 Task: Play online Dominion games in medium mode.
Action: Mouse moved to (225, 685)
Screenshot: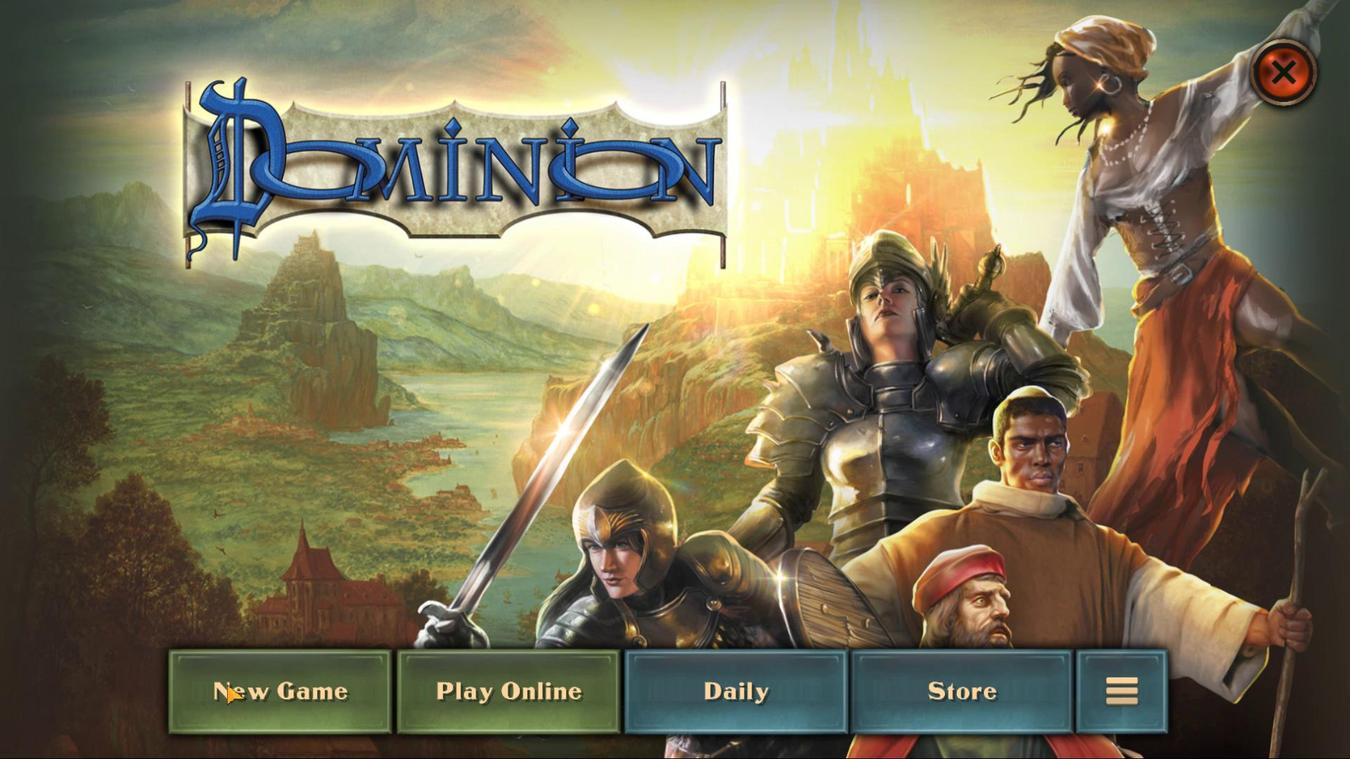 
Action: Mouse pressed left at (225, 685)
Screenshot: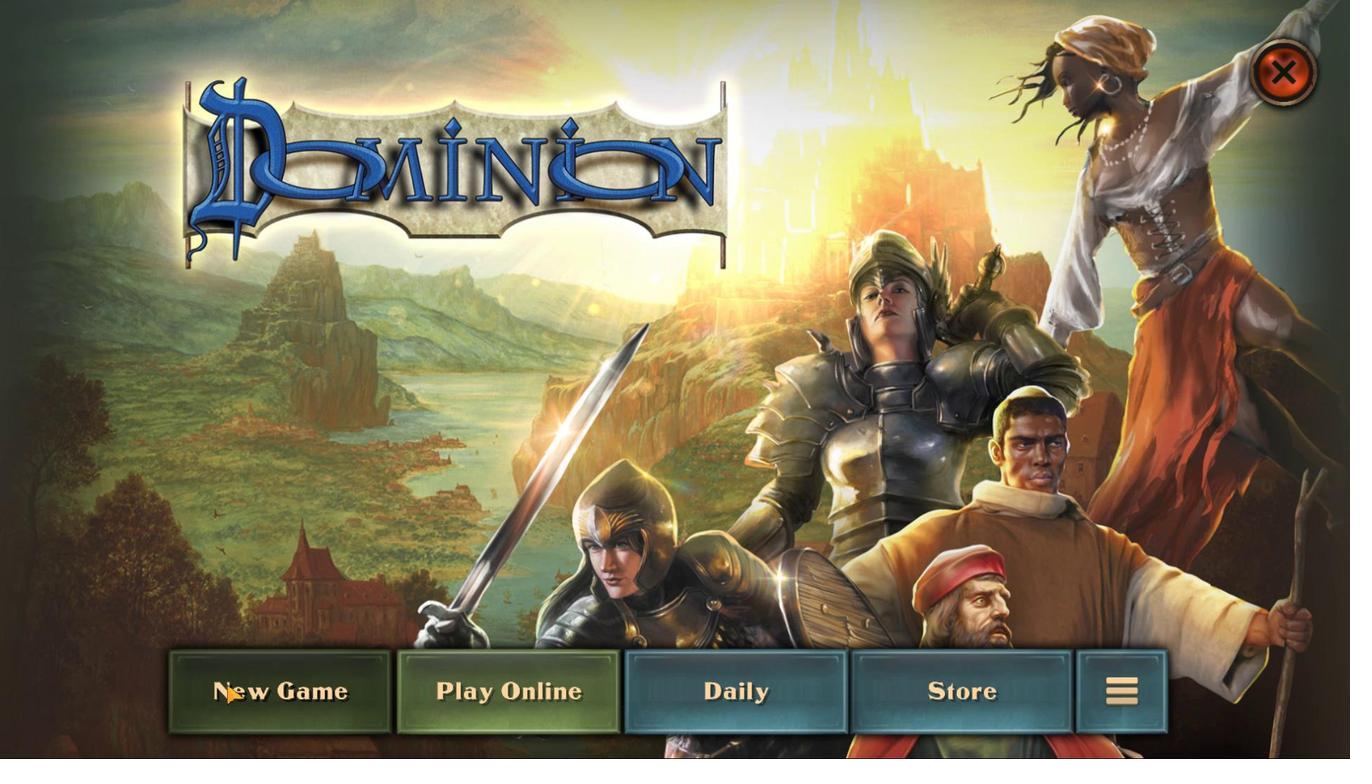 
Action: Mouse moved to (680, 256)
Screenshot: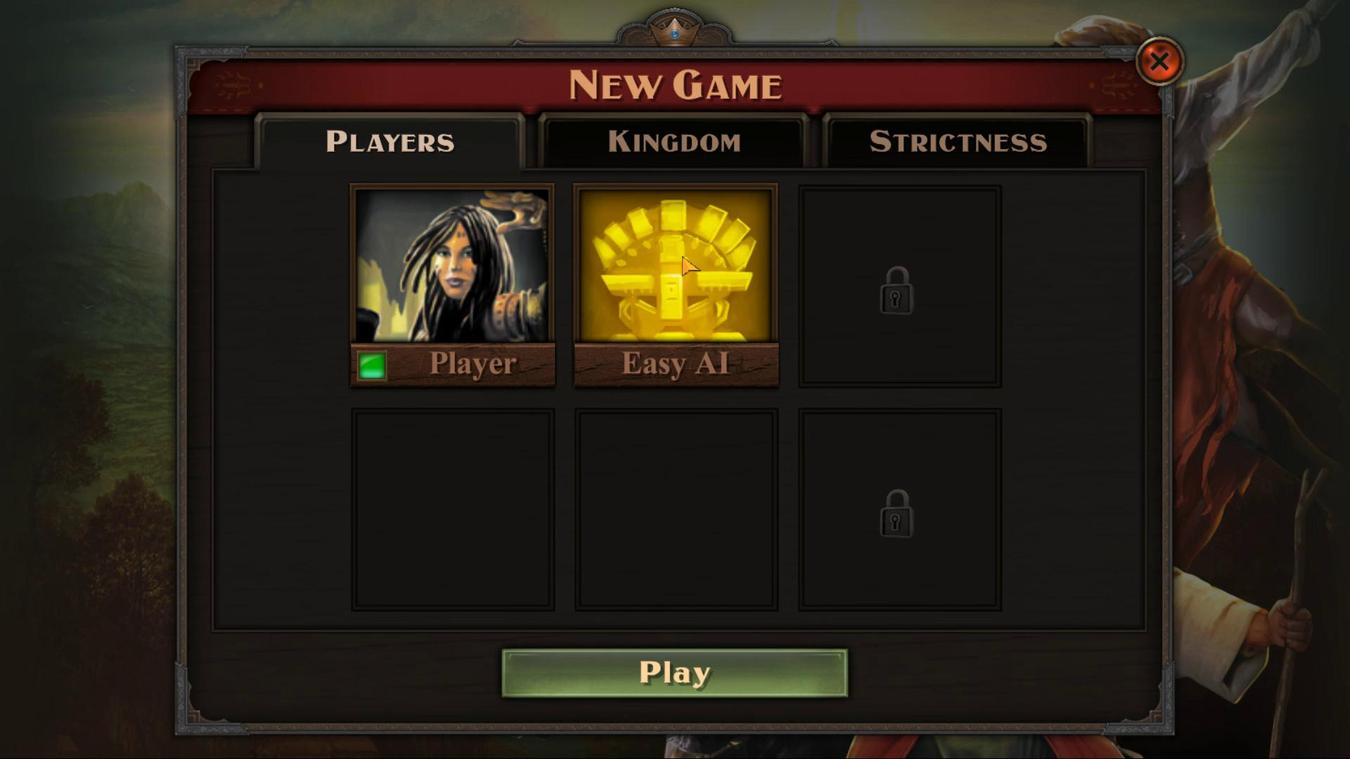 
Action: Mouse pressed left at (680, 256)
Screenshot: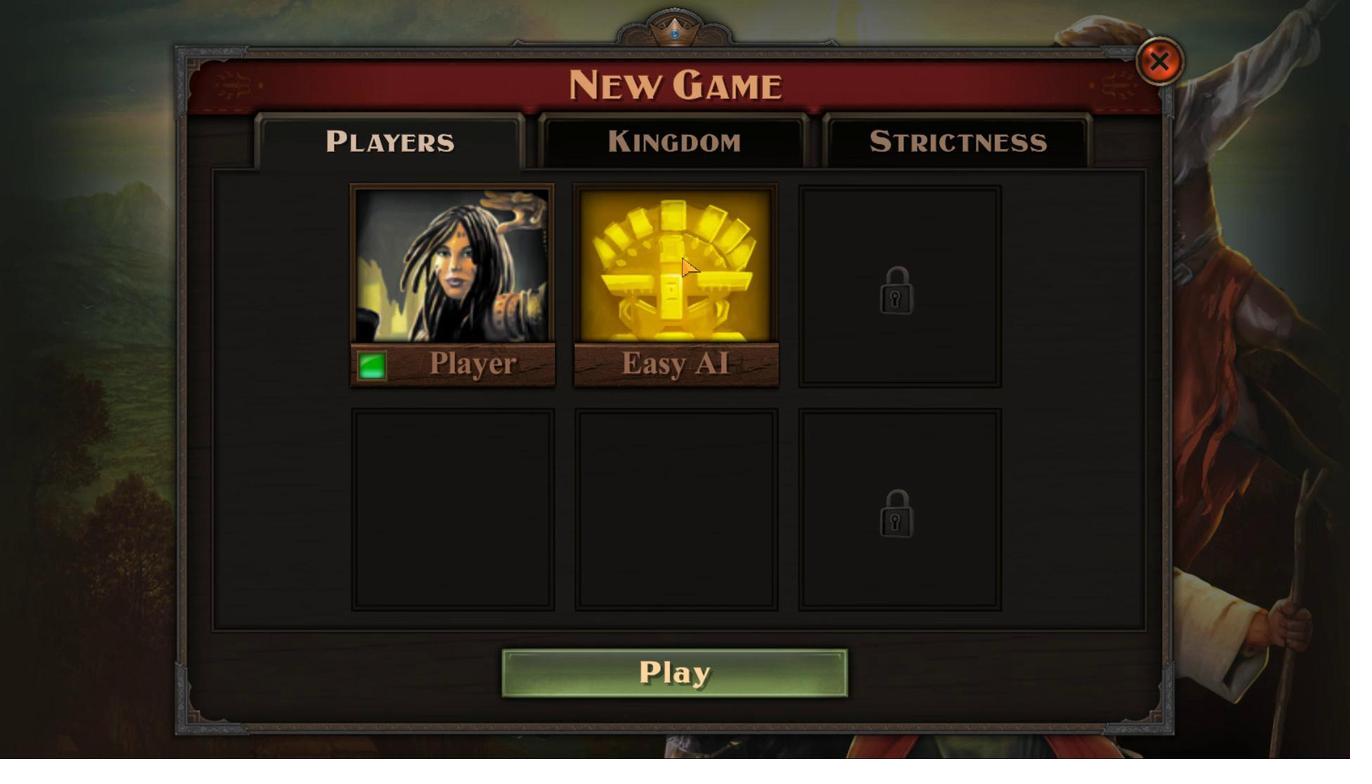 
Action: Mouse moved to (407, 502)
Screenshot: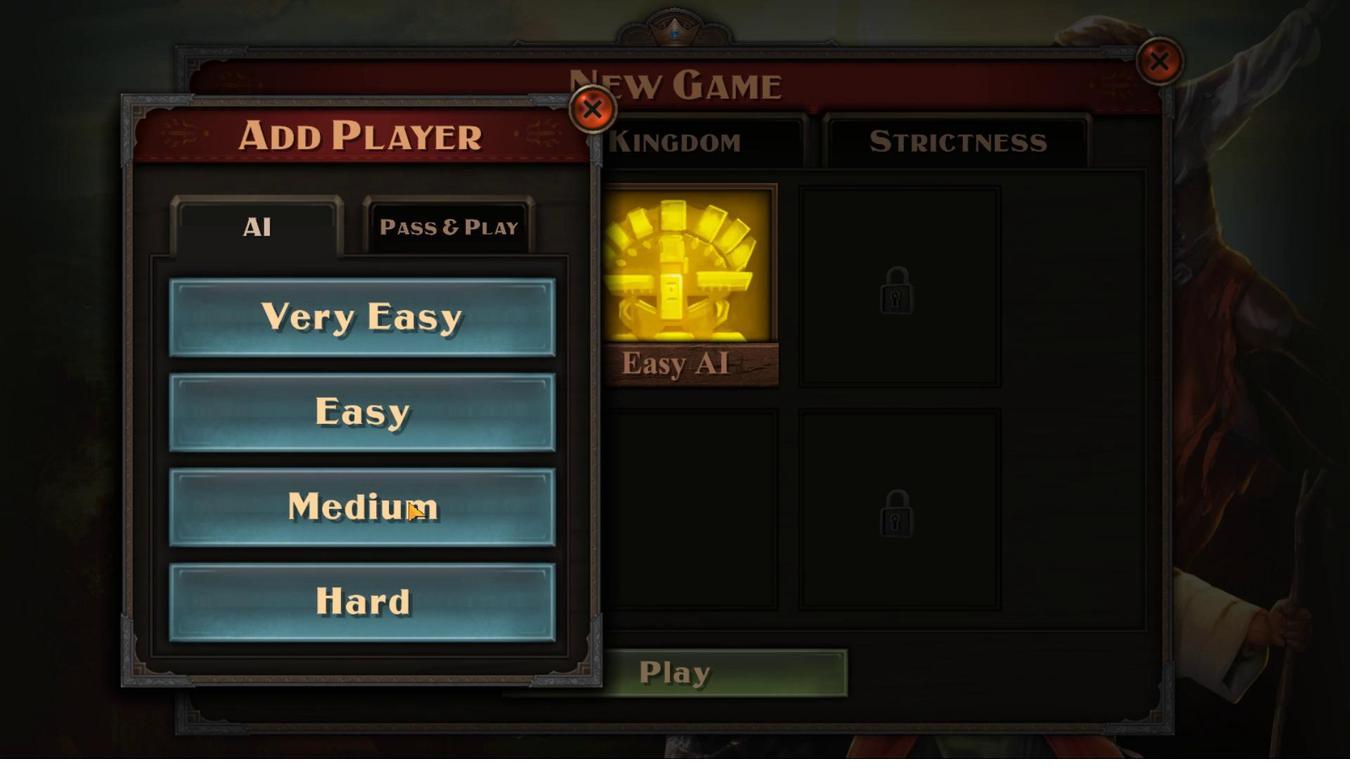 
Action: Mouse pressed left at (407, 502)
Screenshot: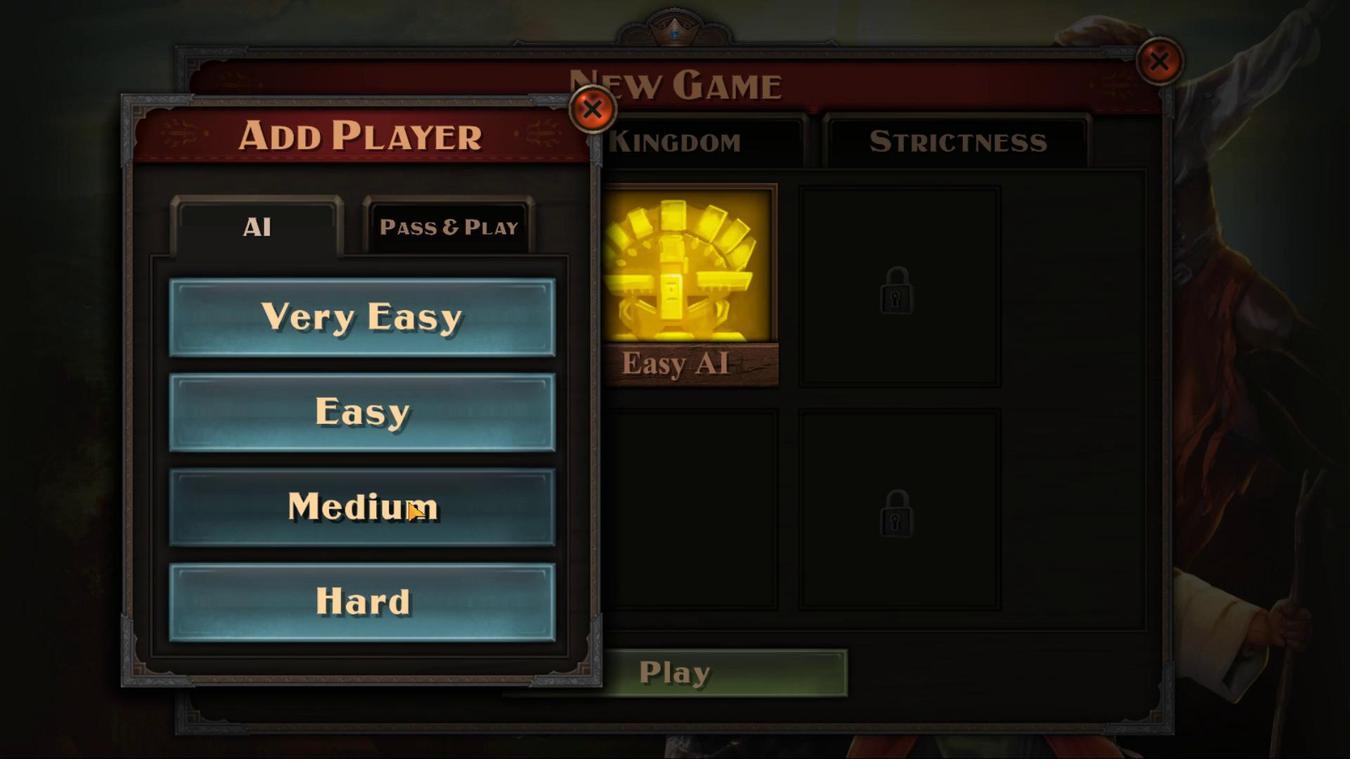 
Action: Mouse moved to (657, 687)
Screenshot: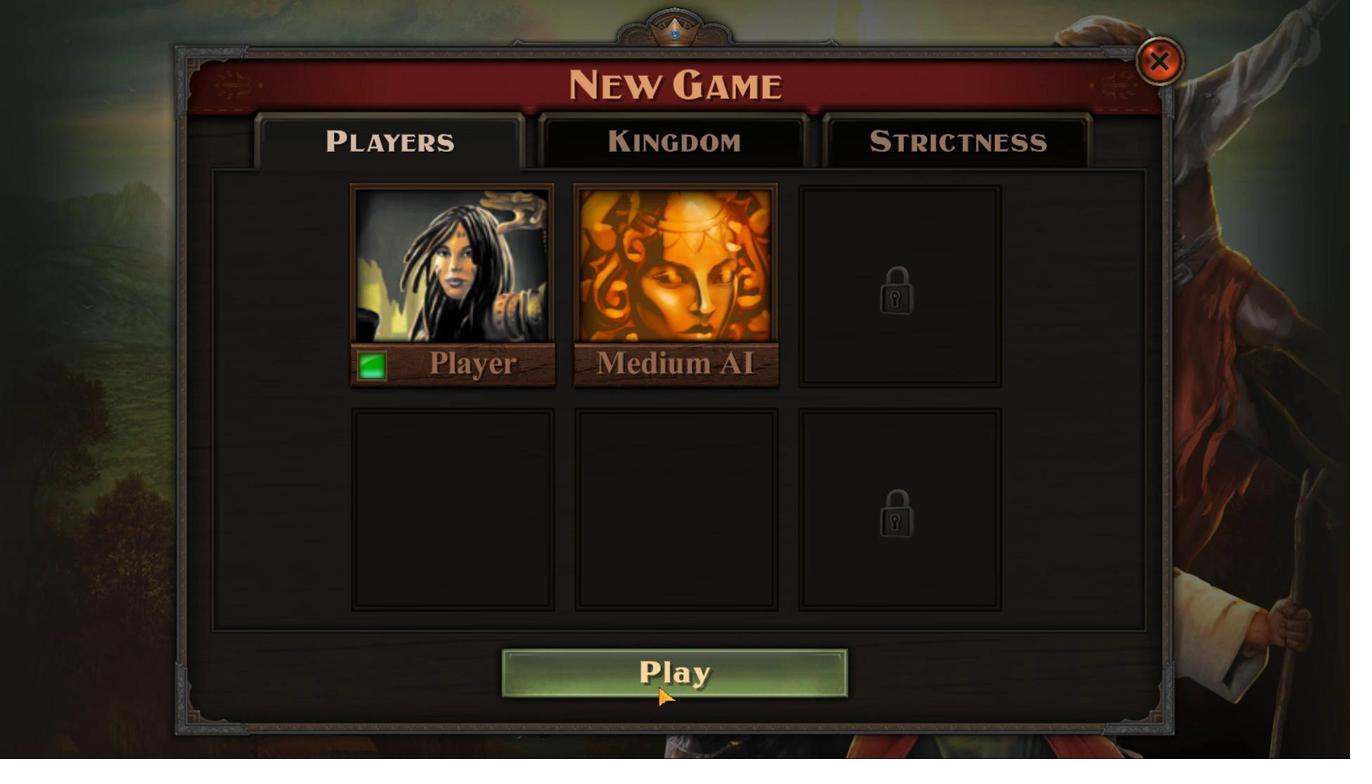 
Action: Mouse pressed left at (657, 687)
Screenshot: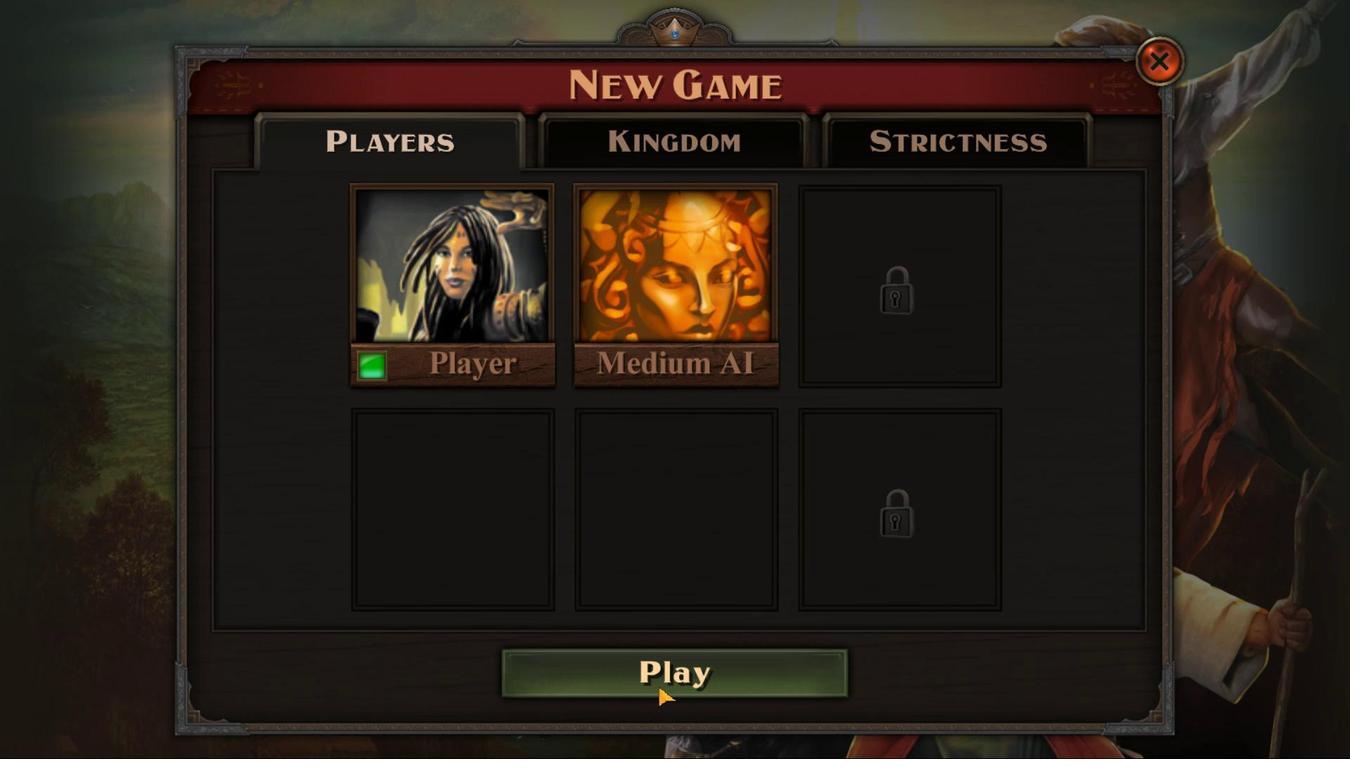 
Action: Mouse moved to (846, 679)
Screenshot: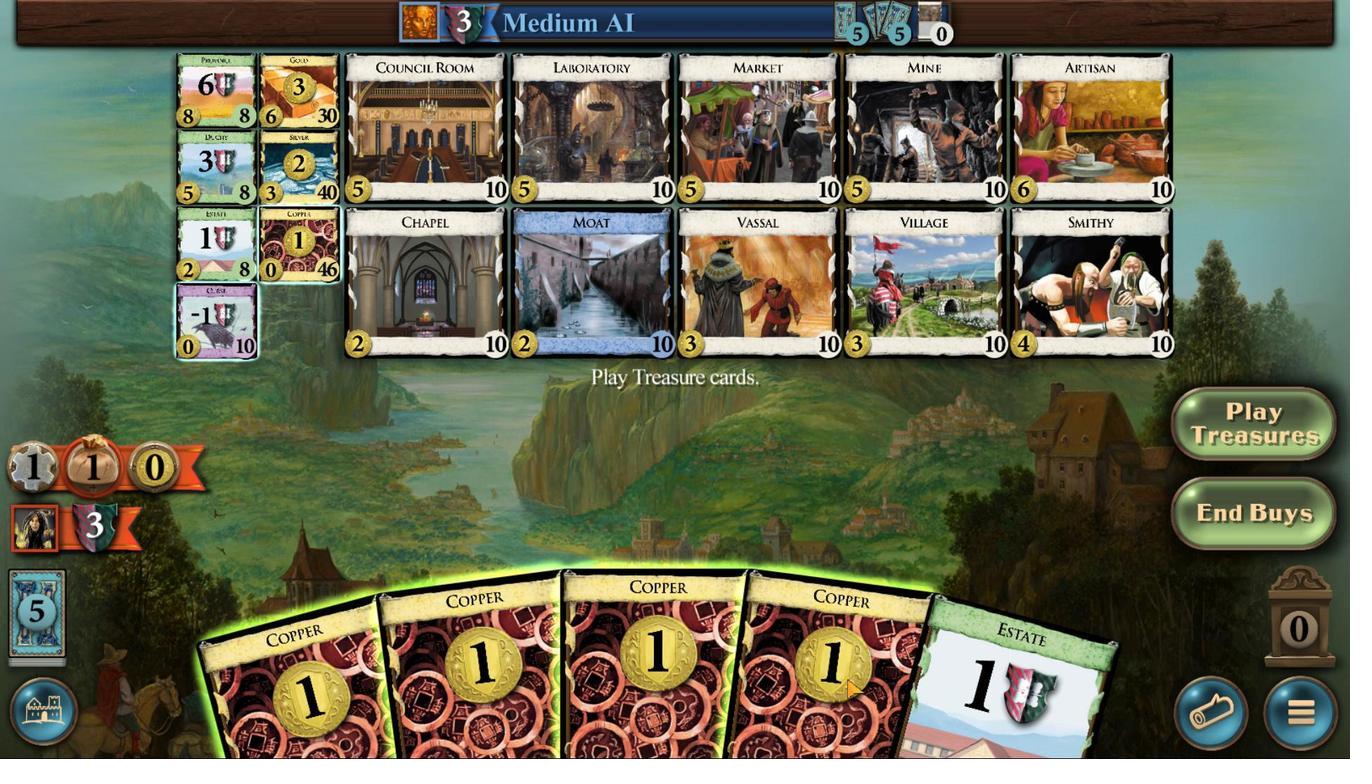 
Action: Mouse scrolled (846, 678) with delta (0, 0)
Screenshot: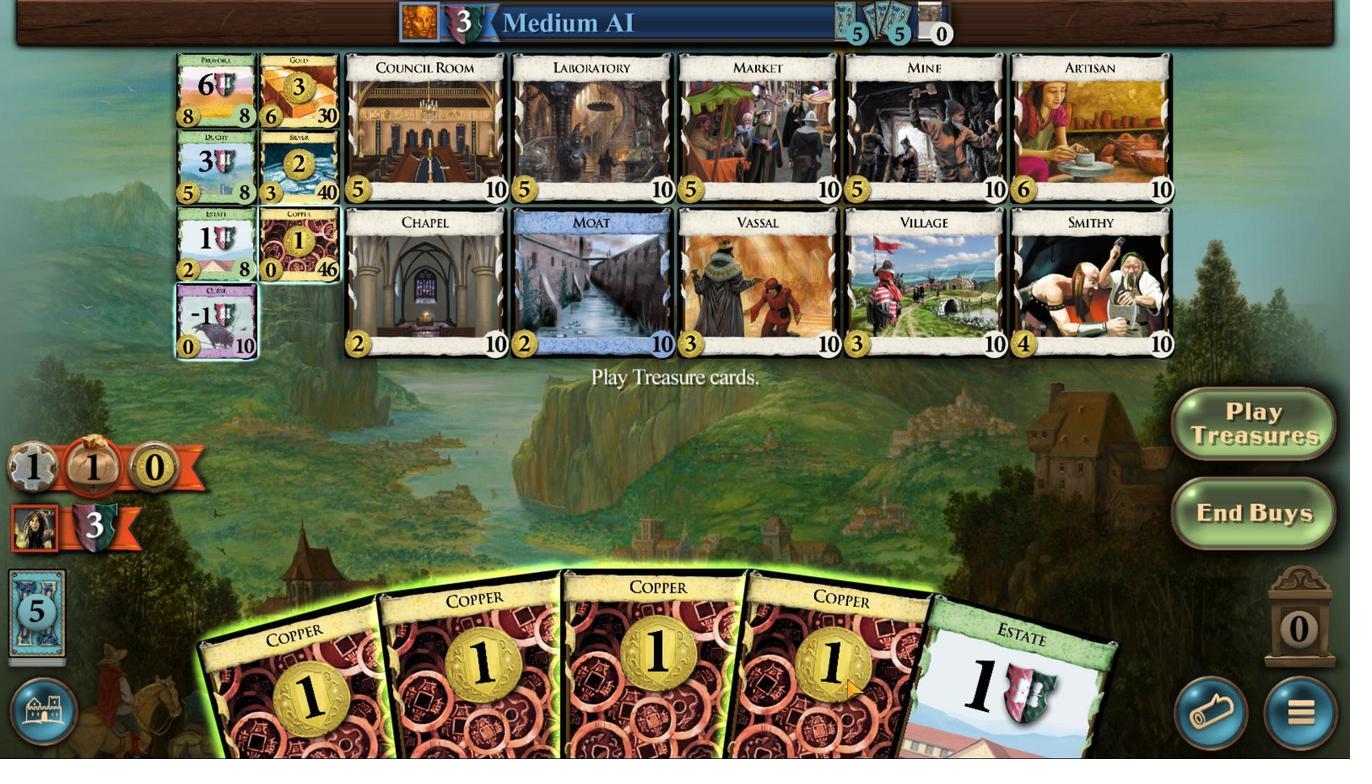 
Action: Mouse scrolled (846, 678) with delta (0, 0)
Screenshot: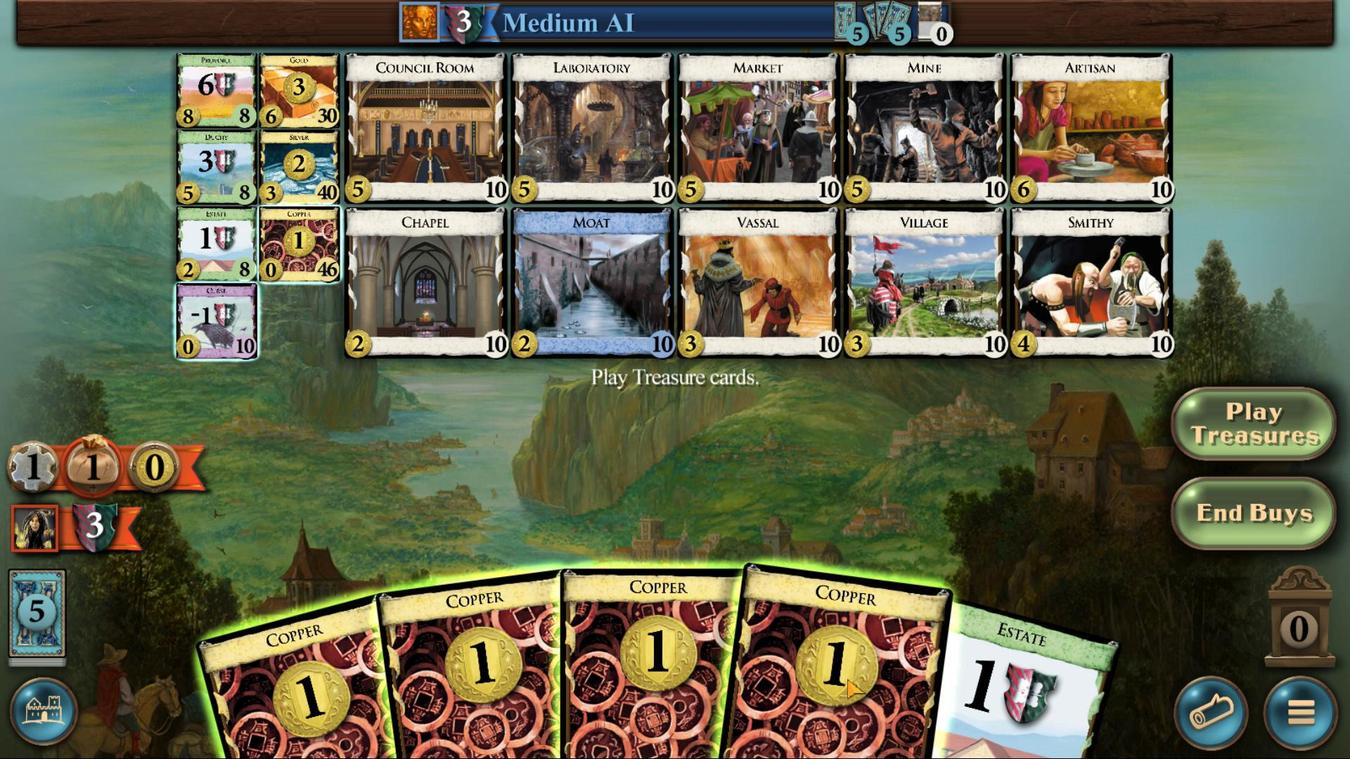 
Action: Mouse scrolled (846, 678) with delta (0, 0)
Screenshot: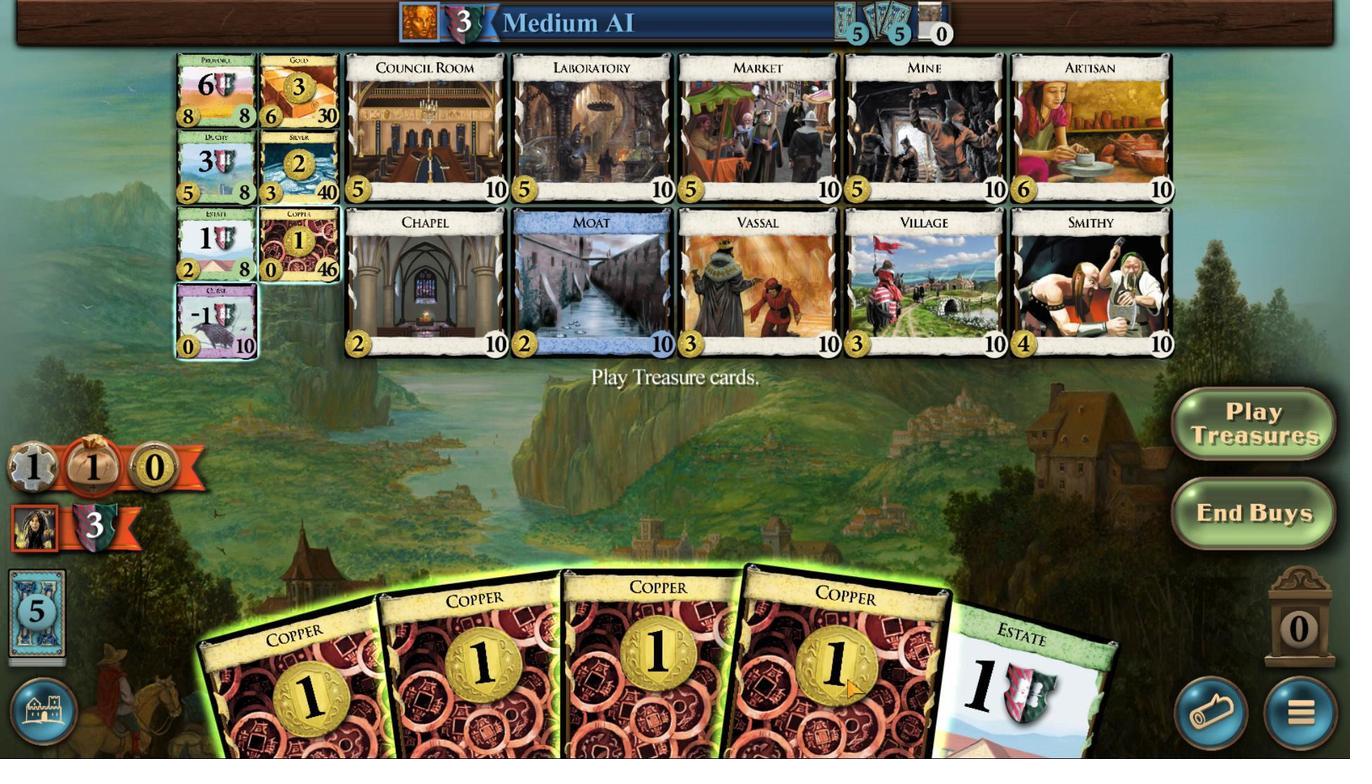 
Action: Mouse scrolled (846, 678) with delta (0, 0)
Screenshot: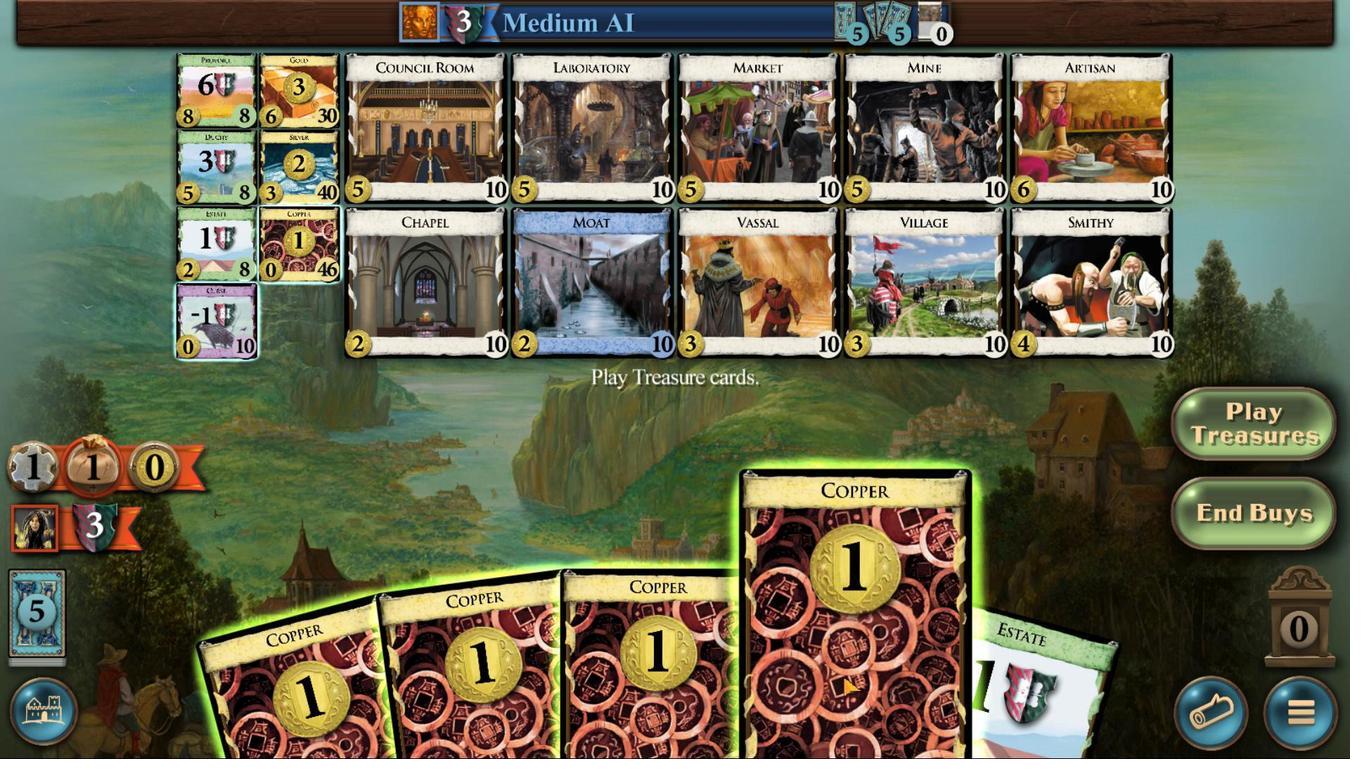 
Action: Mouse moved to (683, 659)
Screenshot: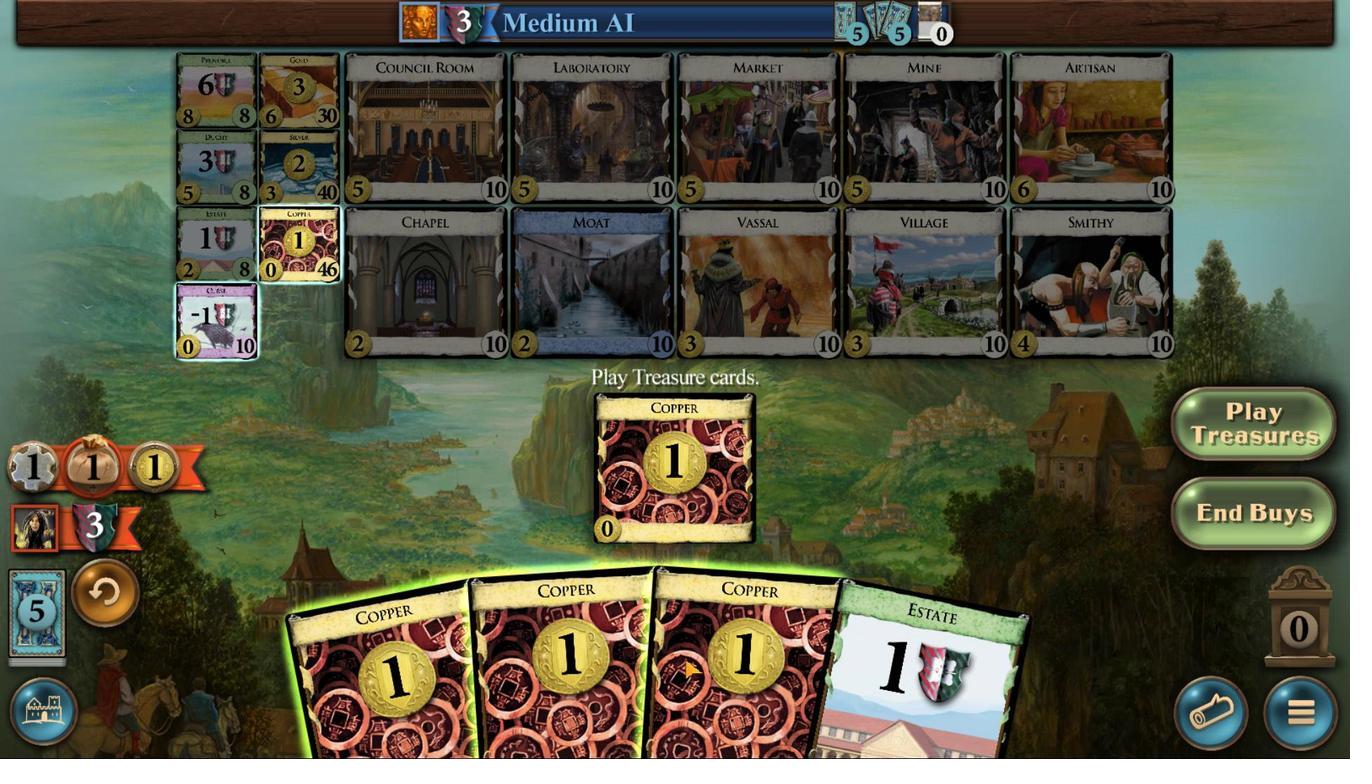 
Action: Mouse scrolled (683, 659) with delta (0, 0)
Screenshot: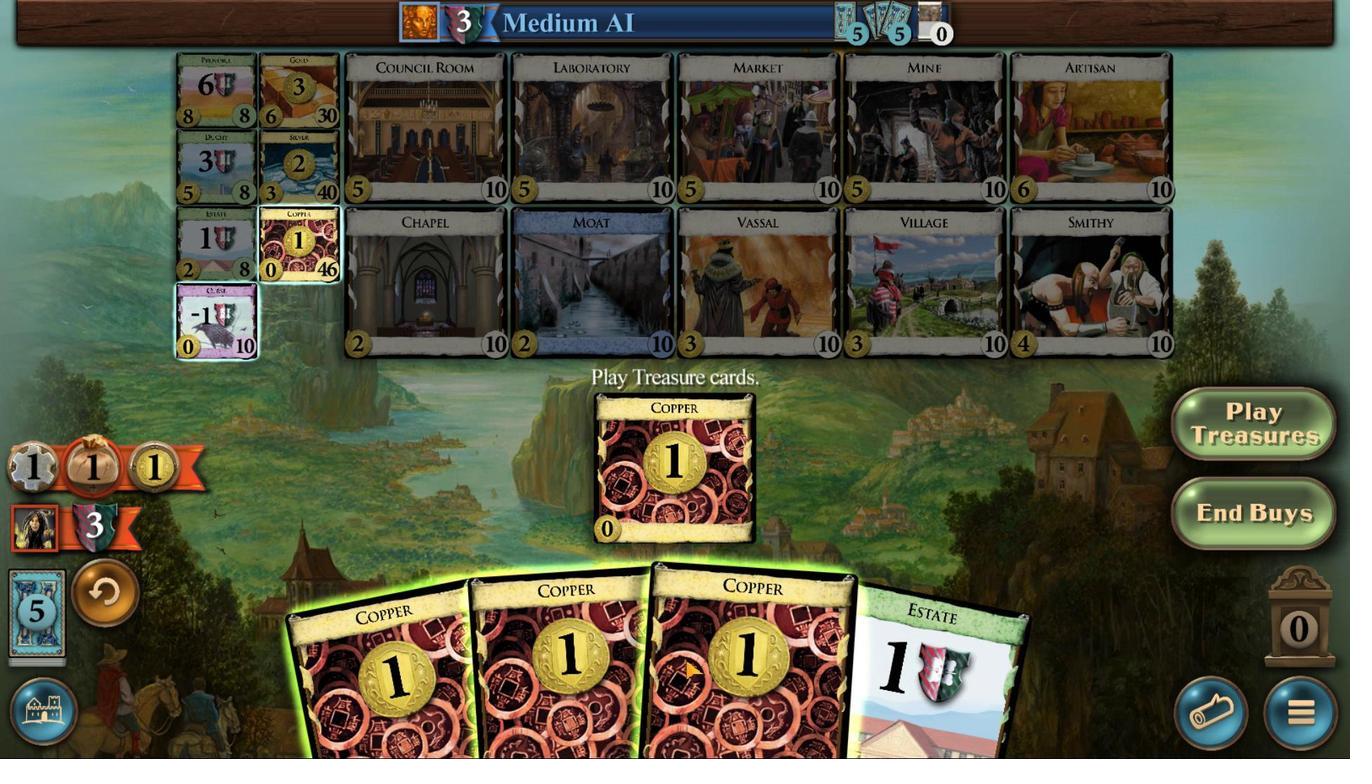 
Action: Mouse moved to (684, 659)
Screenshot: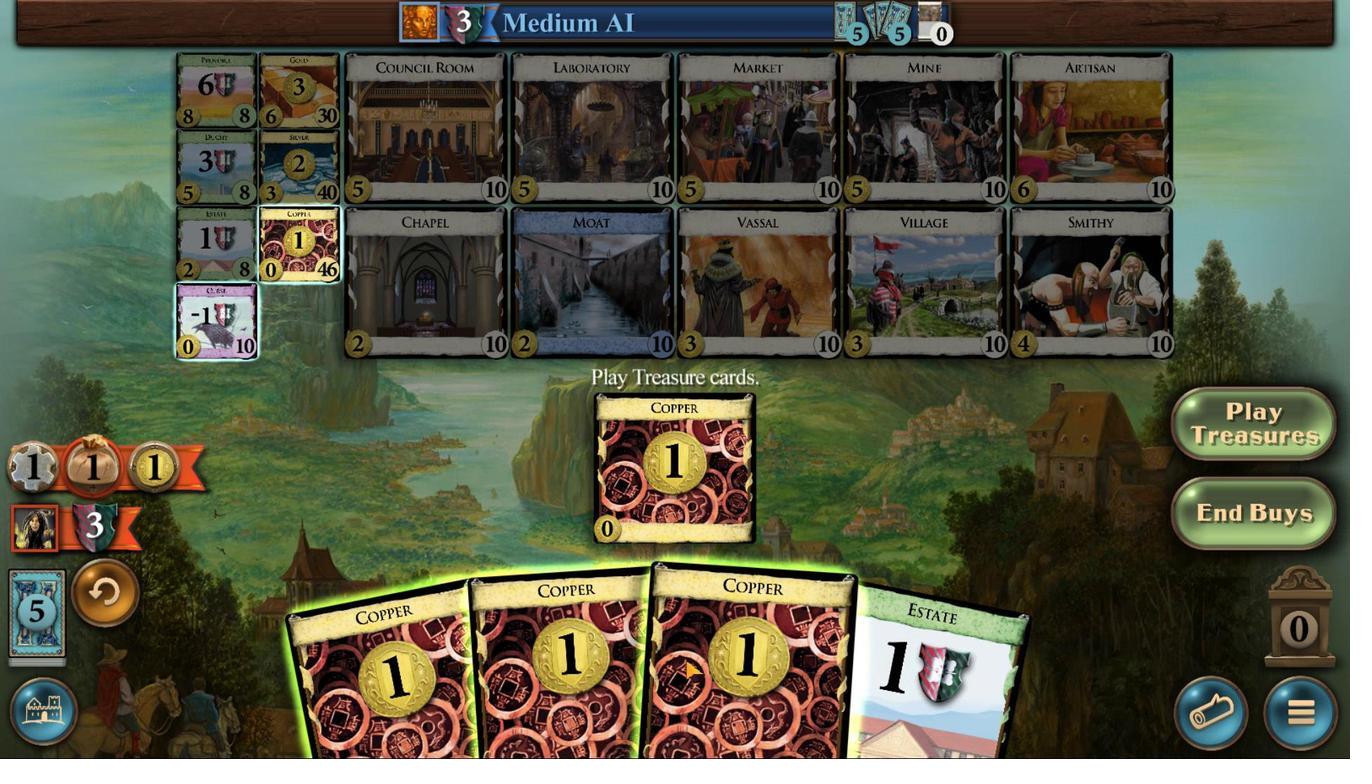 
Action: Mouse scrolled (684, 659) with delta (0, 0)
Screenshot: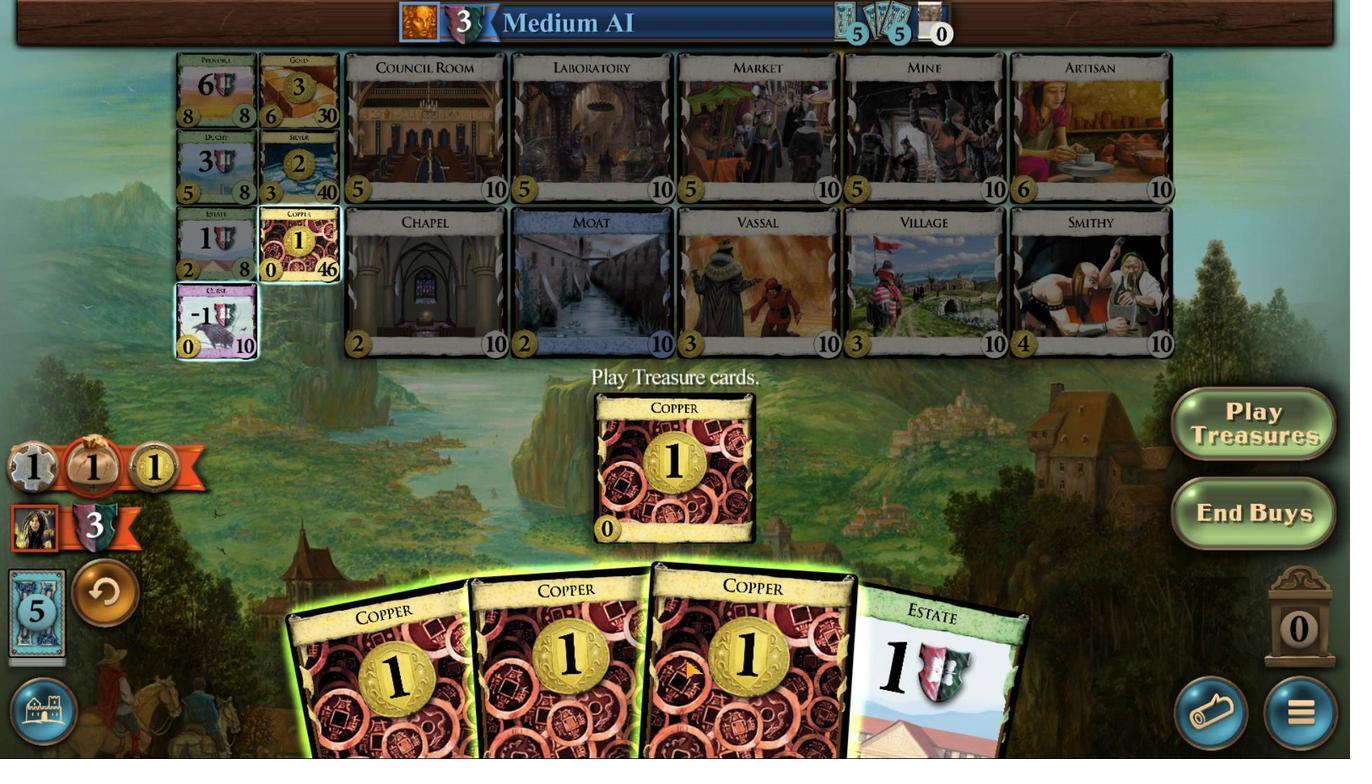 
Action: Mouse moved to (685, 660)
Screenshot: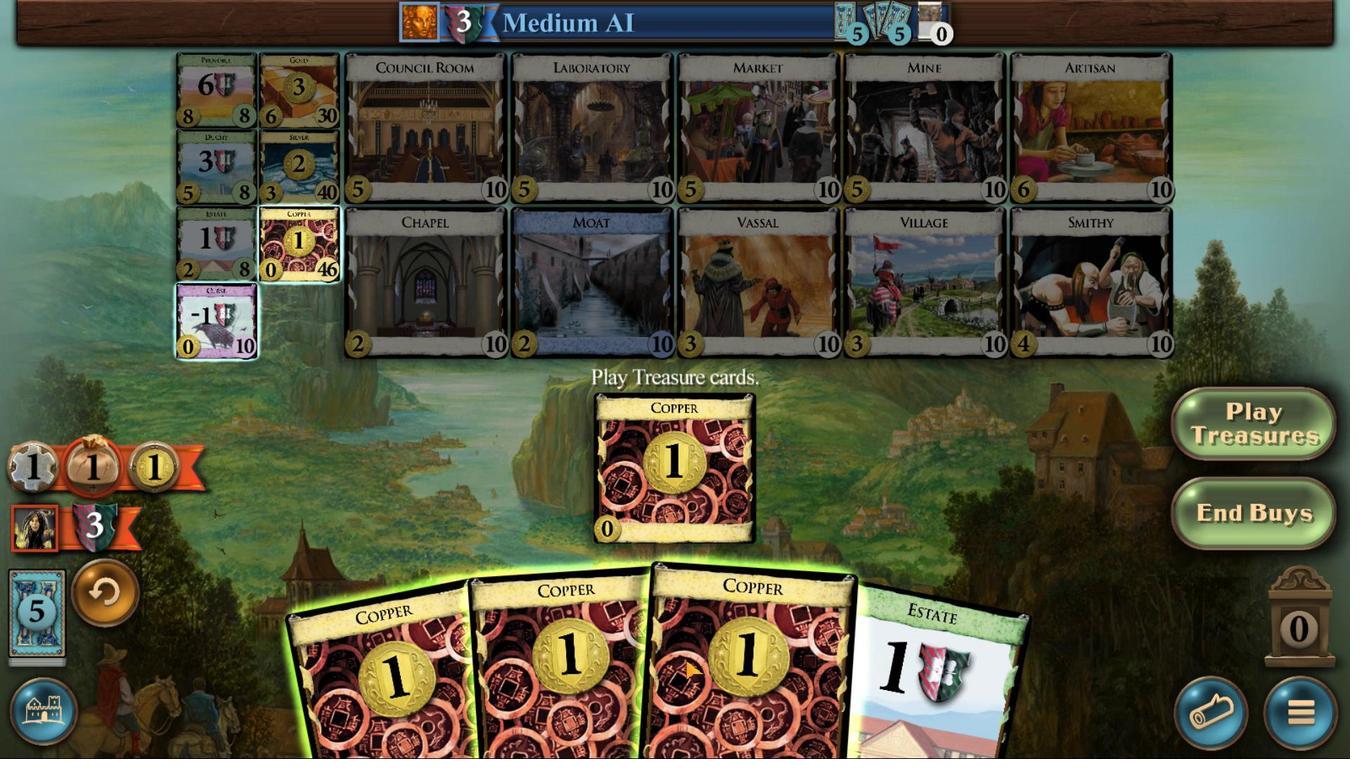 
Action: Mouse scrolled (685, 659) with delta (0, 0)
Screenshot: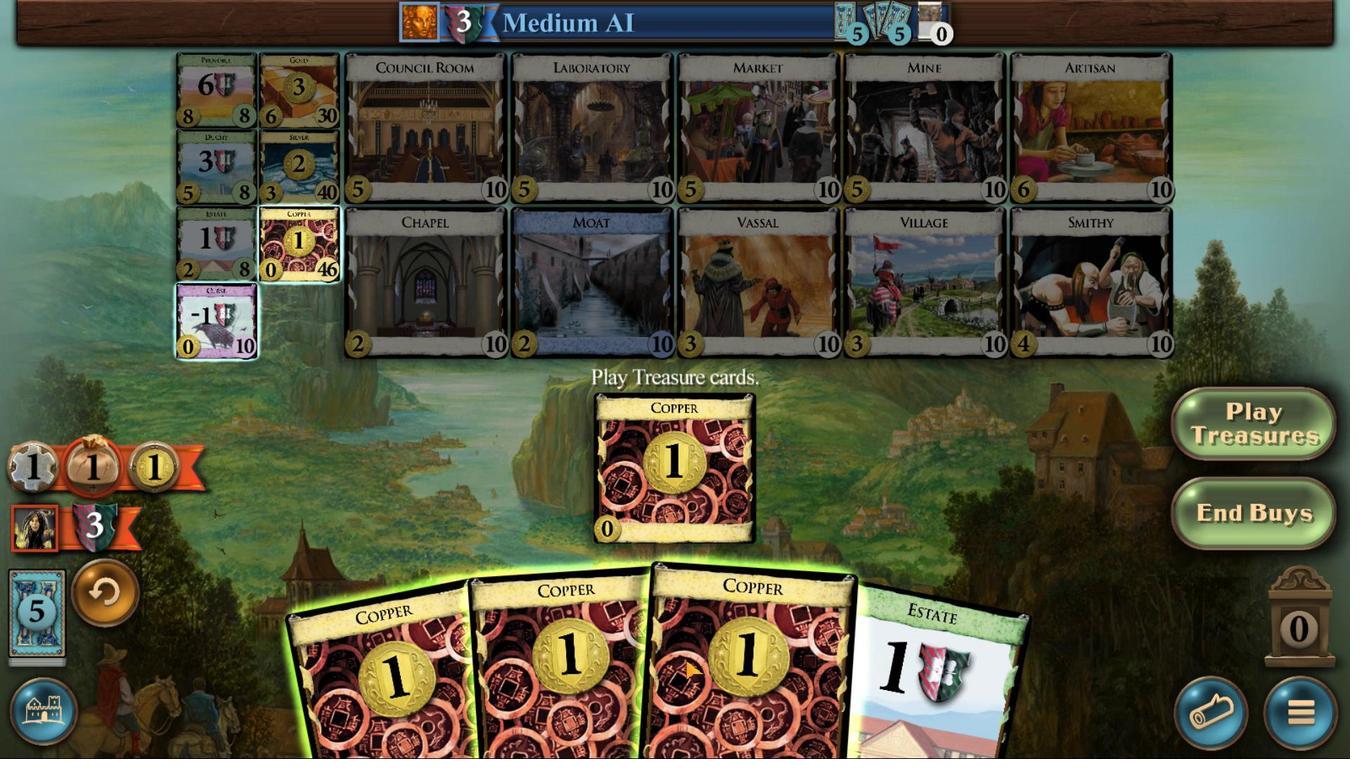 
Action: Mouse moved to (653, 654)
Screenshot: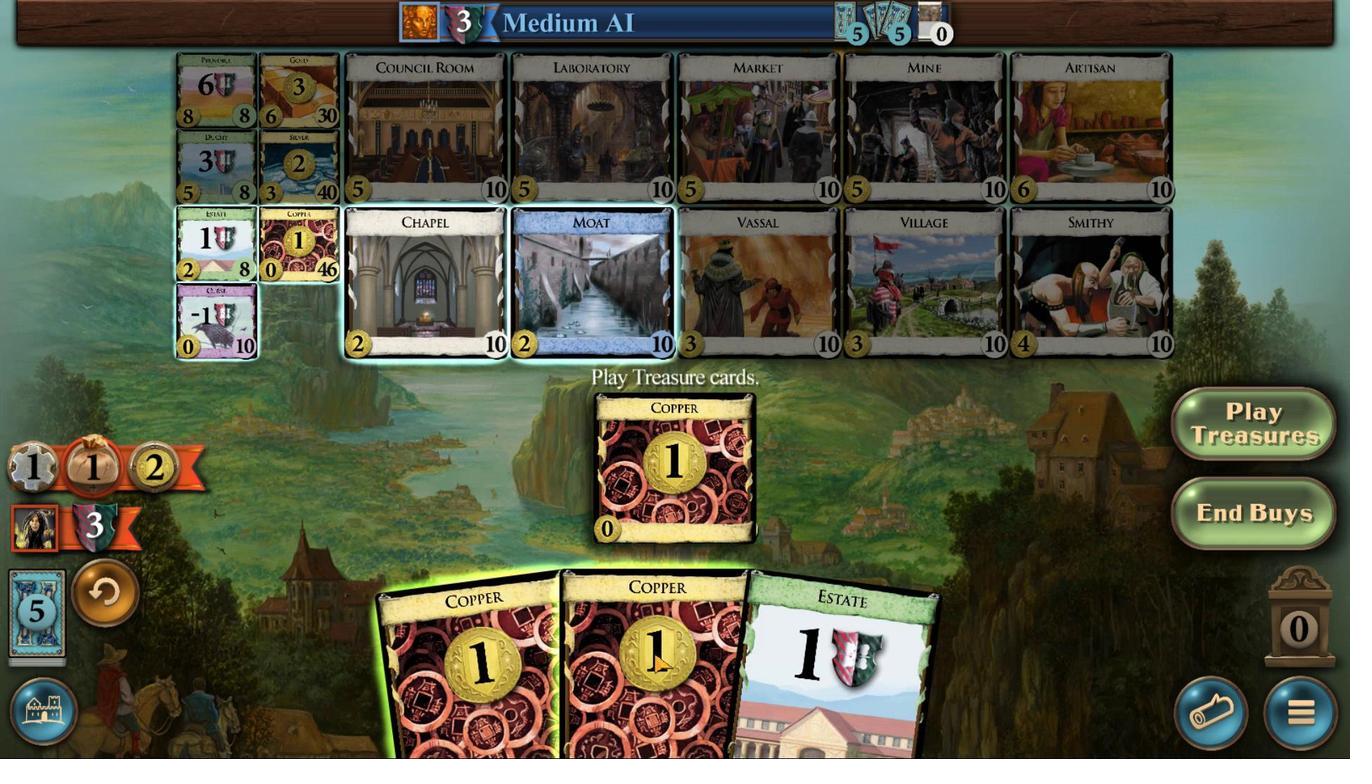 
Action: Mouse scrolled (653, 653) with delta (0, 0)
Screenshot: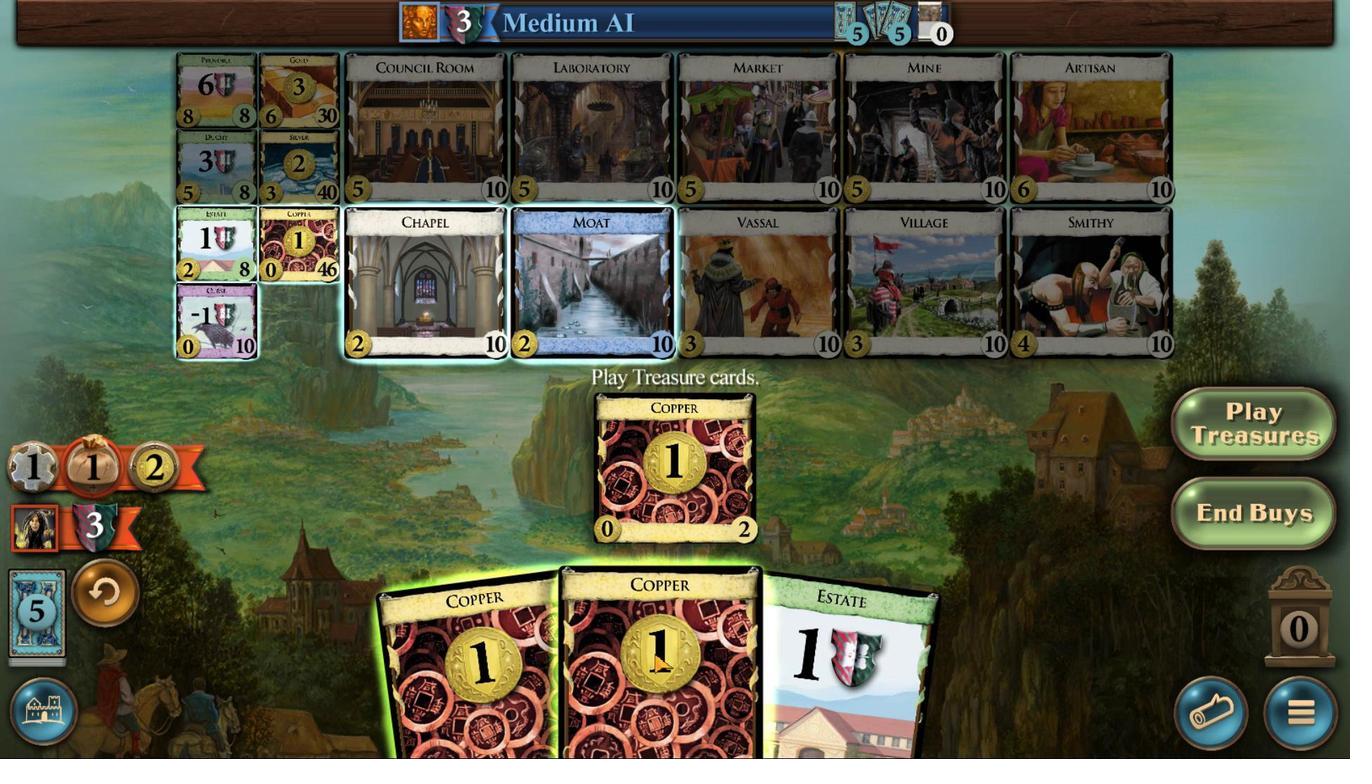 
Action: Mouse scrolled (653, 653) with delta (0, 0)
Screenshot: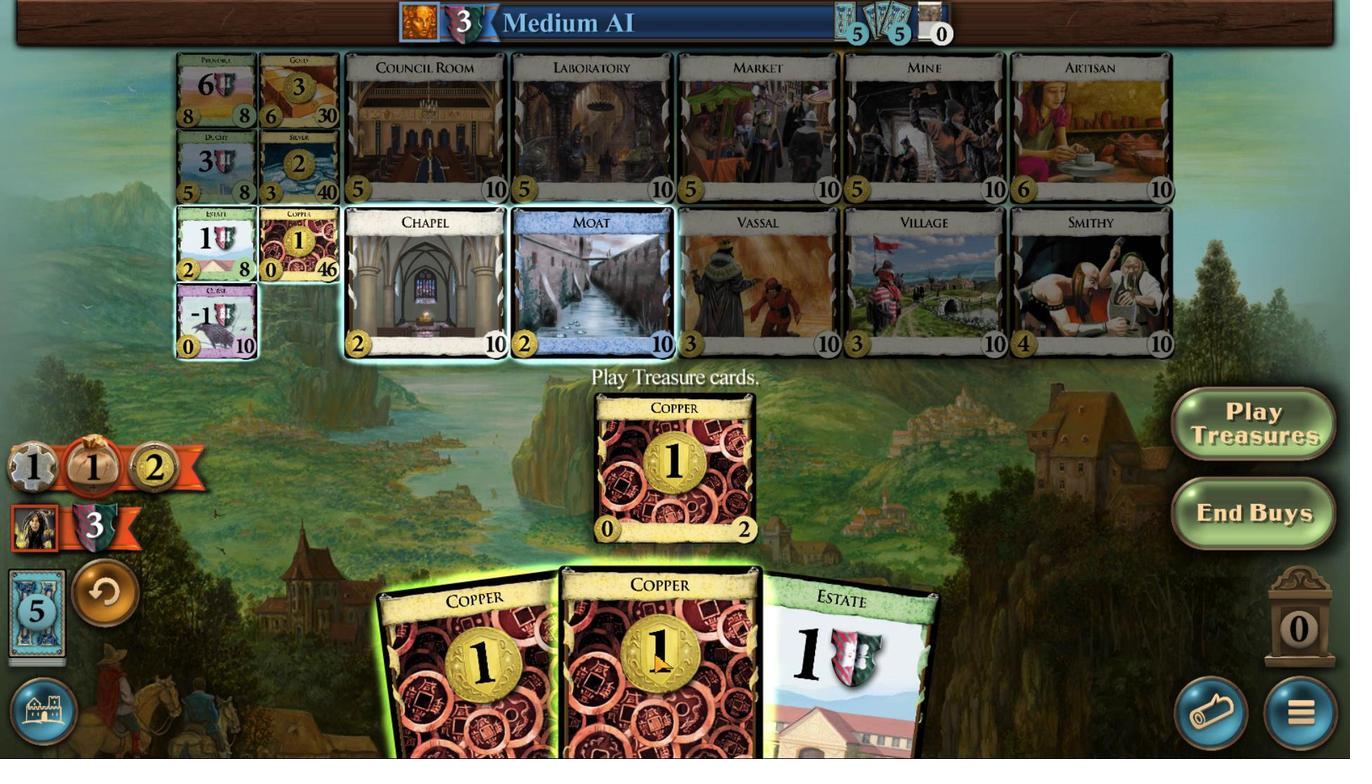 
Action: Mouse scrolled (653, 653) with delta (0, 0)
Screenshot: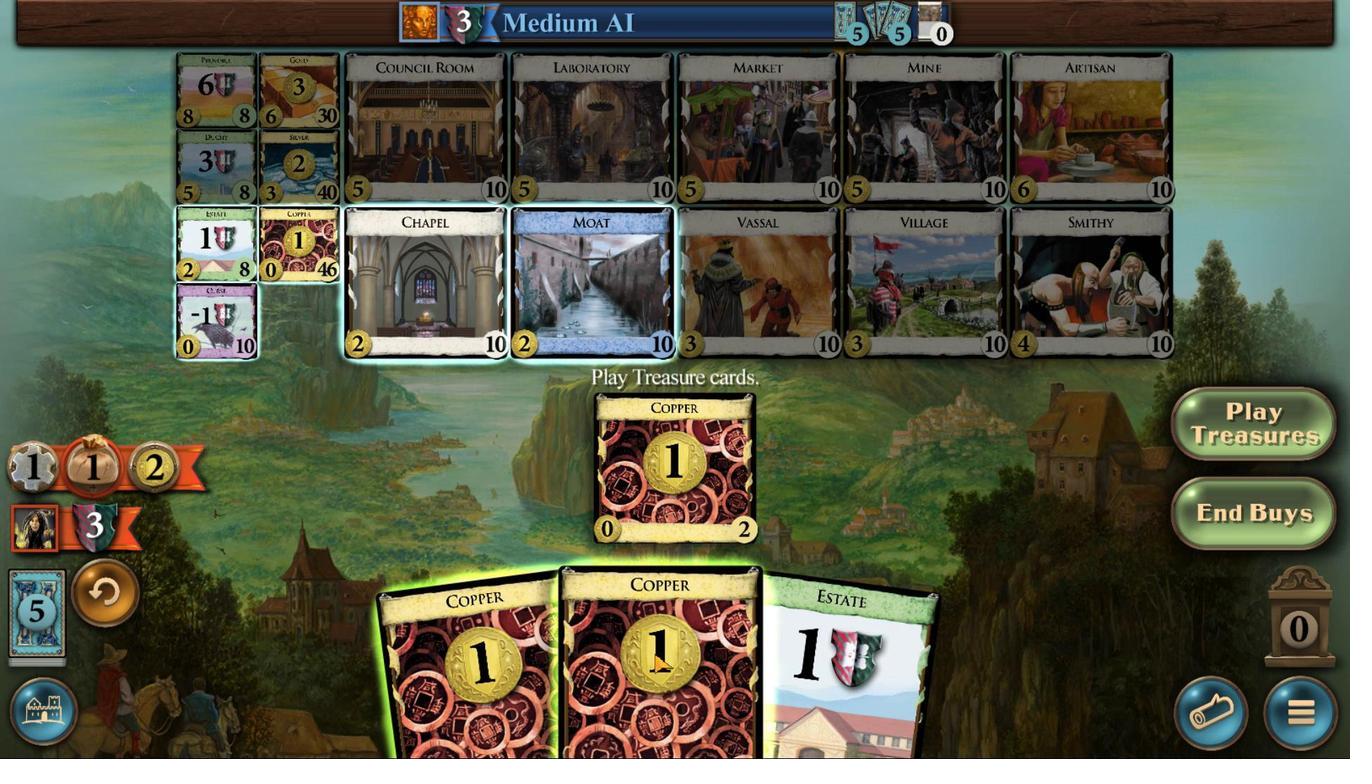 
Action: Mouse scrolled (653, 653) with delta (0, 0)
Screenshot: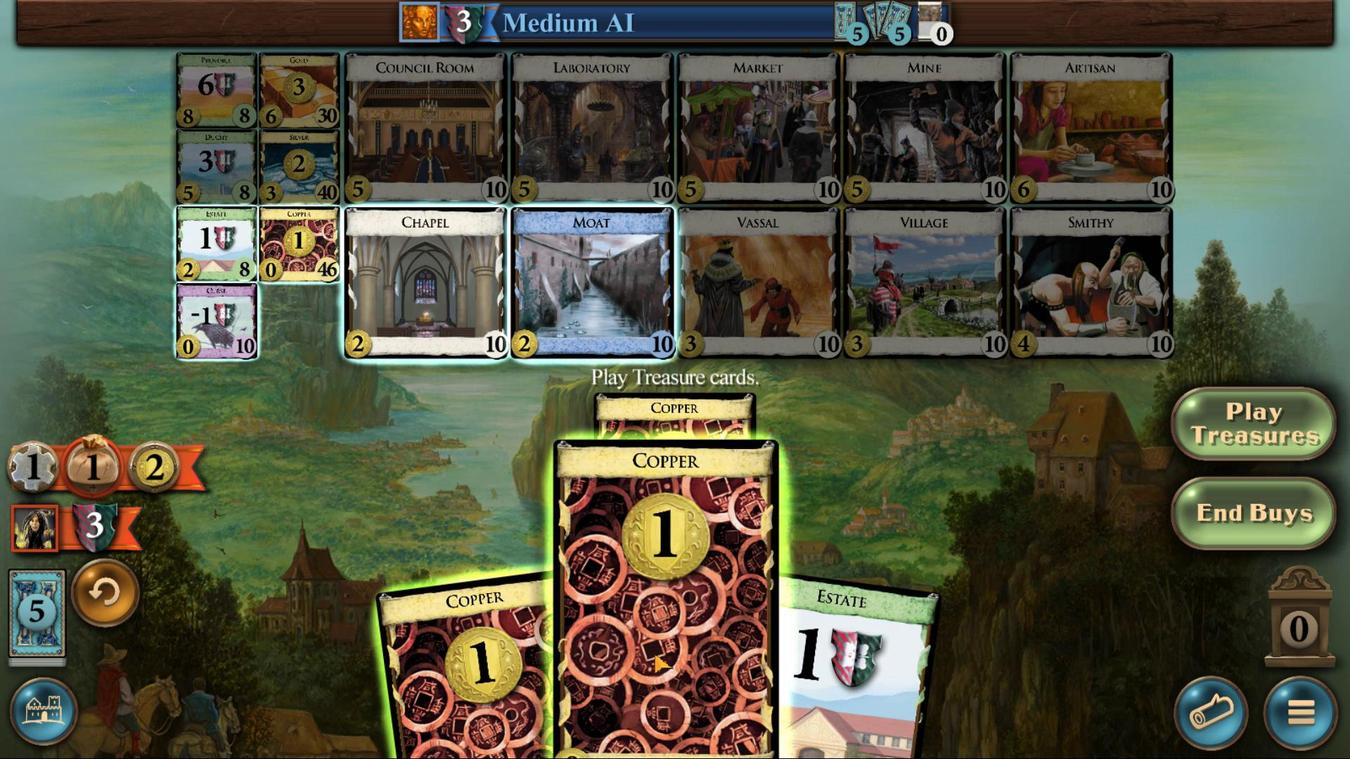 
Action: Mouse moved to (564, 642)
Screenshot: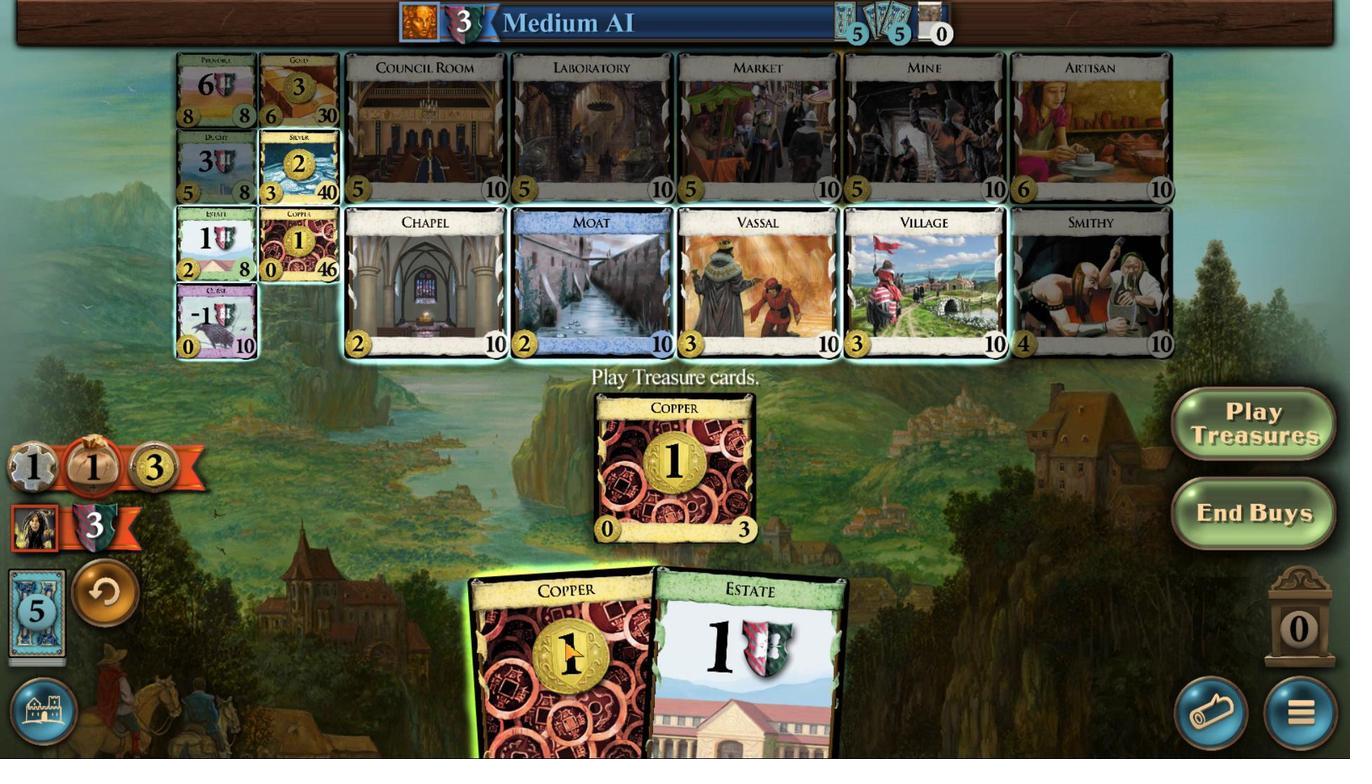 
Action: Mouse scrolled (564, 641) with delta (0, 0)
Screenshot: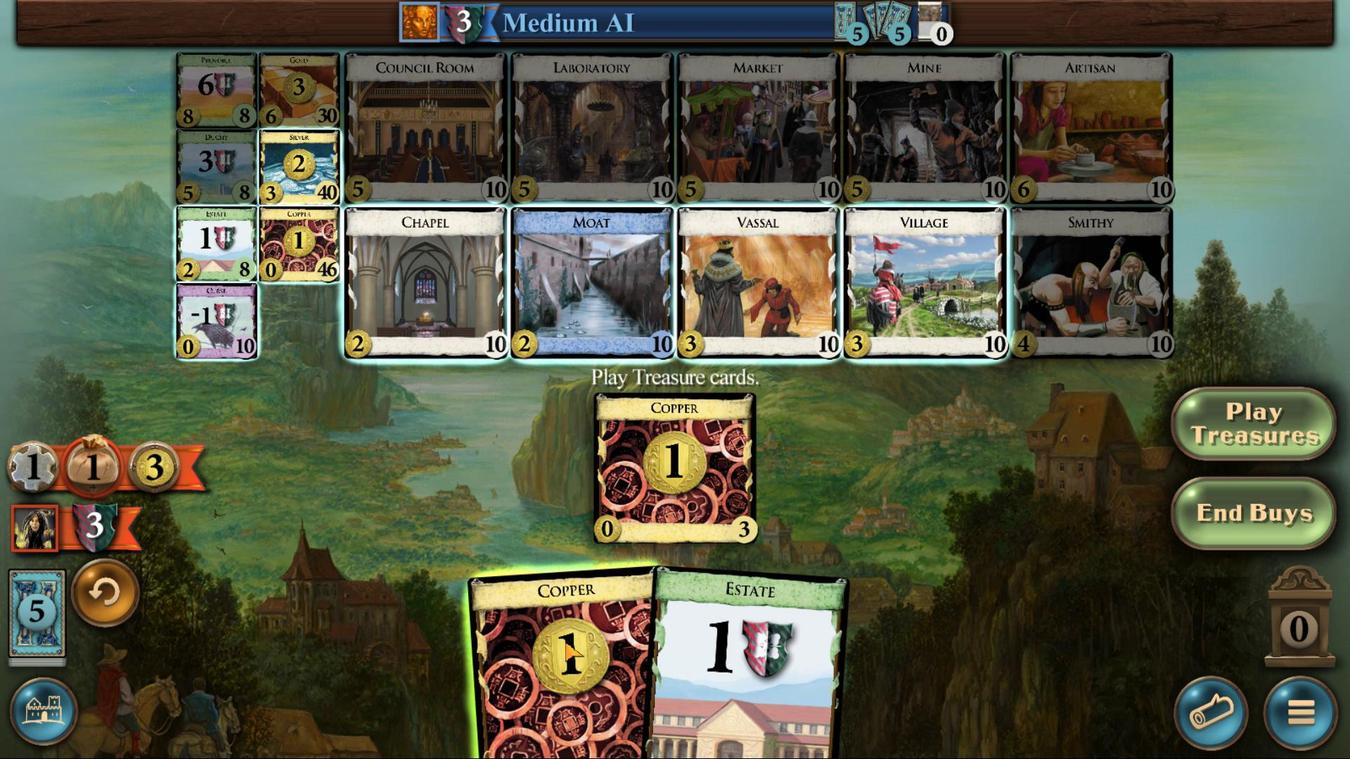 
Action: Mouse moved to (564, 642)
Screenshot: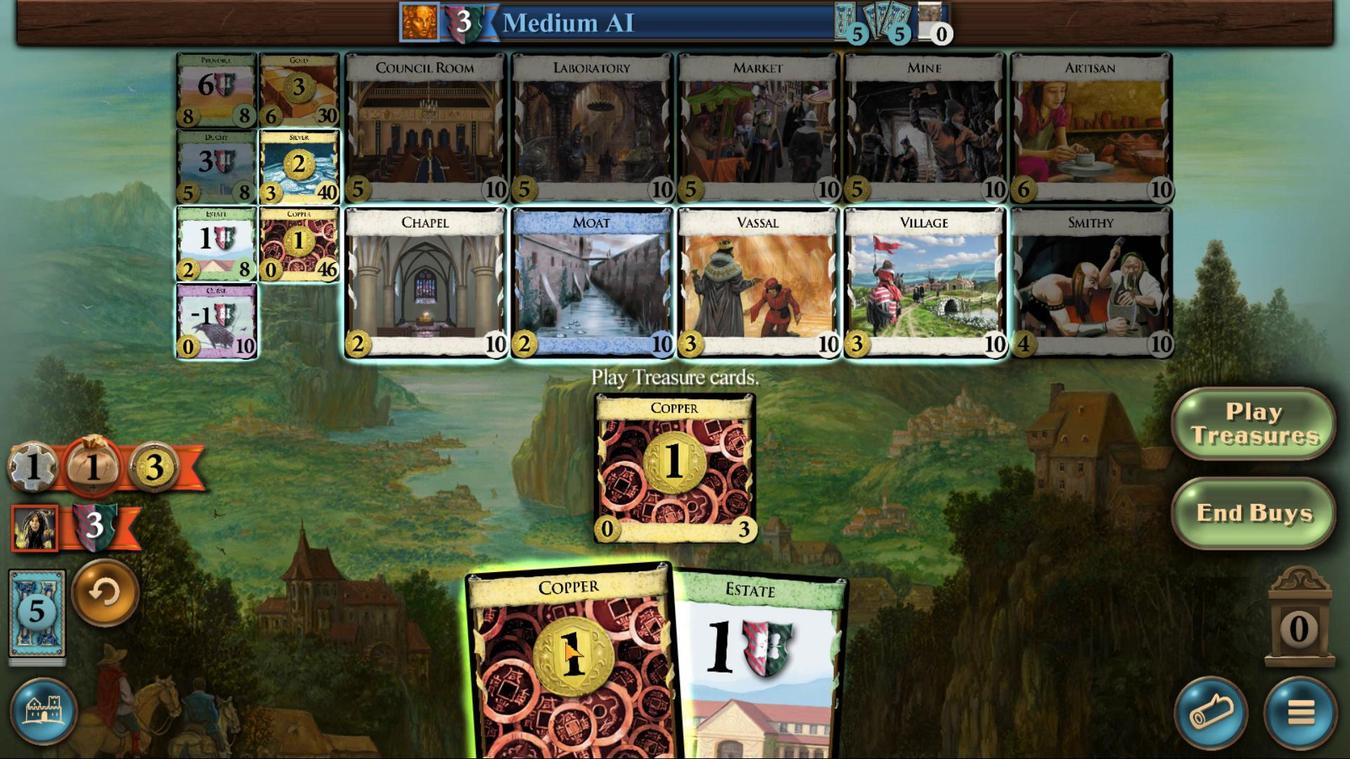 
Action: Mouse scrolled (564, 641) with delta (0, 0)
Screenshot: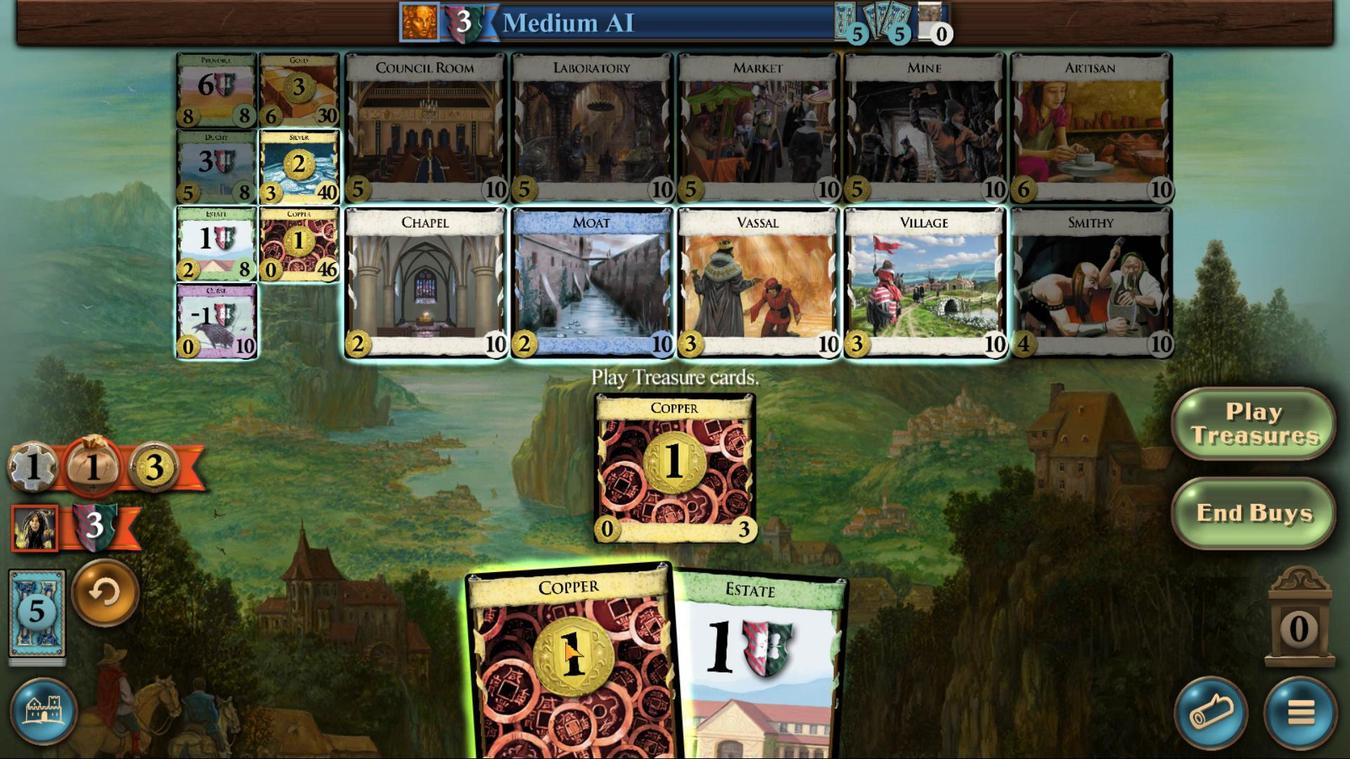 
Action: Mouse moved to (564, 642)
Screenshot: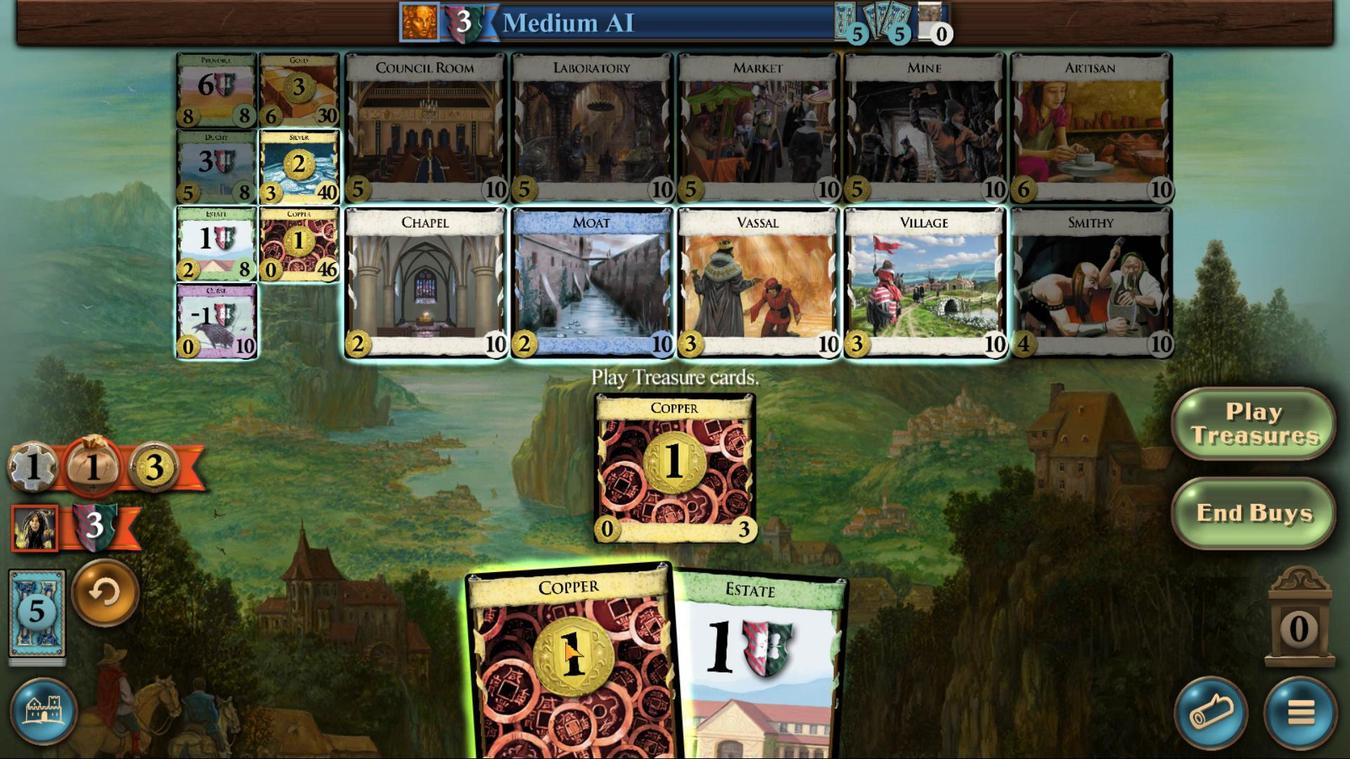 
Action: Mouse scrolled (564, 641) with delta (0, 0)
Screenshot: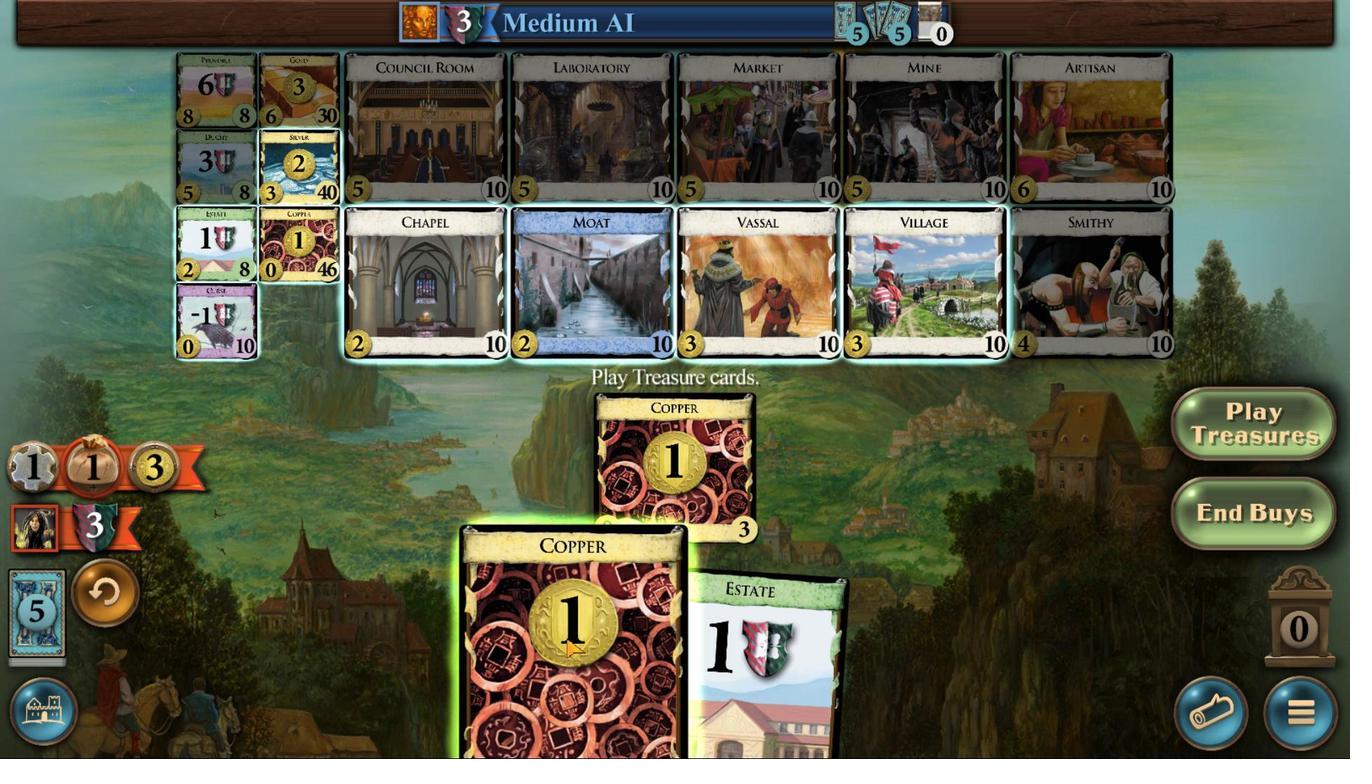 
Action: Mouse moved to (287, 181)
Screenshot: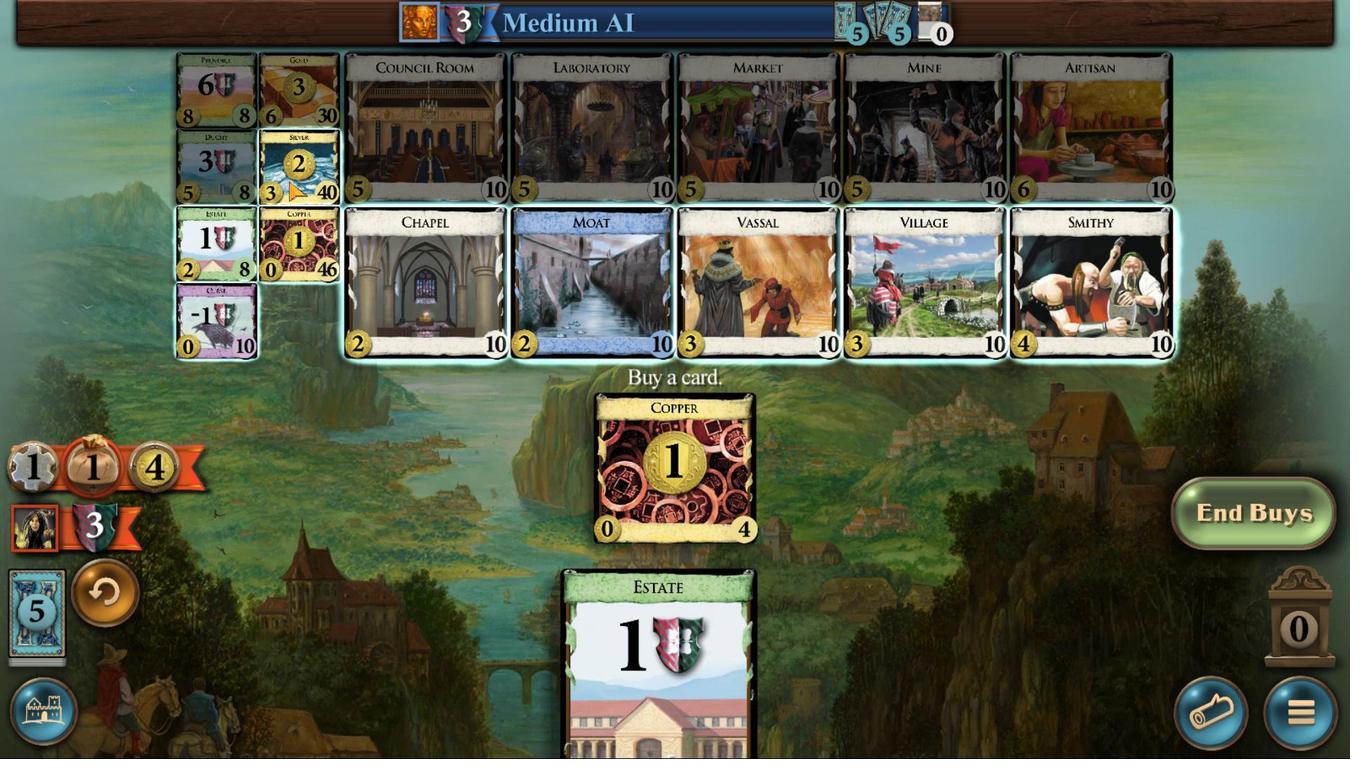 
Action: Mouse pressed left at (287, 181)
Screenshot: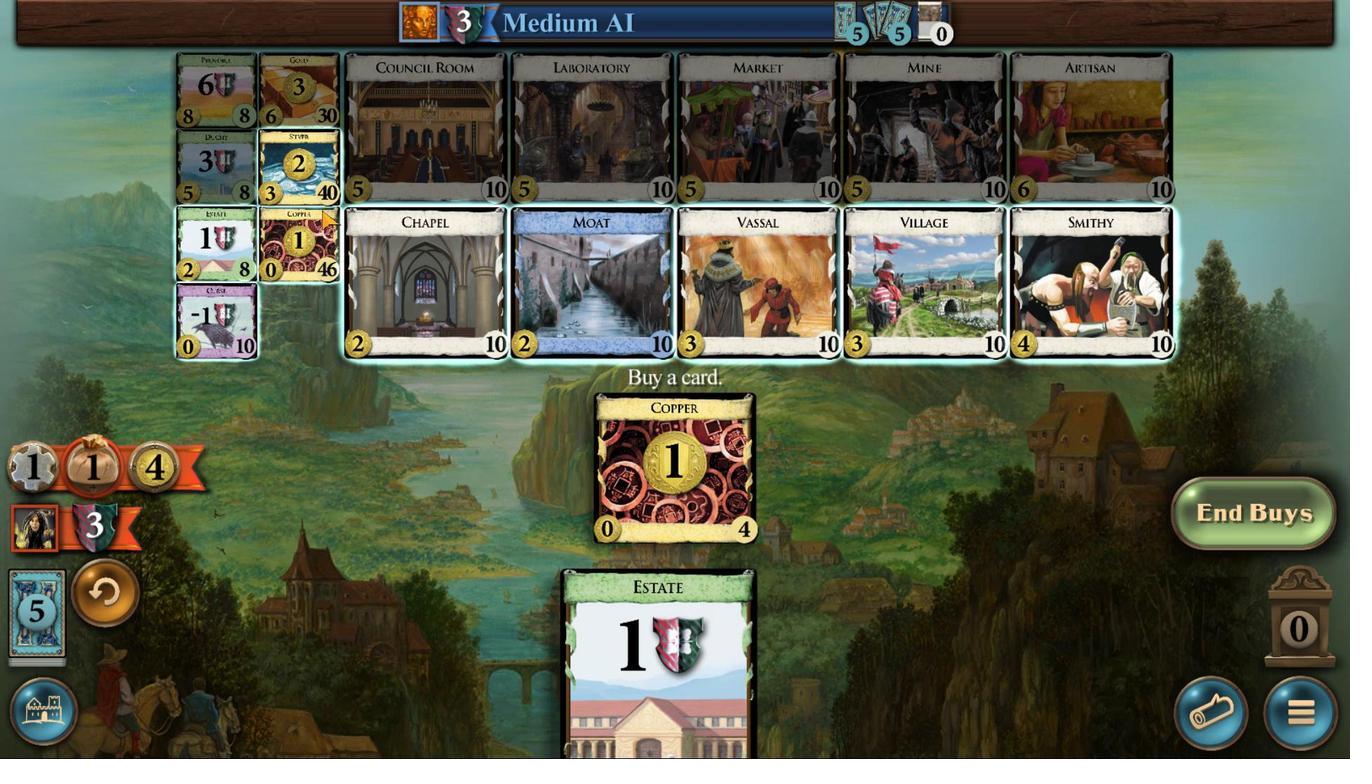 
Action: Mouse moved to (662, 657)
Screenshot: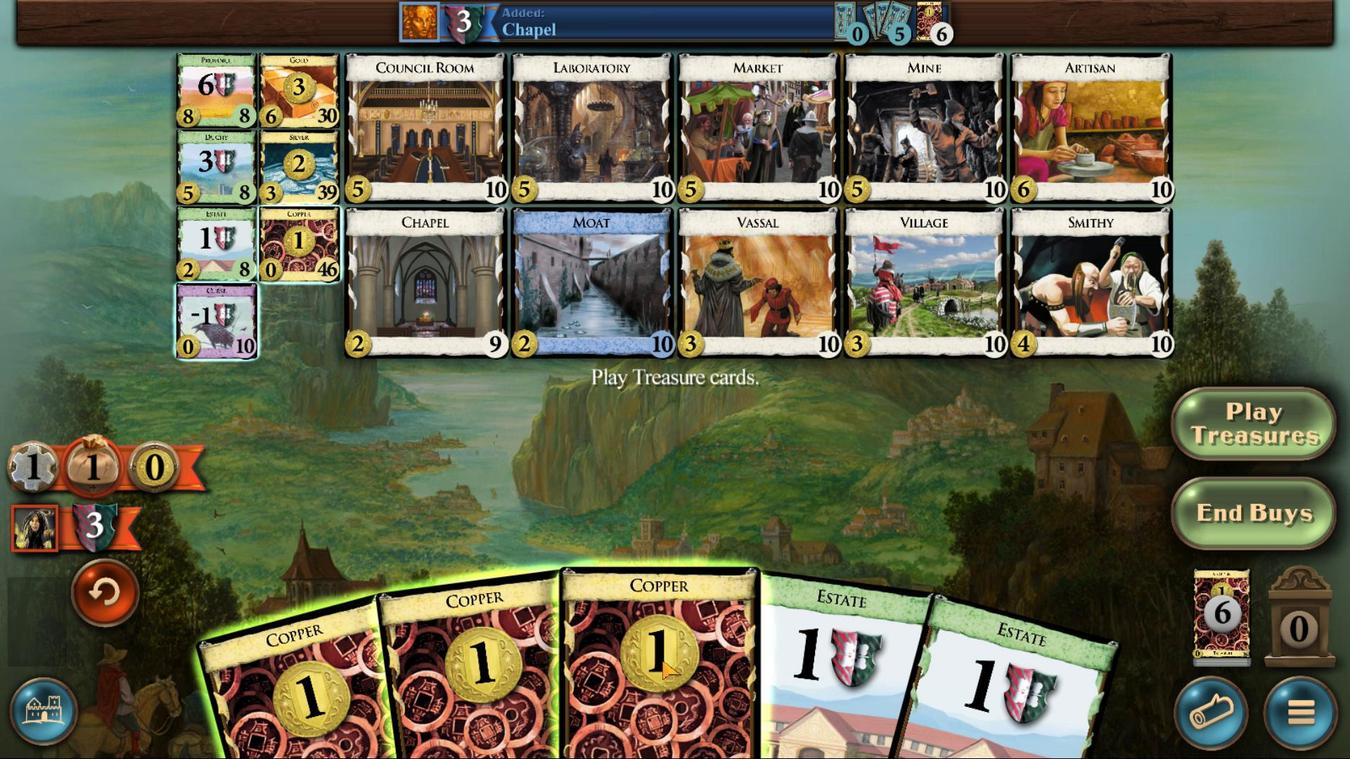 
Action: Mouse scrolled (662, 656) with delta (0, 0)
Screenshot: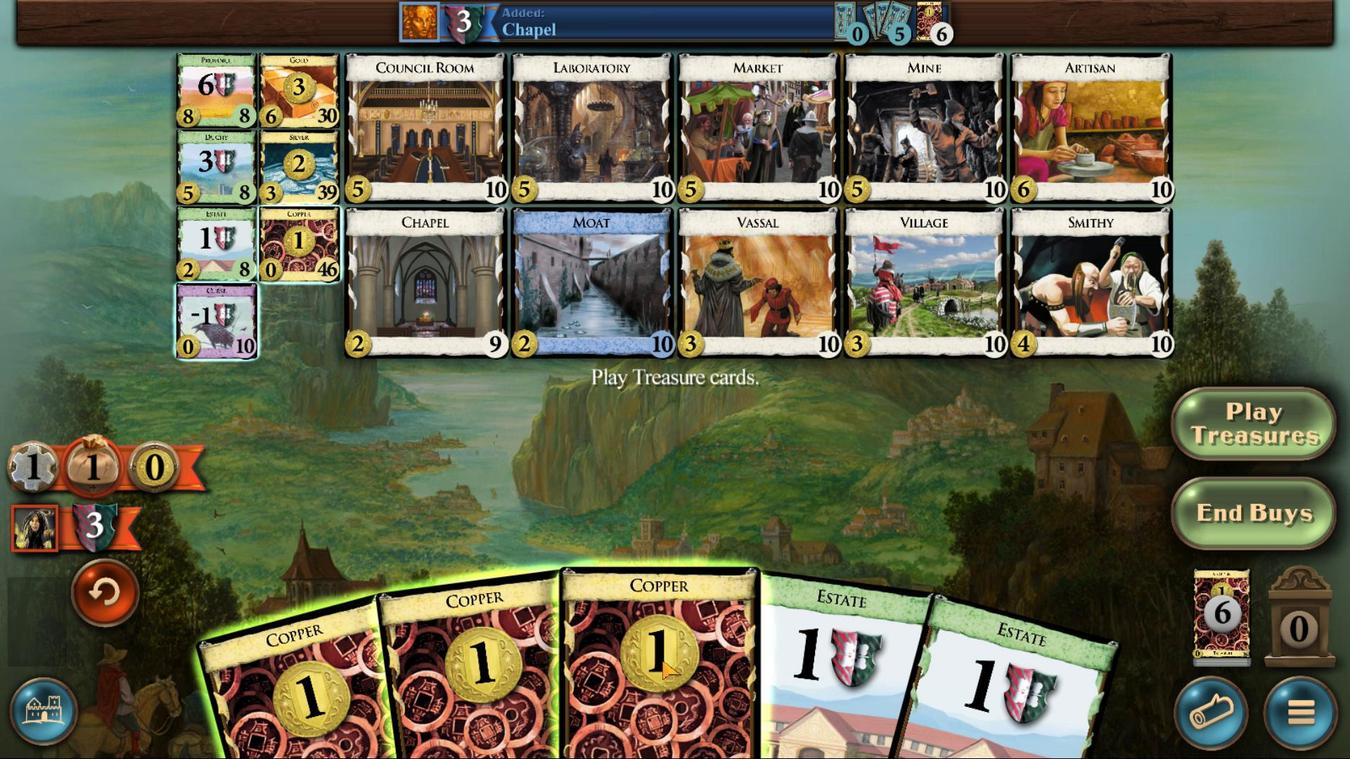 
Action: Mouse moved to (623, 647)
Screenshot: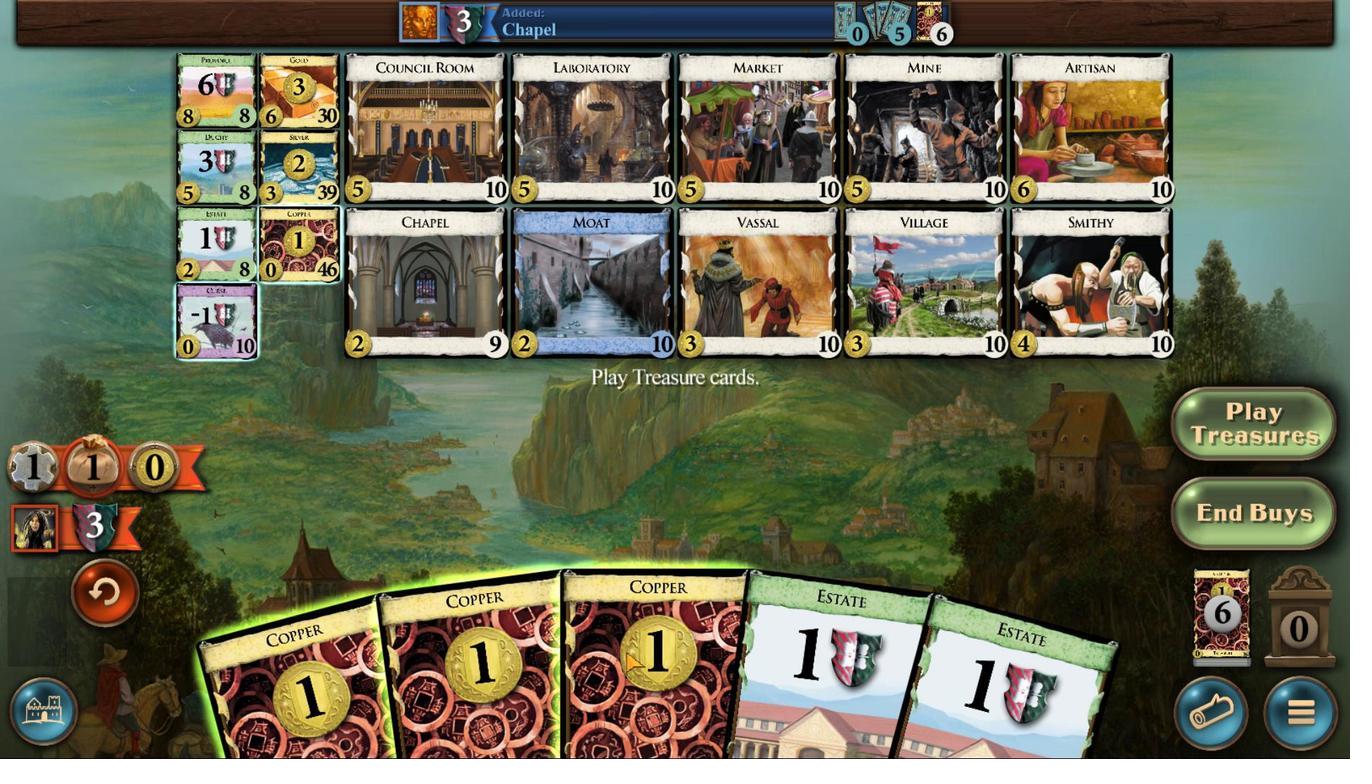 
Action: Mouse scrolled (623, 647) with delta (0, 0)
Screenshot: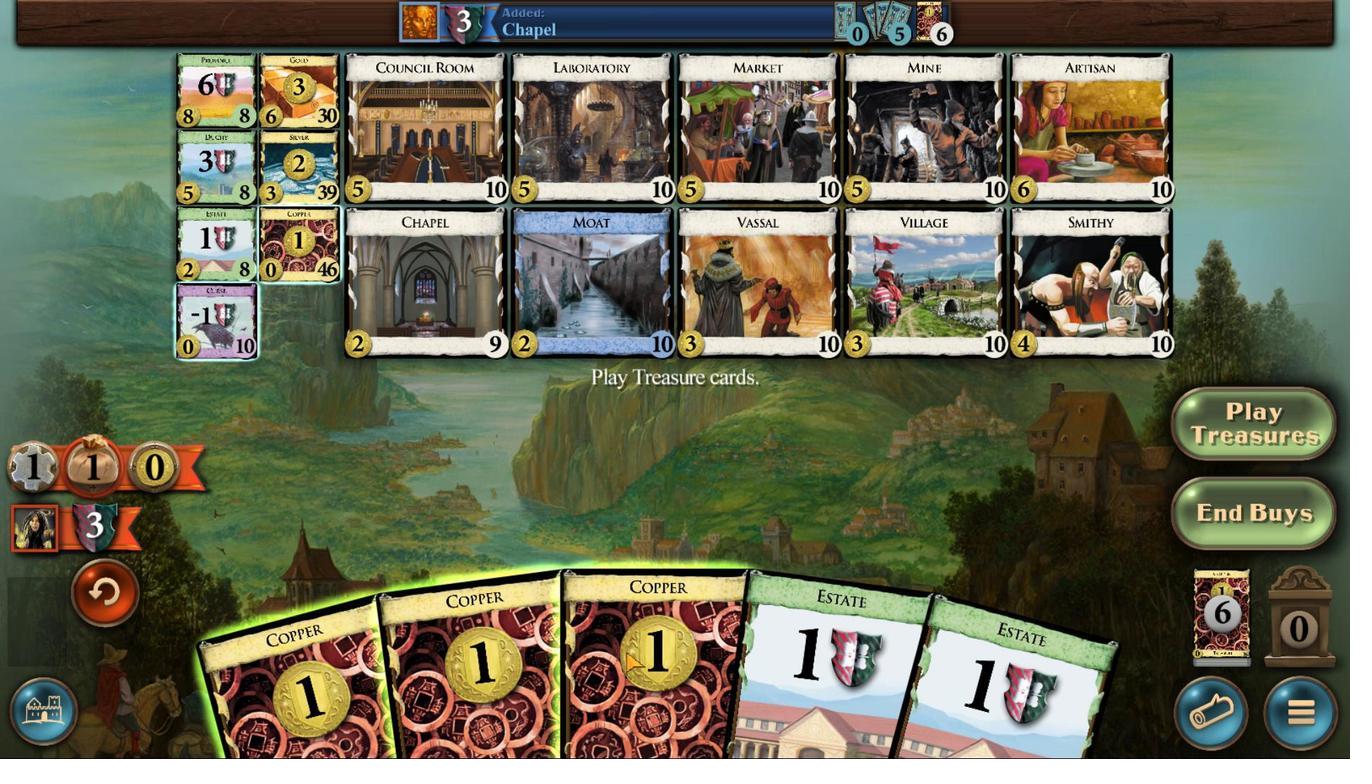 
Action: Mouse moved to (623, 650)
Screenshot: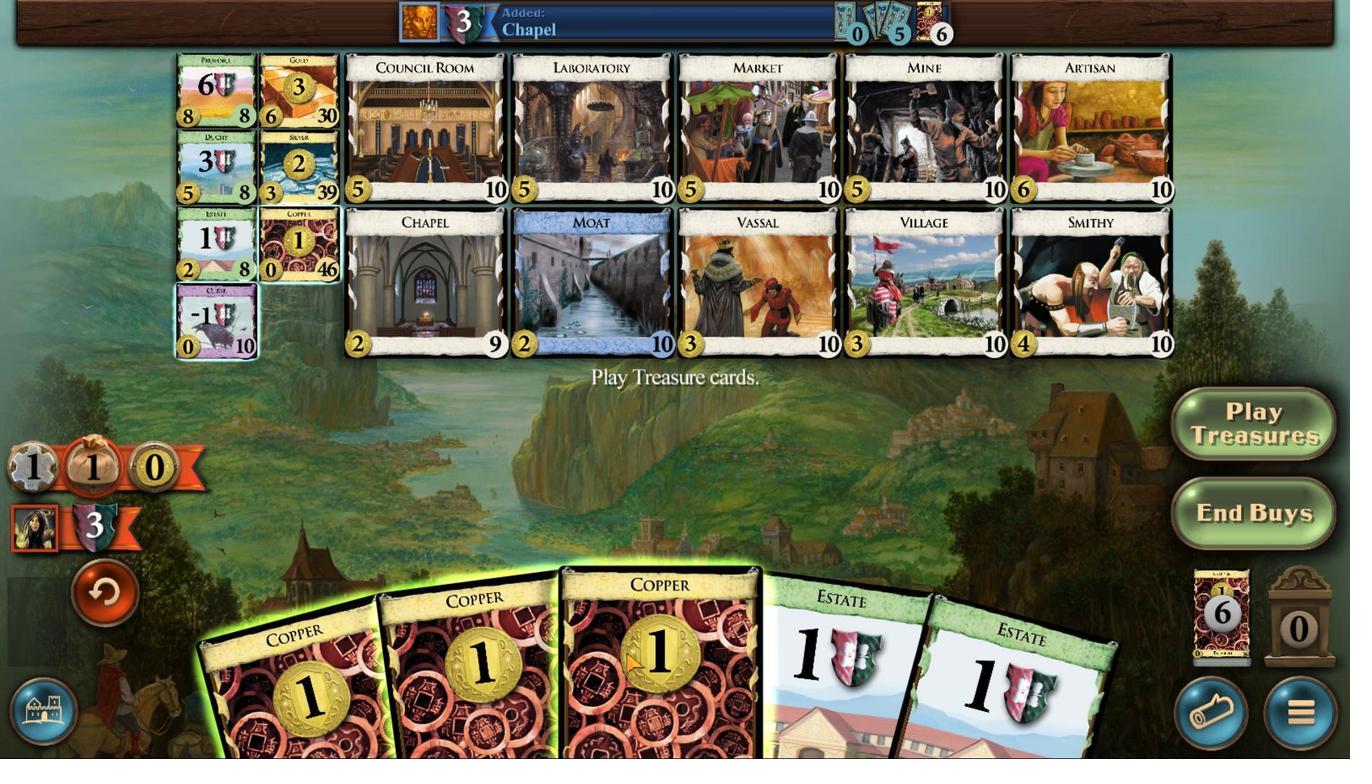 
Action: Mouse scrolled (623, 649) with delta (0, 0)
Screenshot: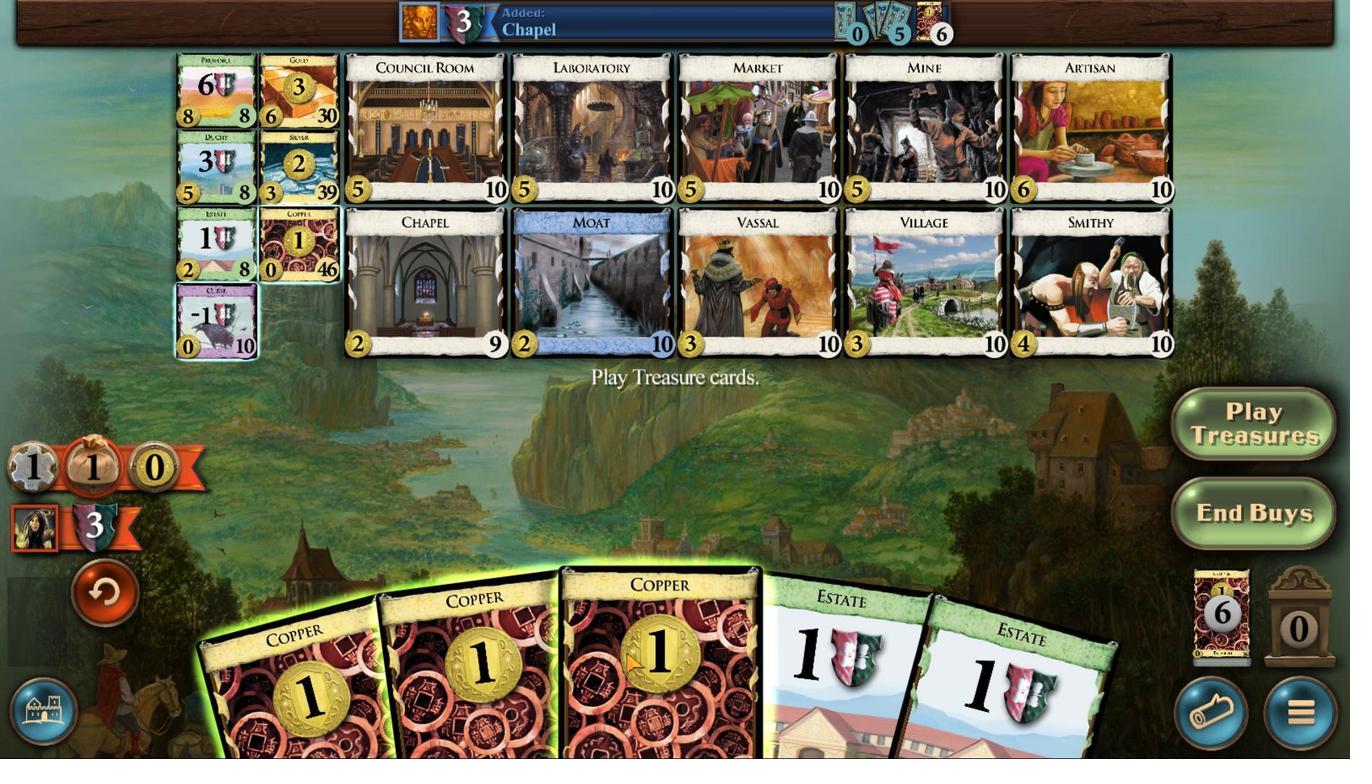 
Action: Mouse moved to (625, 652)
Screenshot: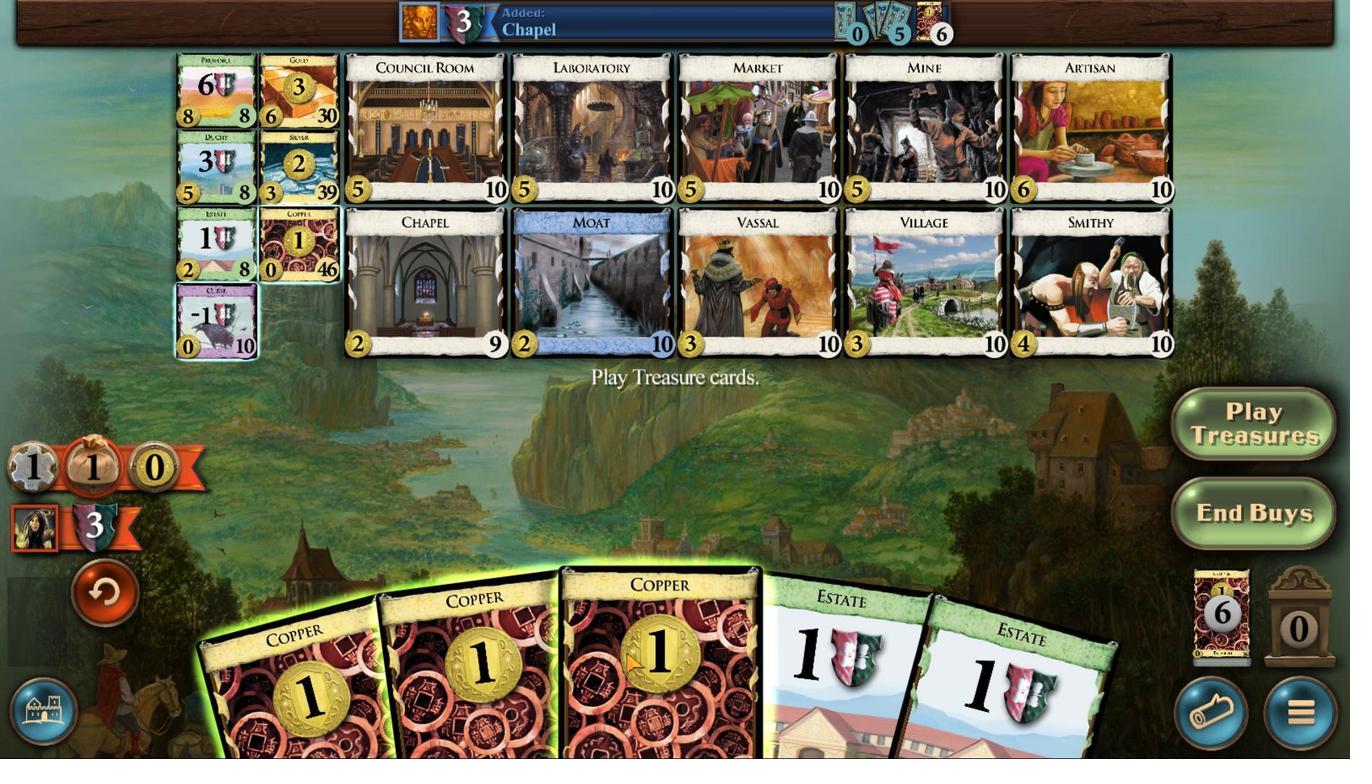 
Action: Mouse scrolled (625, 651) with delta (0, 0)
Screenshot: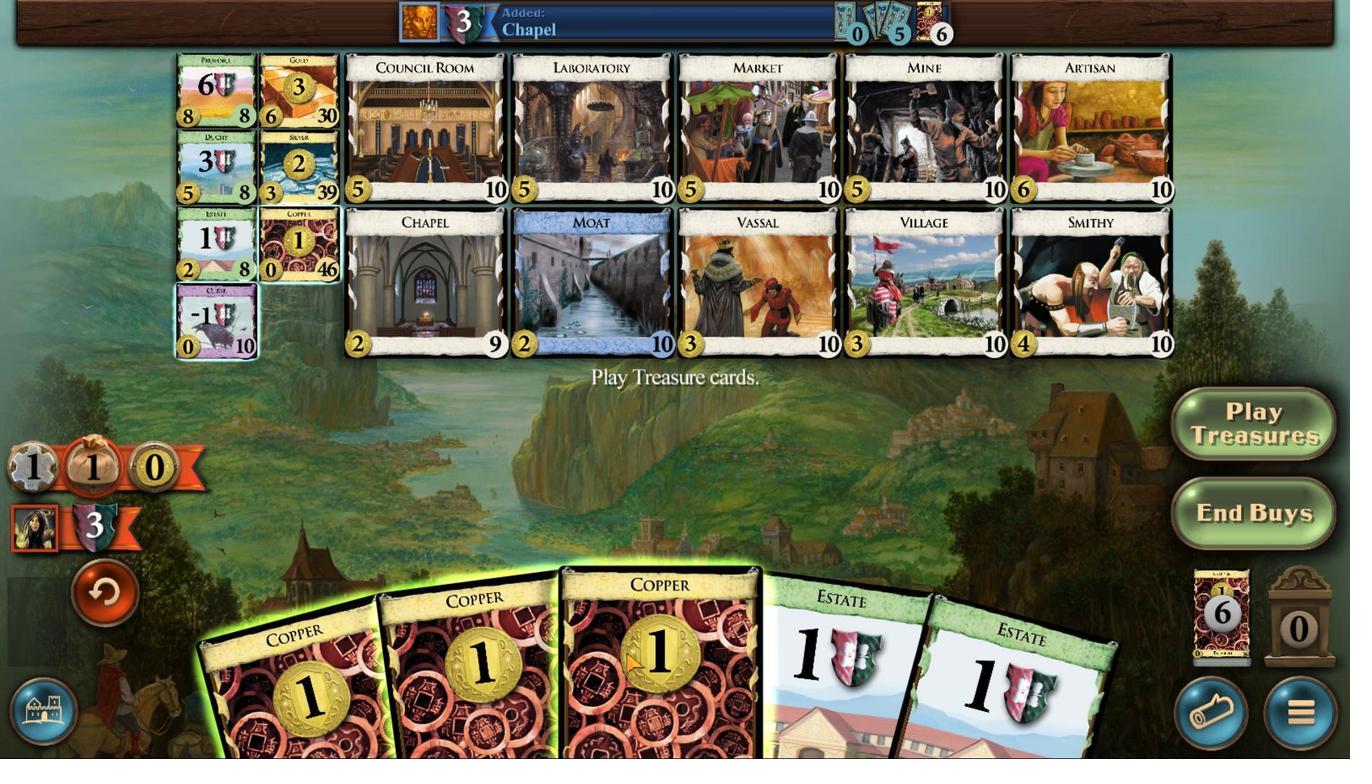 
Action: Mouse scrolled (625, 651) with delta (0, 0)
Screenshot: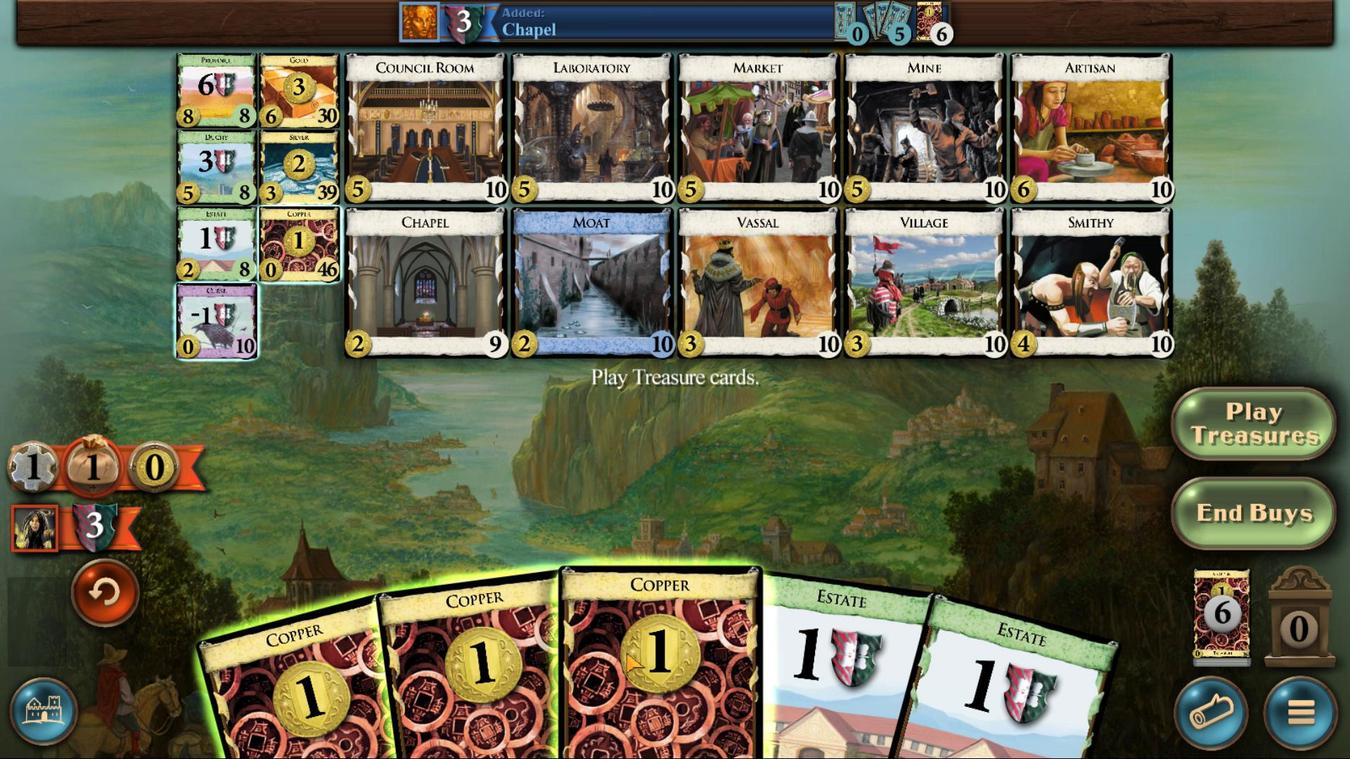 
Action: Mouse moved to (625, 652)
Screenshot: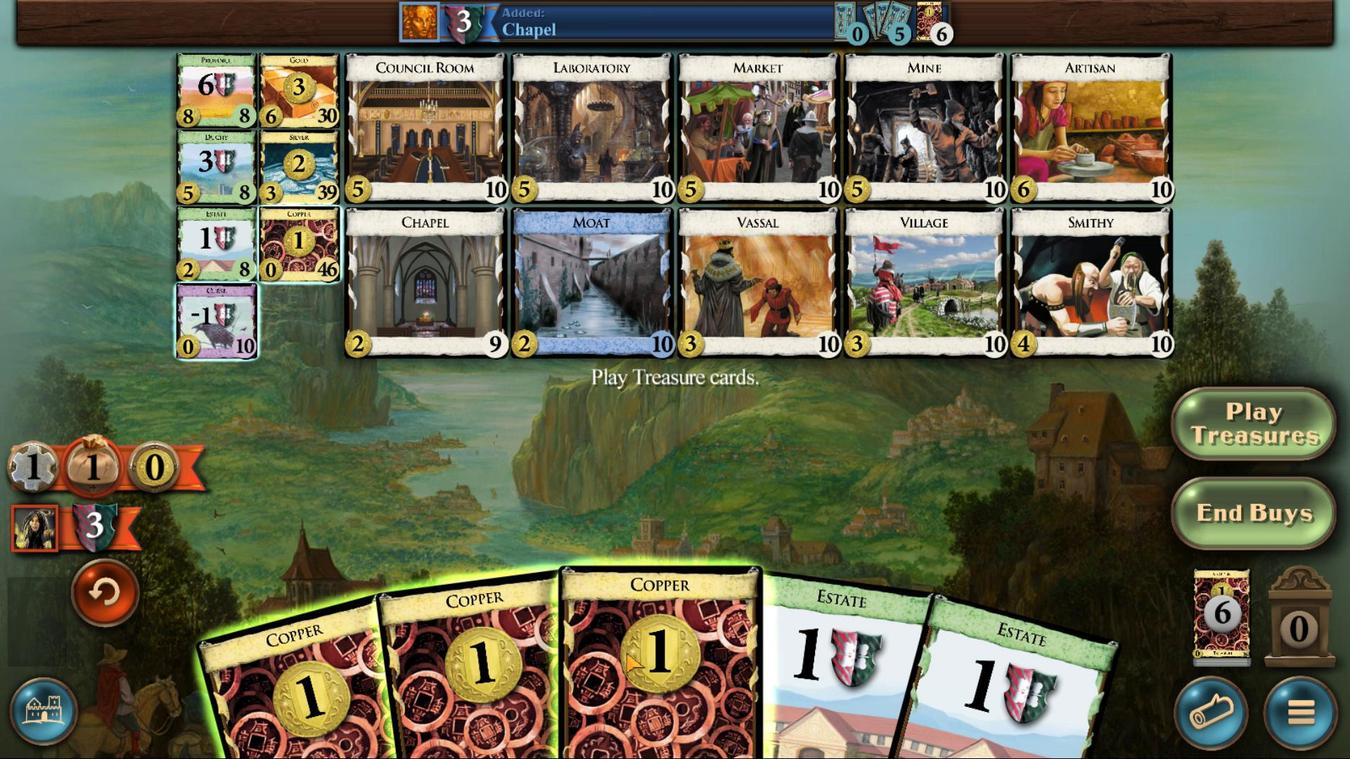 
Action: Mouse scrolled (625, 652) with delta (0, 0)
Screenshot: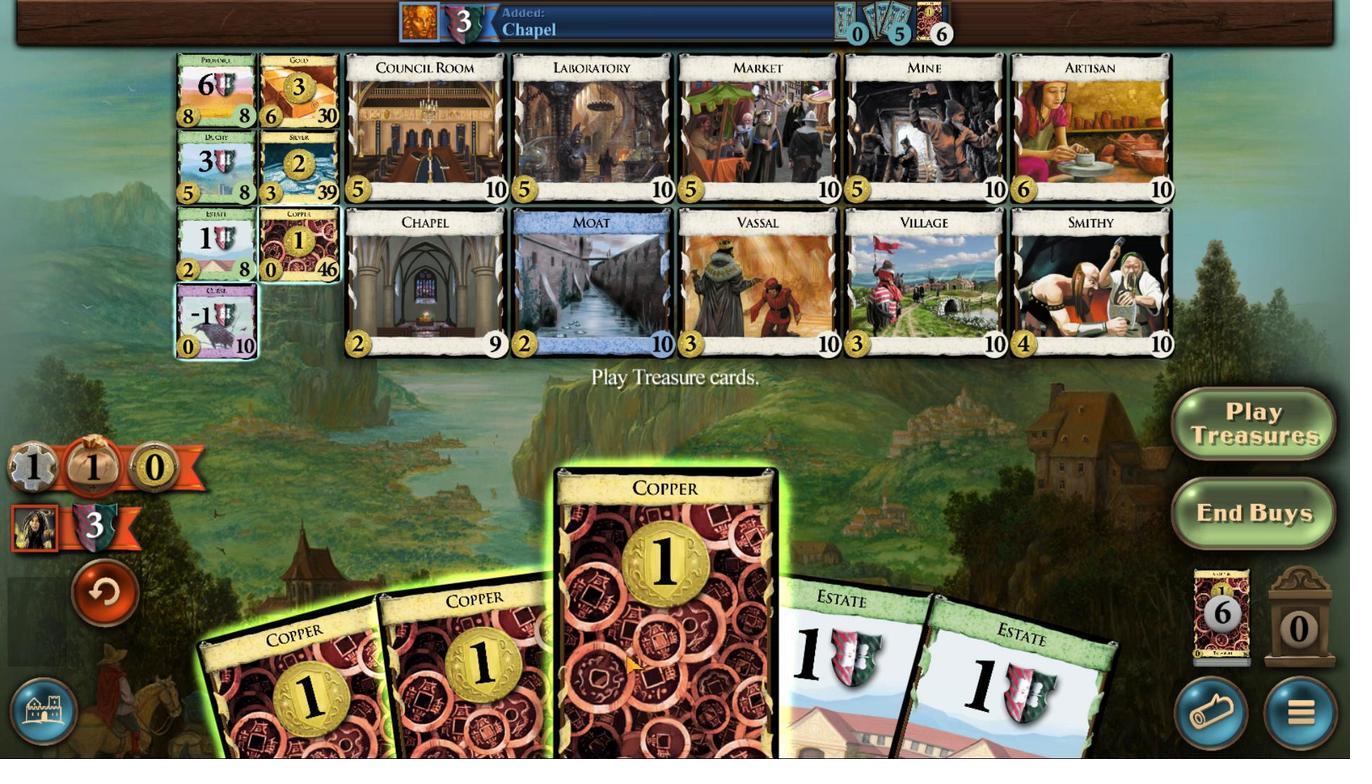 
Action: Mouse moved to (625, 653)
Screenshot: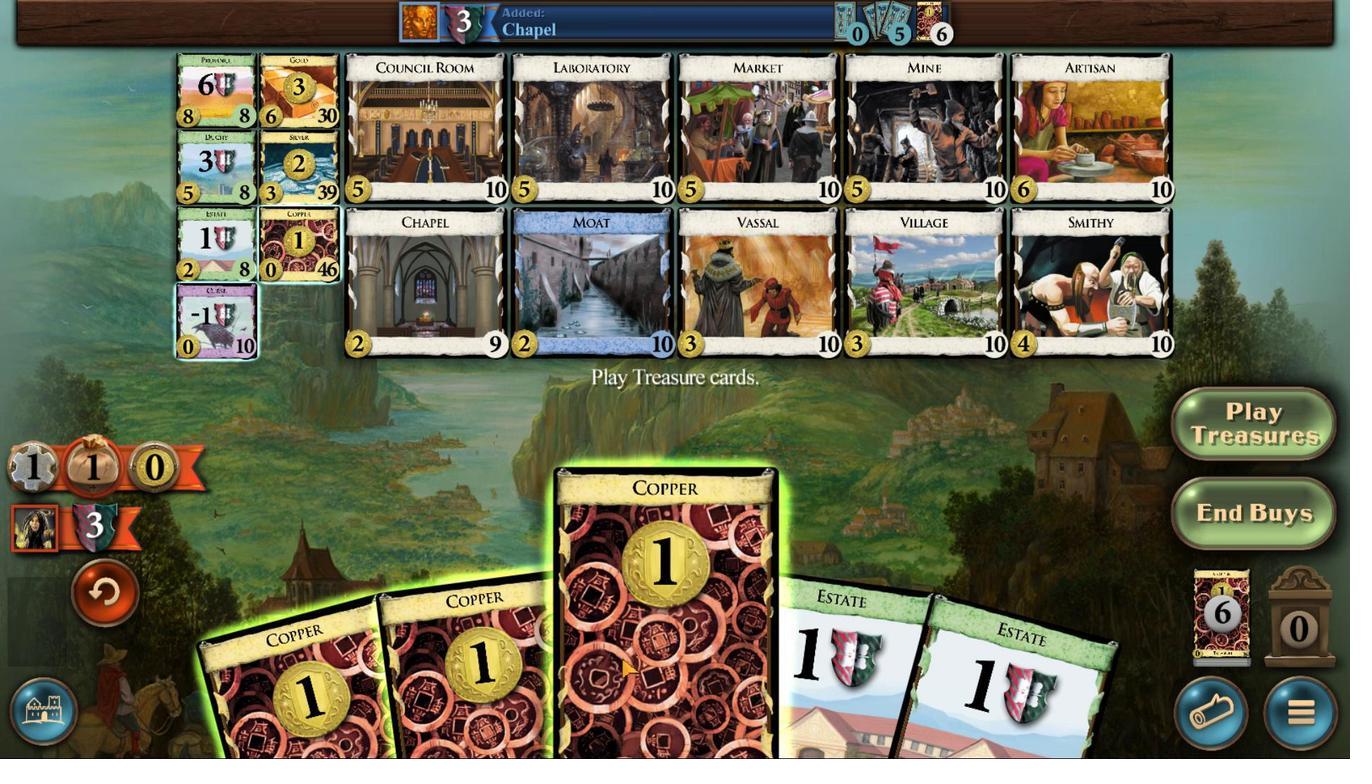 
Action: Mouse scrolled (625, 652) with delta (0, 0)
Screenshot: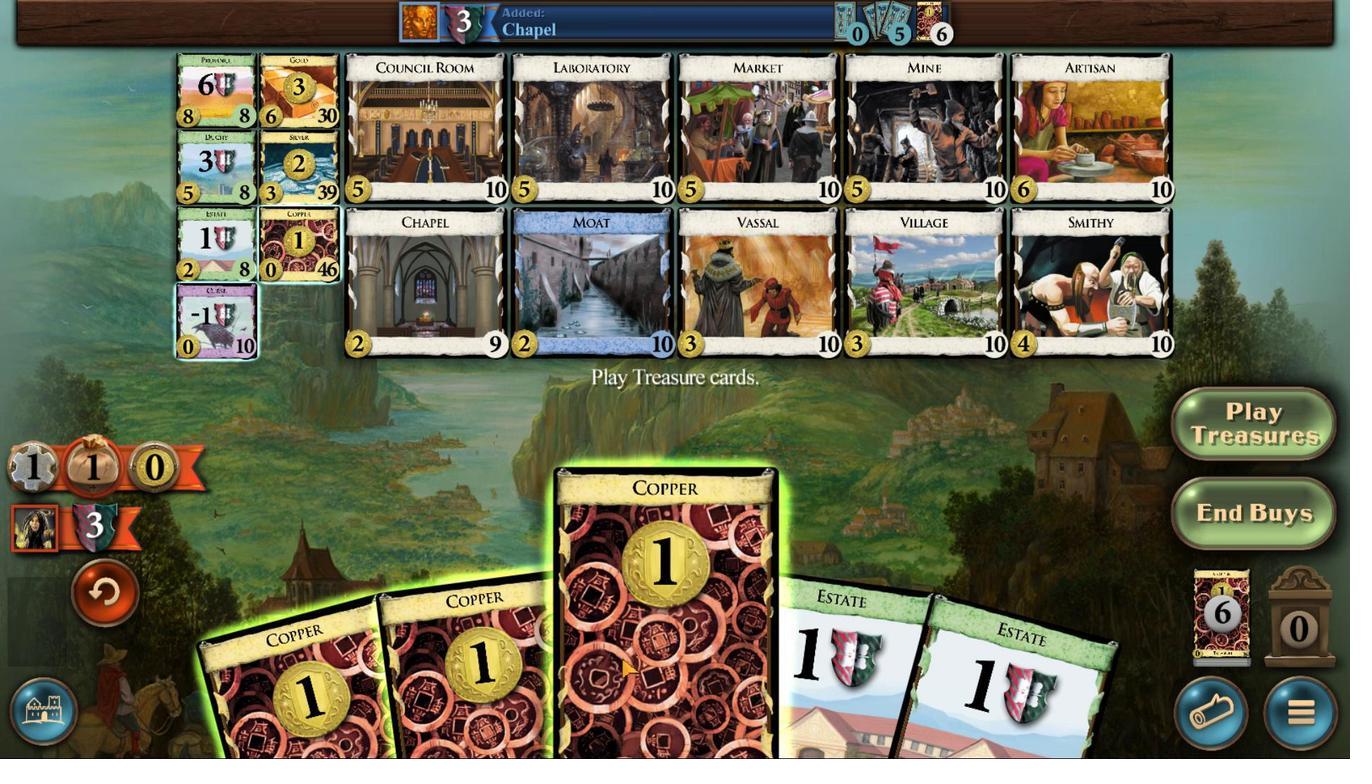 
Action: Mouse moved to (541, 669)
Screenshot: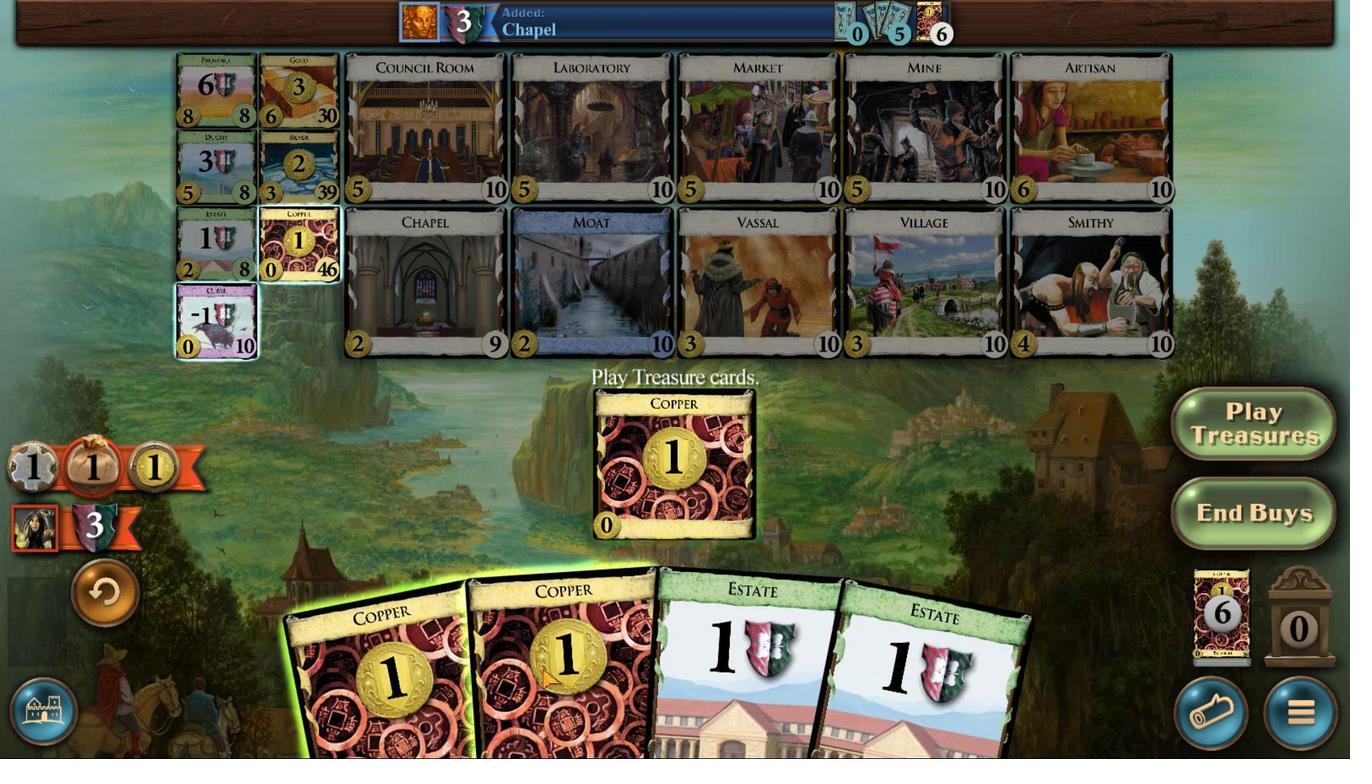 
Action: Mouse scrolled (541, 669) with delta (0, 0)
Screenshot: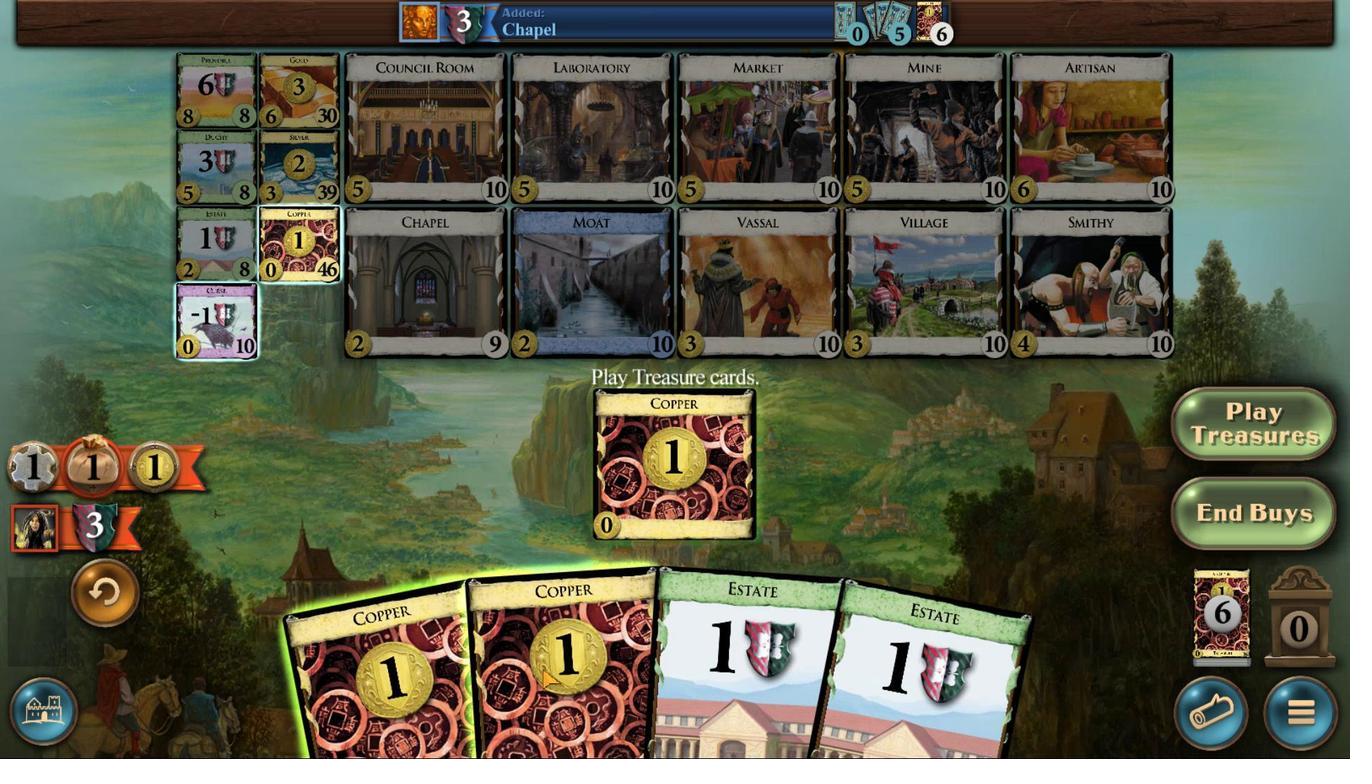 
Action: Mouse scrolled (541, 669) with delta (0, 0)
Screenshot: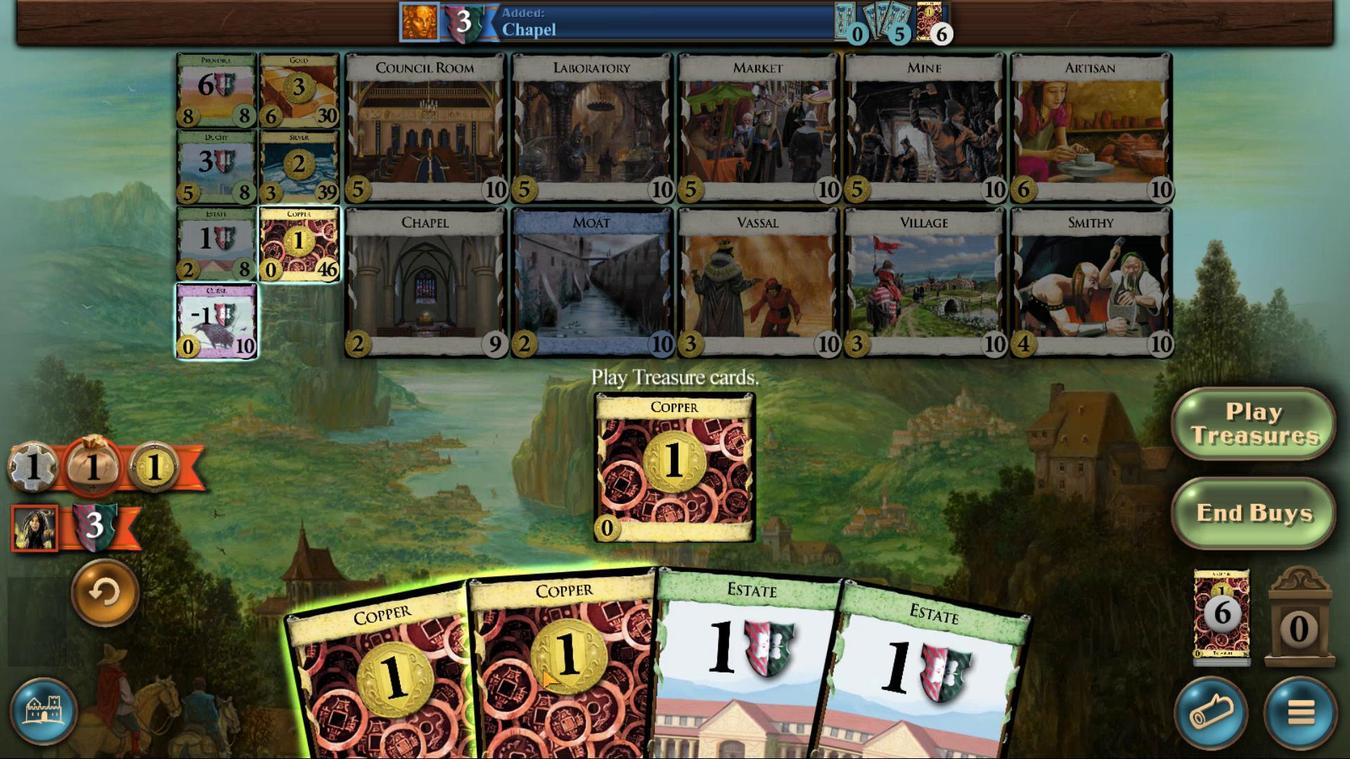 
Action: Mouse scrolled (541, 669) with delta (0, 0)
Screenshot: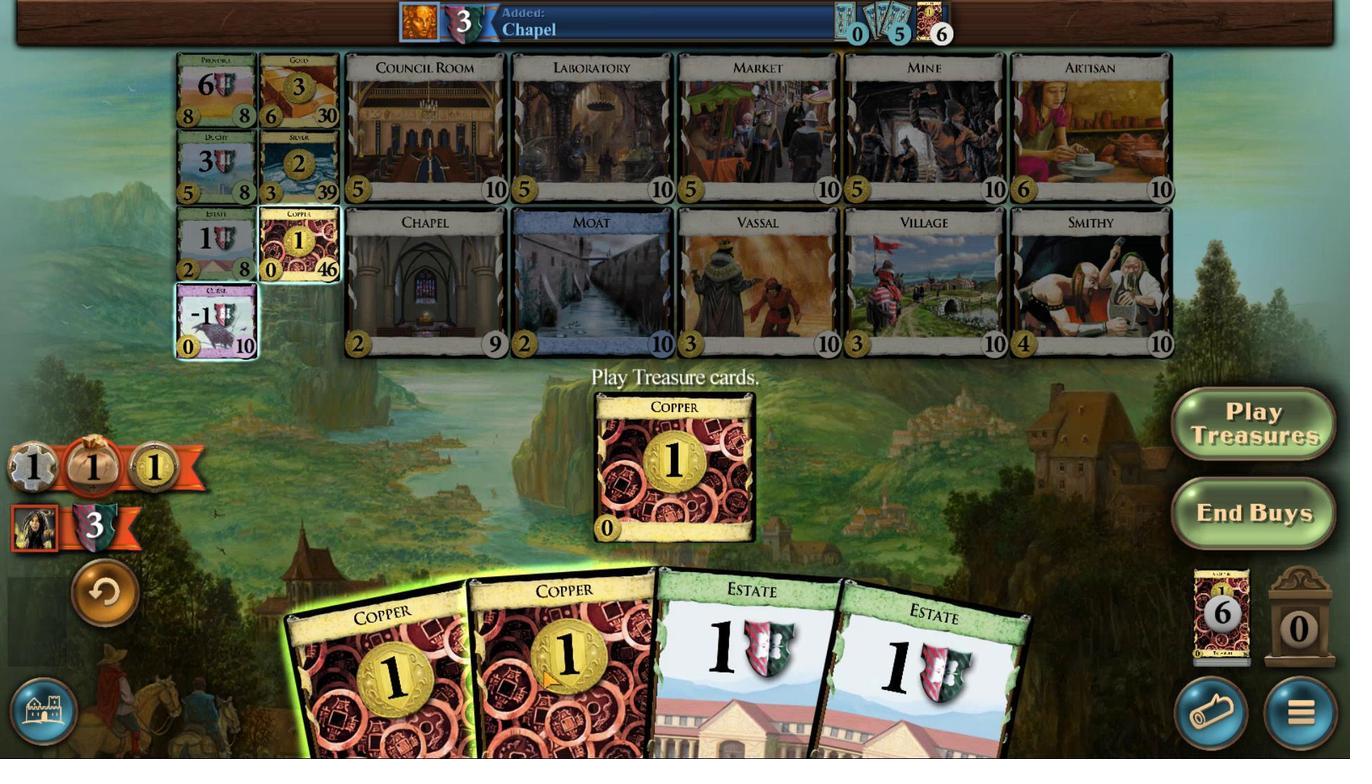 
Action: Mouse scrolled (541, 669) with delta (0, 0)
Screenshot: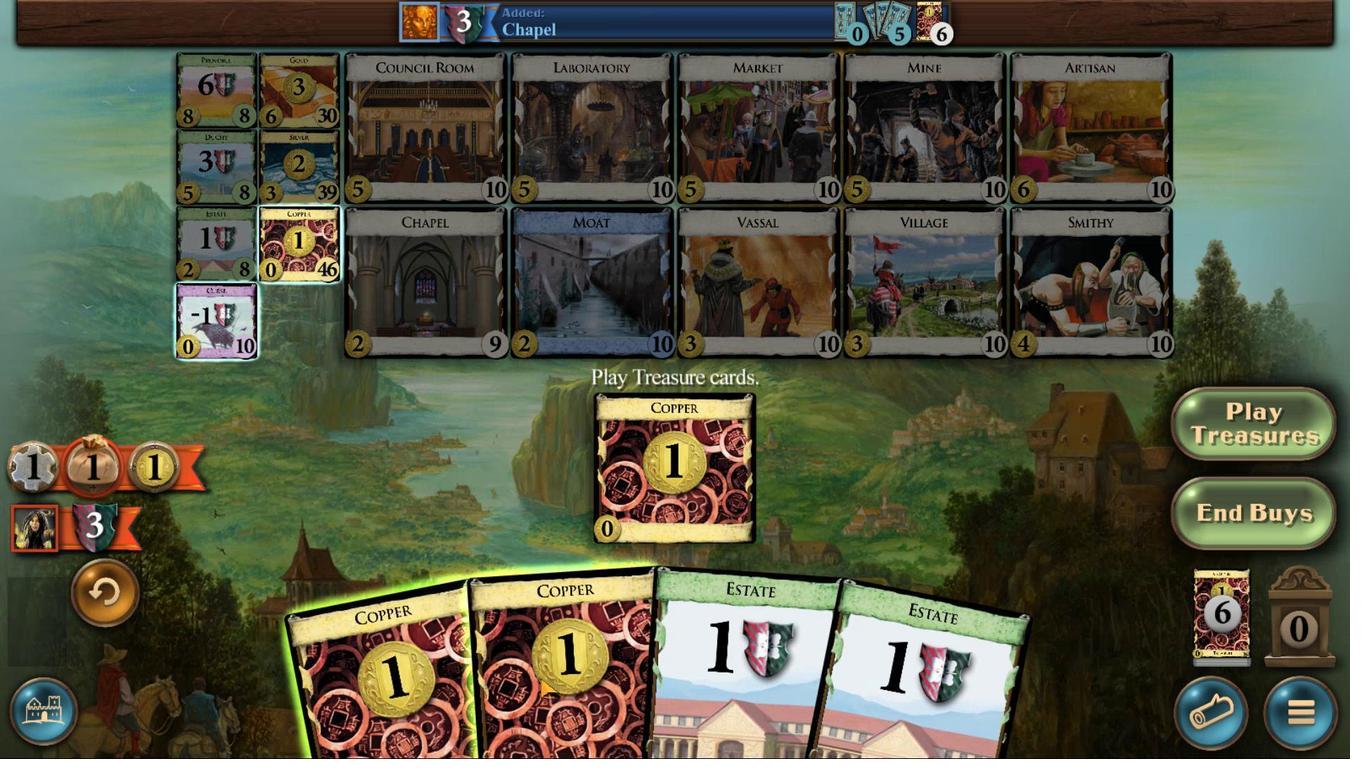 
Action: Mouse scrolled (541, 669) with delta (0, 0)
Screenshot: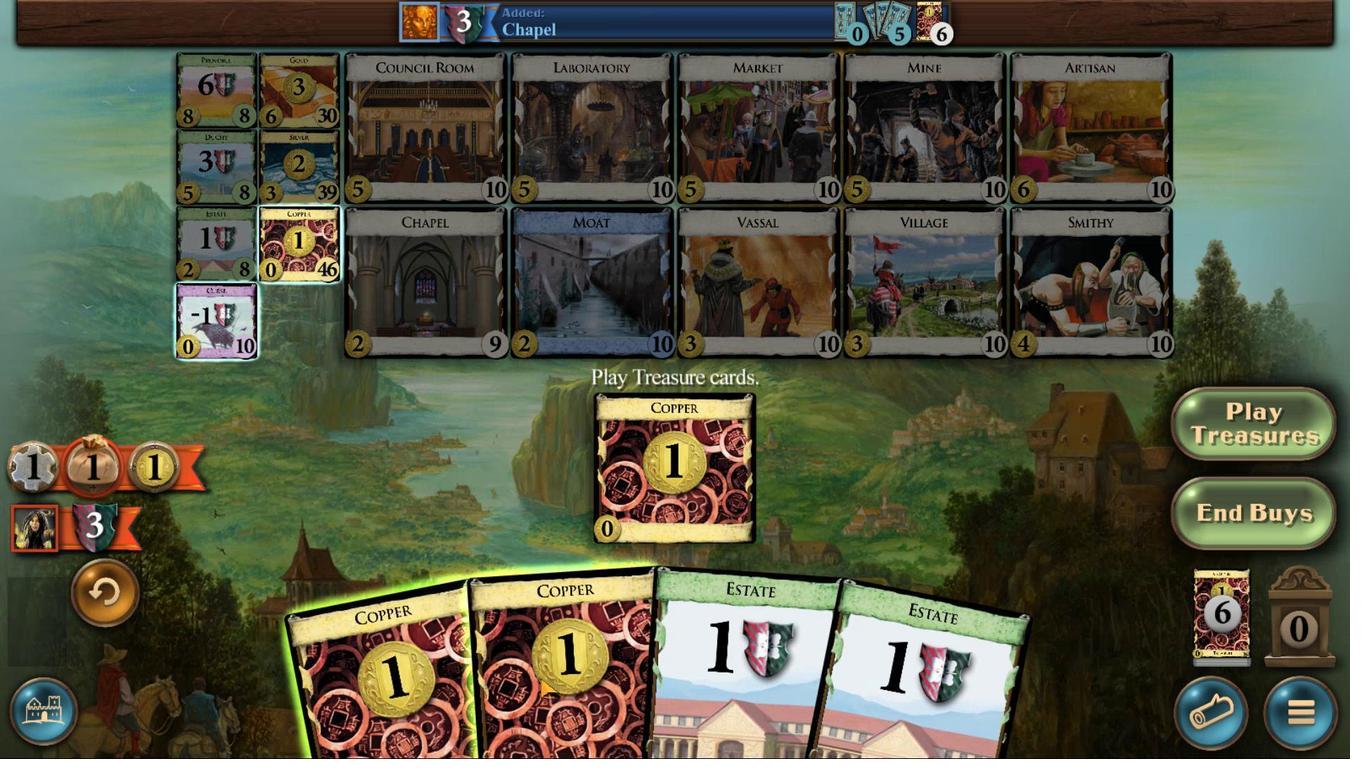 
Action: Mouse scrolled (541, 669) with delta (0, 0)
Screenshot: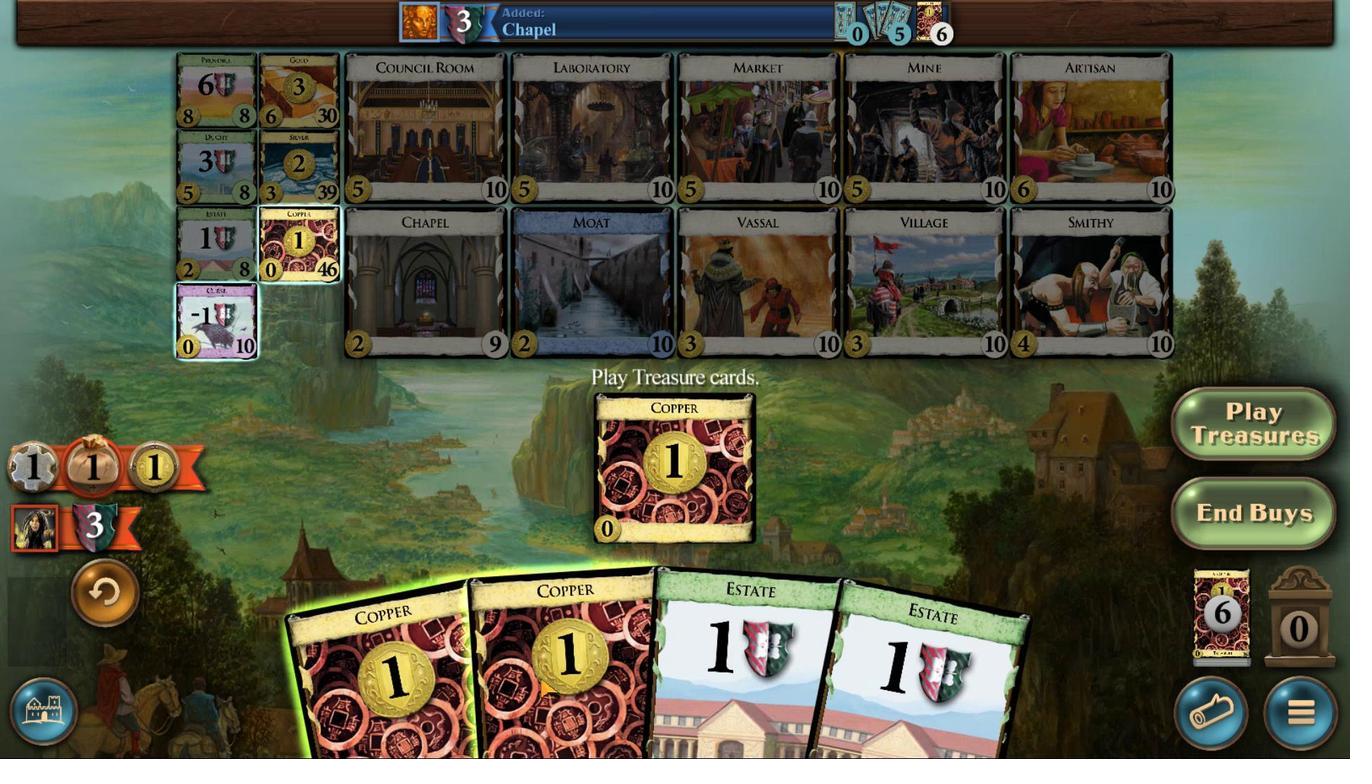 
Action: Mouse scrolled (541, 669) with delta (0, 0)
Screenshot: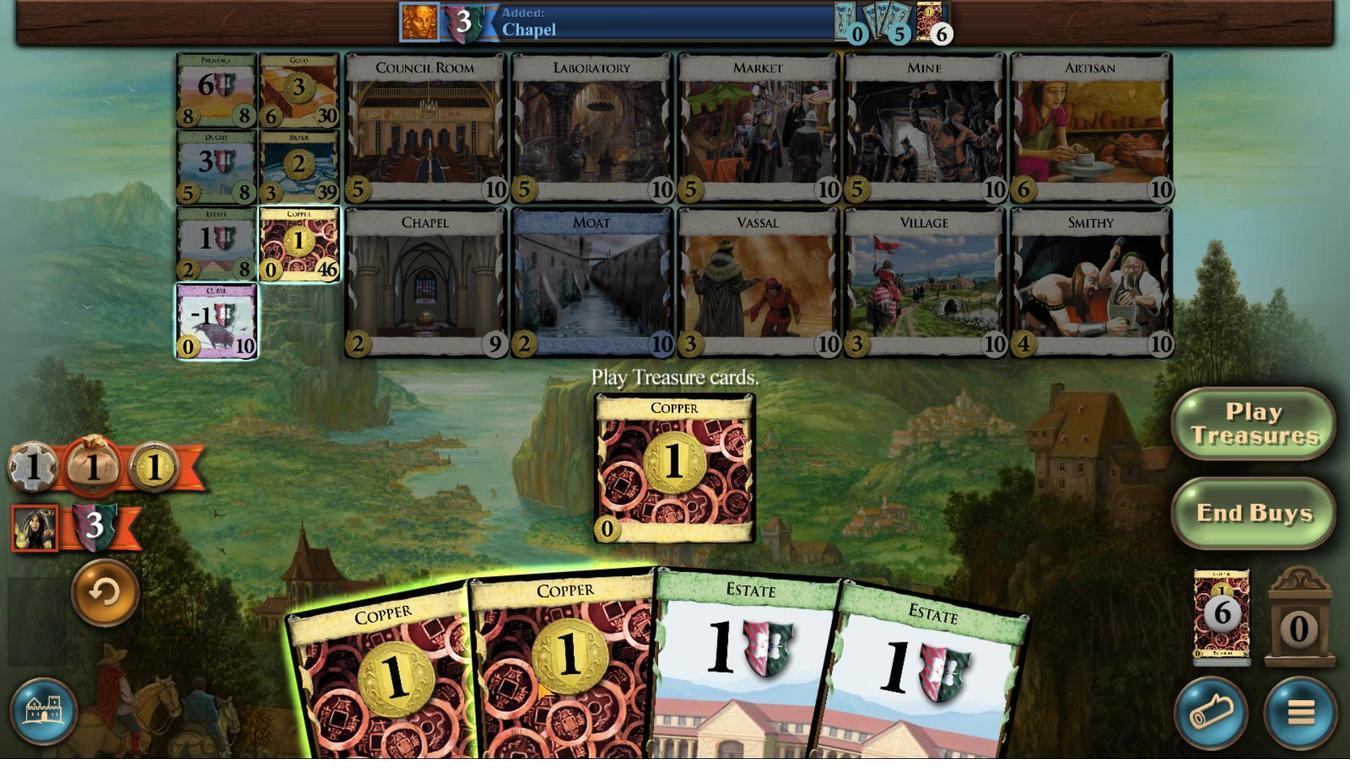
Action: Mouse moved to (502, 653)
Screenshot: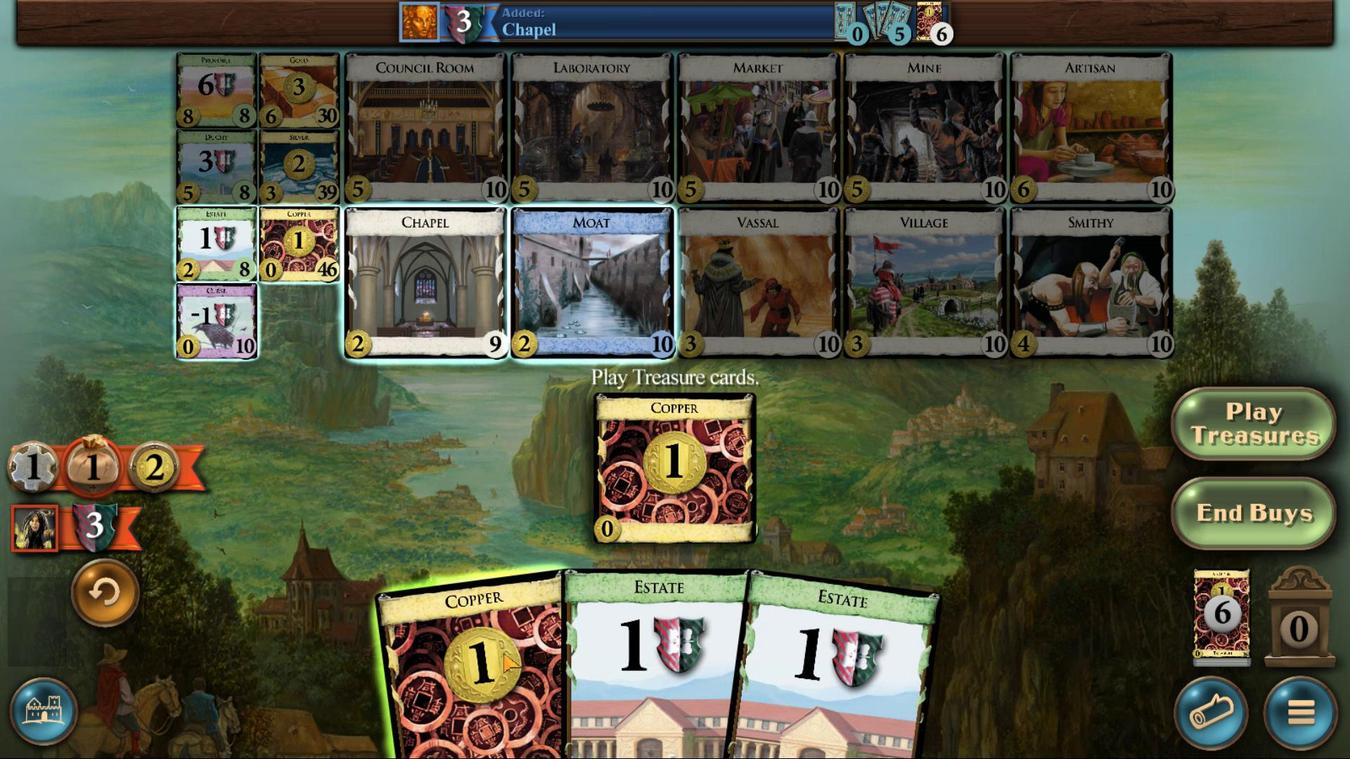 
Action: Mouse scrolled (502, 652) with delta (0, 0)
Screenshot: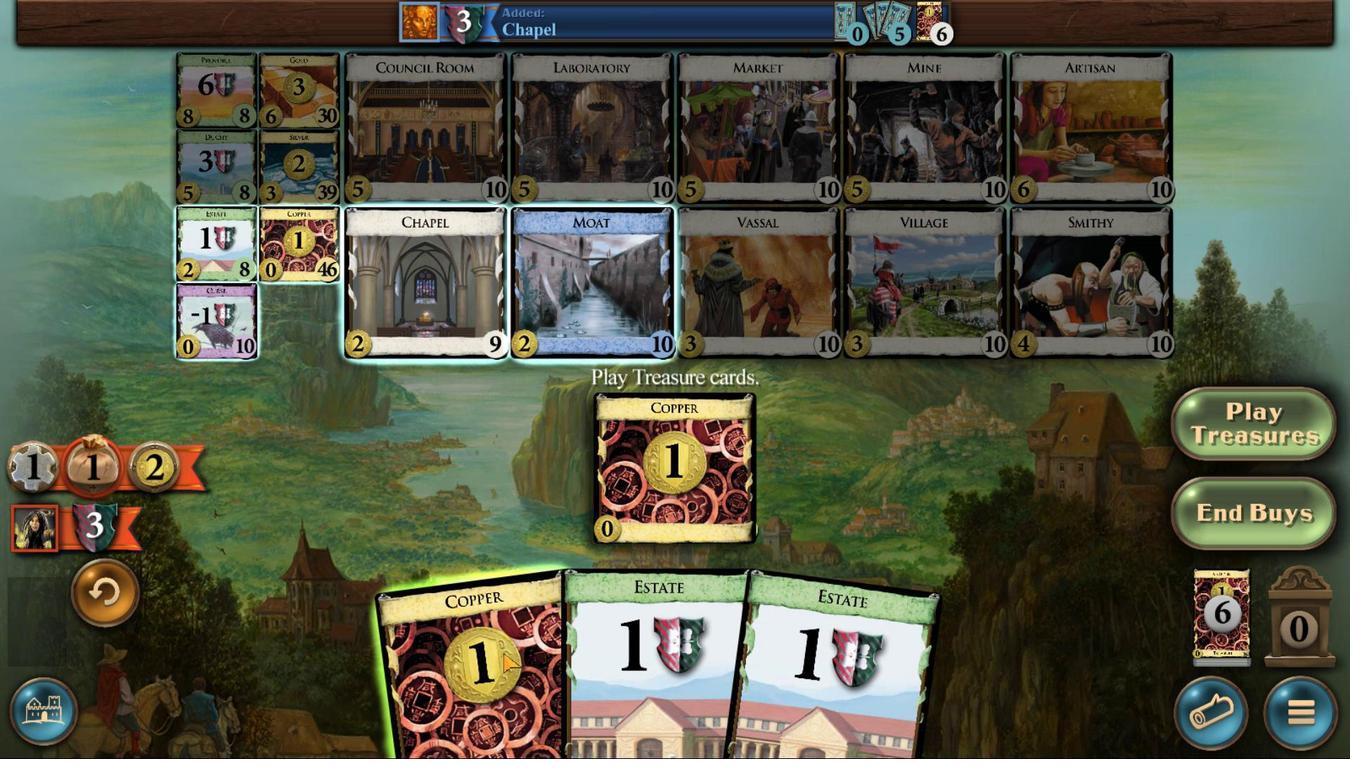 
Action: Mouse scrolled (502, 652) with delta (0, 0)
Screenshot: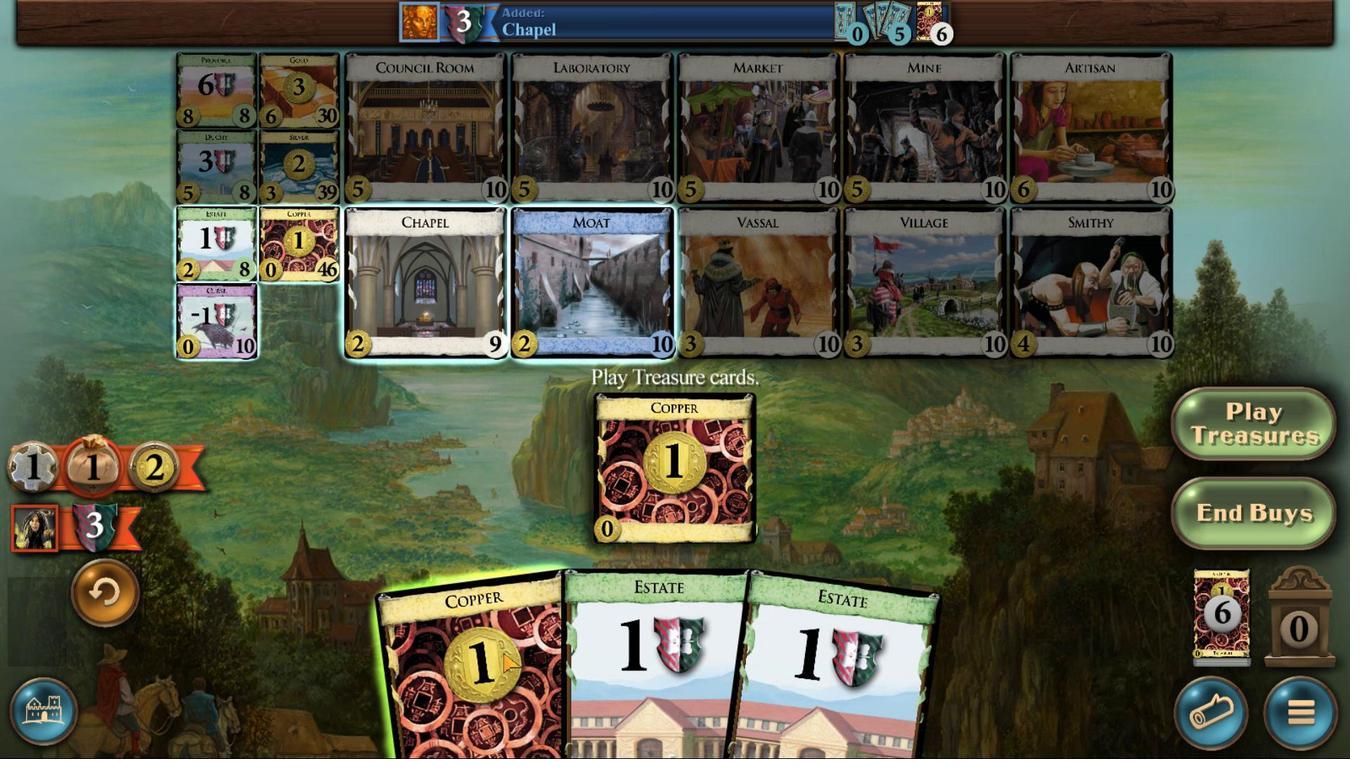 
Action: Mouse scrolled (502, 652) with delta (0, 0)
Screenshot: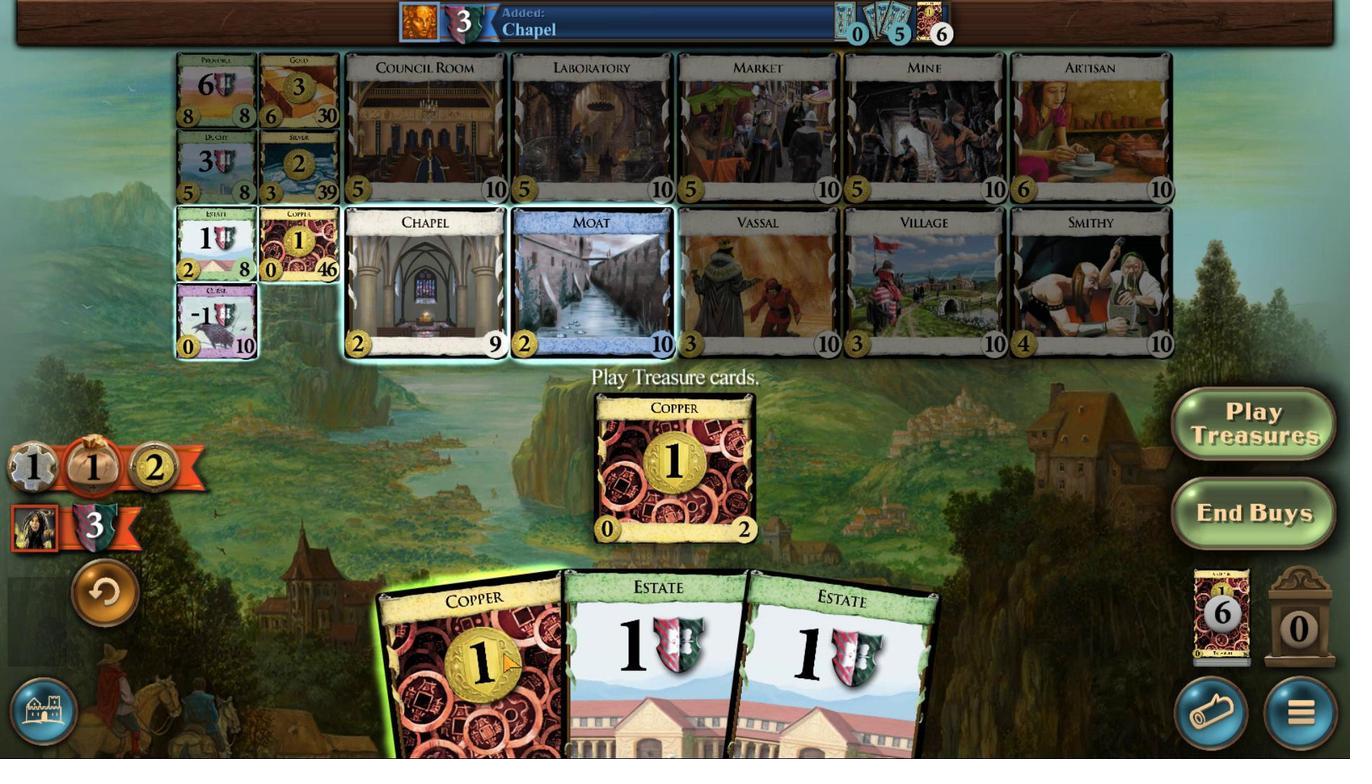 
Action: Mouse scrolled (502, 652) with delta (0, 0)
Screenshot: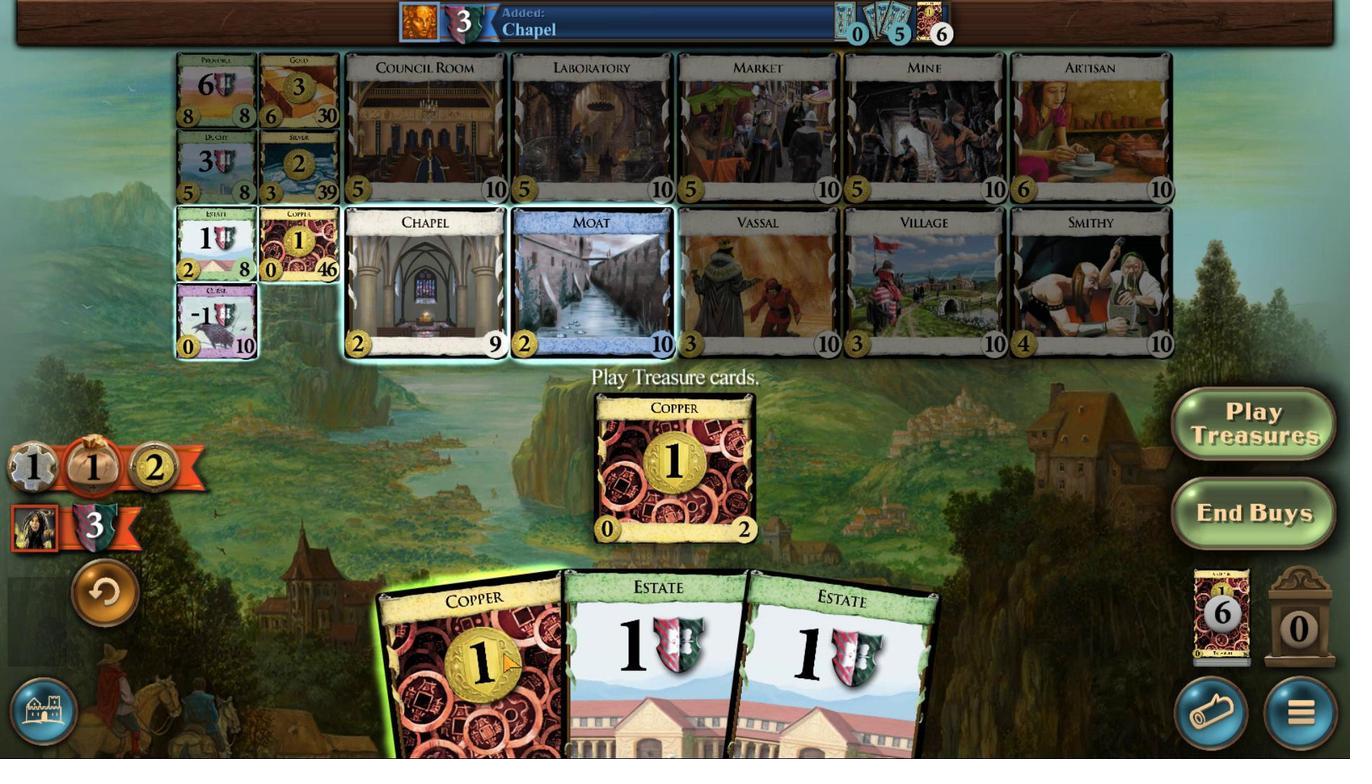 
Action: Mouse scrolled (502, 652) with delta (0, 0)
Screenshot: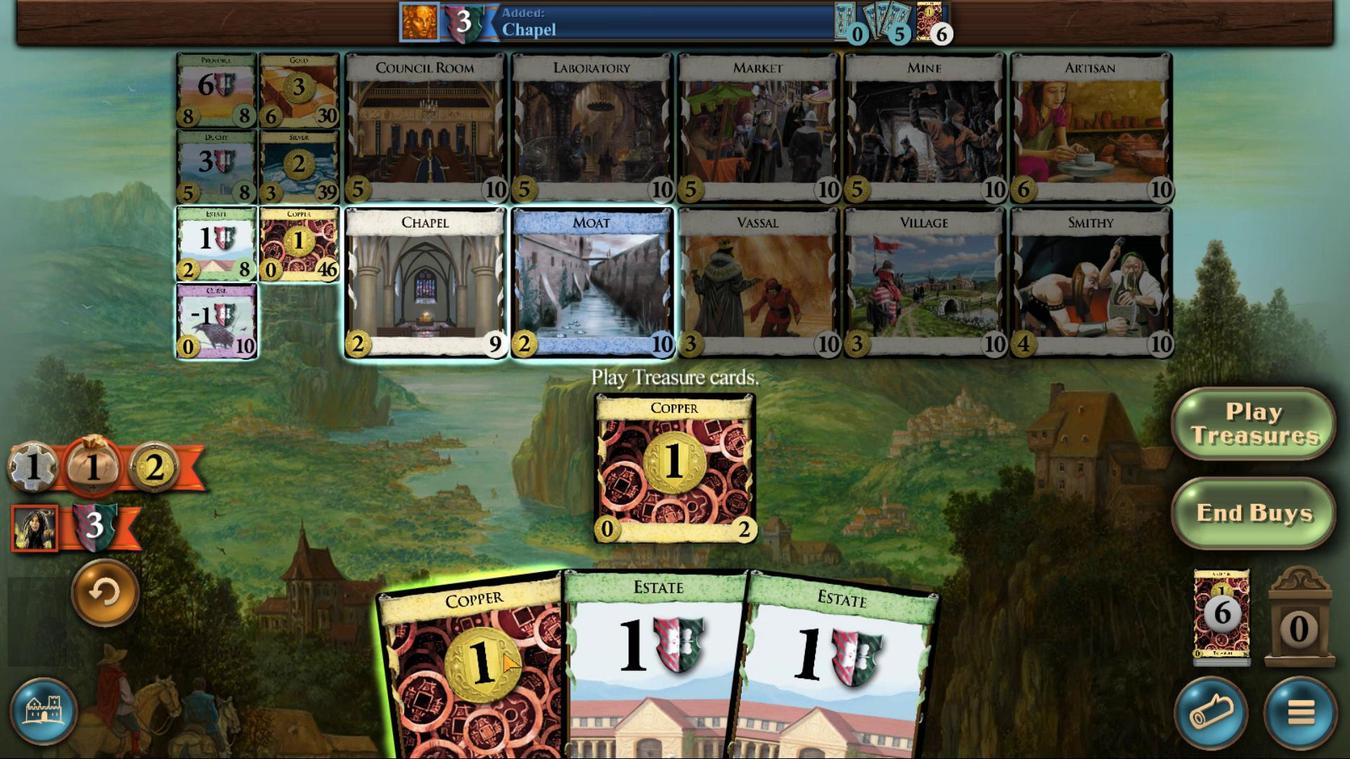 
Action: Mouse scrolled (502, 652) with delta (0, 0)
Screenshot: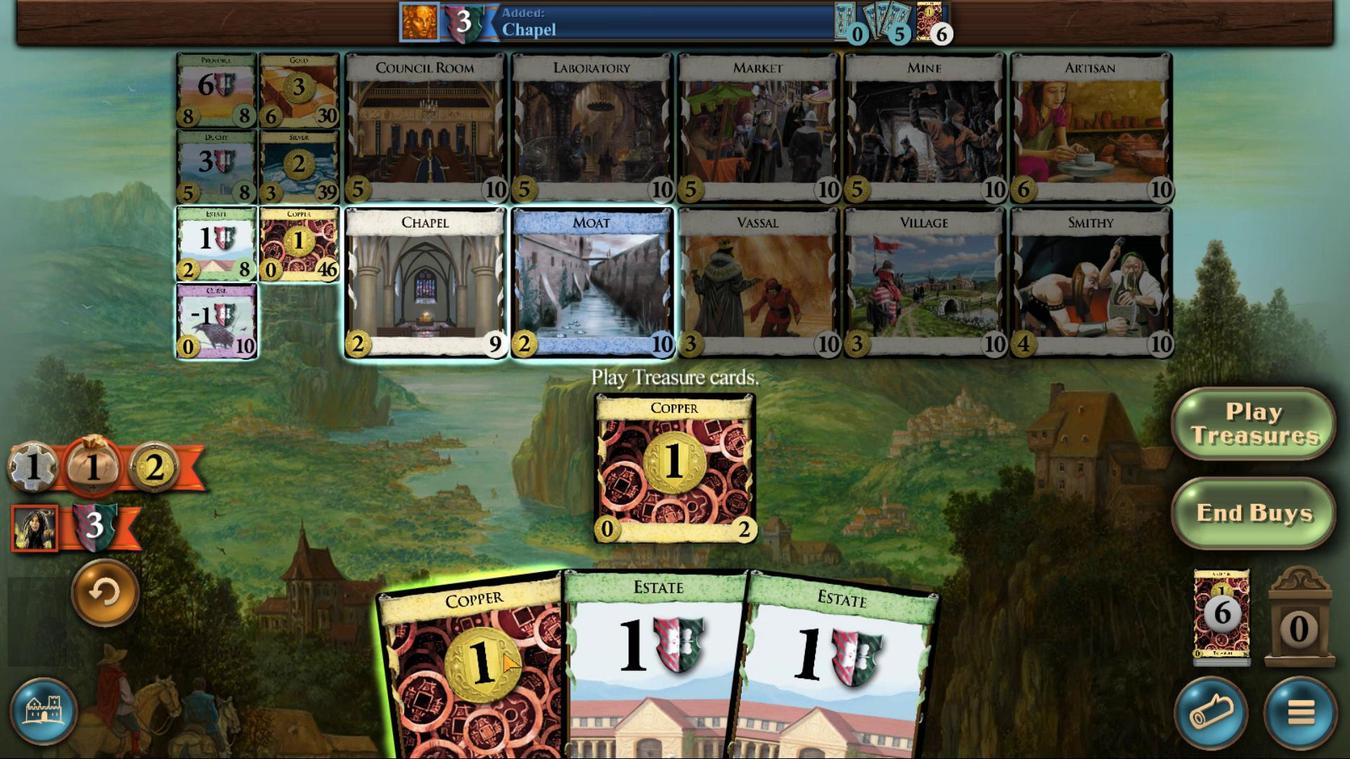 
Action: Mouse scrolled (502, 652) with delta (0, 0)
Screenshot: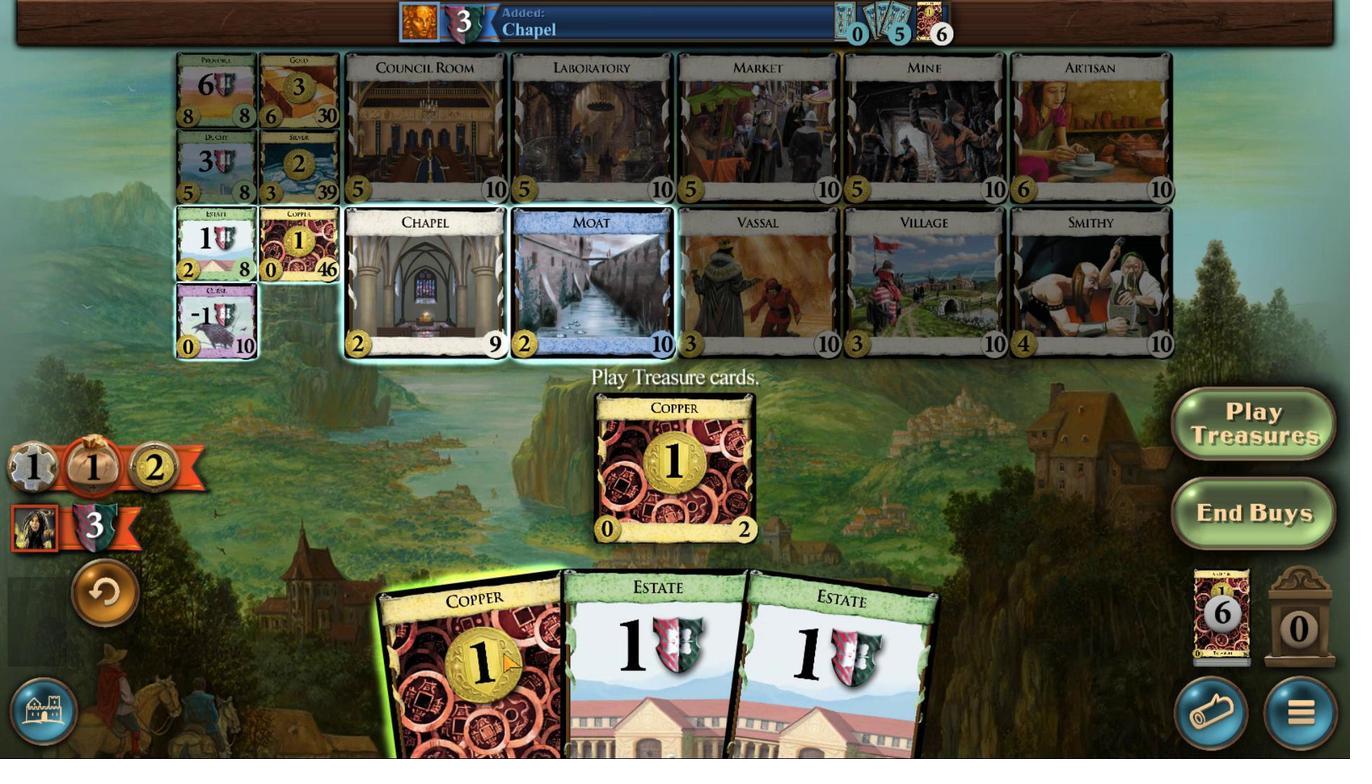 
Action: Mouse moved to (441, 625)
Screenshot: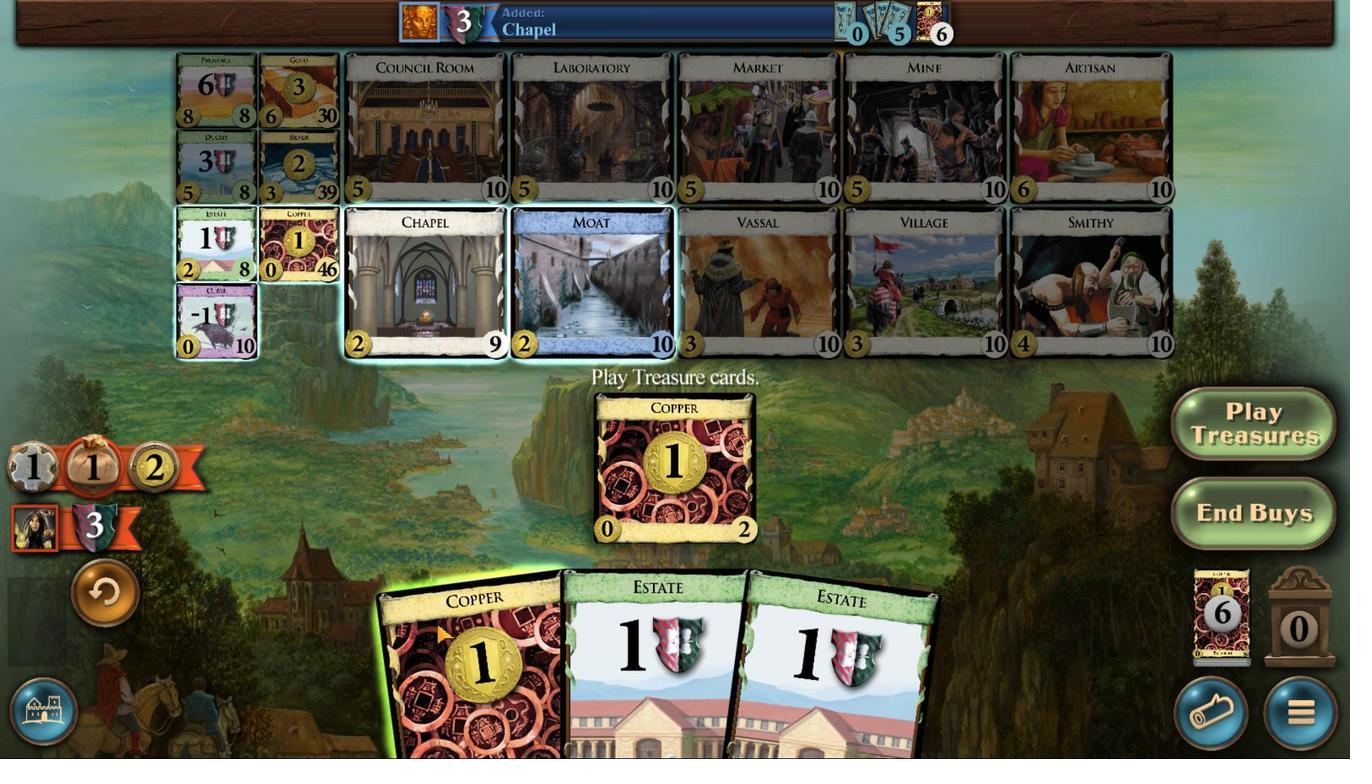 
Action: Mouse scrolled (441, 624) with delta (0, 0)
Screenshot: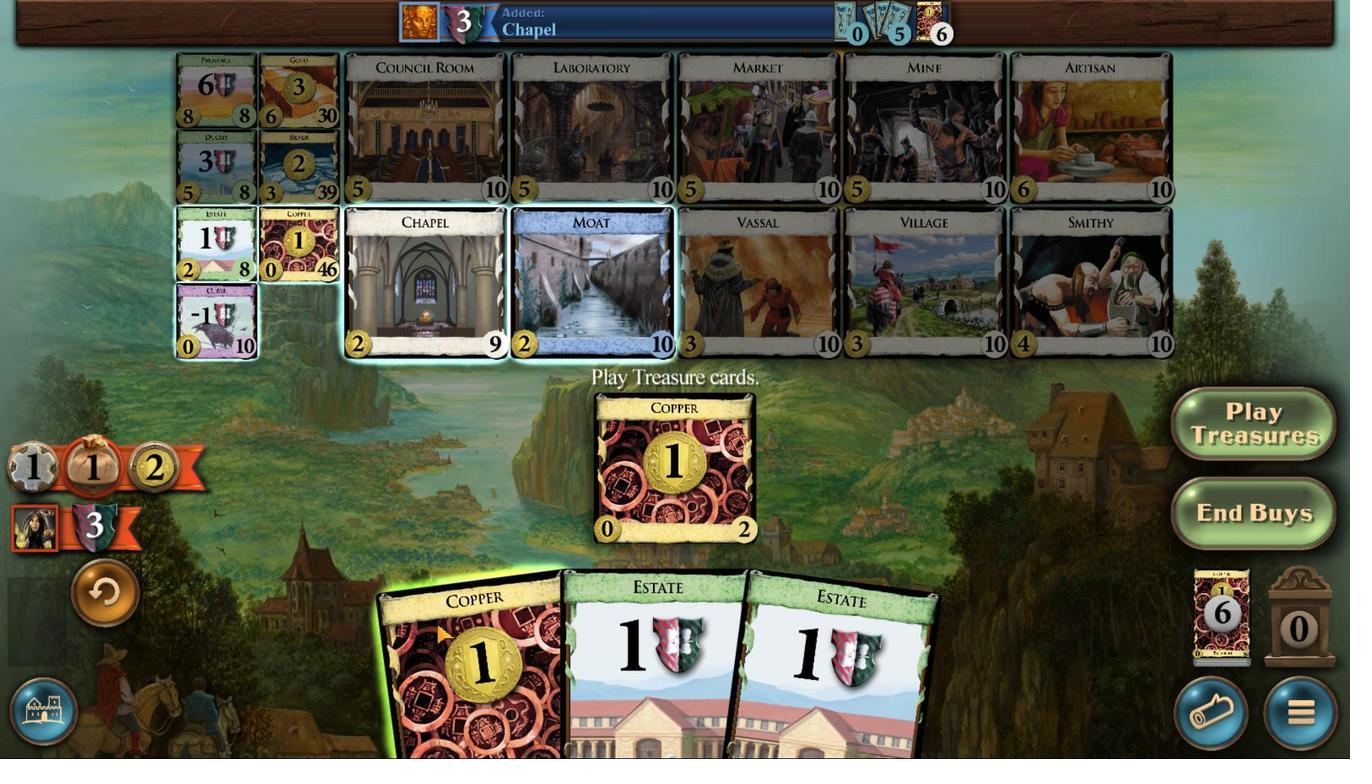 
Action: Mouse moved to (436, 624)
Screenshot: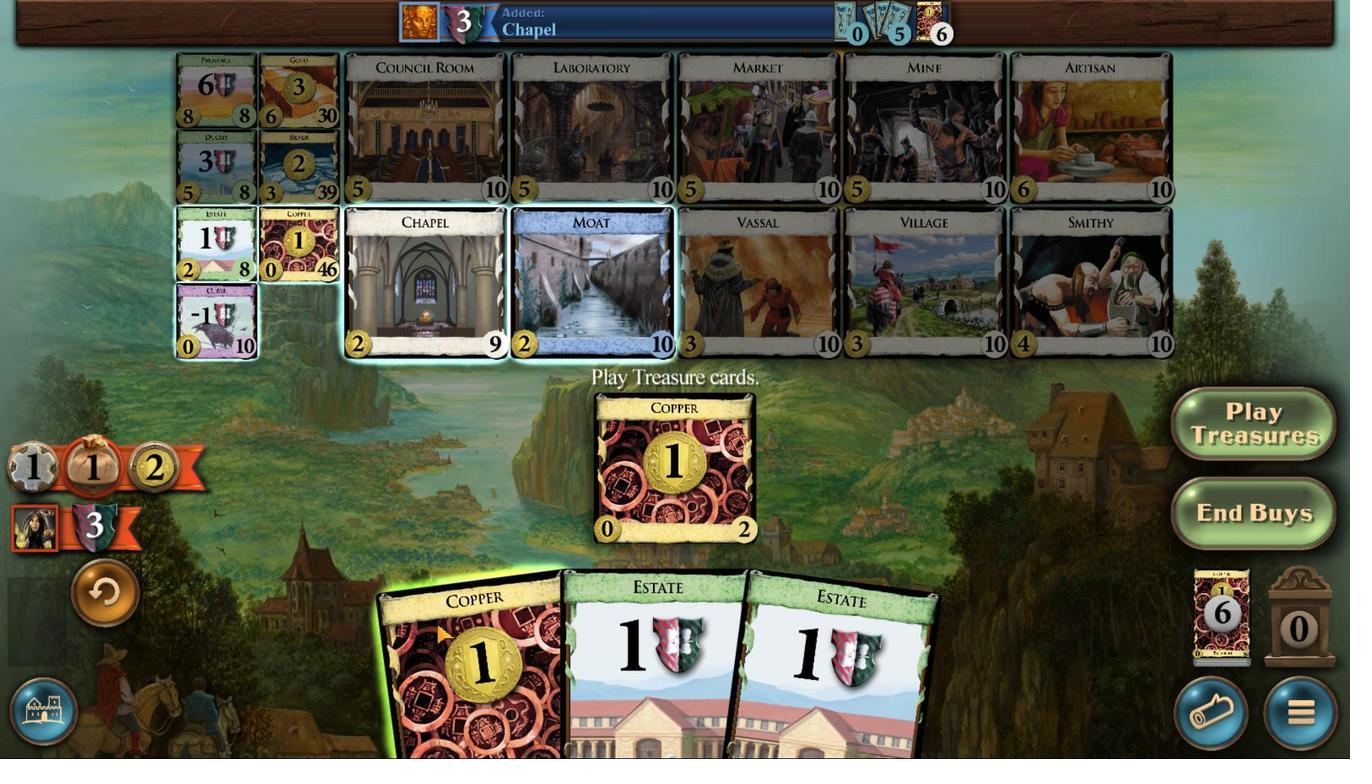 
Action: Mouse scrolled (436, 623) with delta (0, 0)
Screenshot: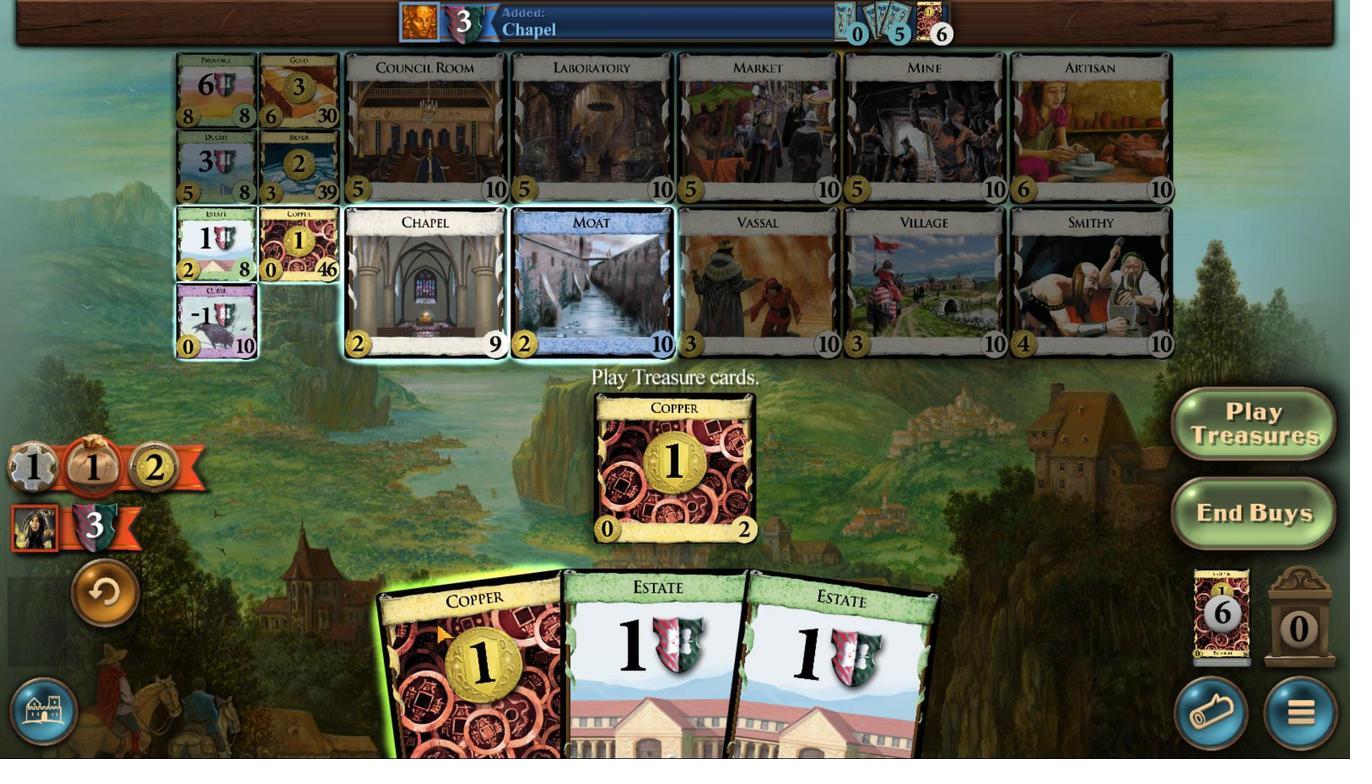 
Action: Mouse scrolled (436, 623) with delta (0, 0)
Screenshot: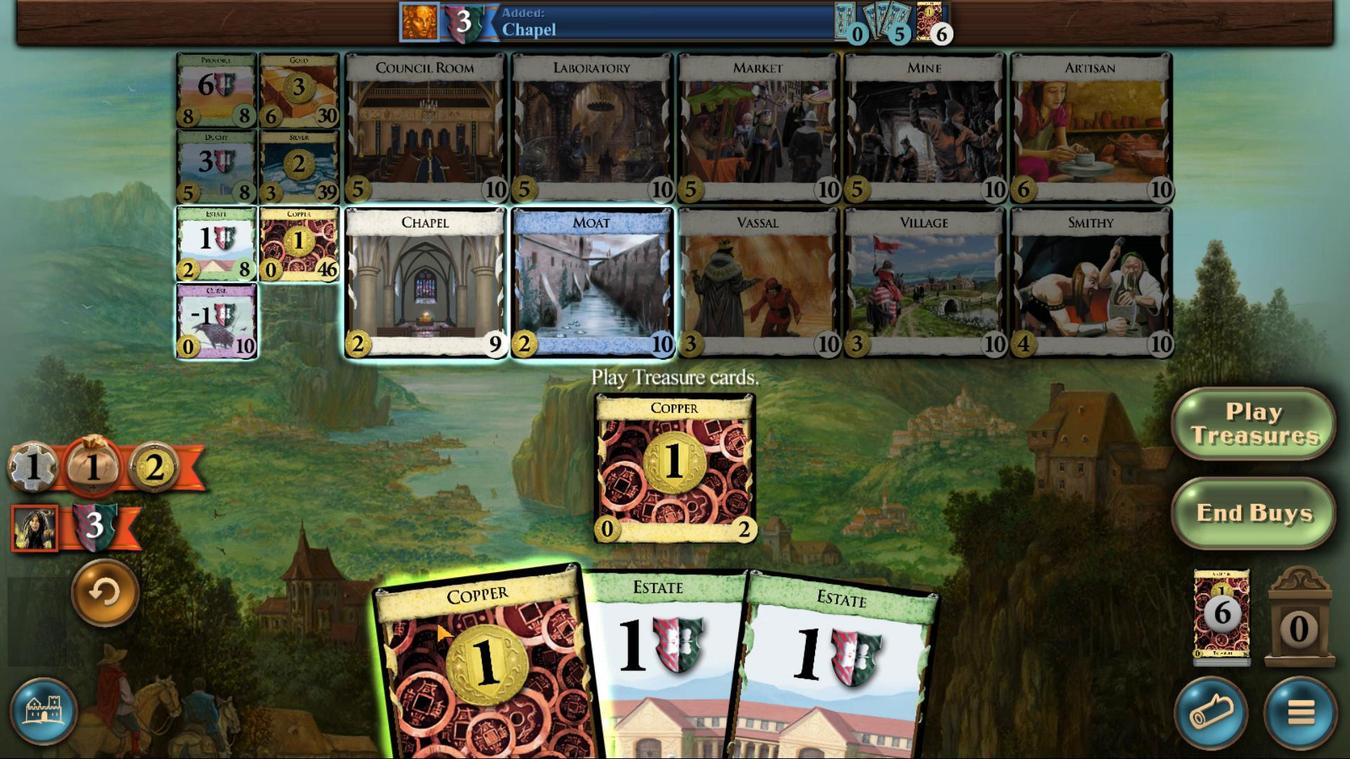 
Action: Mouse scrolled (436, 623) with delta (0, 0)
Screenshot: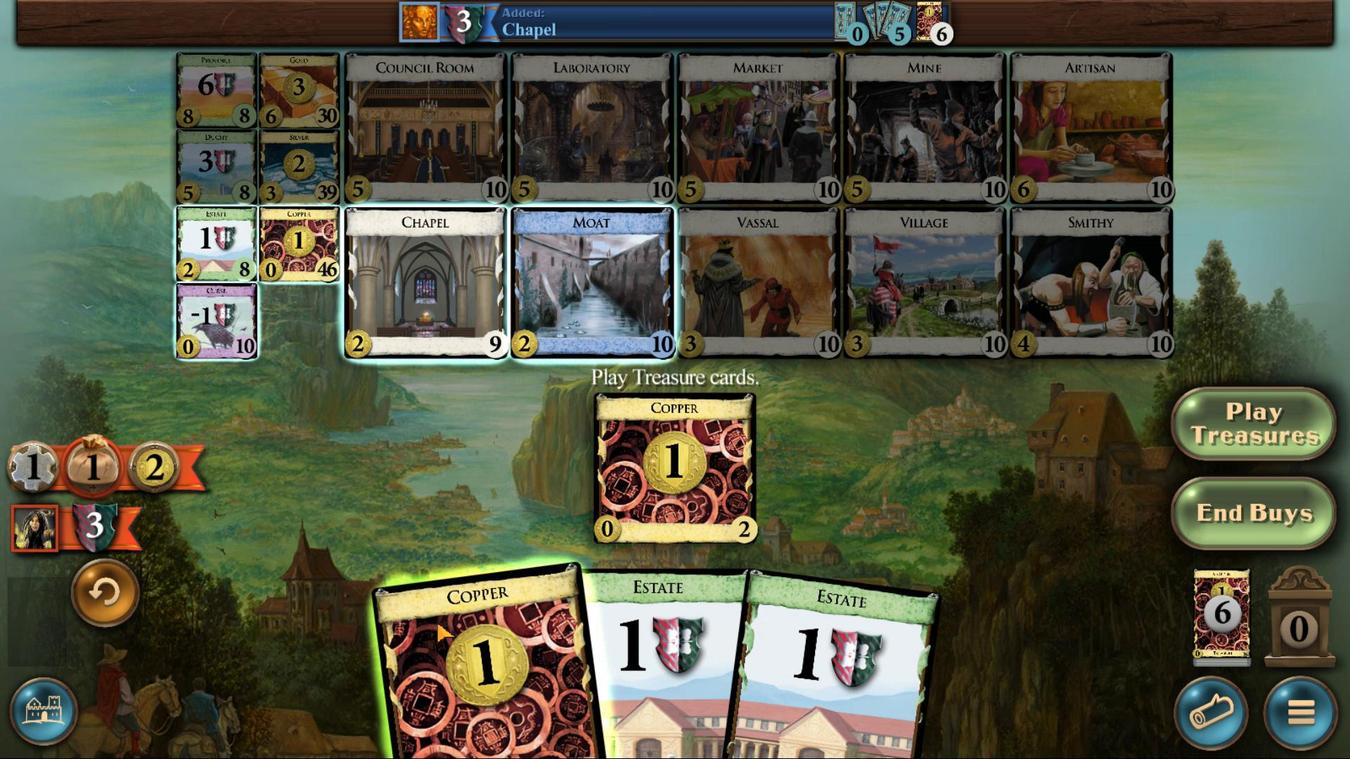 
Action: Mouse moved to (319, 152)
Screenshot: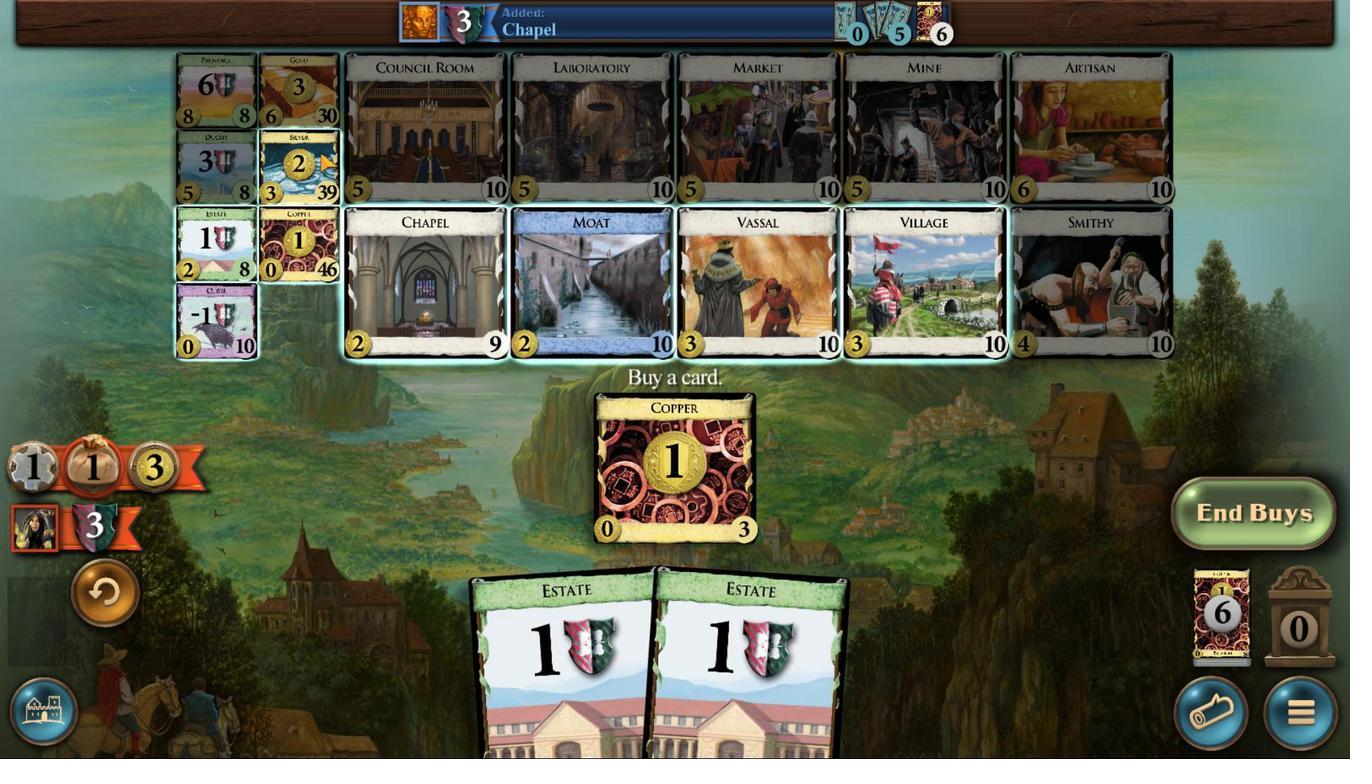 
Action: Mouse pressed left at (319, 152)
Screenshot: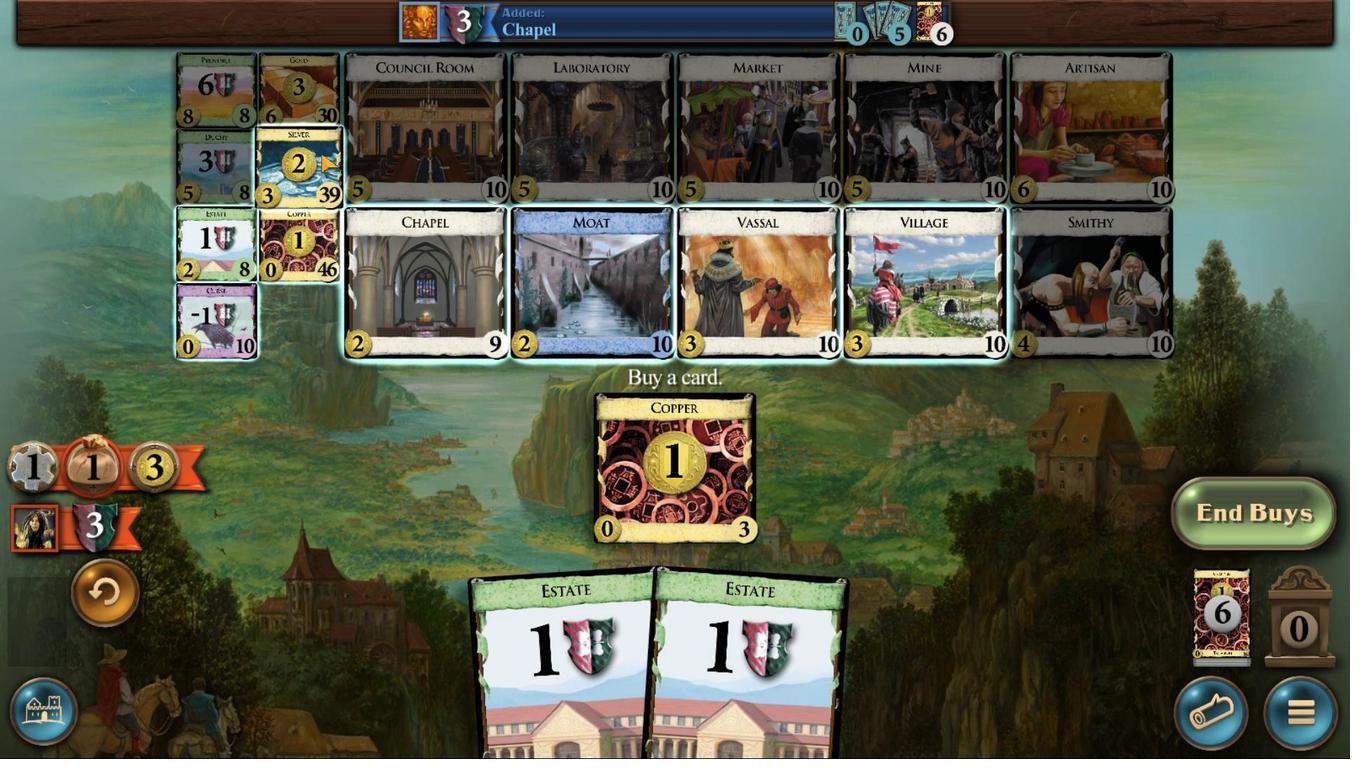 
Action: Mouse moved to (797, 657)
Screenshot: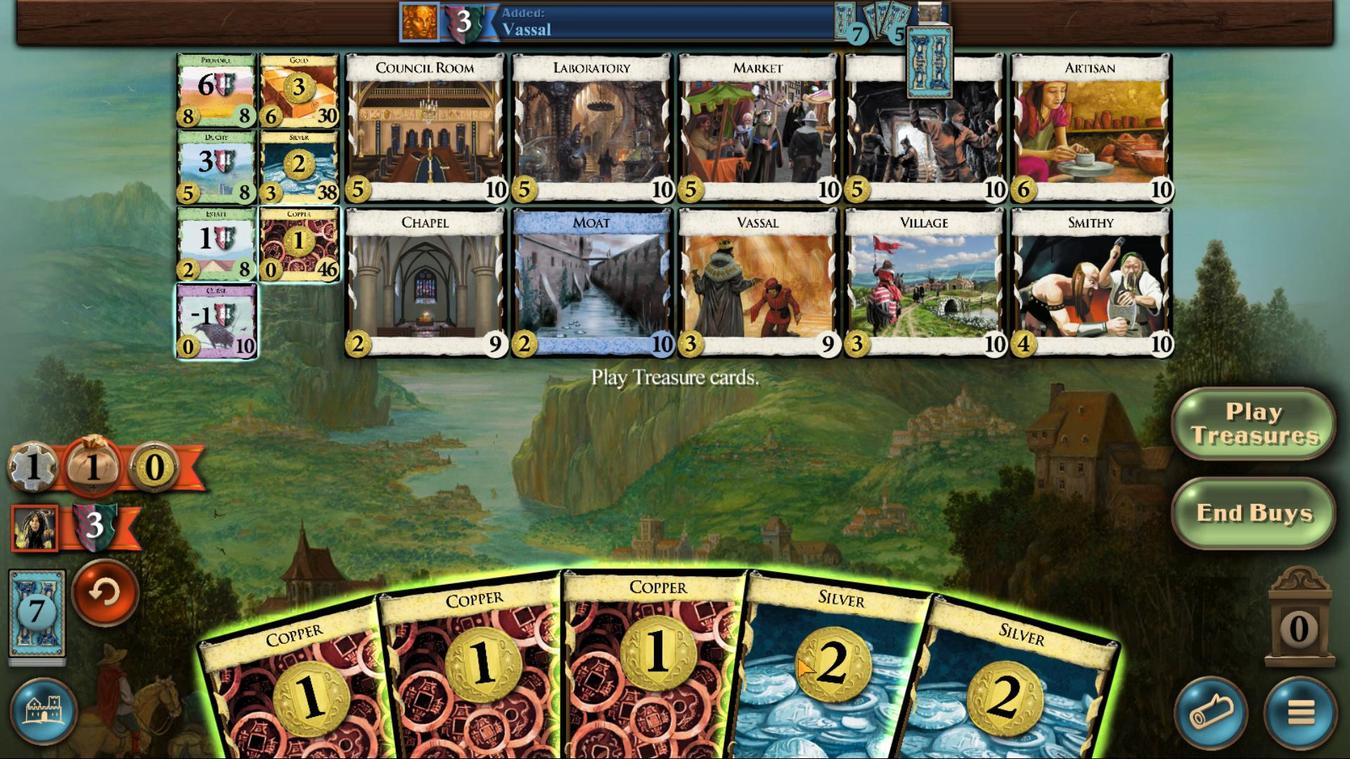 
Action: Mouse scrolled (797, 657) with delta (0, 0)
Screenshot: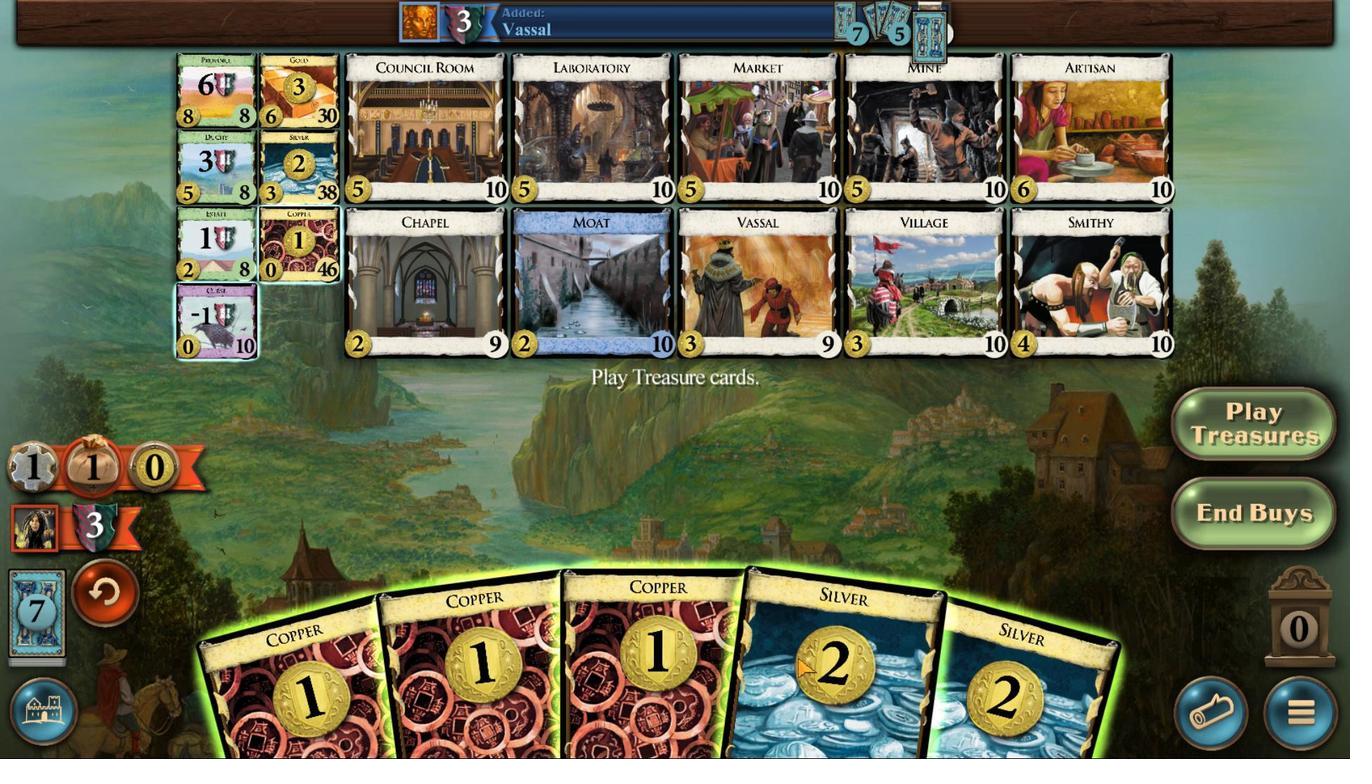 
Action: Mouse moved to (797, 658)
Screenshot: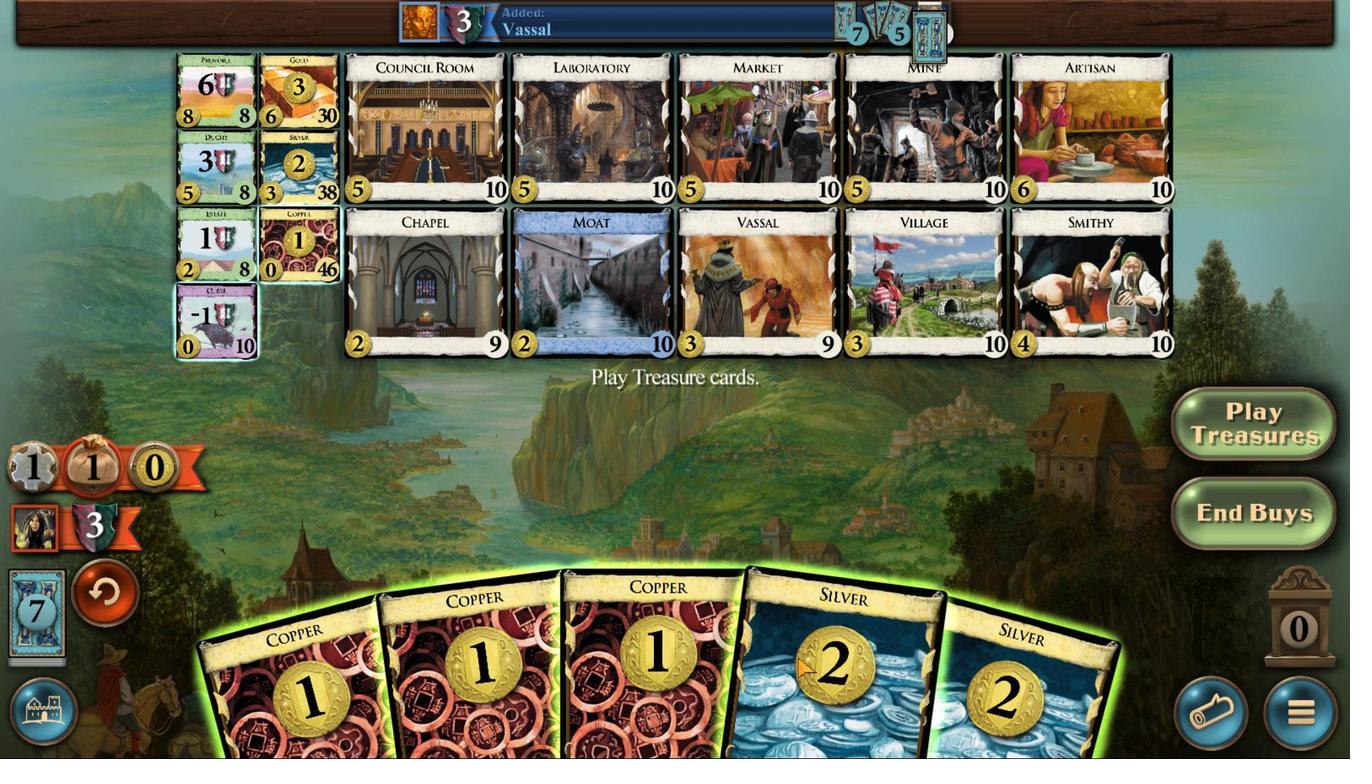 
Action: Mouse scrolled (797, 657) with delta (0, 0)
Screenshot: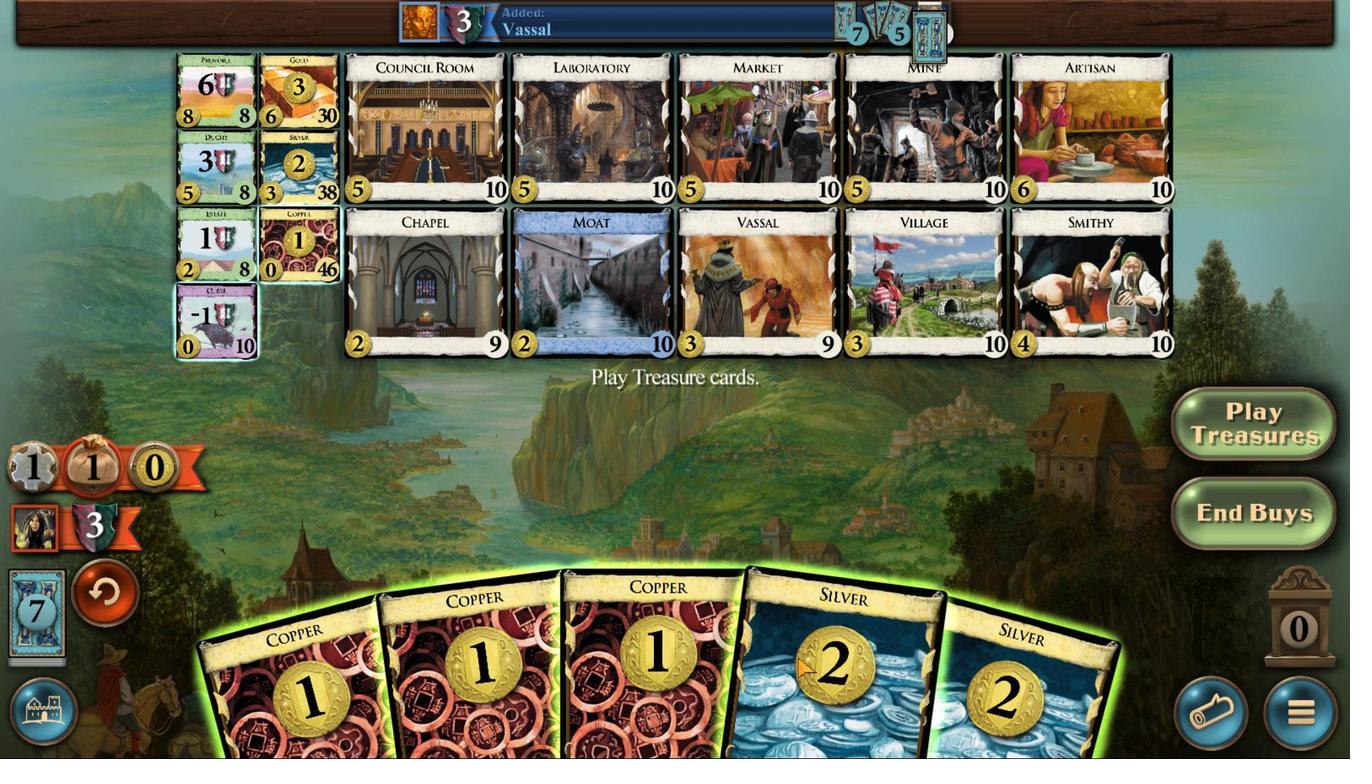 
Action: Mouse scrolled (797, 657) with delta (0, 0)
Screenshot: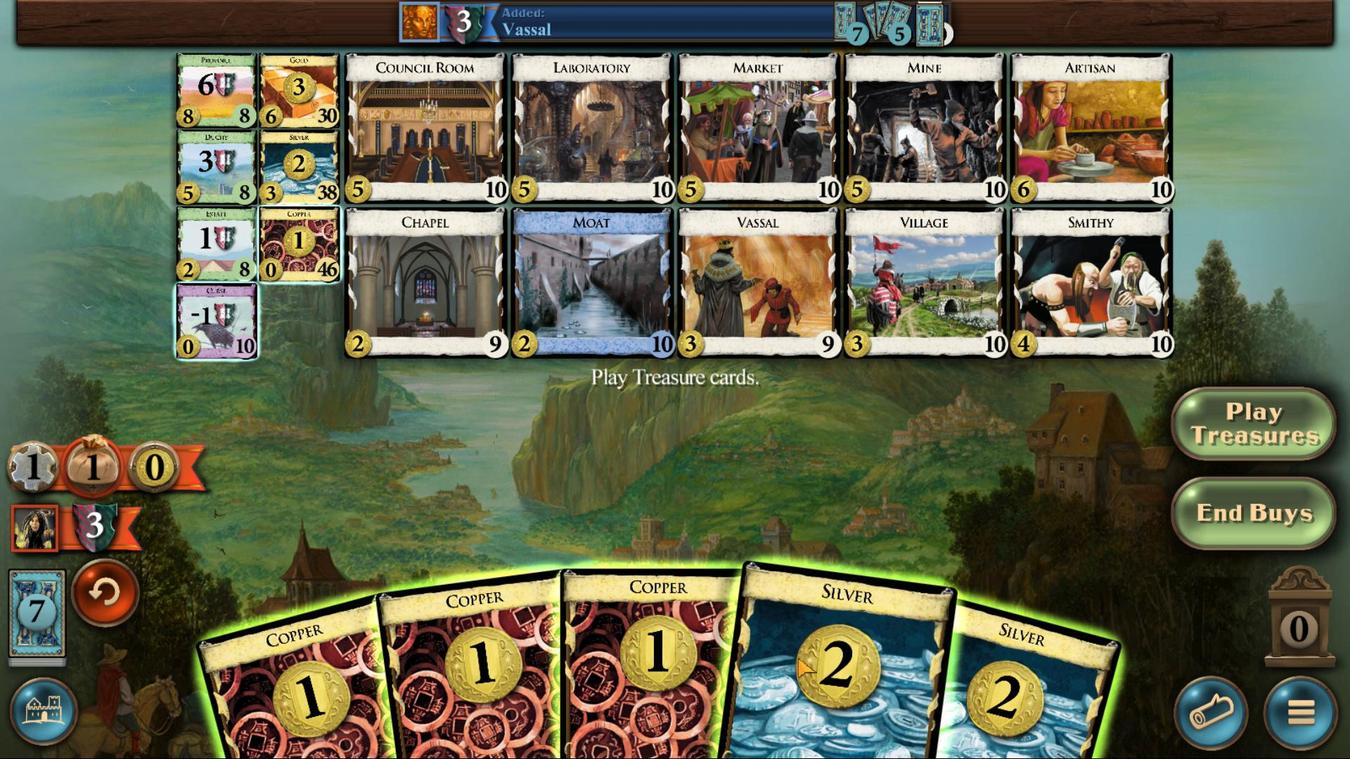 
Action: Mouse moved to (968, 685)
Screenshot: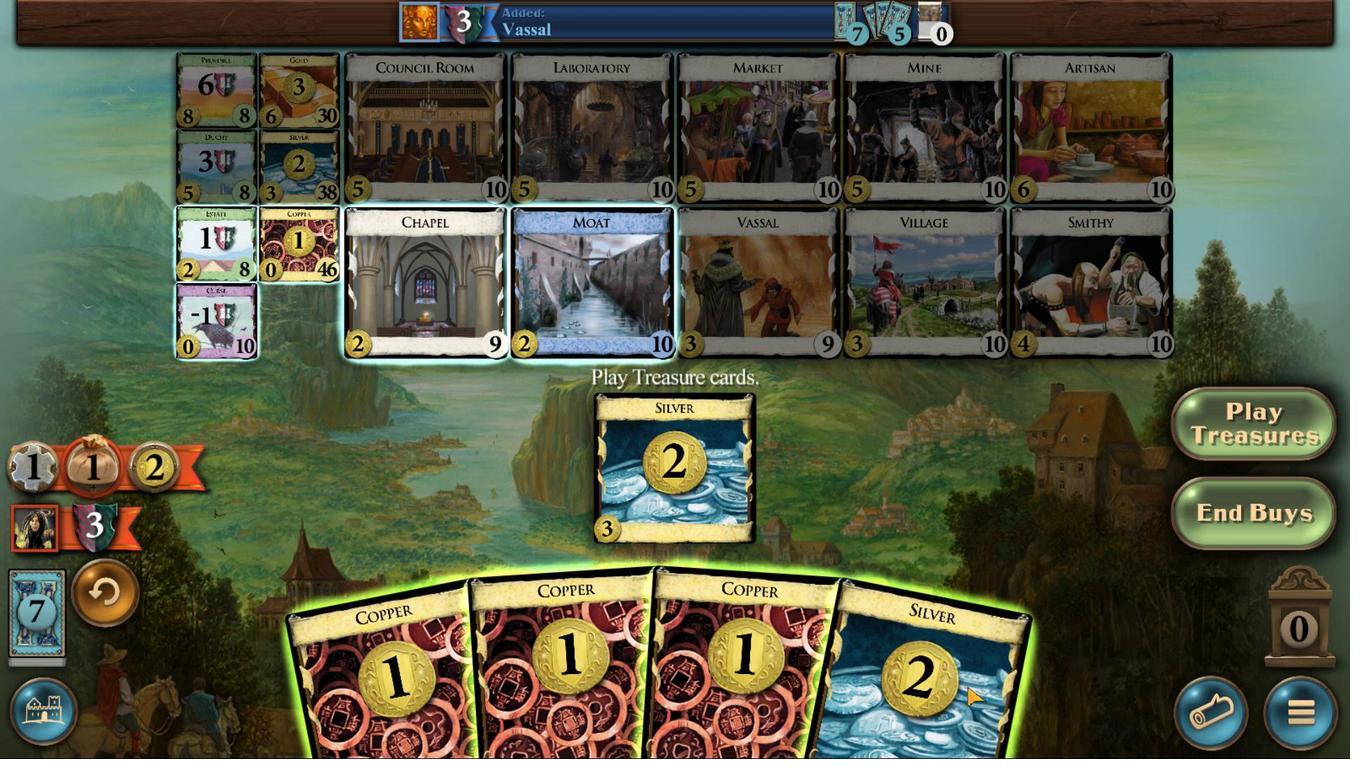
Action: Mouse scrolled (968, 685) with delta (0, 0)
Screenshot: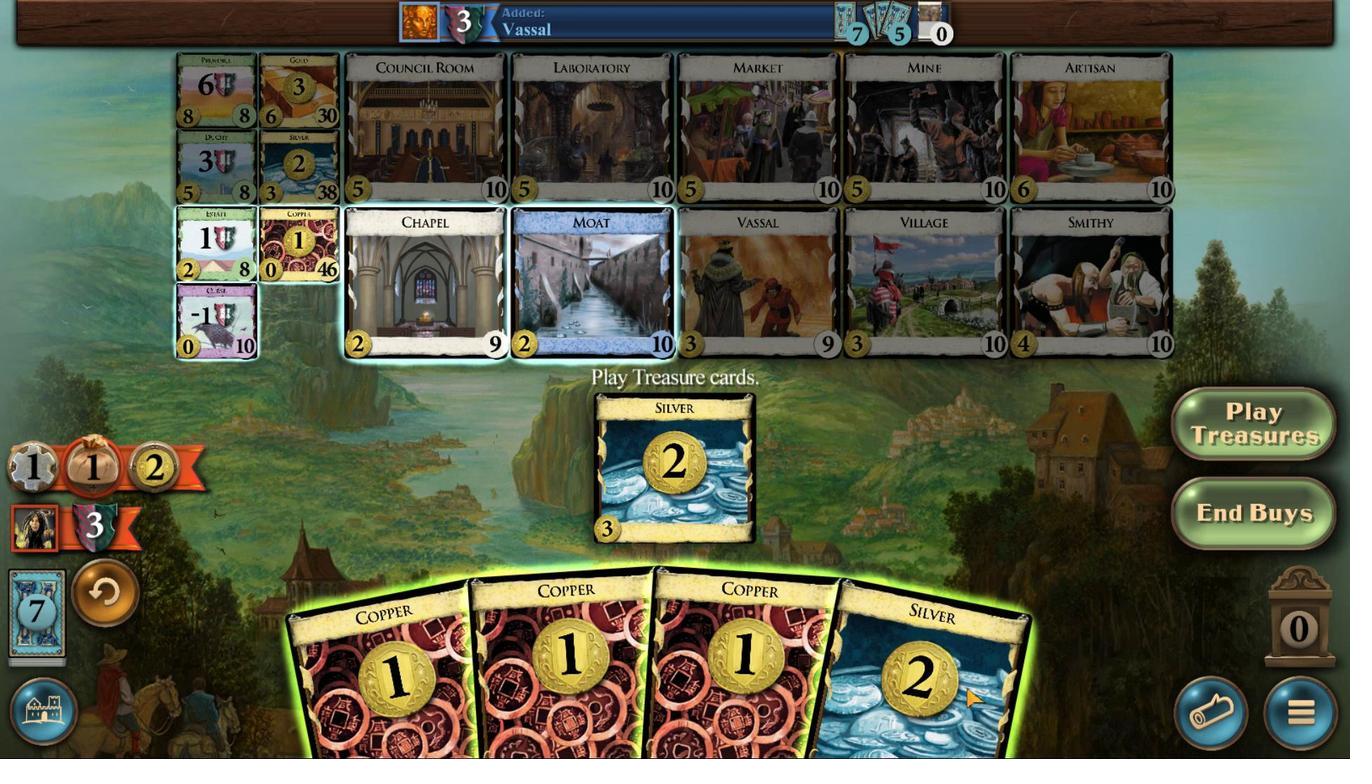 
Action: Mouse moved to (966, 687)
Screenshot: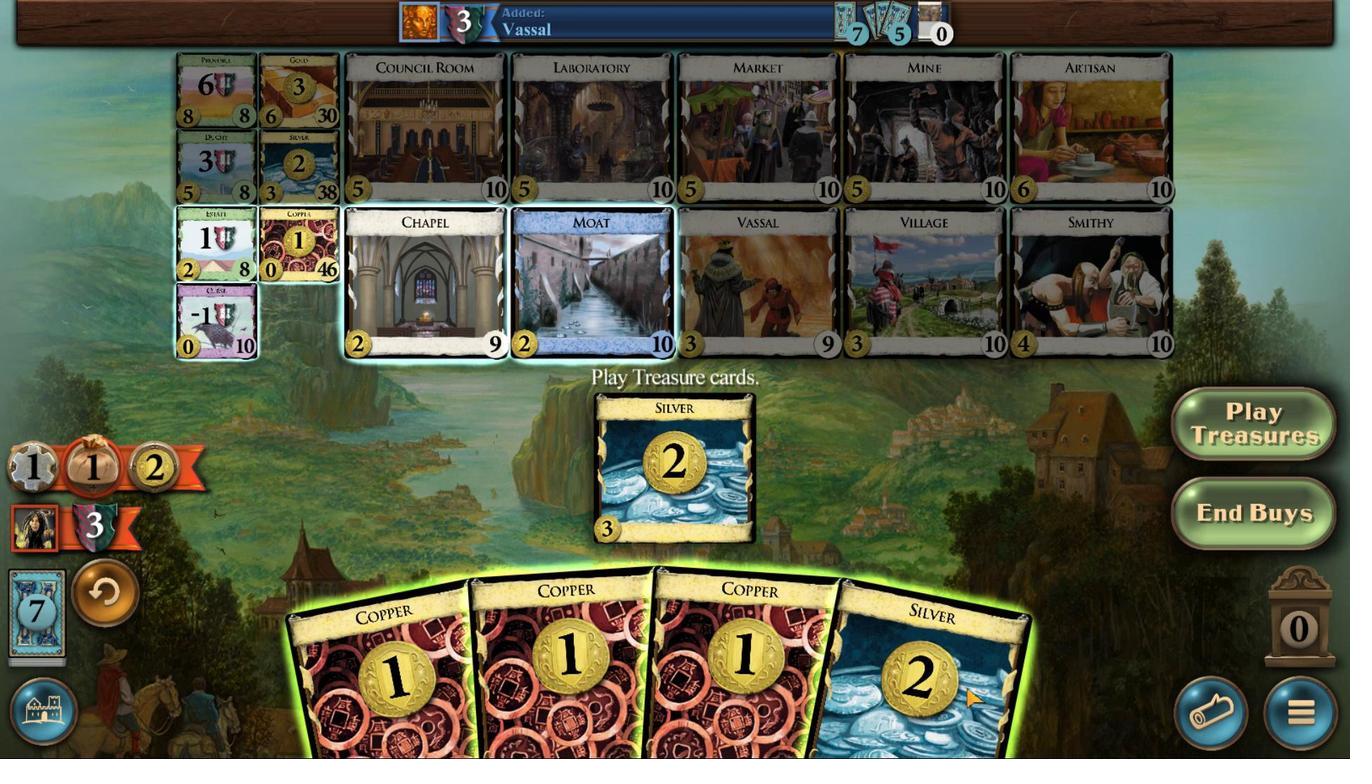 
Action: Mouse scrolled (966, 686) with delta (0, 0)
Screenshot: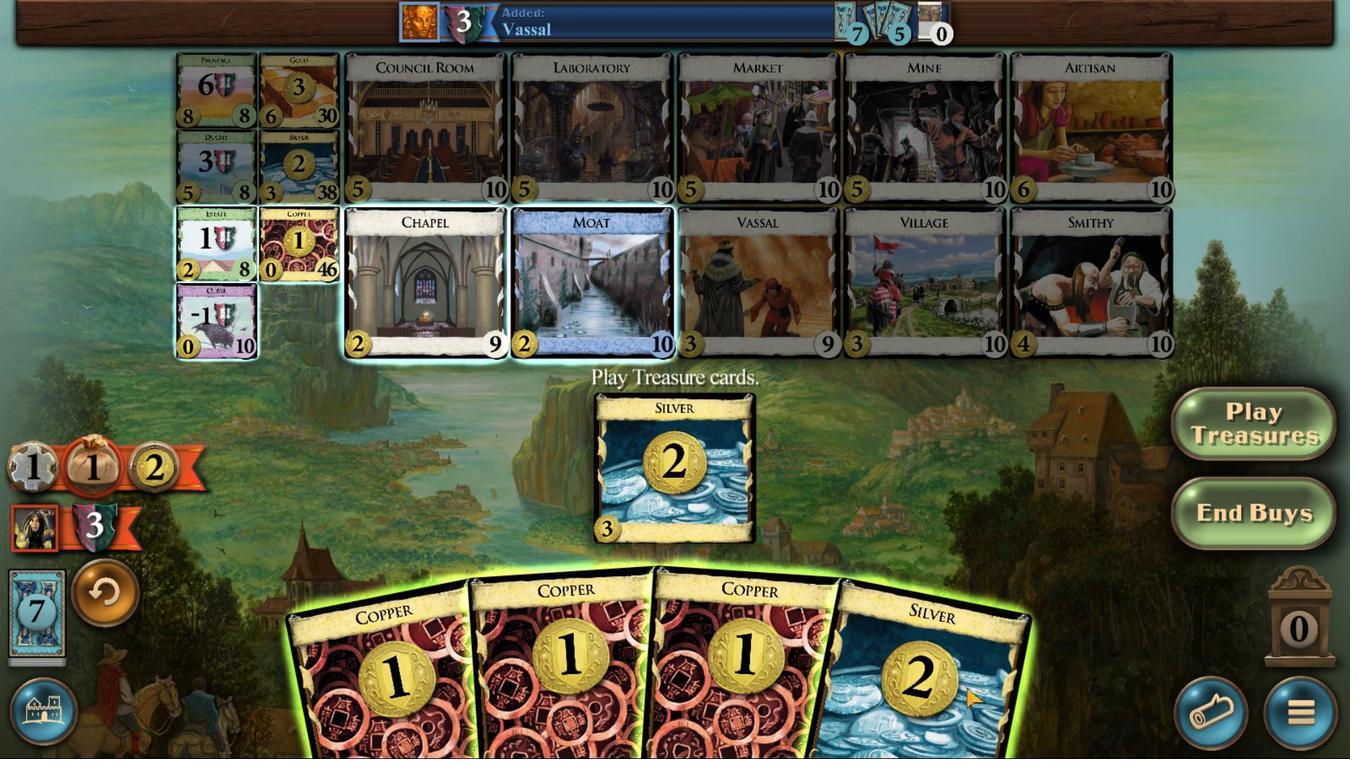 
Action: Mouse moved to (965, 688)
Screenshot: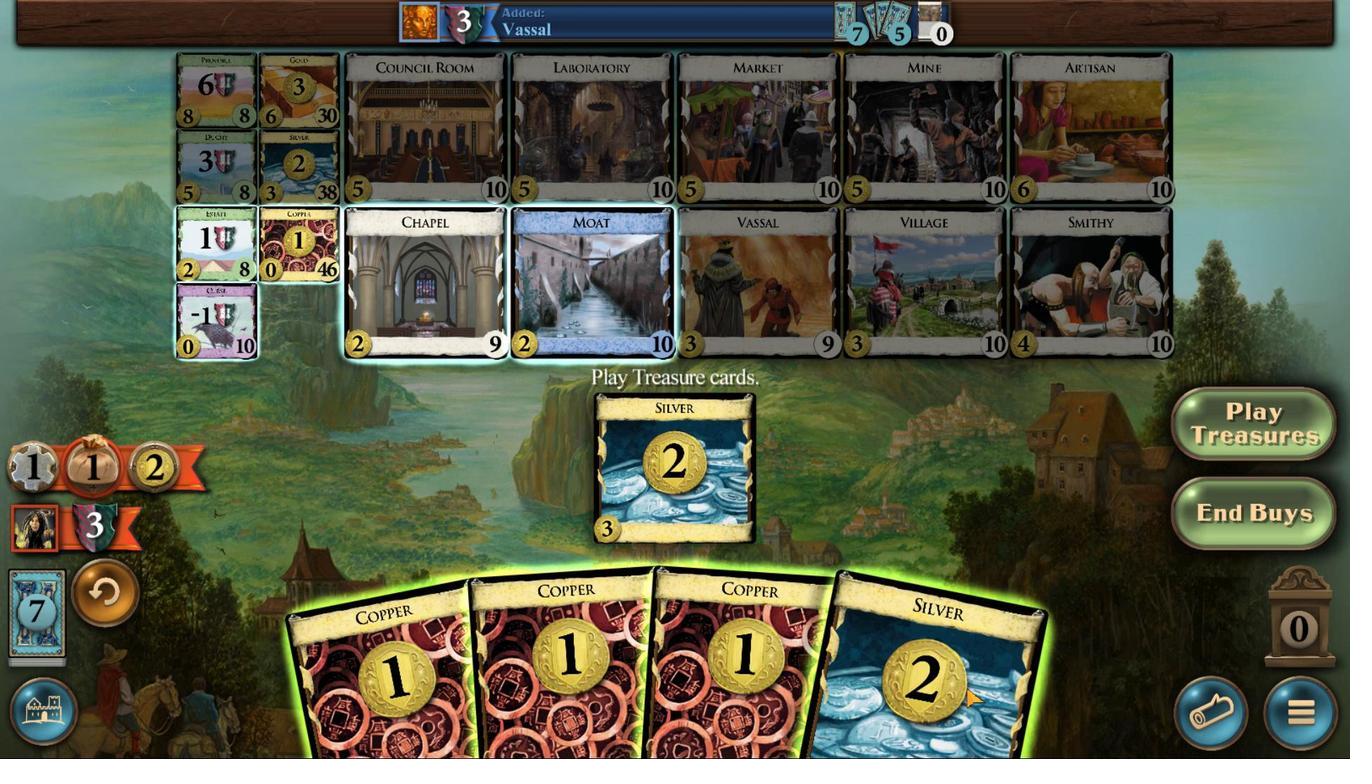 
Action: Mouse scrolled (965, 688) with delta (0, 0)
Screenshot: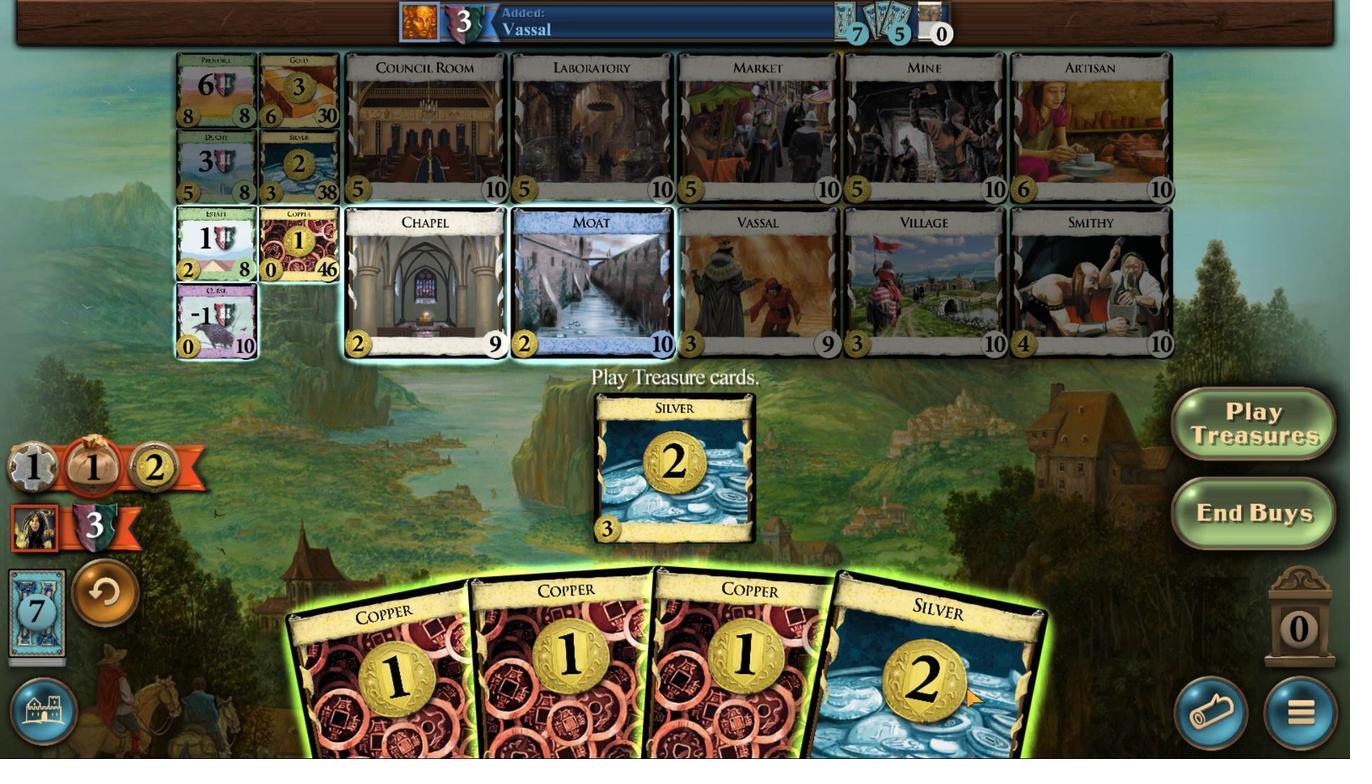 
Action: Mouse moved to (806, 669)
Screenshot: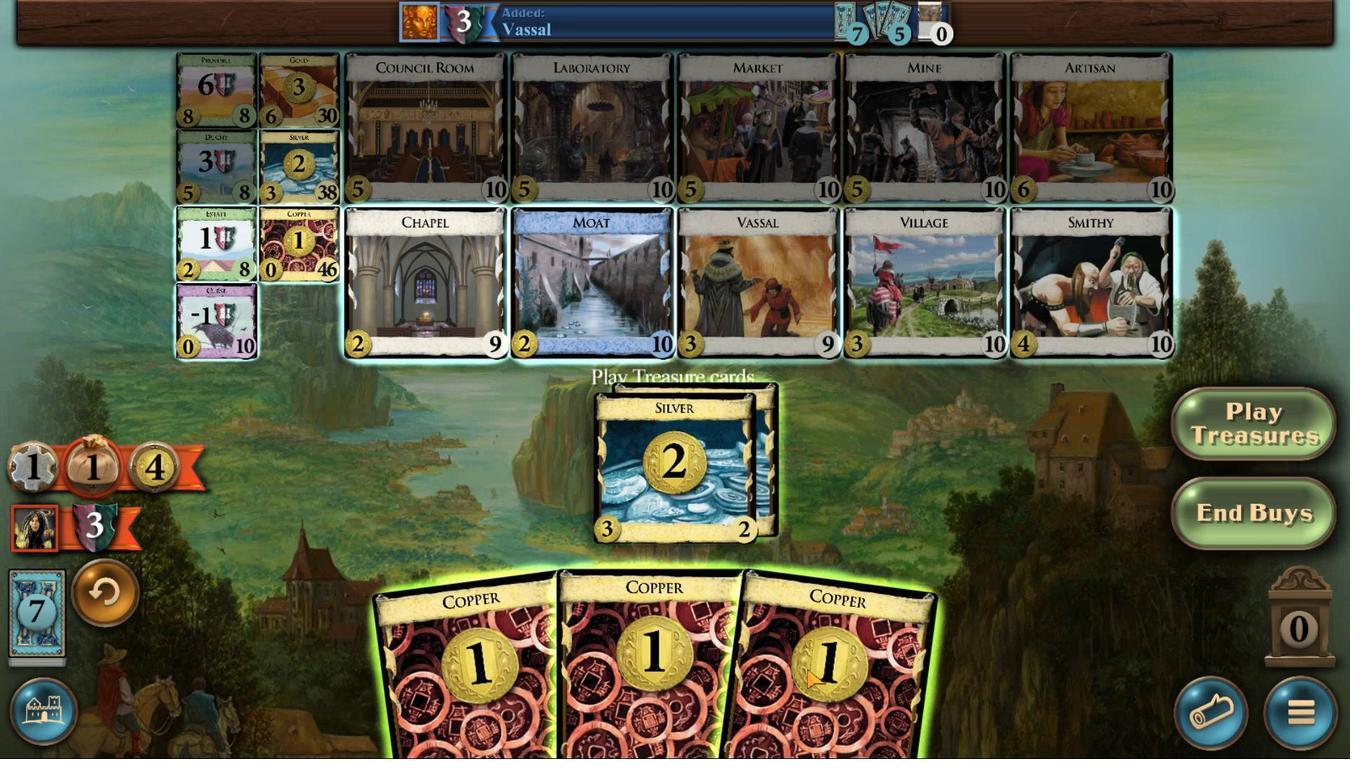 
Action: Mouse scrolled (806, 669) with delta (0, 0)
Screenshot: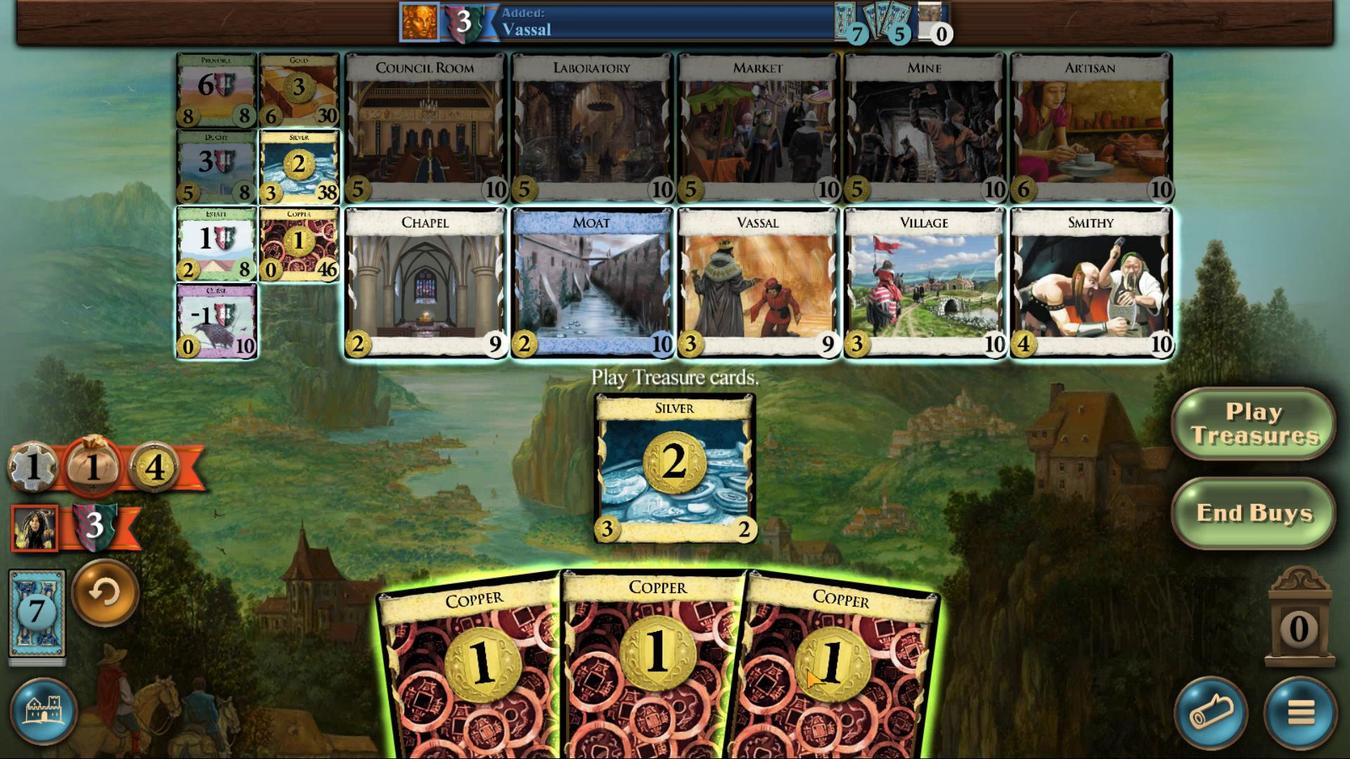 
Action: Mouse moved to (806, 669)
Screenshot: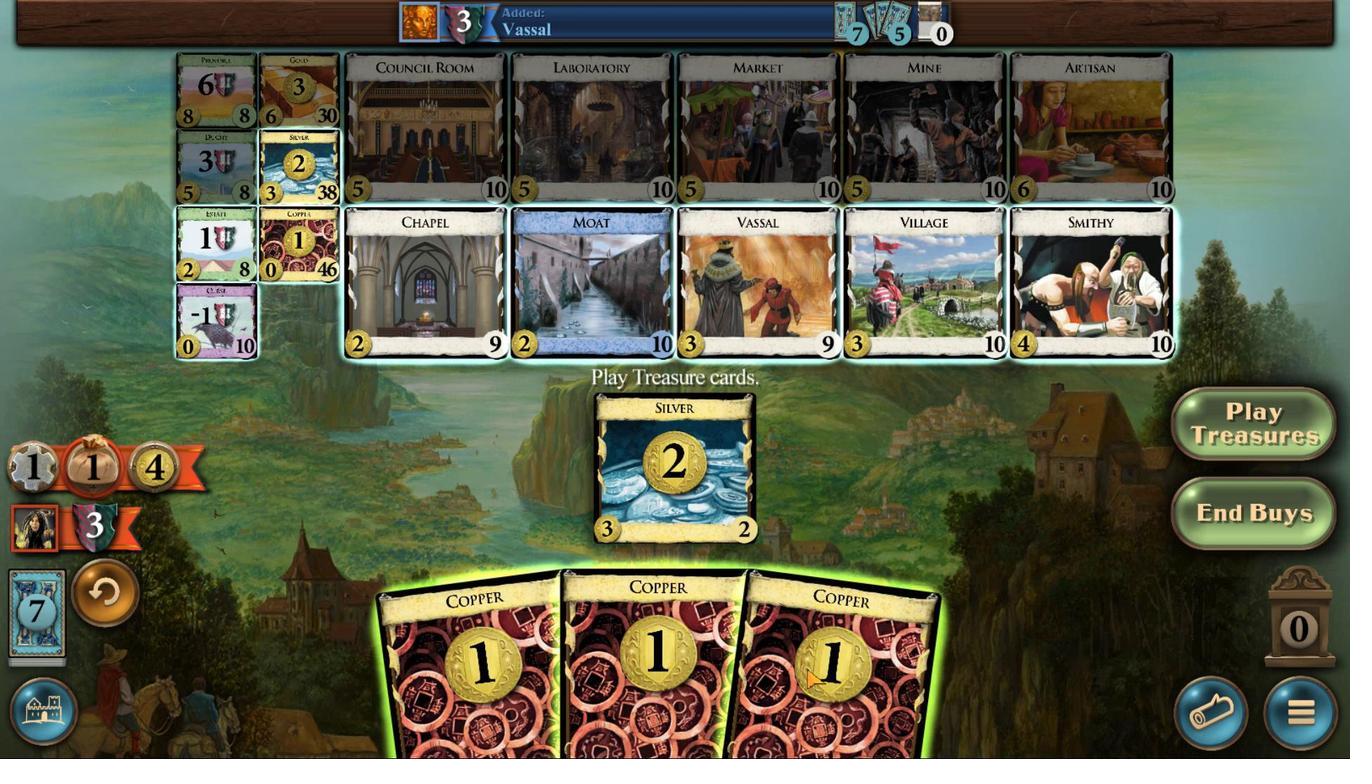 
Action: Mouse scrolled (806, 669) with delta (0, 0)
Screenshot: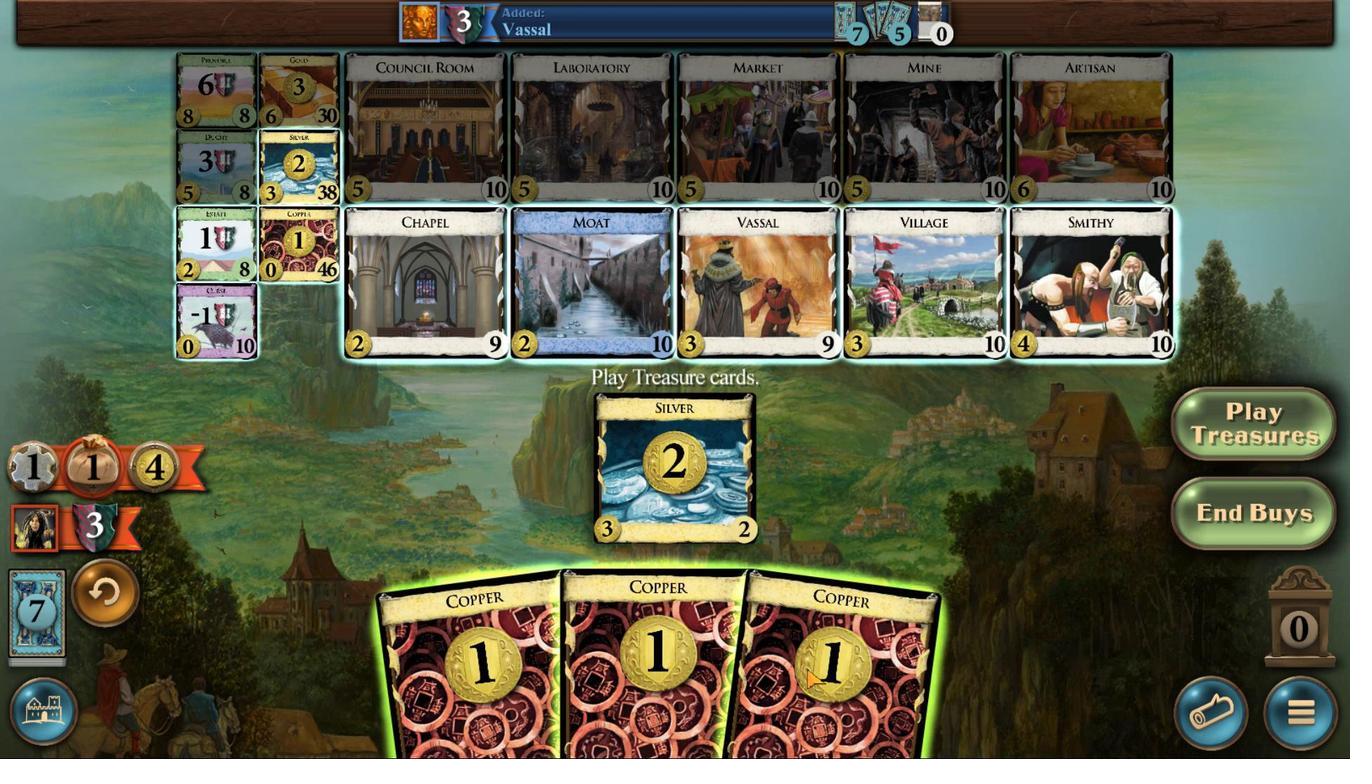 
Action: Mouse scrolled (806, 669) with delta (0, 0)
Screenshot: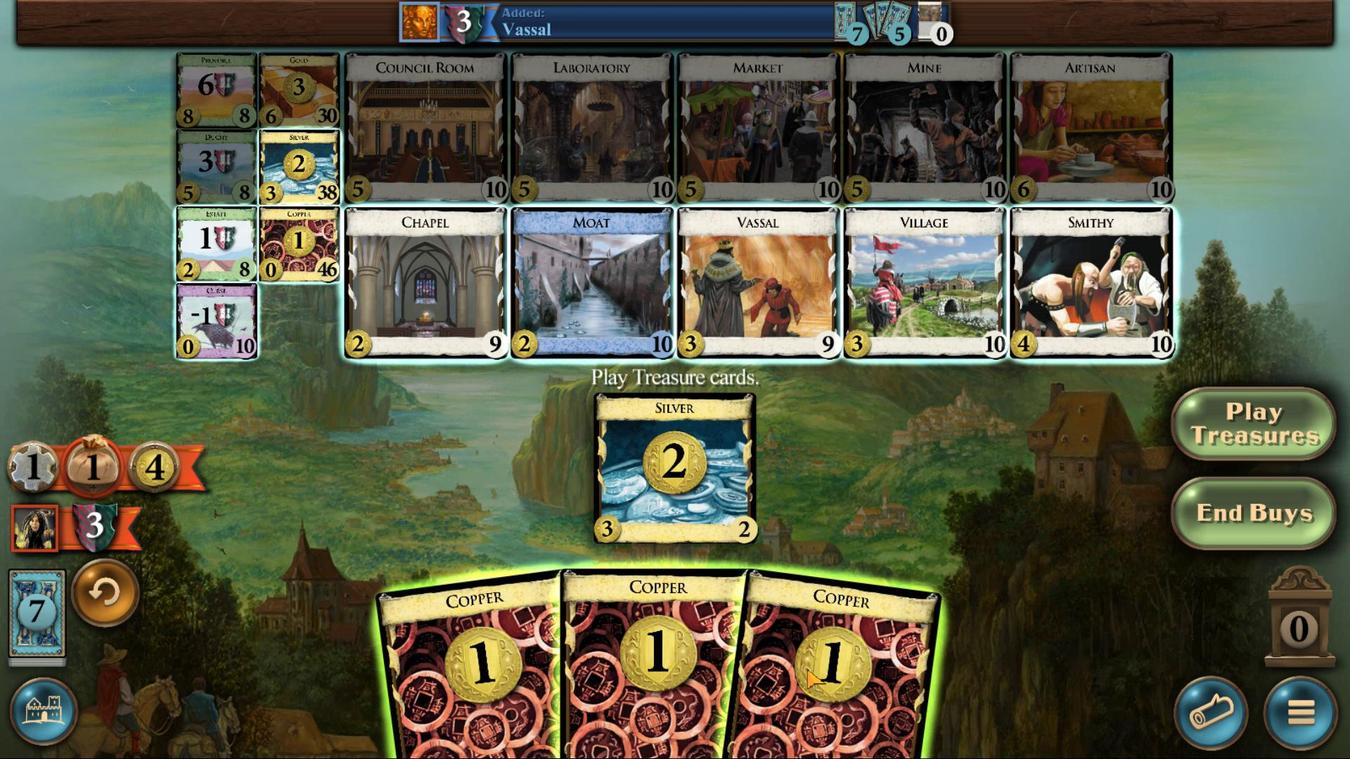 
Action: Mouse scrolled (806, 669) with delta (0, 0)
Screenshot: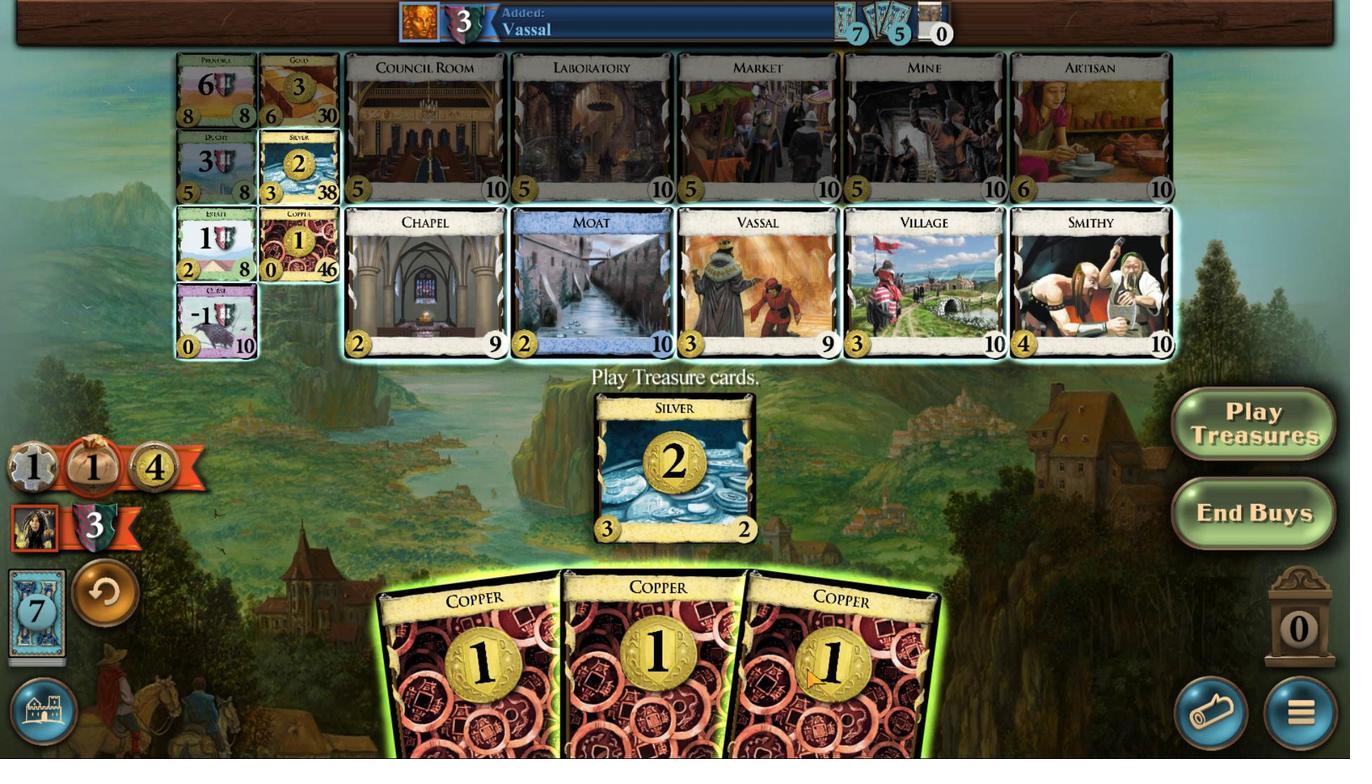 
Action: Mouse moved to (195, 161)
Screenshot: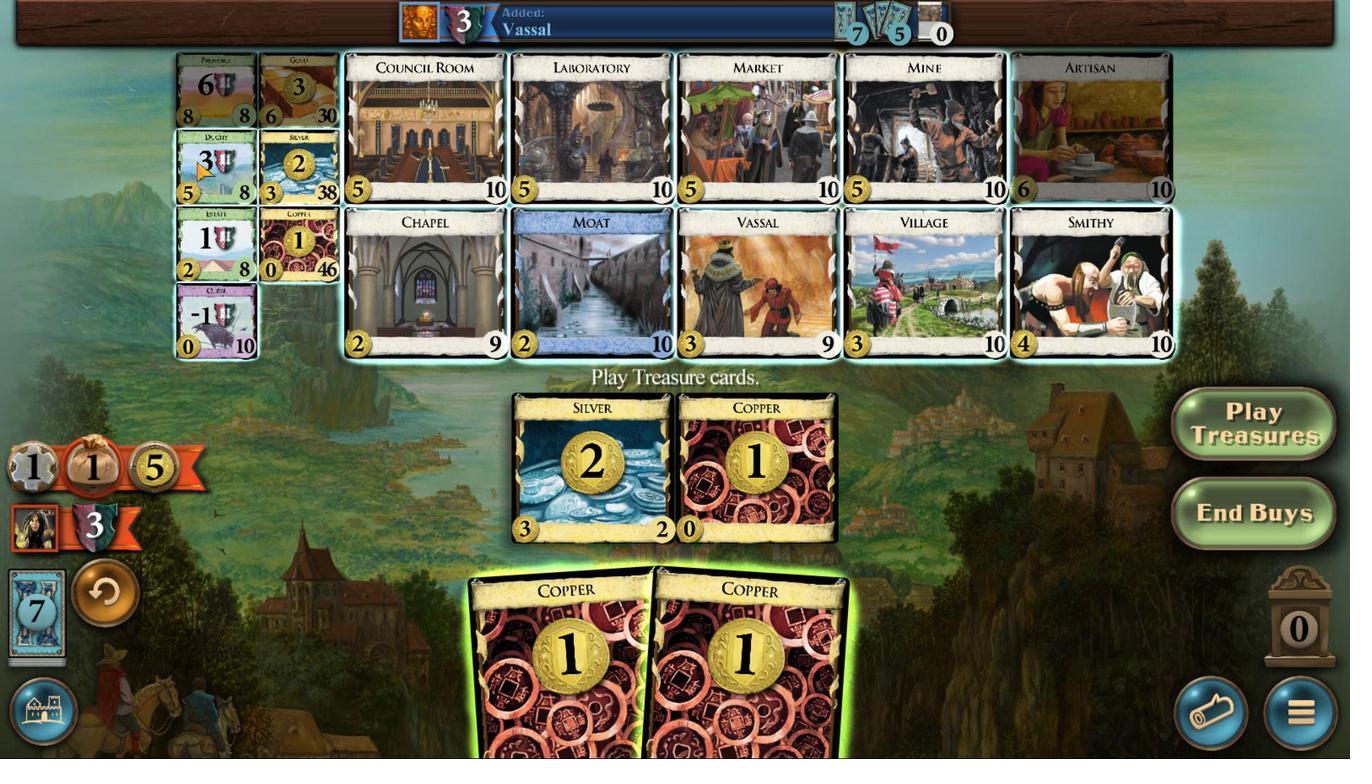
Action: Mouse pressed left at (195, 161)
Screenshot: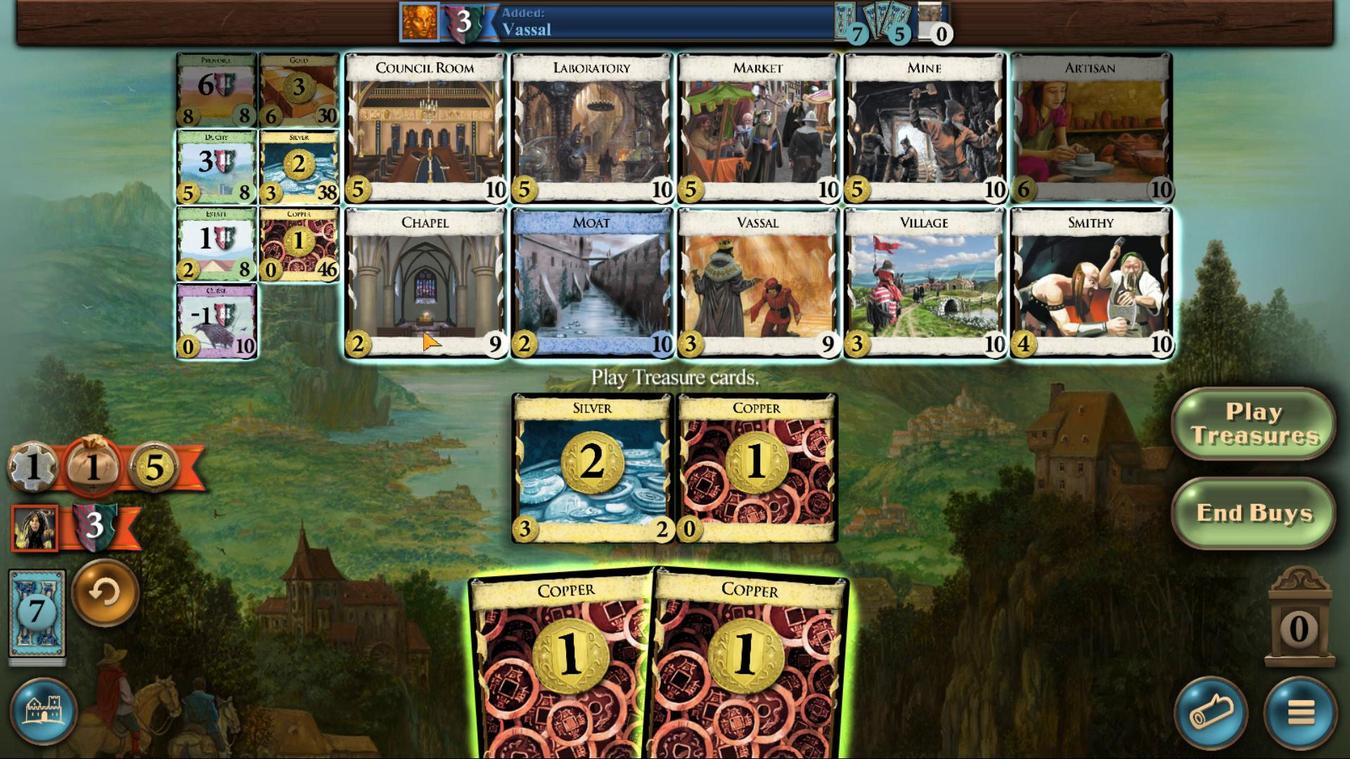 
Action: Mouse moved to (461, 659)
Screenshot: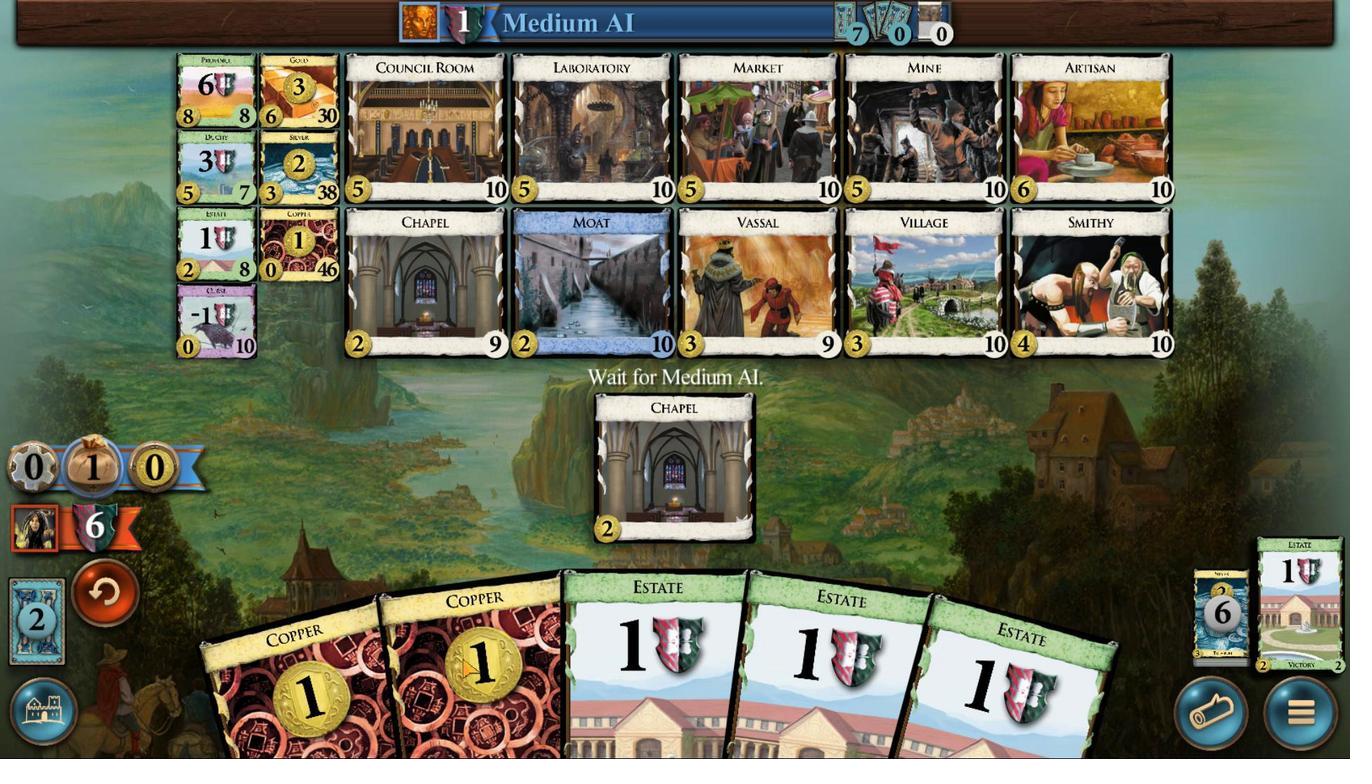 
Action: Mouse scrolled (461, 658) with delta (0, 0)
Screenshot: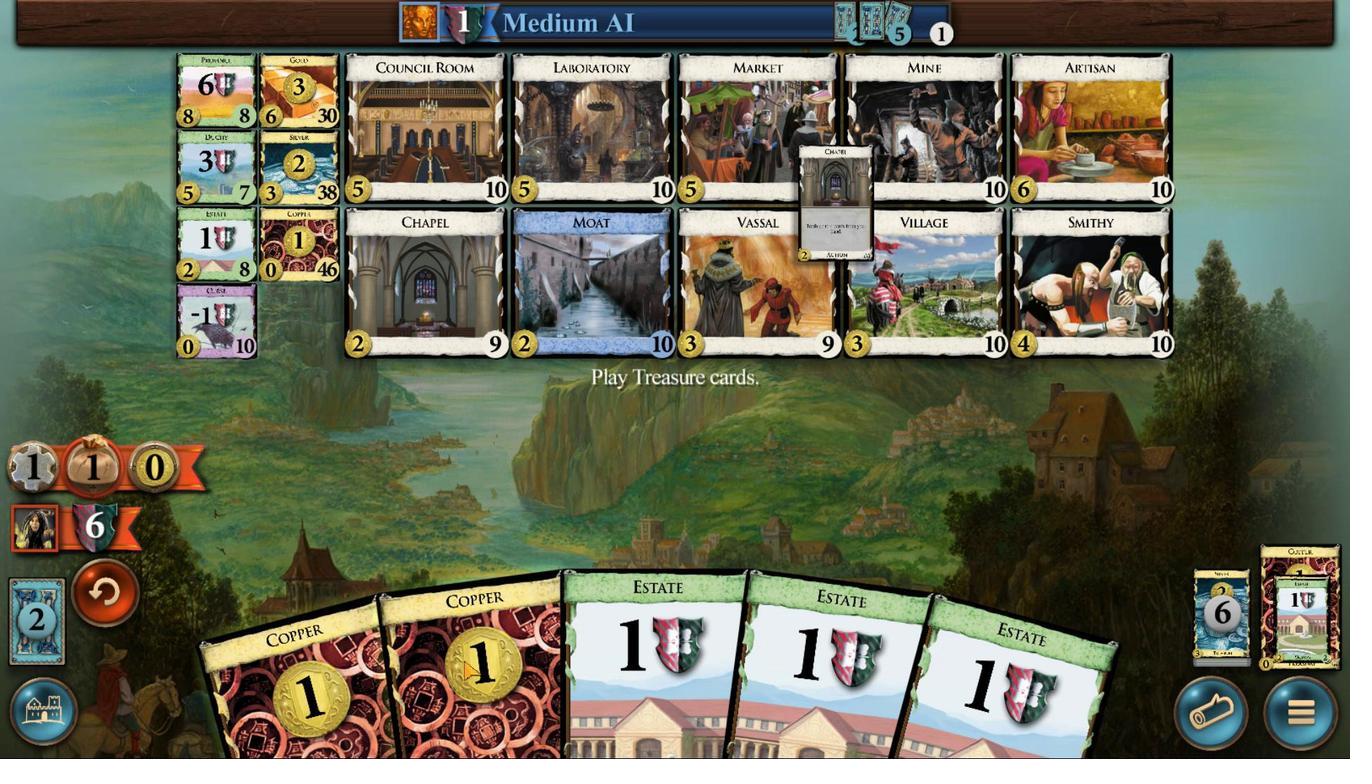 
Action: Mouse moved to (462, 660)
Screenshot: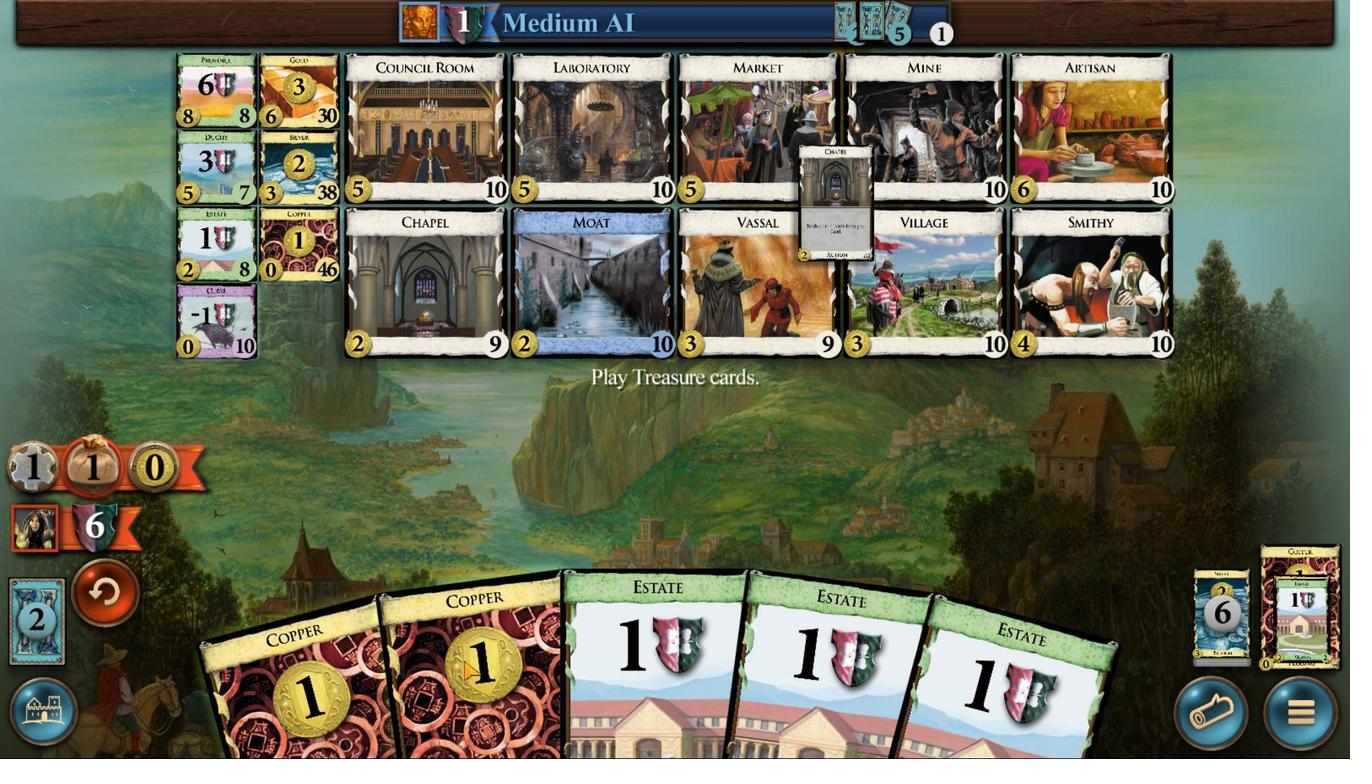
Action: Mouse scrolled (462, 659) with delta (0, 0)
Screenshot: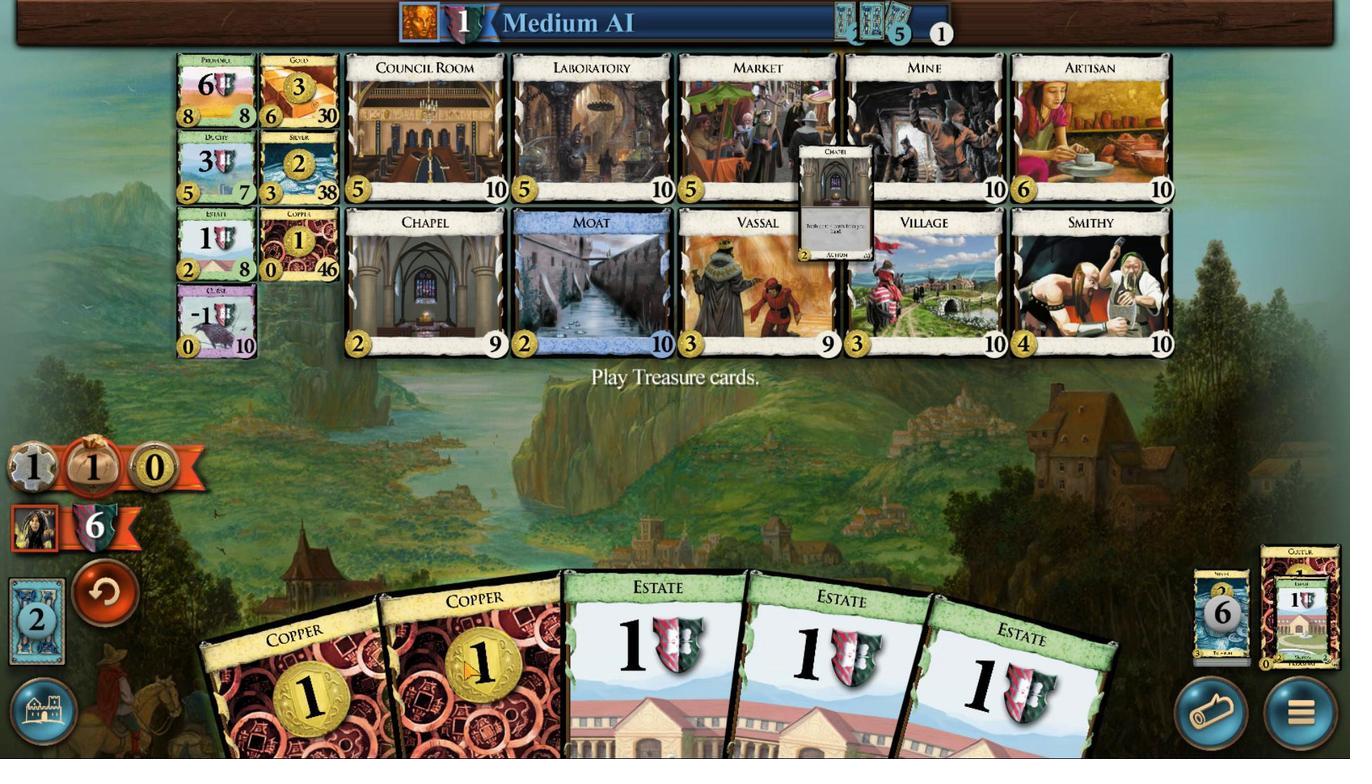 
Action: Mouse moved to (462, 661)
Screenshot: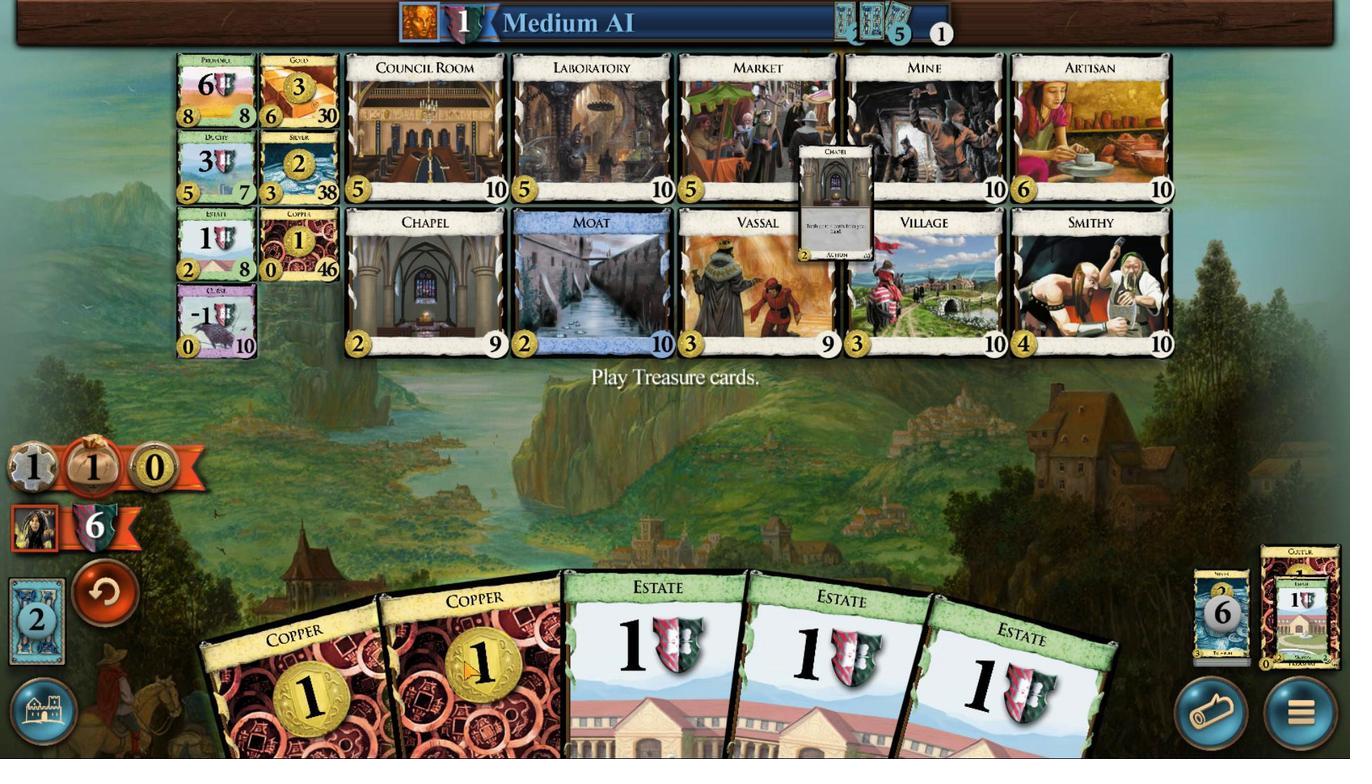 
Action: Mouse scrolled (462, 660) with delta (0, 0)
Screenshot: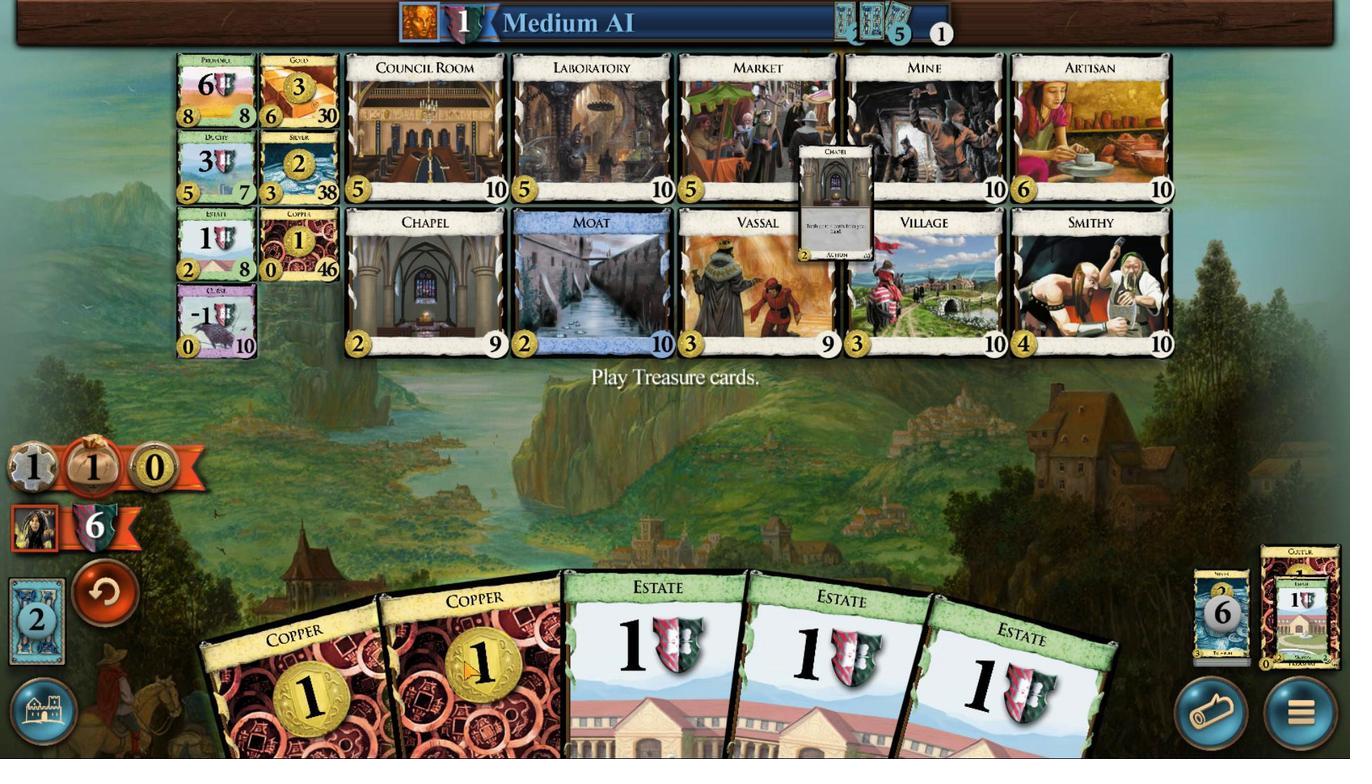 
Action: Mouse moved to (462, 661)
Screenshot: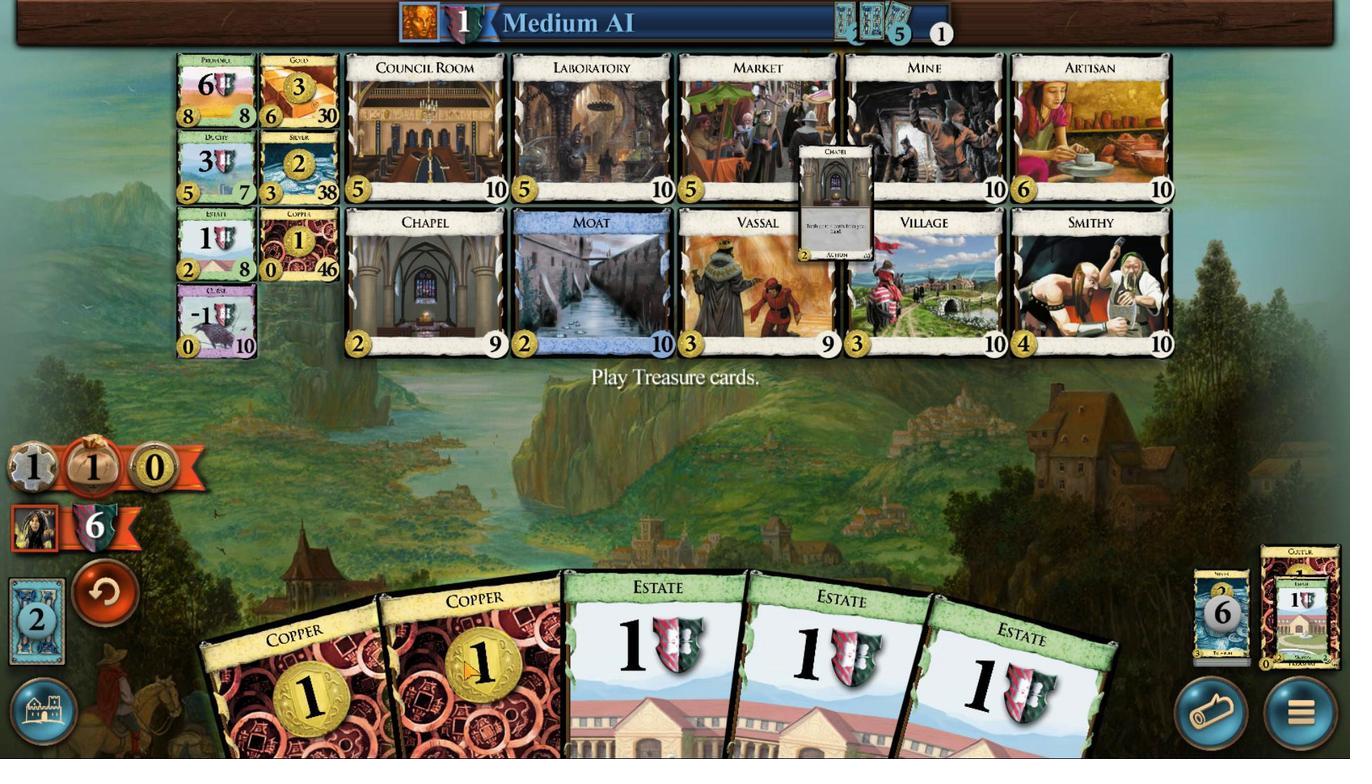 
Action: Mouse scrolled (462, 660) with delta (0, 0)
Screenshot: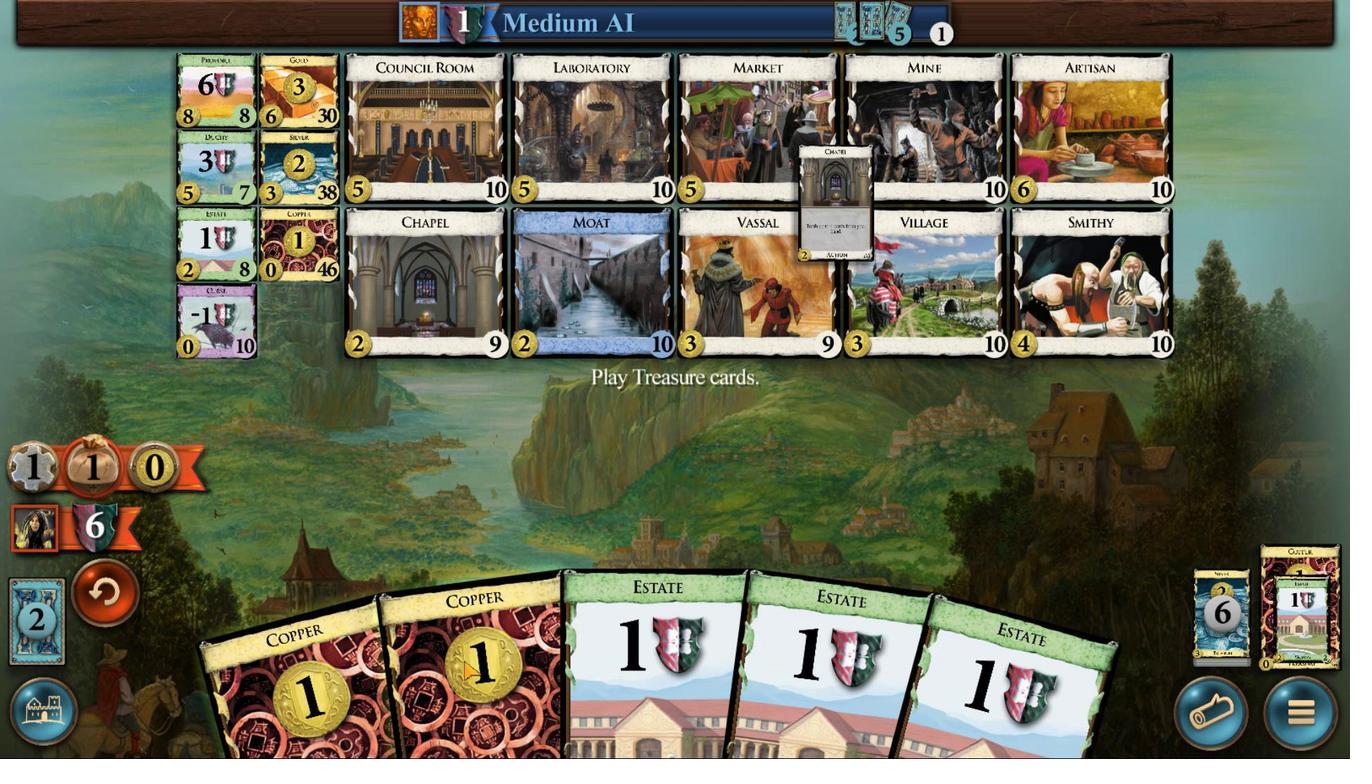 
Action: Mouse moved to (397, 665)
Screenshot: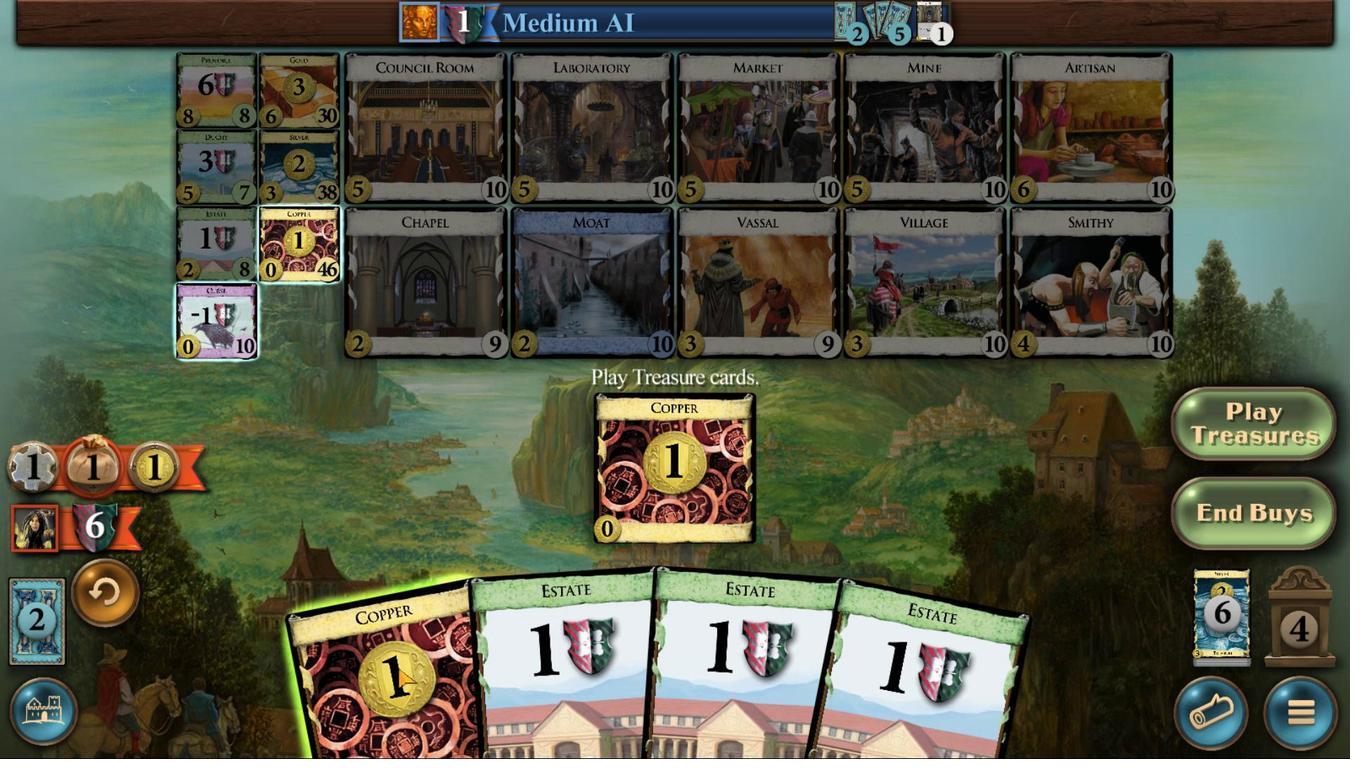 
Action: Mouse scrolled (397, 664) with delta (0, 0)
Screenshot: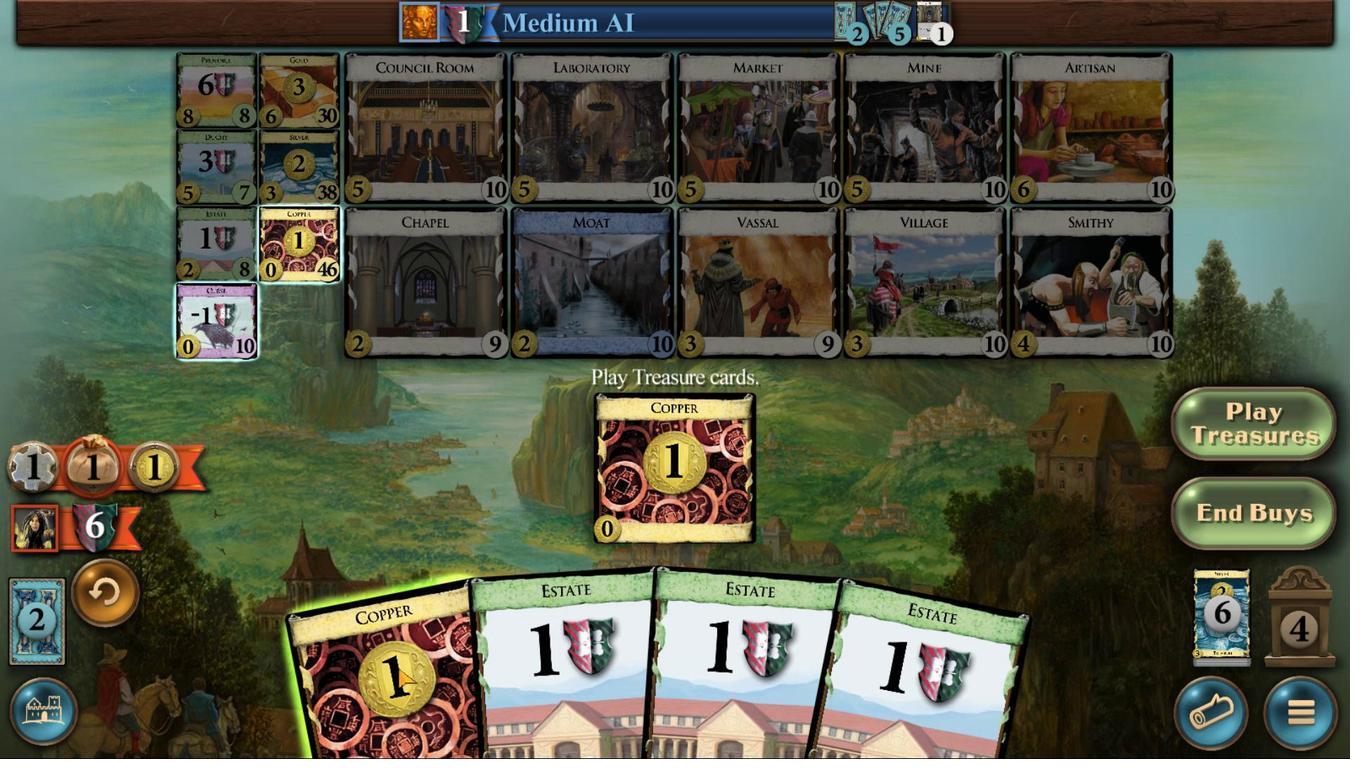 
Action: Mouse moved to (397, 668)
Screenshot: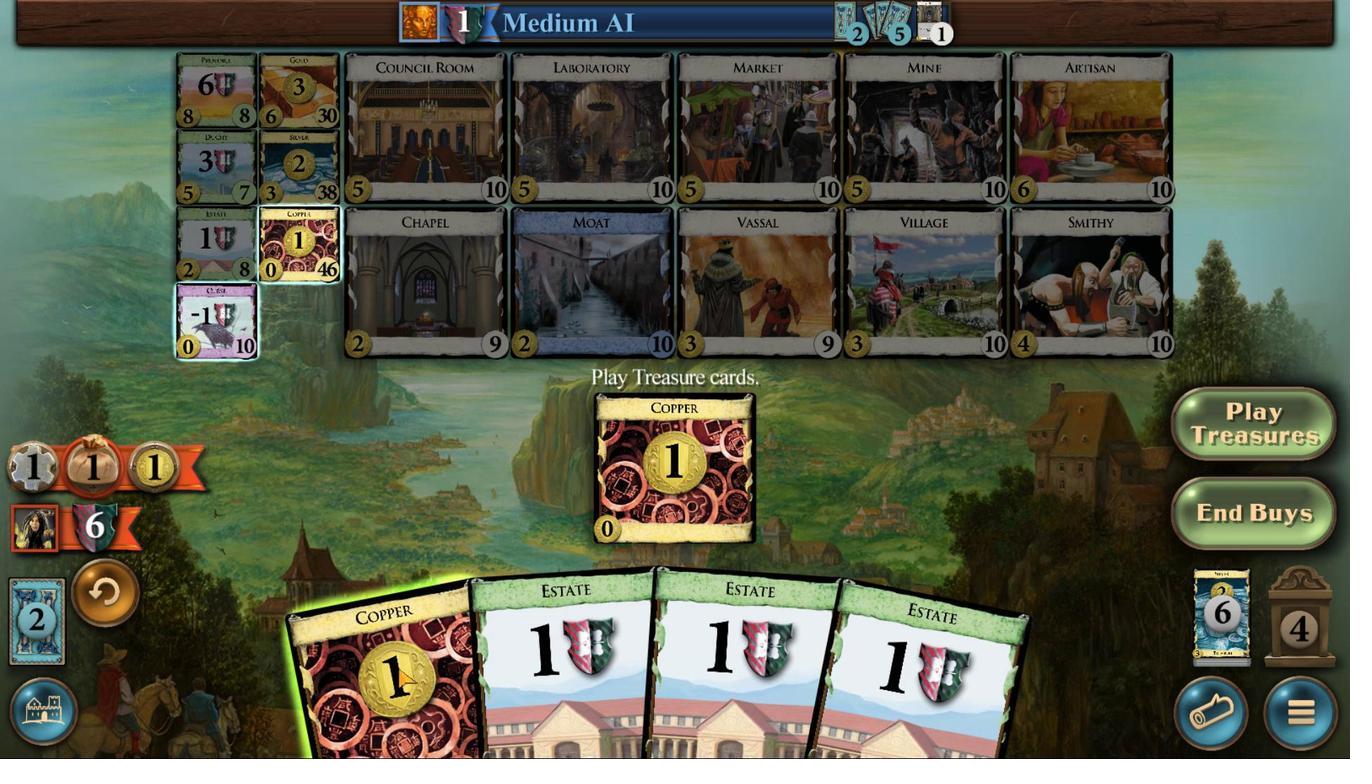 
Action: Mouse scrolled (397, 667) with delta (0, 0)
Screenshot: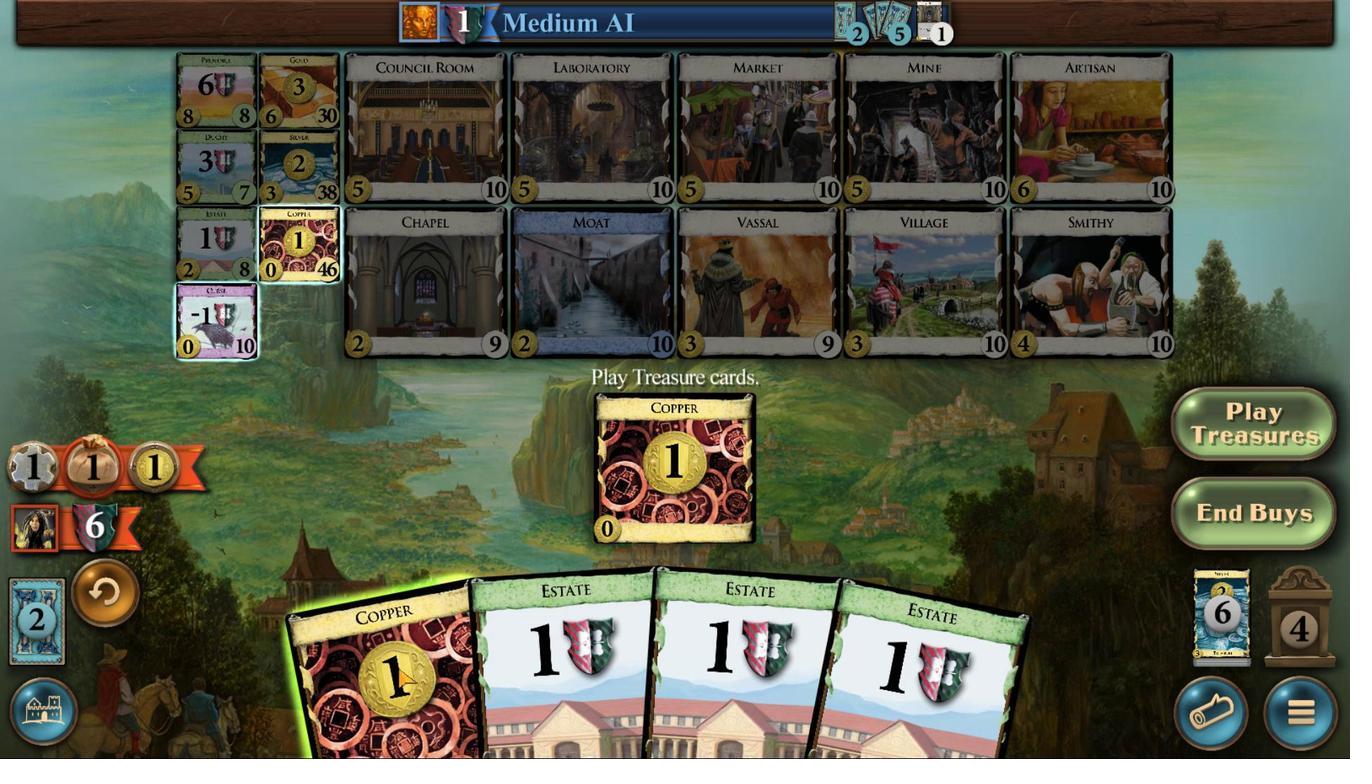
Action: Mouse moved to (397, 669)
Screenshot: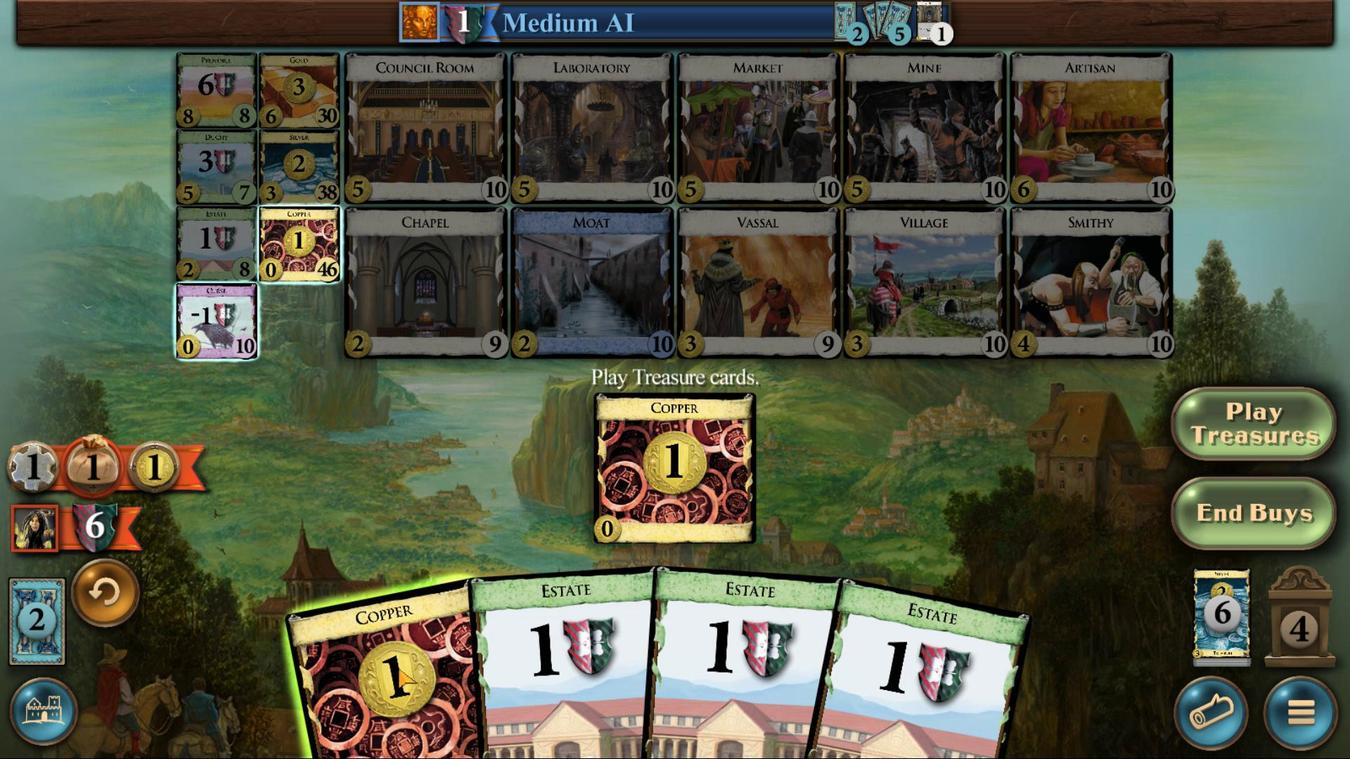 
Action: Mouse scrolled (397, 668) with delta (0, 0)
Screenshot: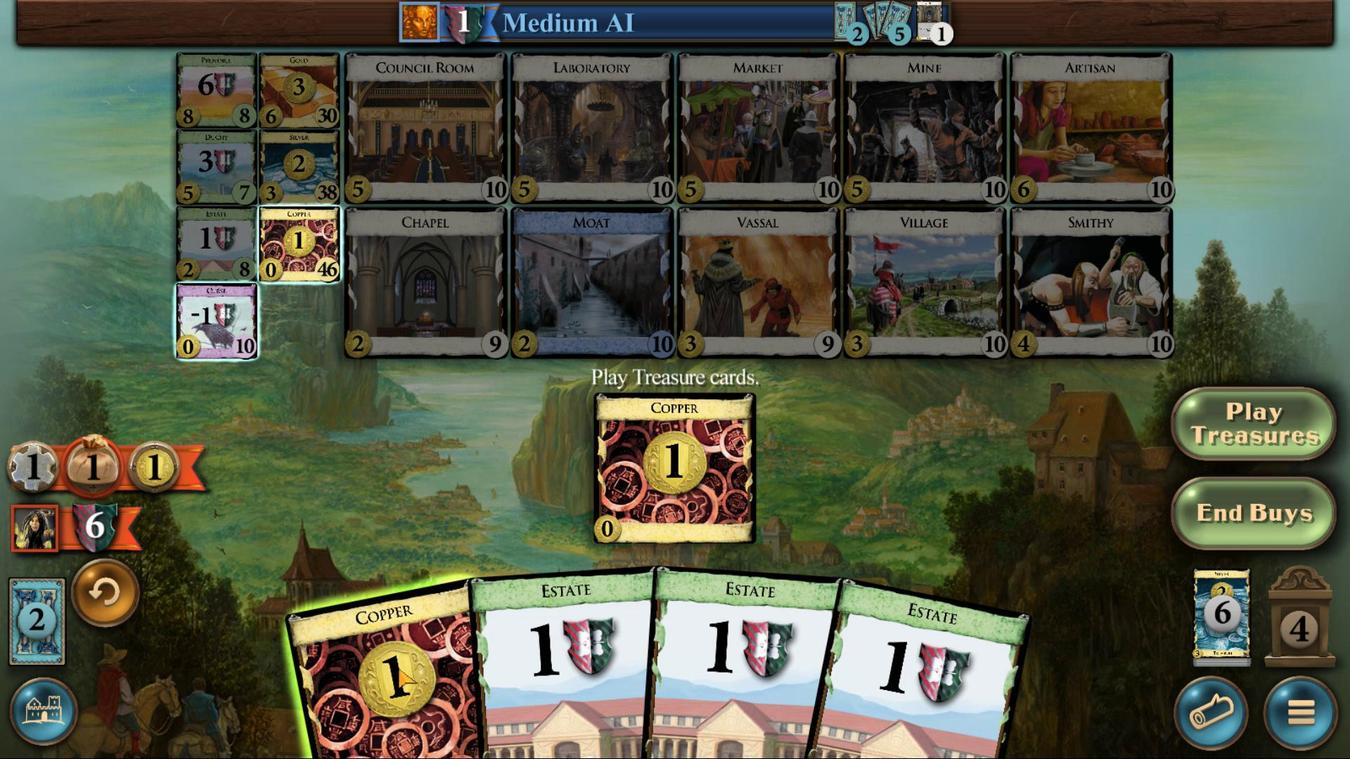 
Action: Mouse scrolled (397, 668) with delta (0, 0)
Screenshot: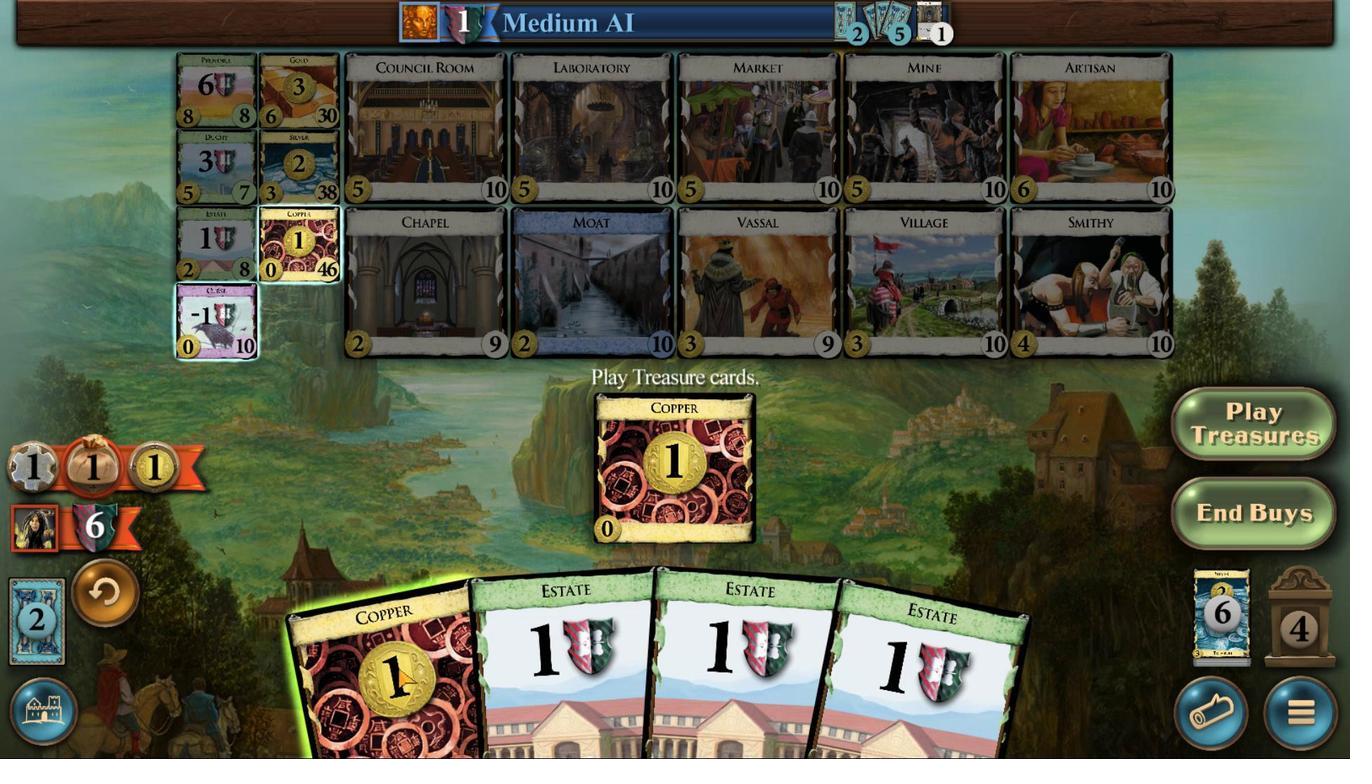 
Action: Mouse moved to (213, 257)
Screenshot: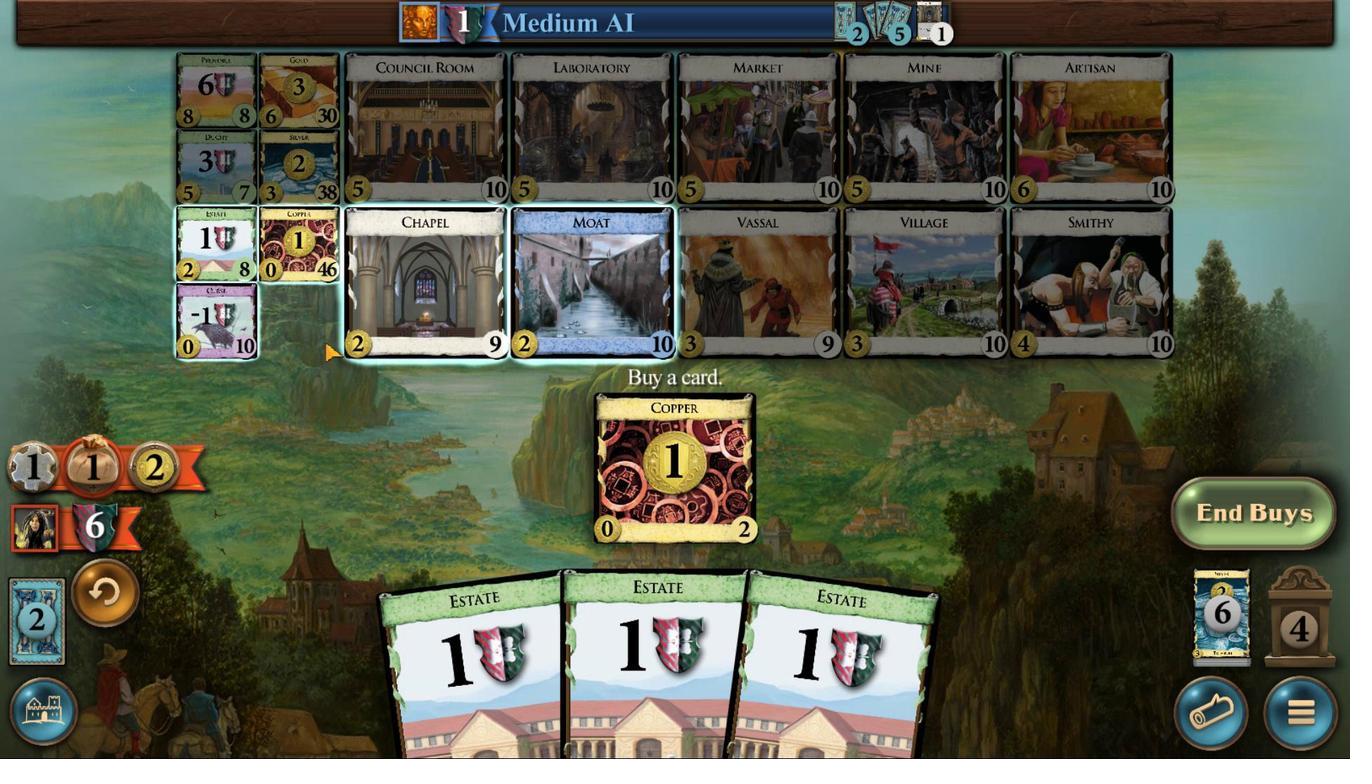 
Action: Mouse pressed left at (213, 257)
Screenshot: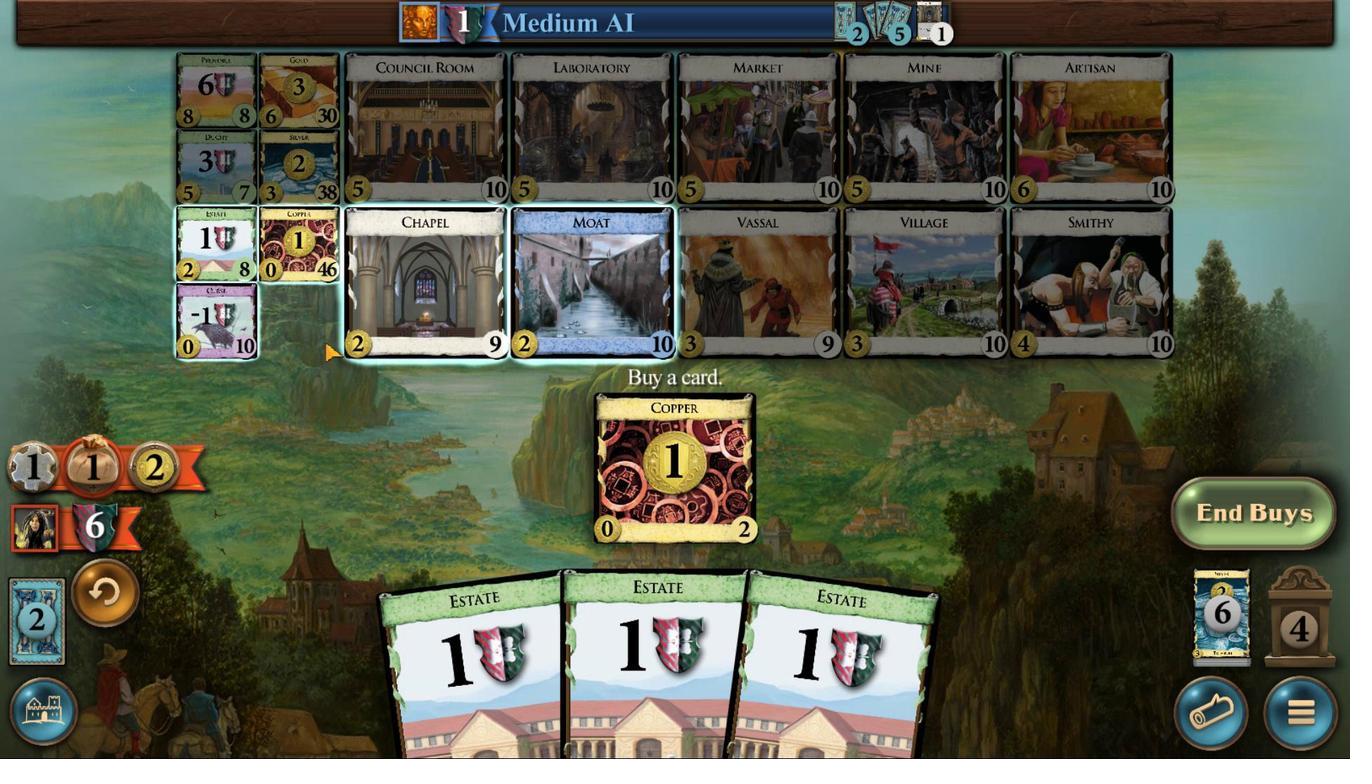 
Action: Mouse moved to (774, 654)
Screenshot: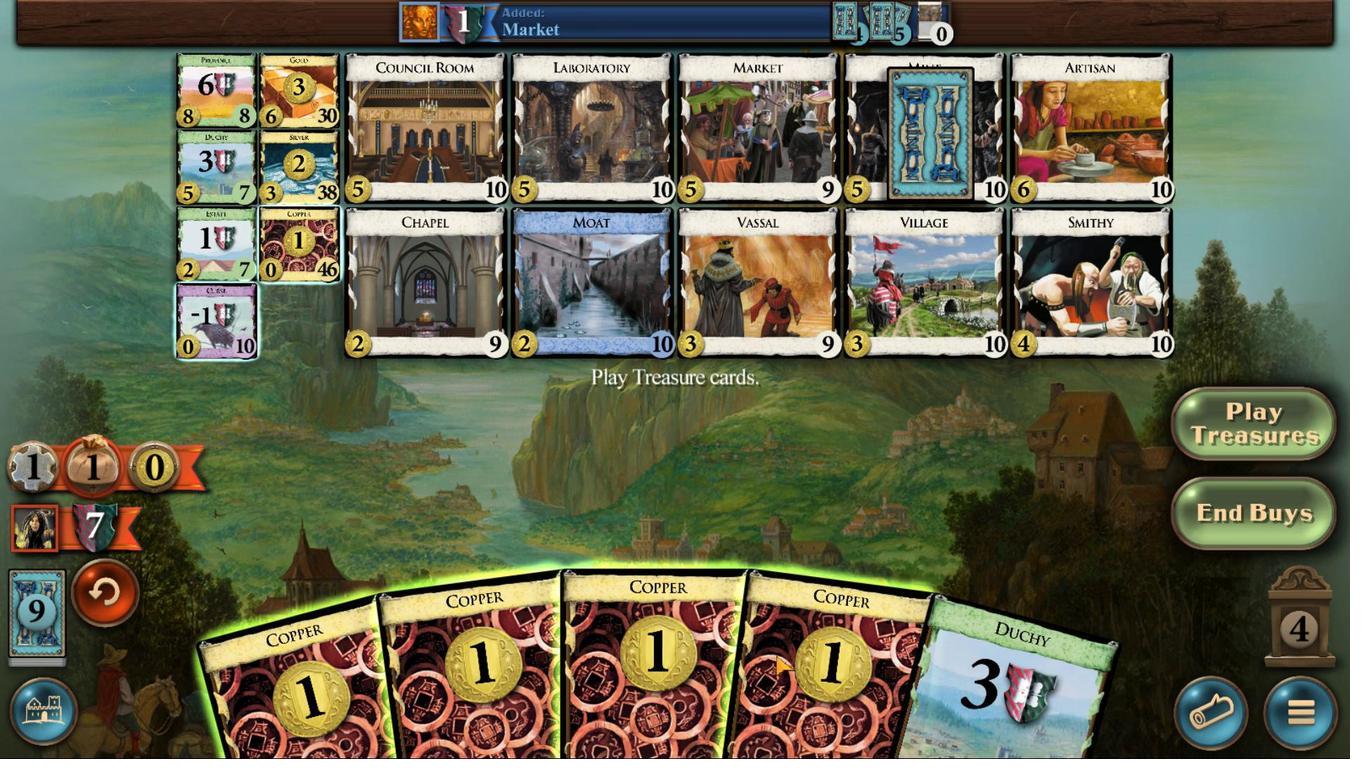 
Action: Mouse scrolled (774, 653) with delta (0, 0)
Screenshot: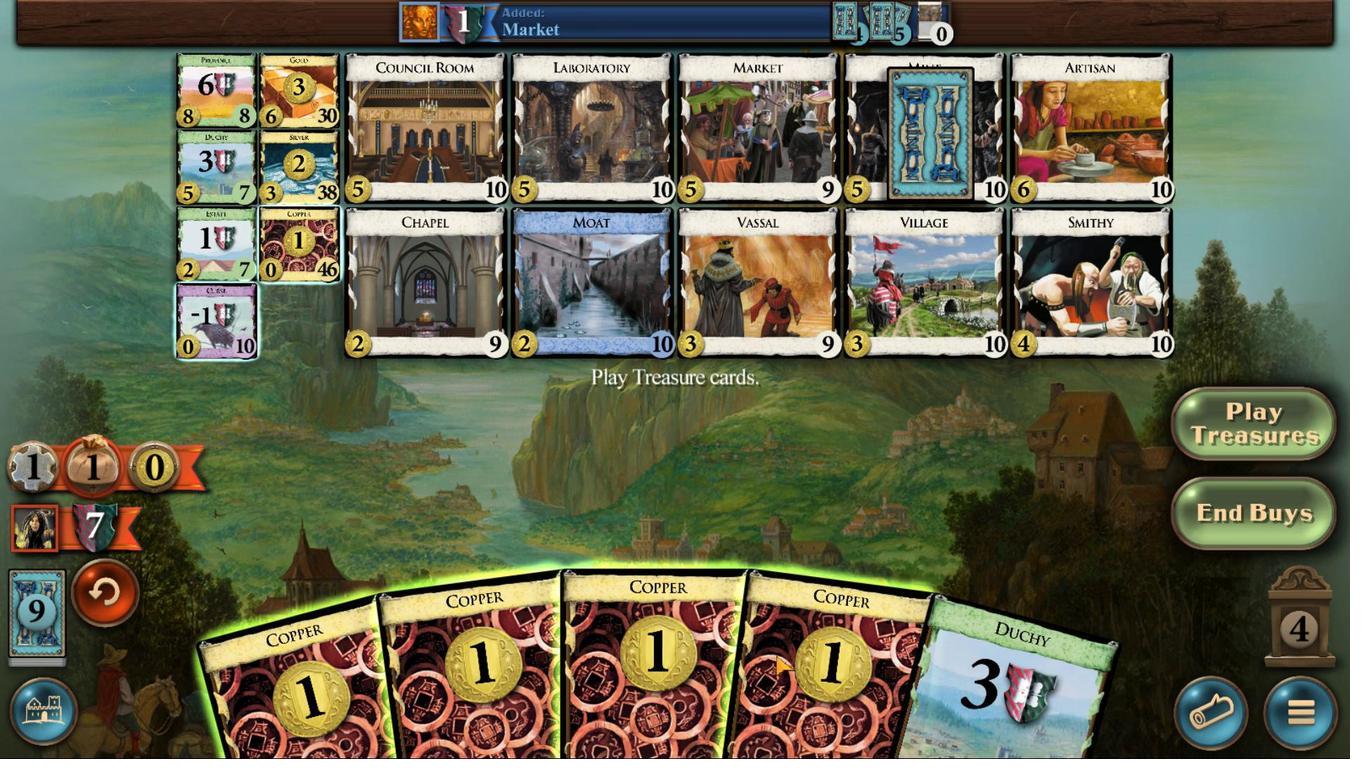 
Action: Mouse moved to (775, 655)
Screenshot: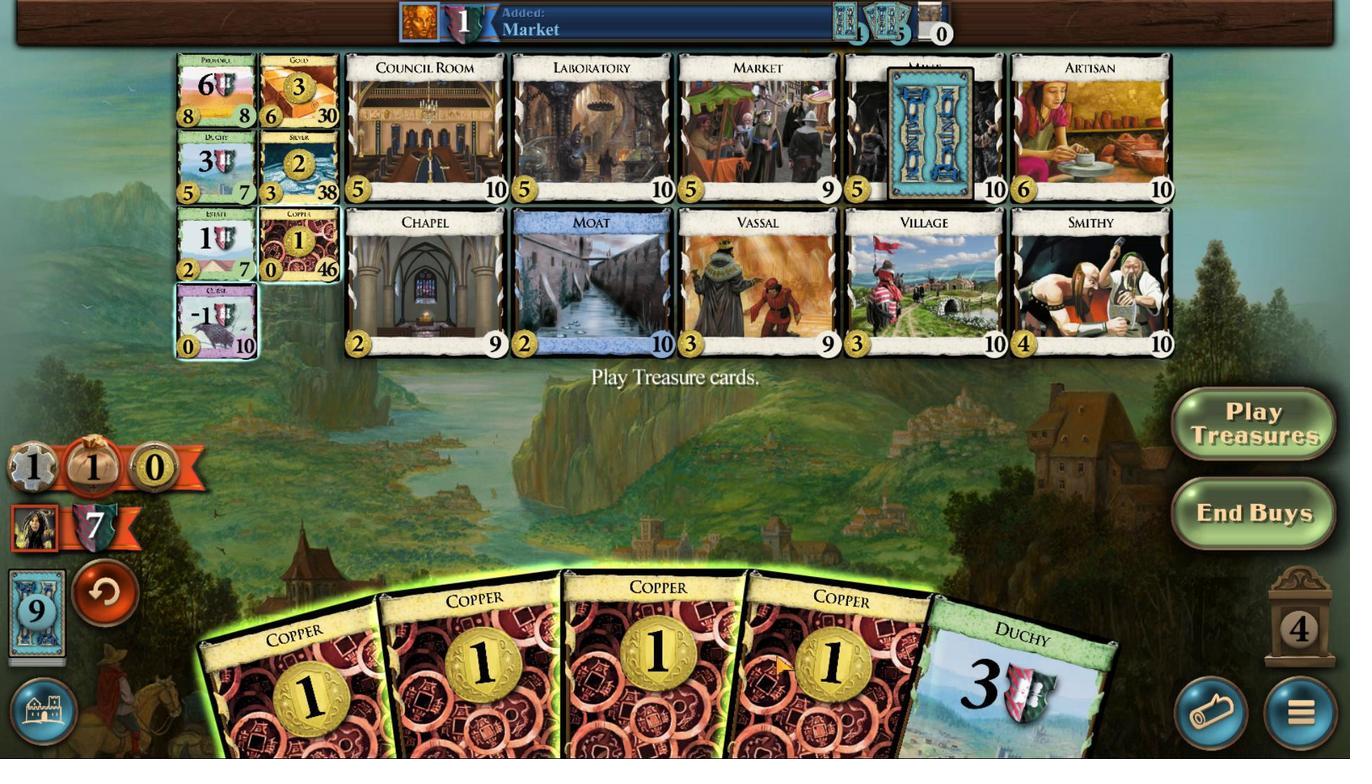 
Action: Mouse scrolled (775, 654) with delta (0, 0)
Screenshot: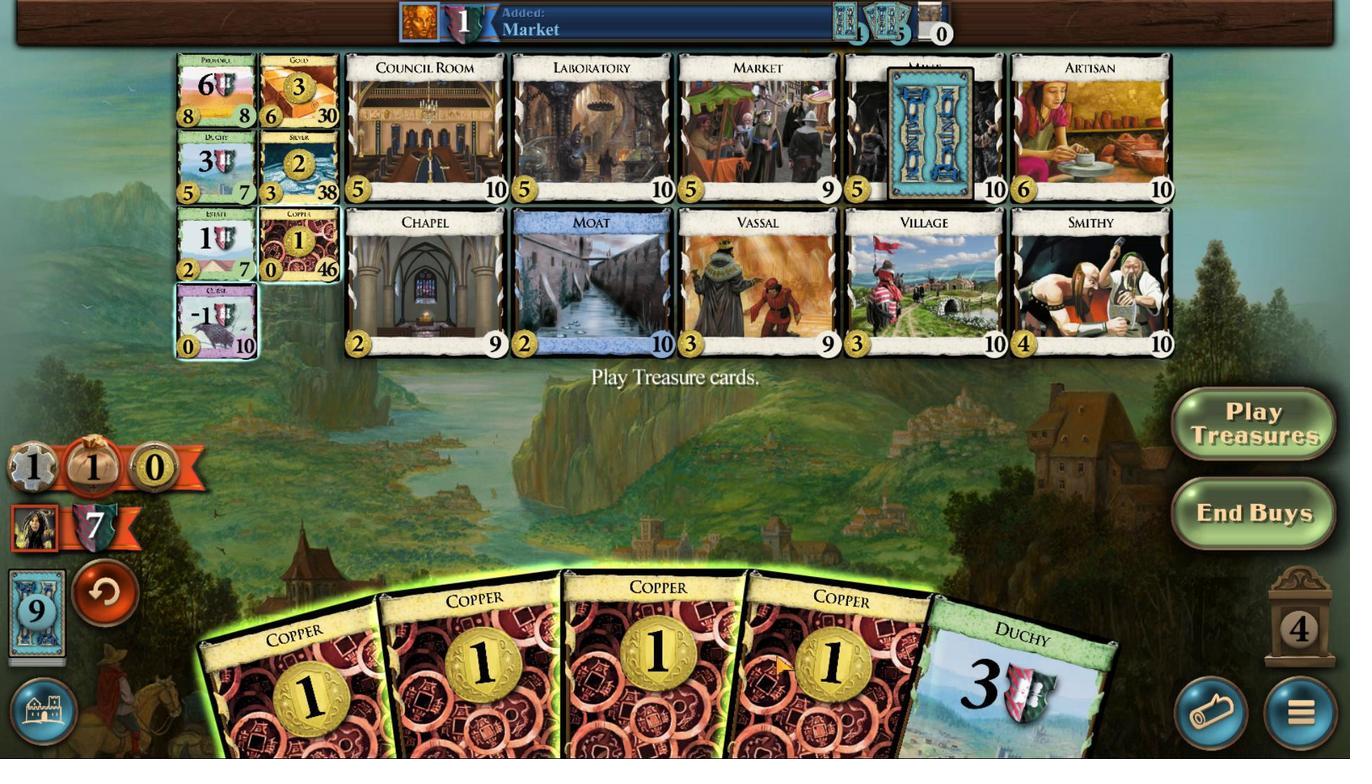 
Action: Mouse moved to (775, 656)
Screenshot: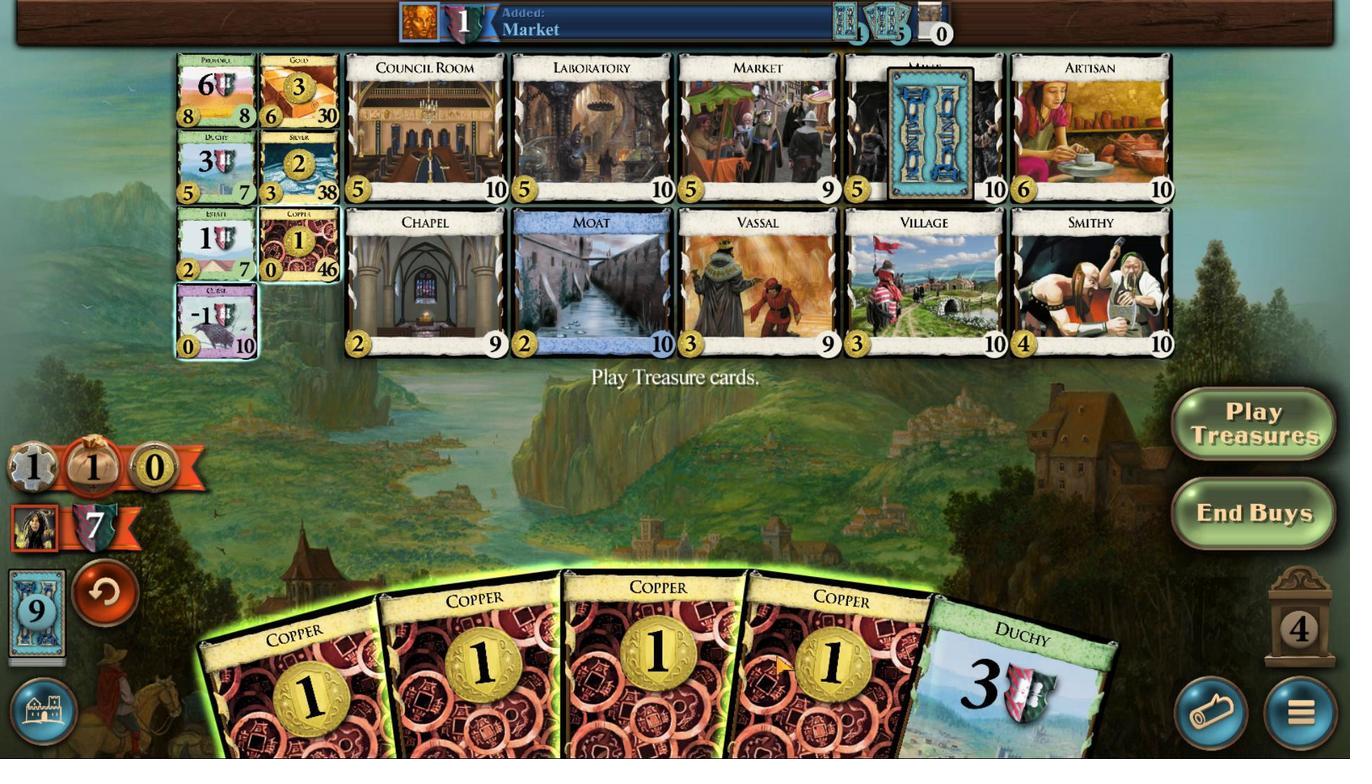 
Action: Mouse scrolled (775, 655) with delta (0, 0)
Screenshot: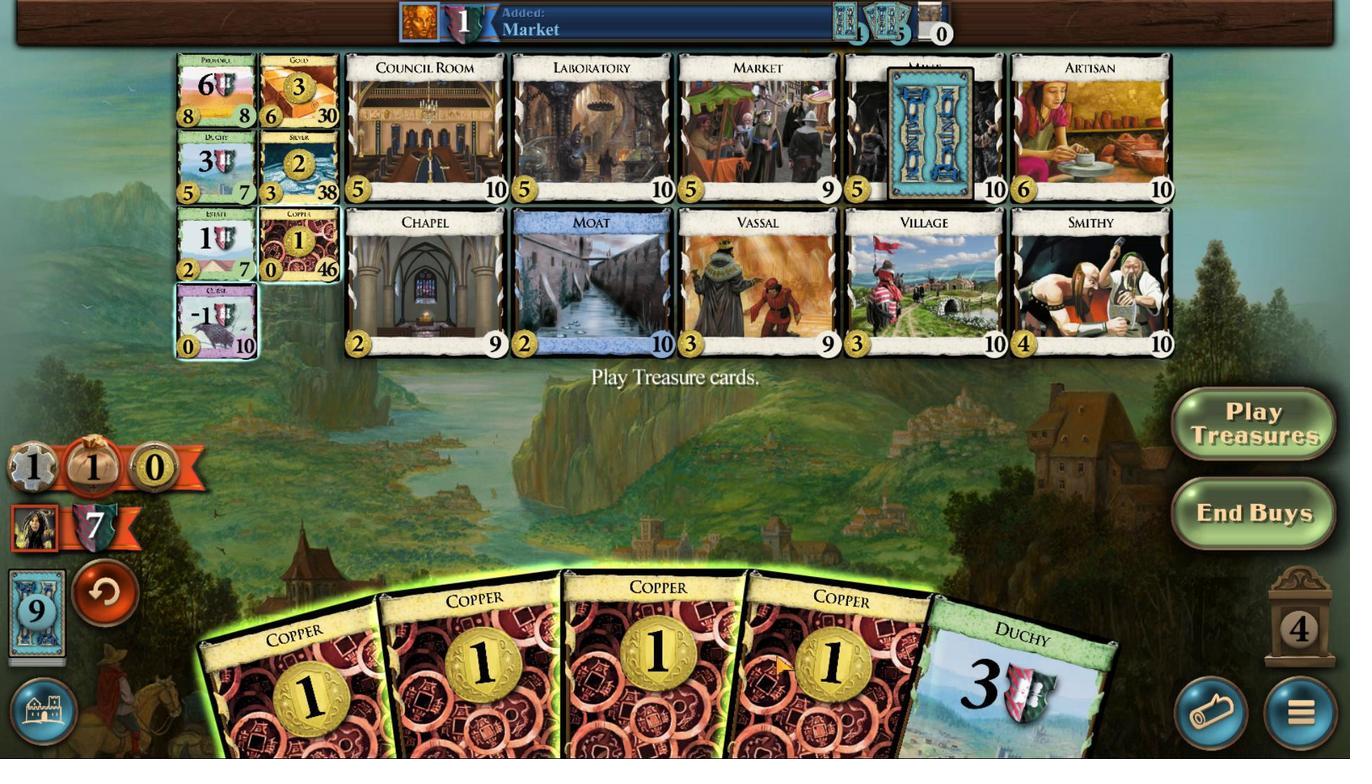 
Action: Mouse moved to (642, 647)
Screenshot: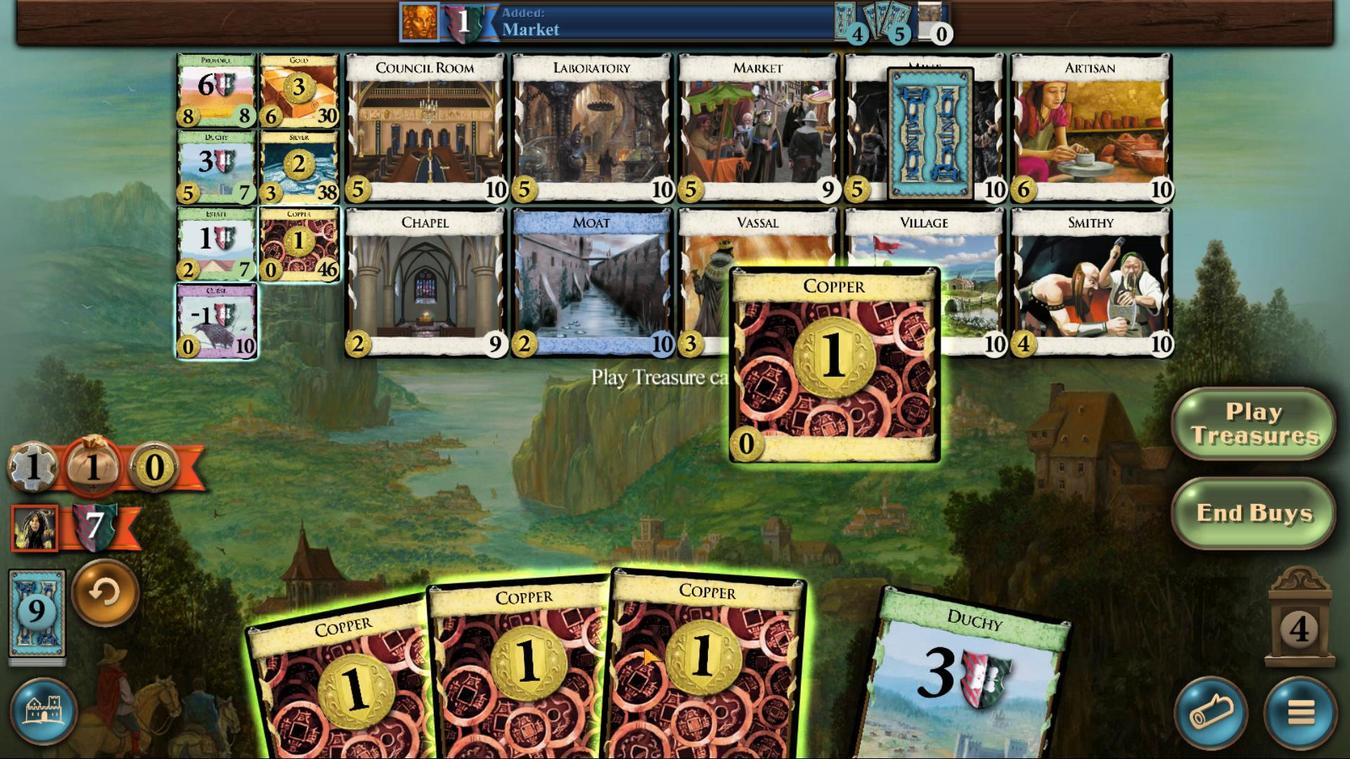 
Action: Mouse scrolled (642, 646) with delta (0, 0)
Screenshot: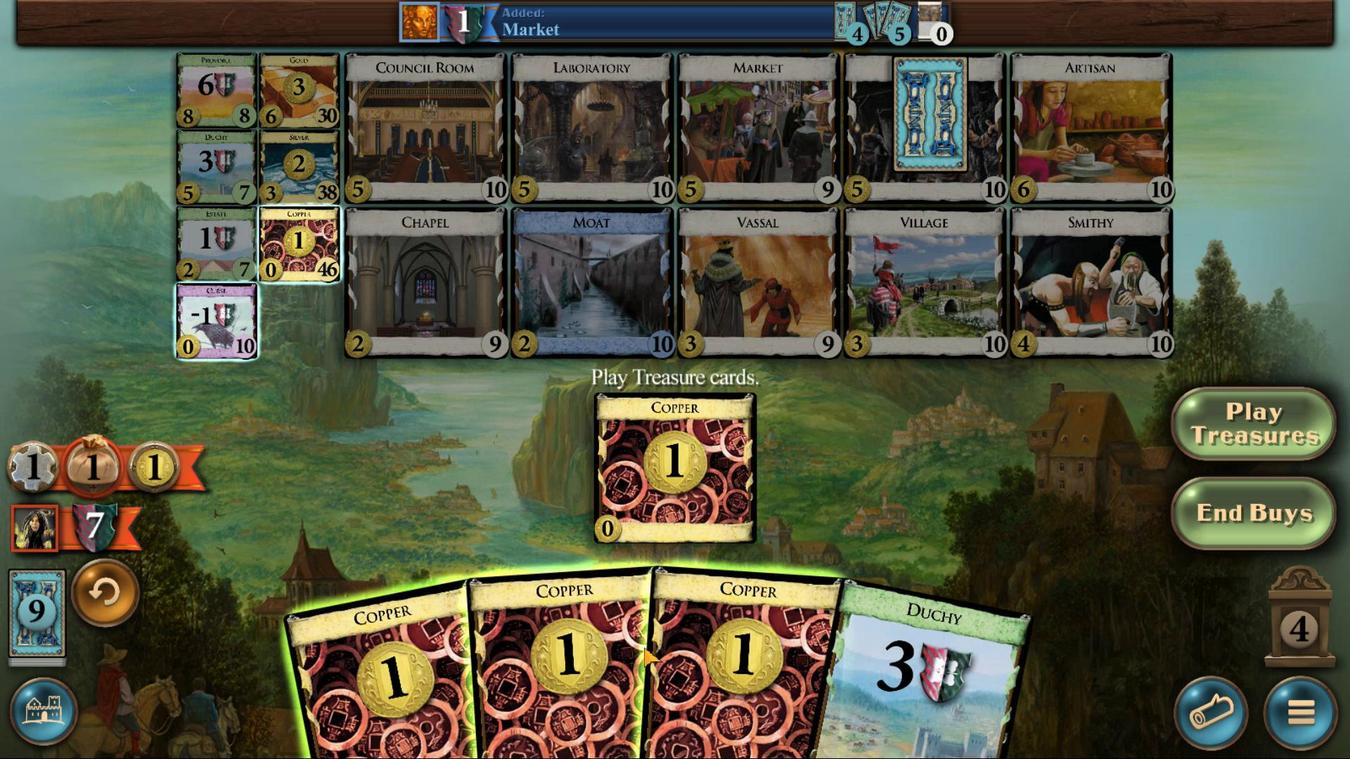 
Action: Mouse moved to (642, 647)
Screenshot: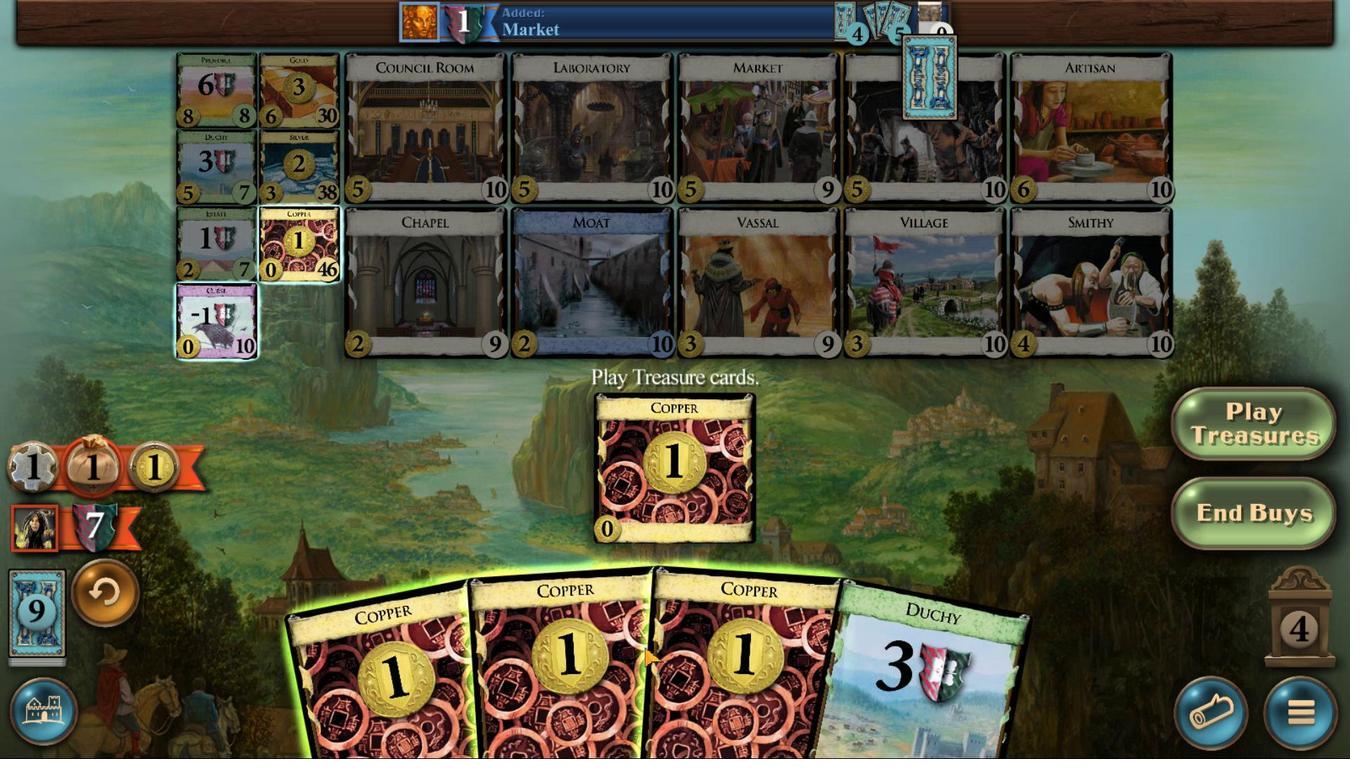 
Action: Mouse scrolled (642, 647) with delta (0, 0)
Screenshot: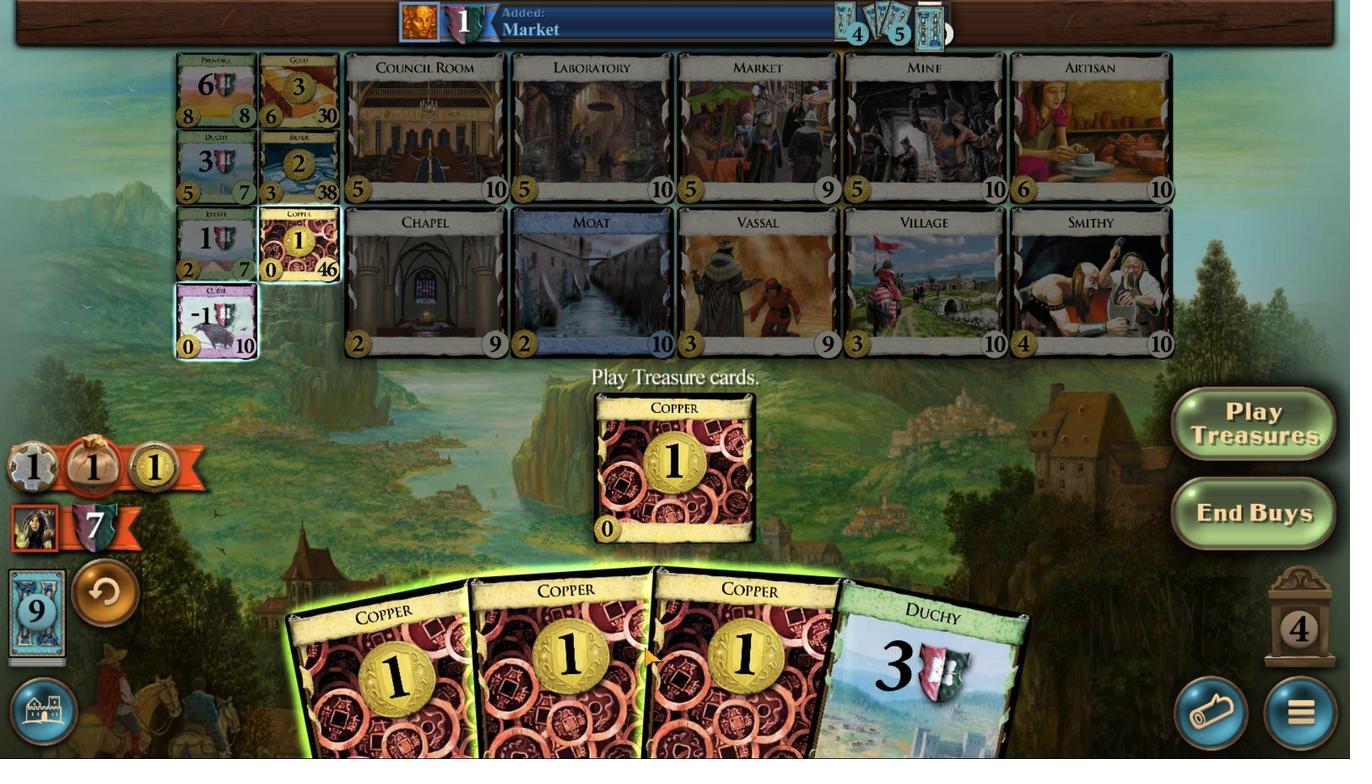 
Action: Mouse moved to (576, 661)
Screenshot: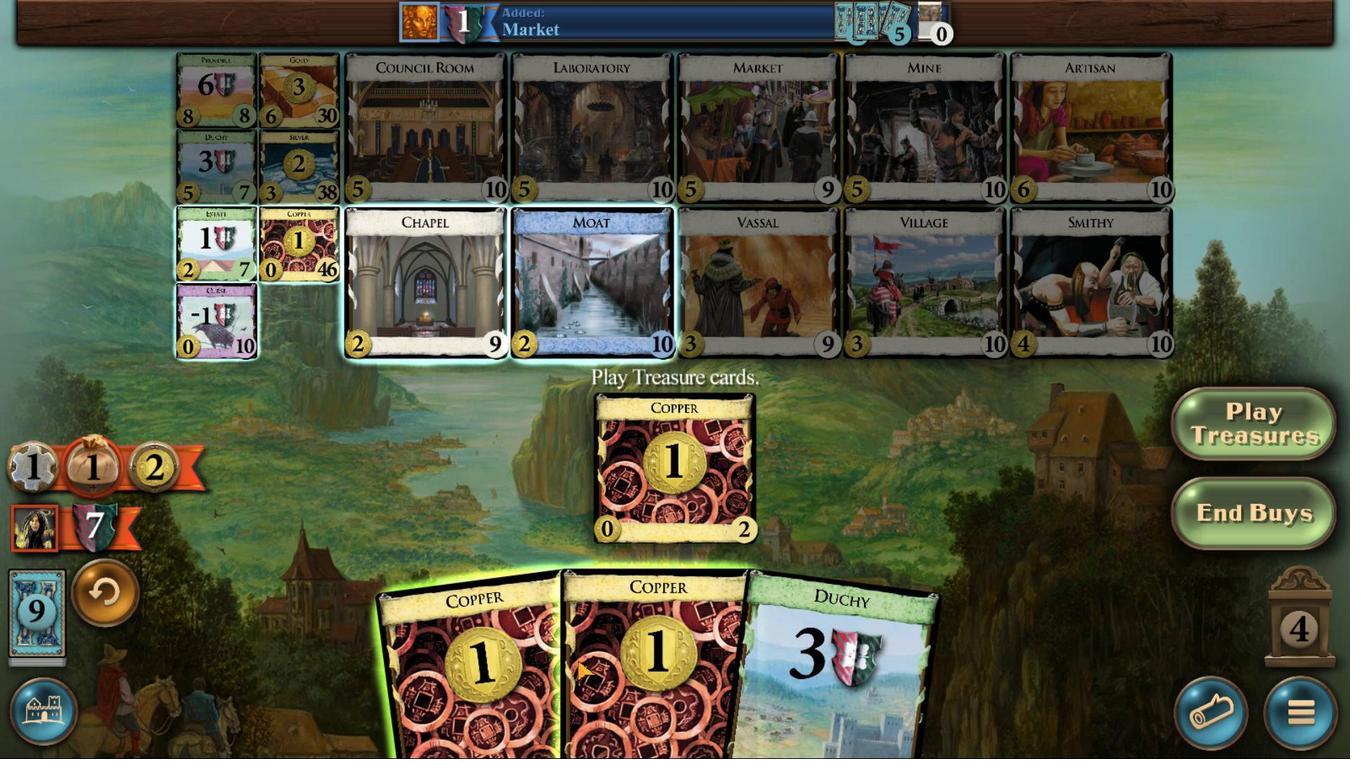 
Action: Mouse scrolled (576, 660) with delta (0, 0)
Screenshot: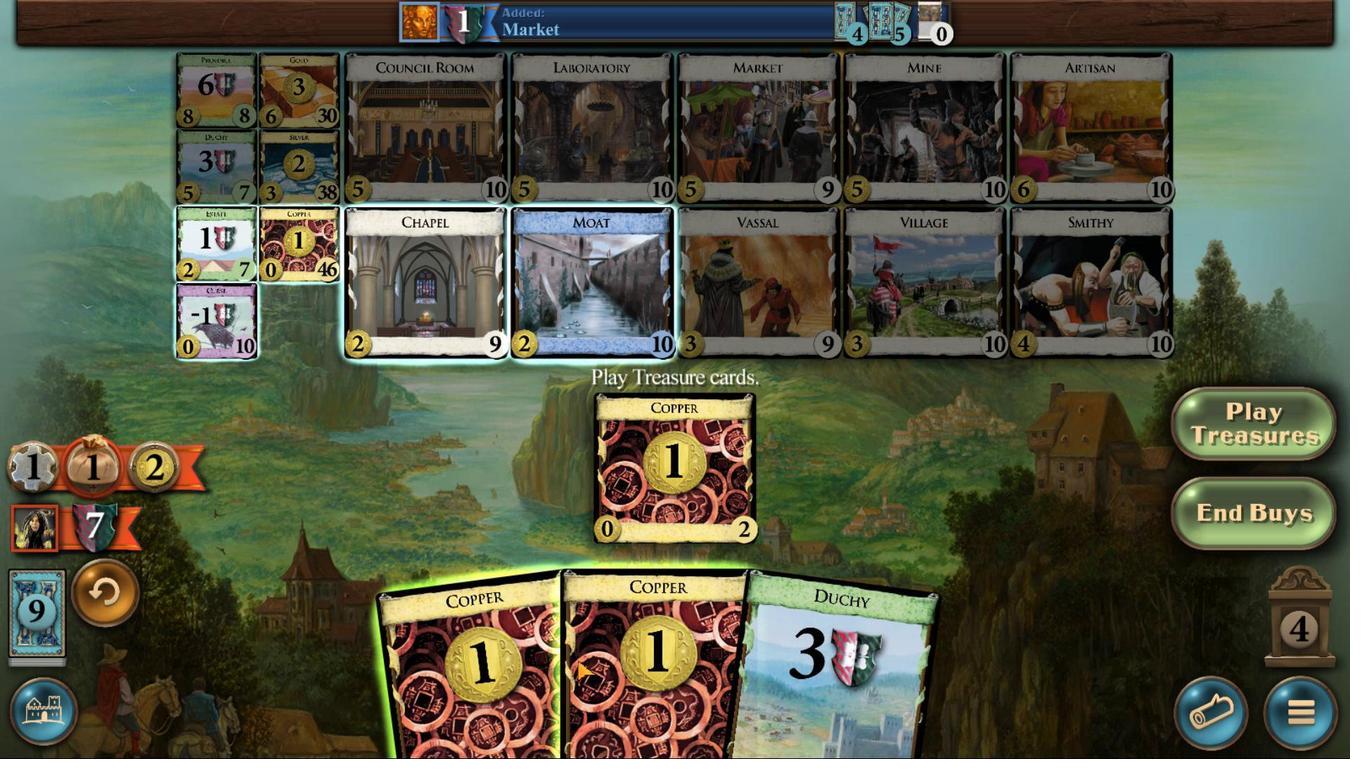 
Action: Mouse scrolled (576, 660) with delta (0, 0)
Screenshot: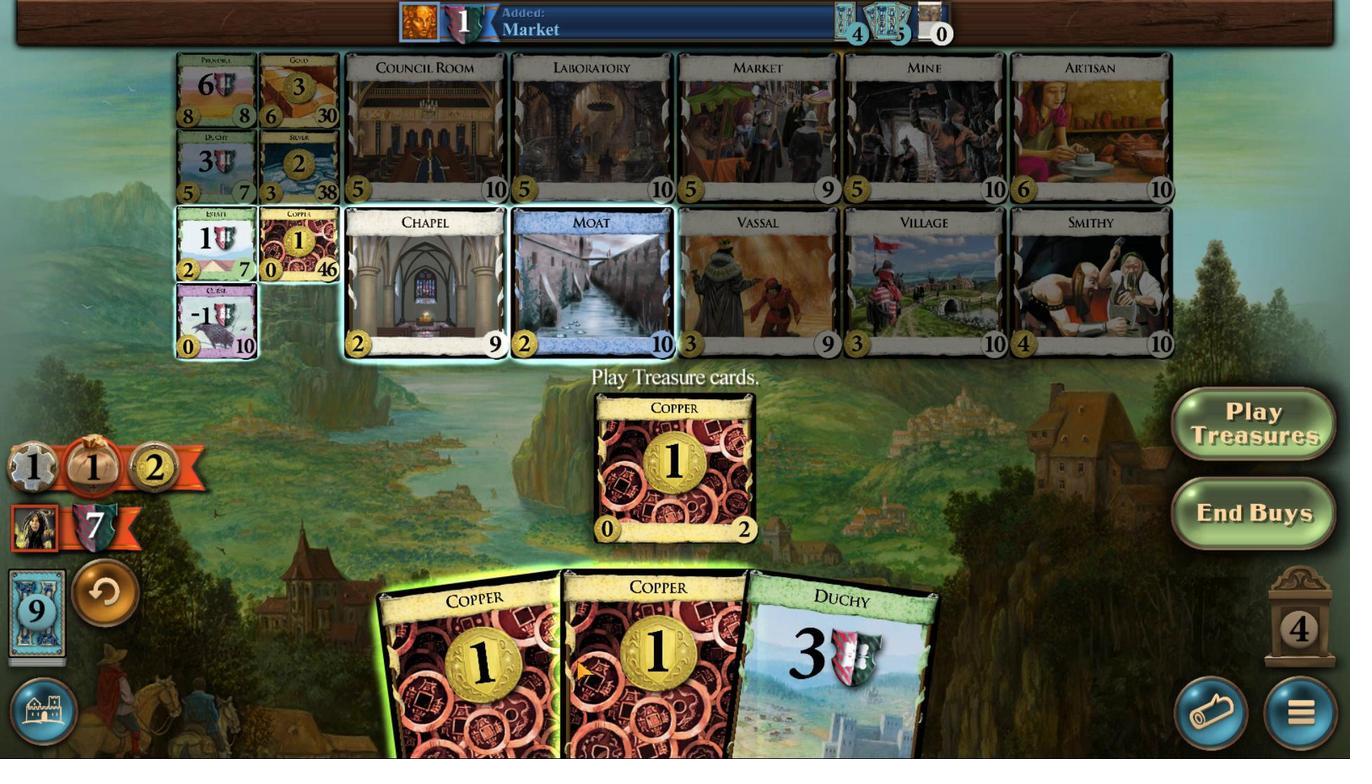 
Action: Mouse moved to (576, 661)
Screenshot: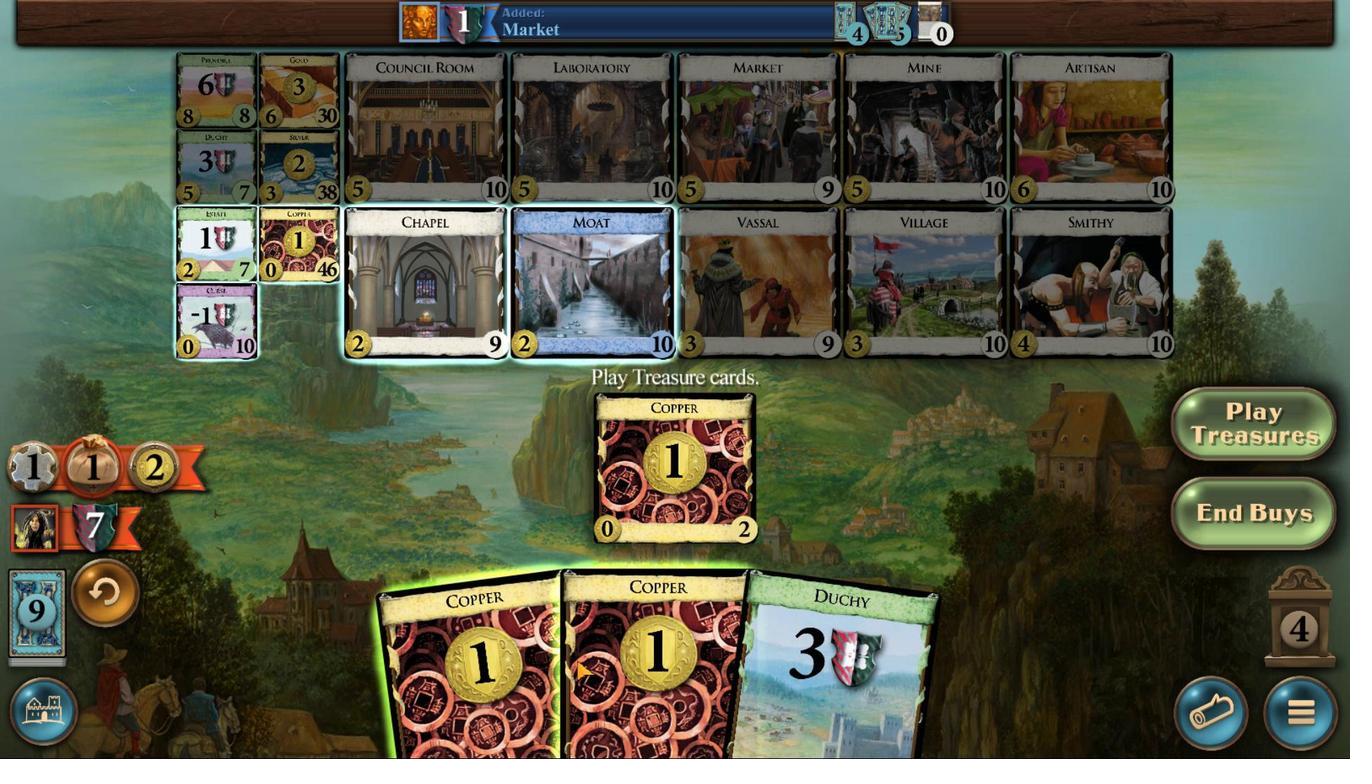 
Action: Mouse scrolled (576, 660) with delta (0, 0)
Screenshot: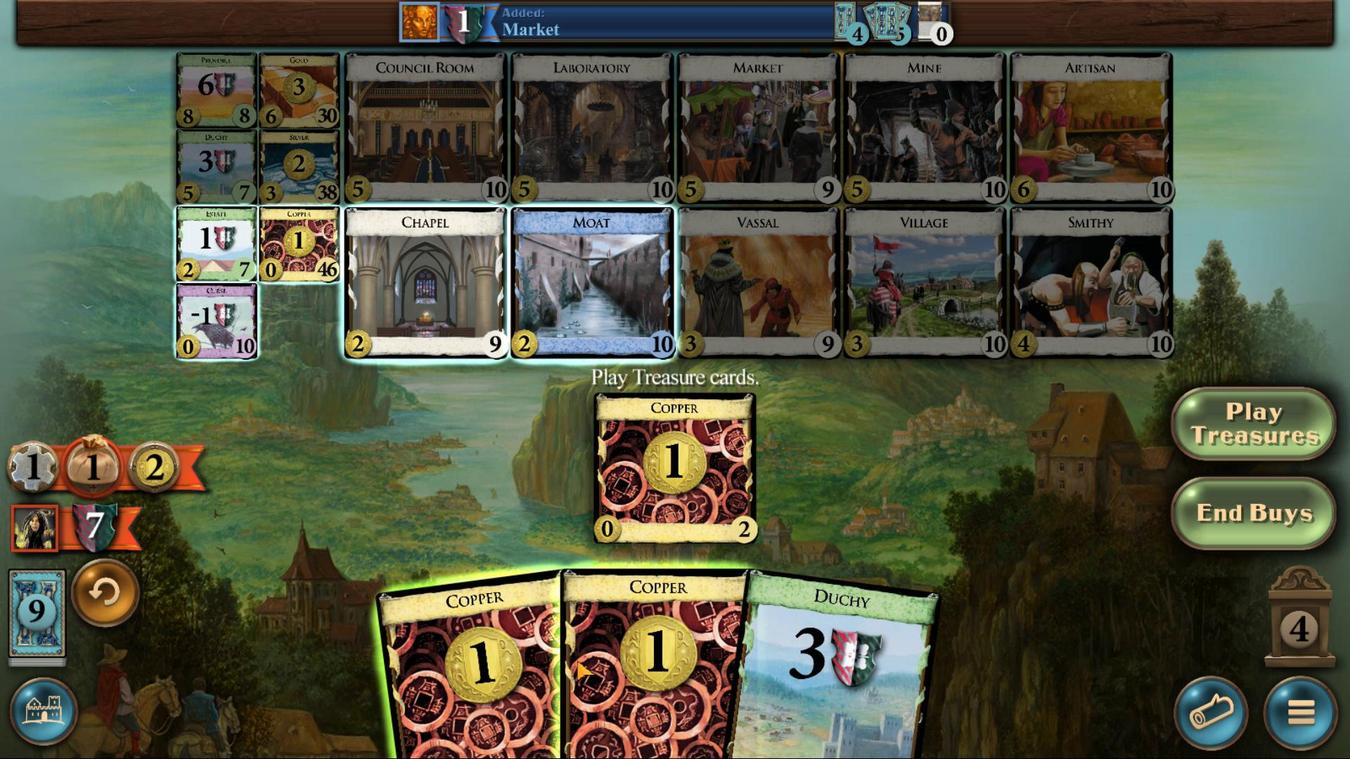 
Action: Mouse moved to (522, 661)
Screenshot: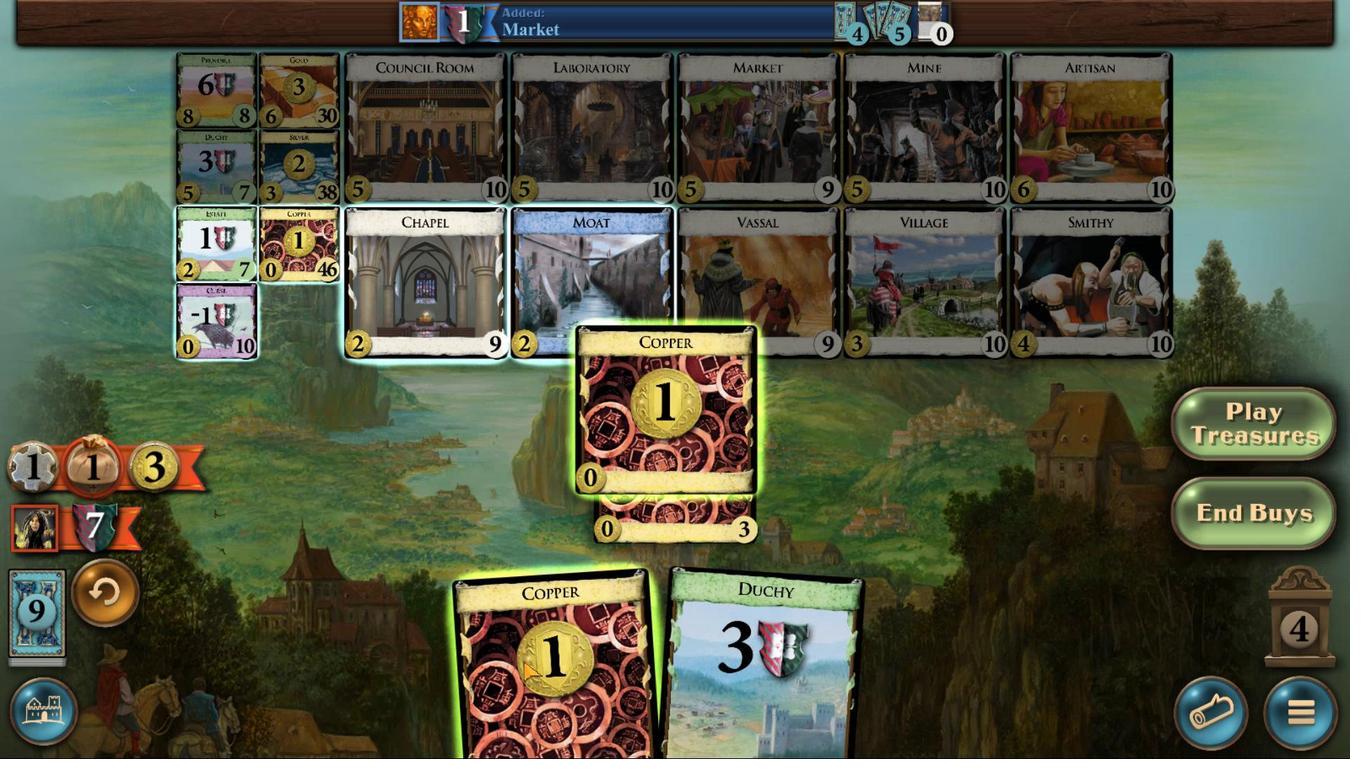 
Action: Mouse scrolled (522, 661) with delta (0, 0)
Screenshot: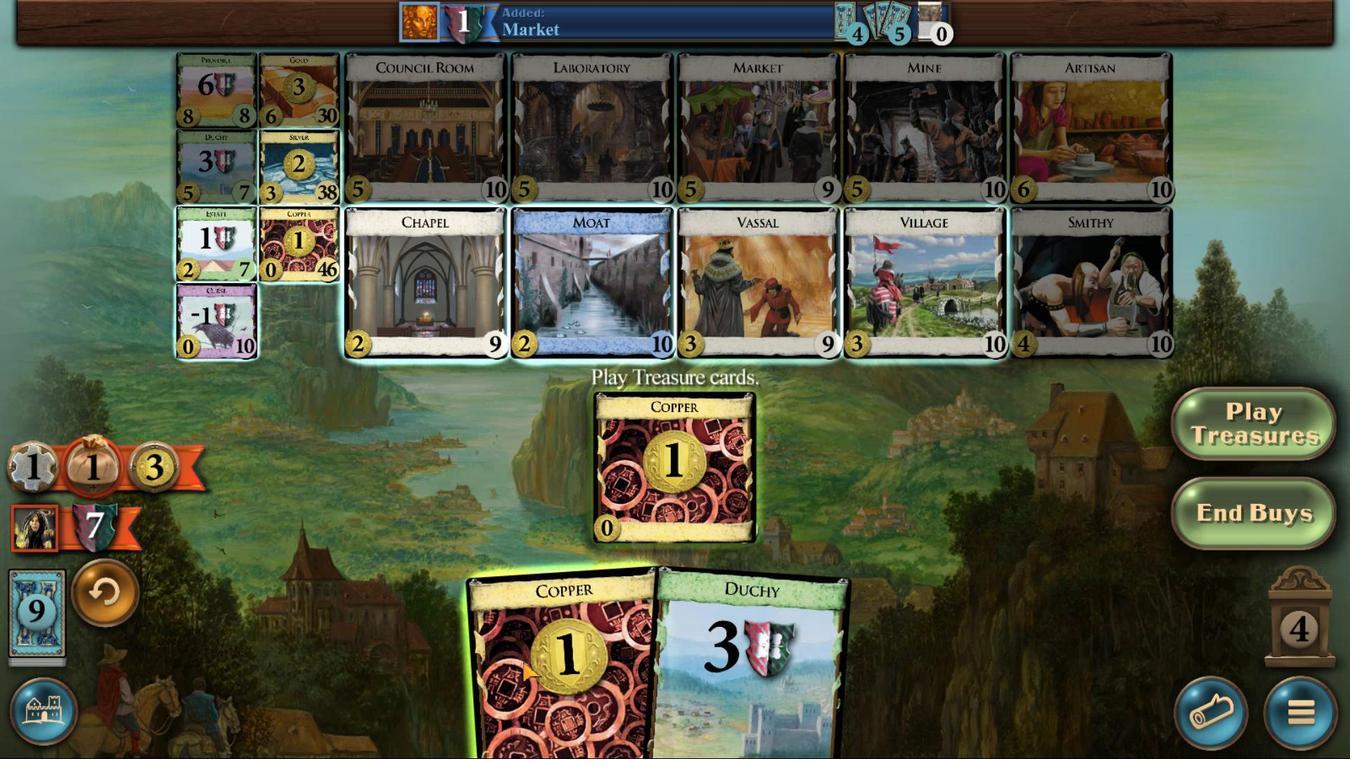 
Action: Mouse scrolled (522, 661) with delta (0, 0)
Screenshot: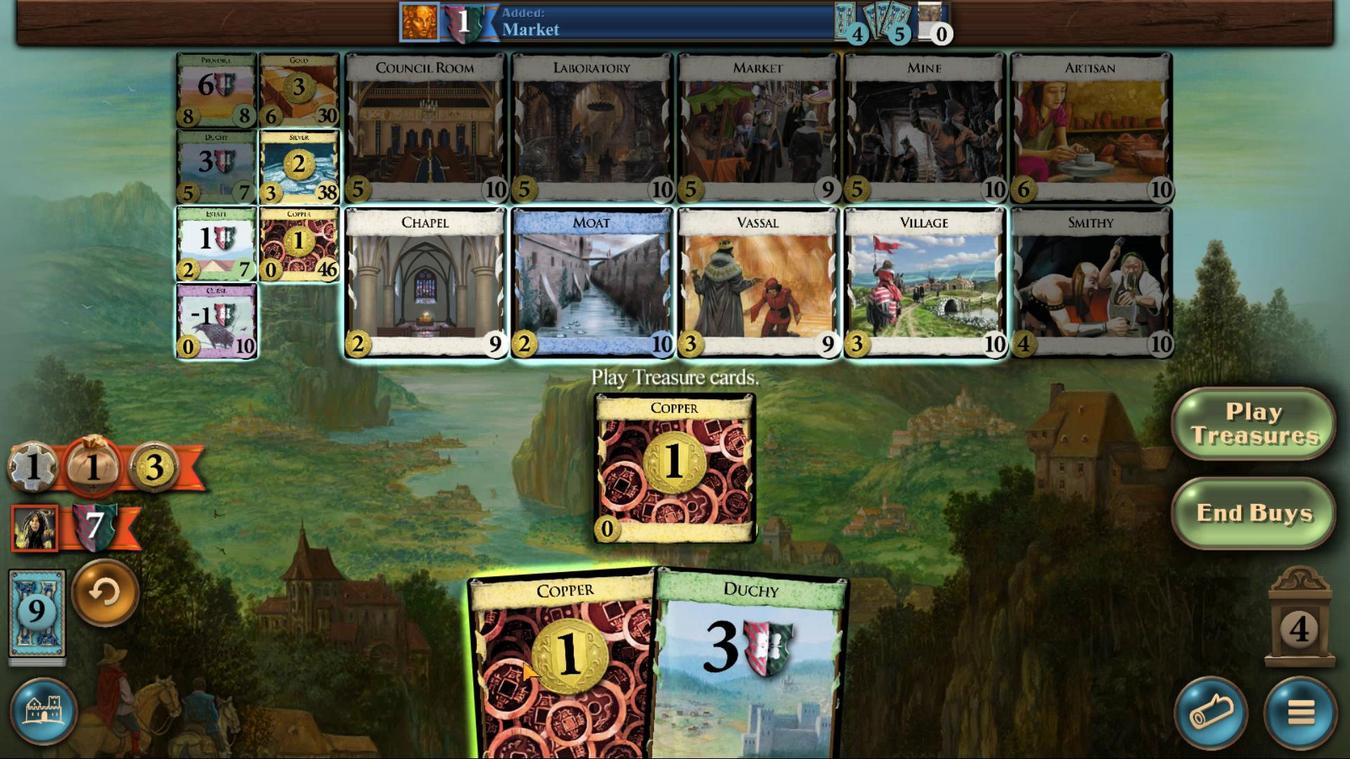 
Action: Mouse moved to (521, 662)
Screenshot: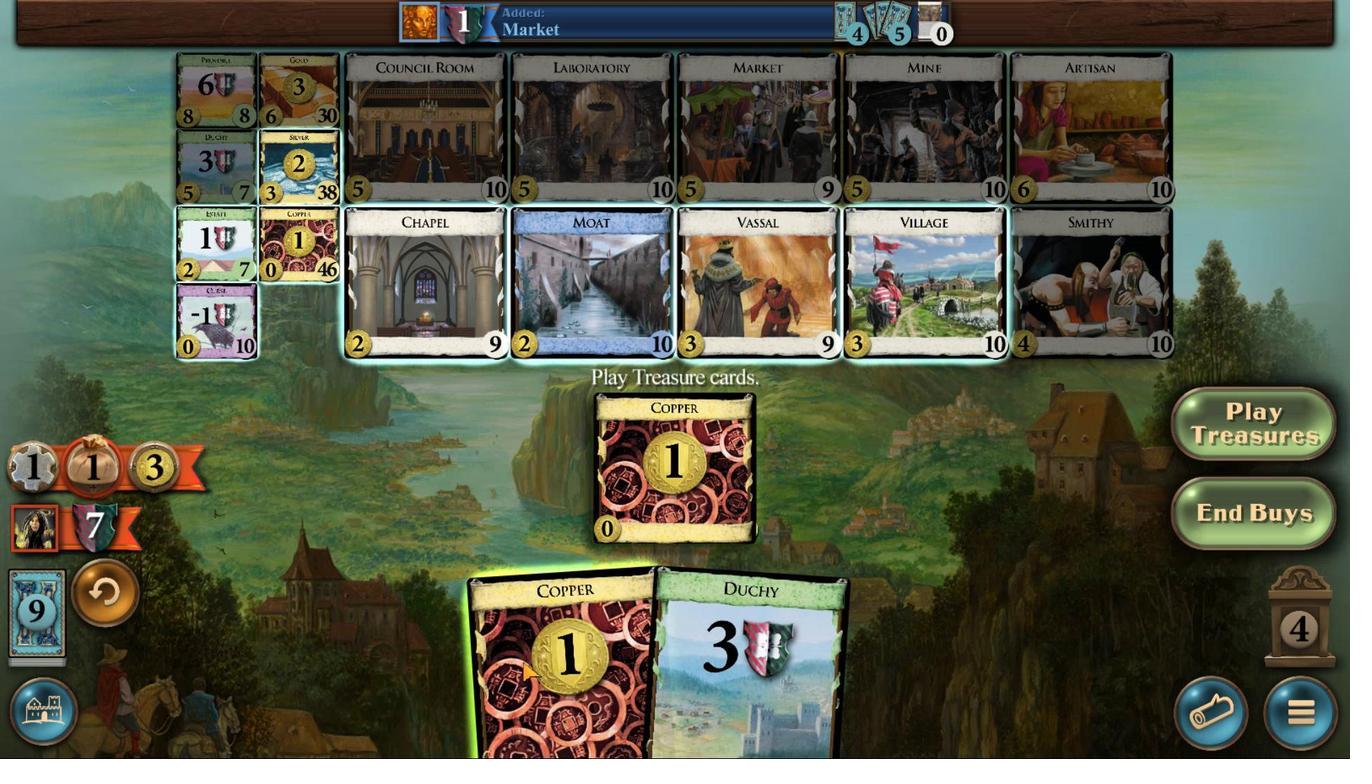 
Action: Mouse scrolled (521, 661) with delta (0, 0)
Screenshot: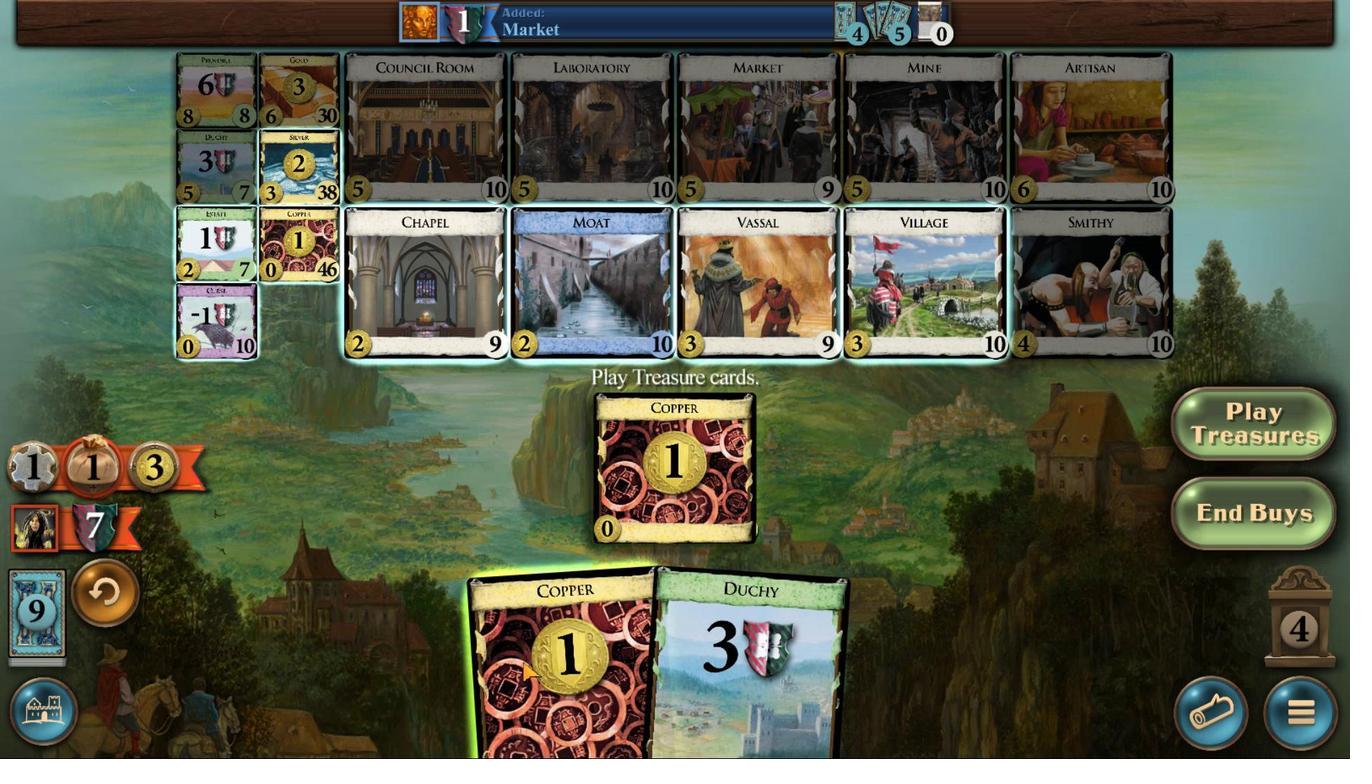 
Action: Mouse scrolled (521, 661) with delta (0, 0)
Screenshot: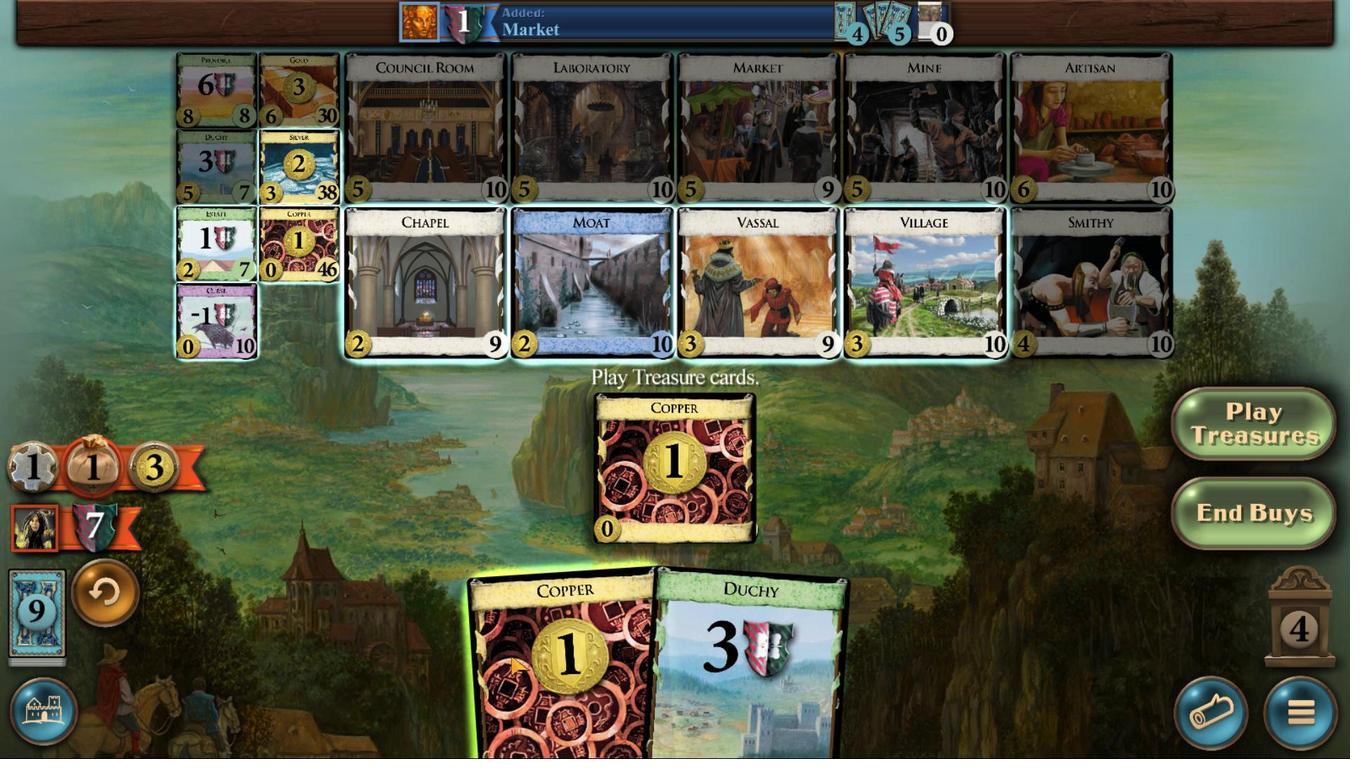 
Action: Mouse moved to (281, 180)
Screenshot: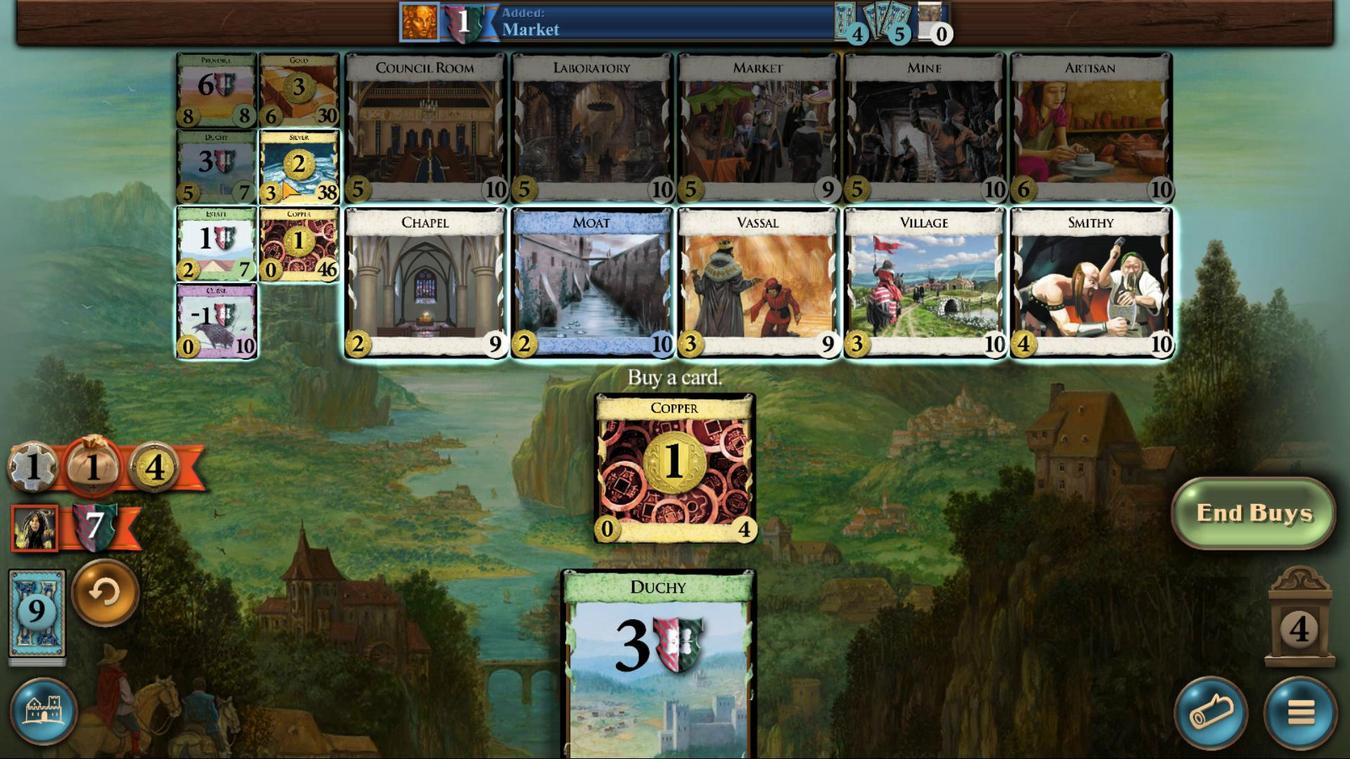 
Action: Mouse pressed left at (281, 180)
Screenshot: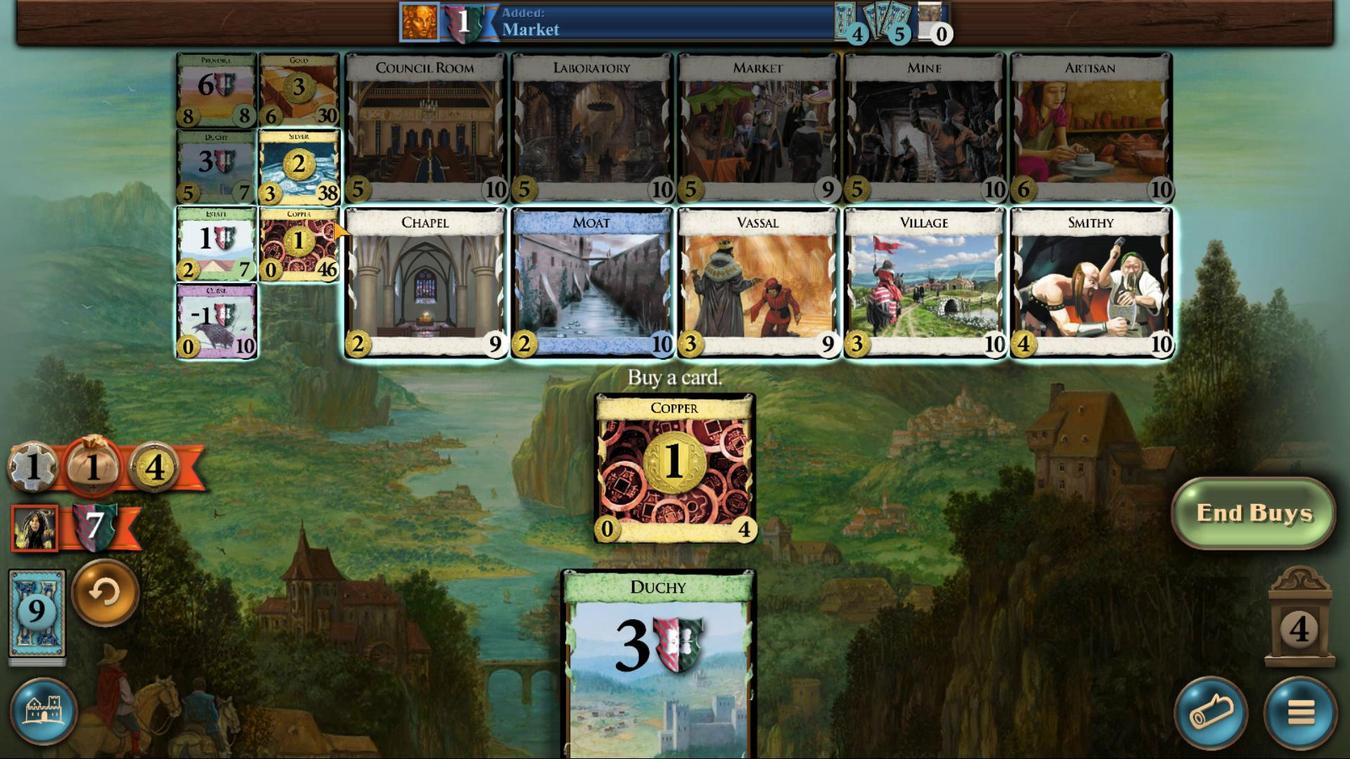 
Action: Mouse moved to (488, 657)
Screenshot: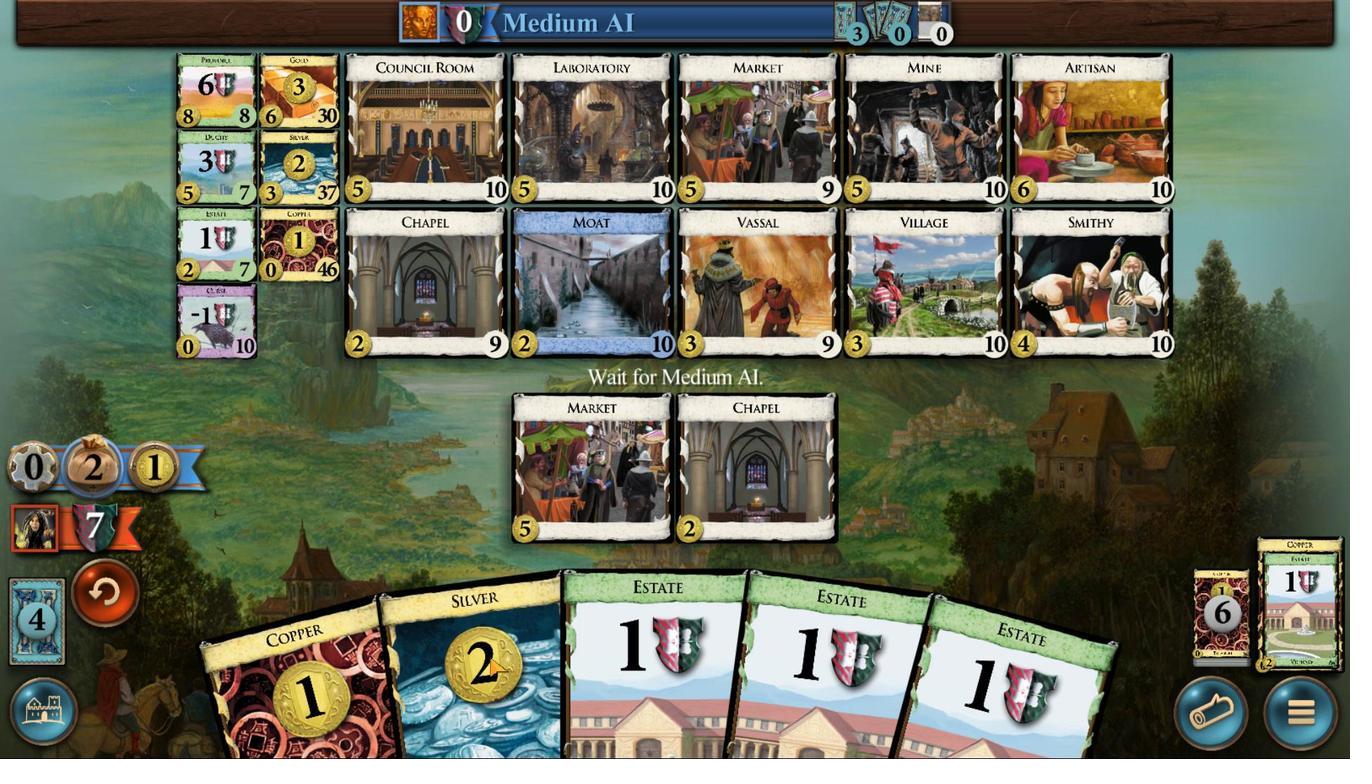 
Action: Mouse scrolled (488, 657) with delta (0, 0)
Screenshot: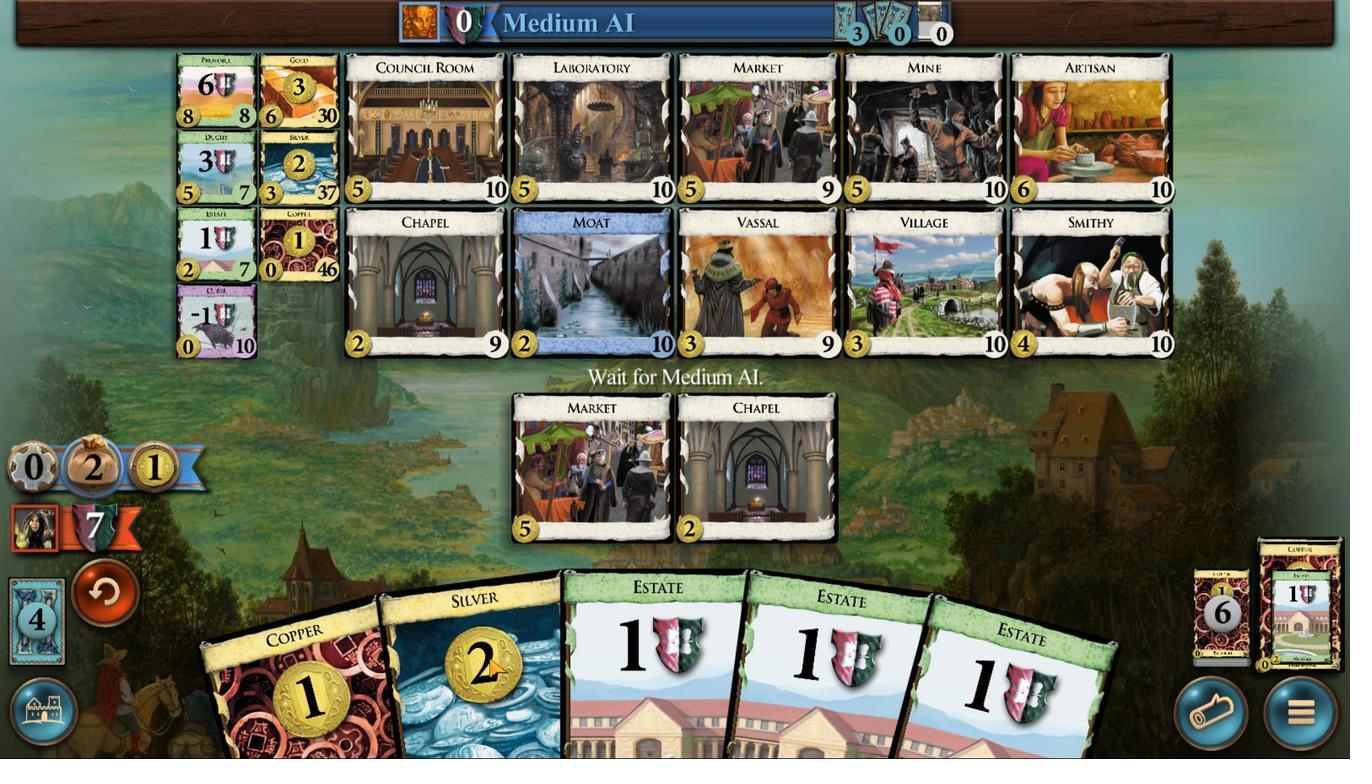 
Action: Mouse moved to (536, 620)
Screenshot: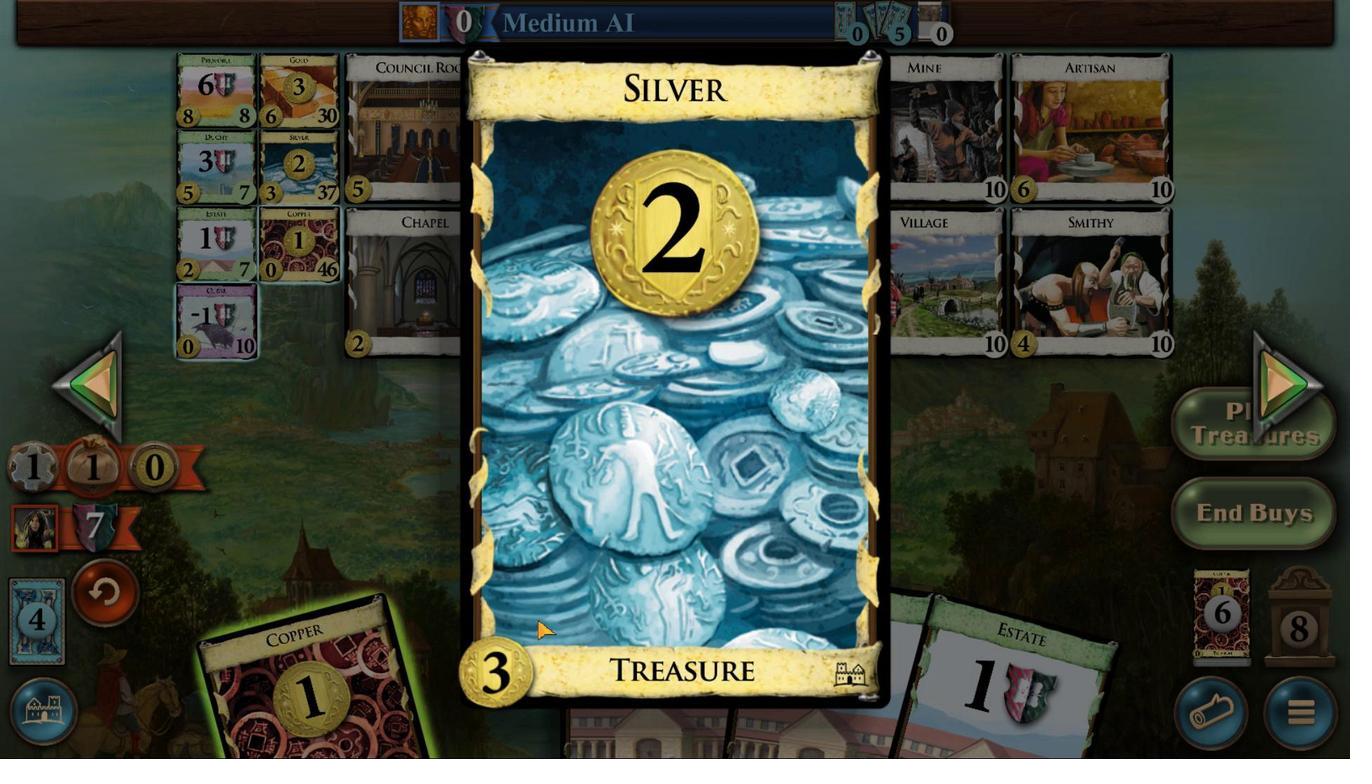 
Action: Mouse scrolled (536, 619) with delta (0, 0)
Screenshot: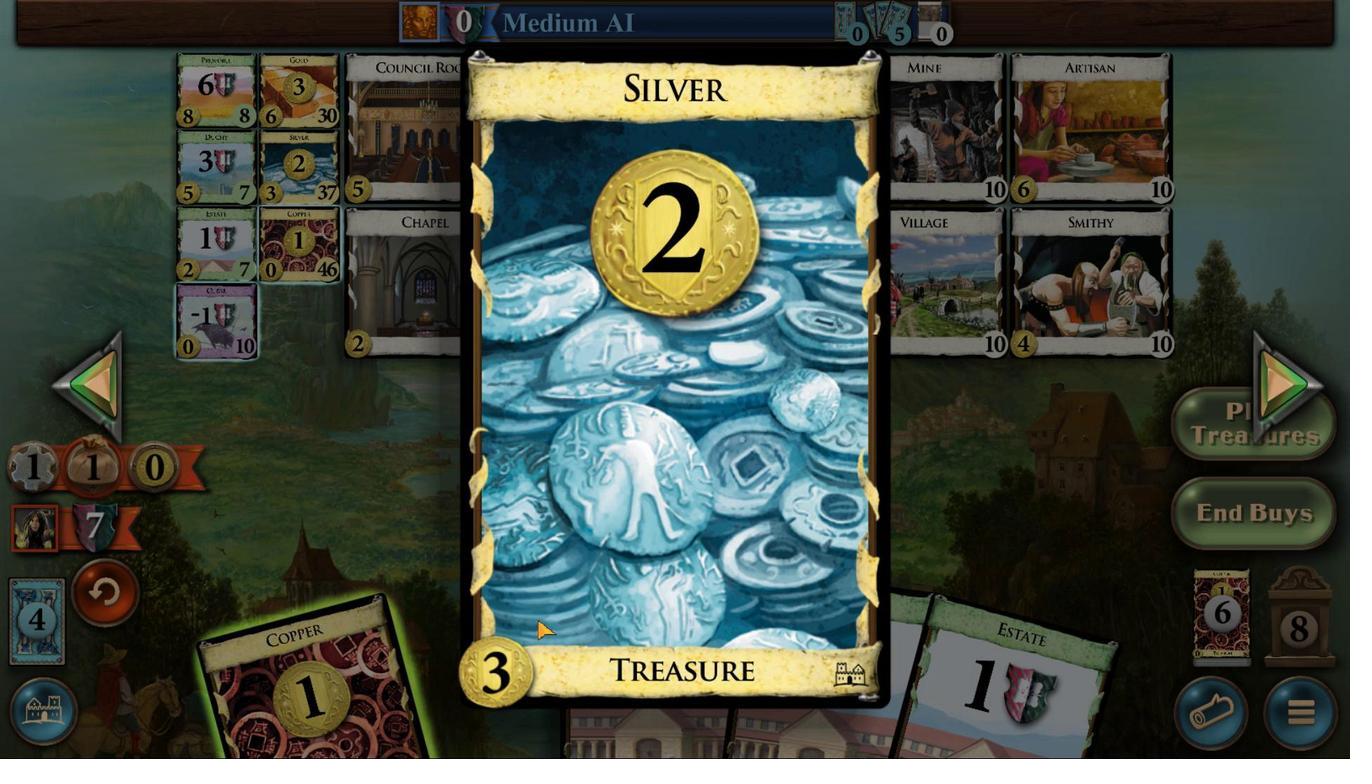 
Action: Mouse moved to (456, 666)
Screenshot: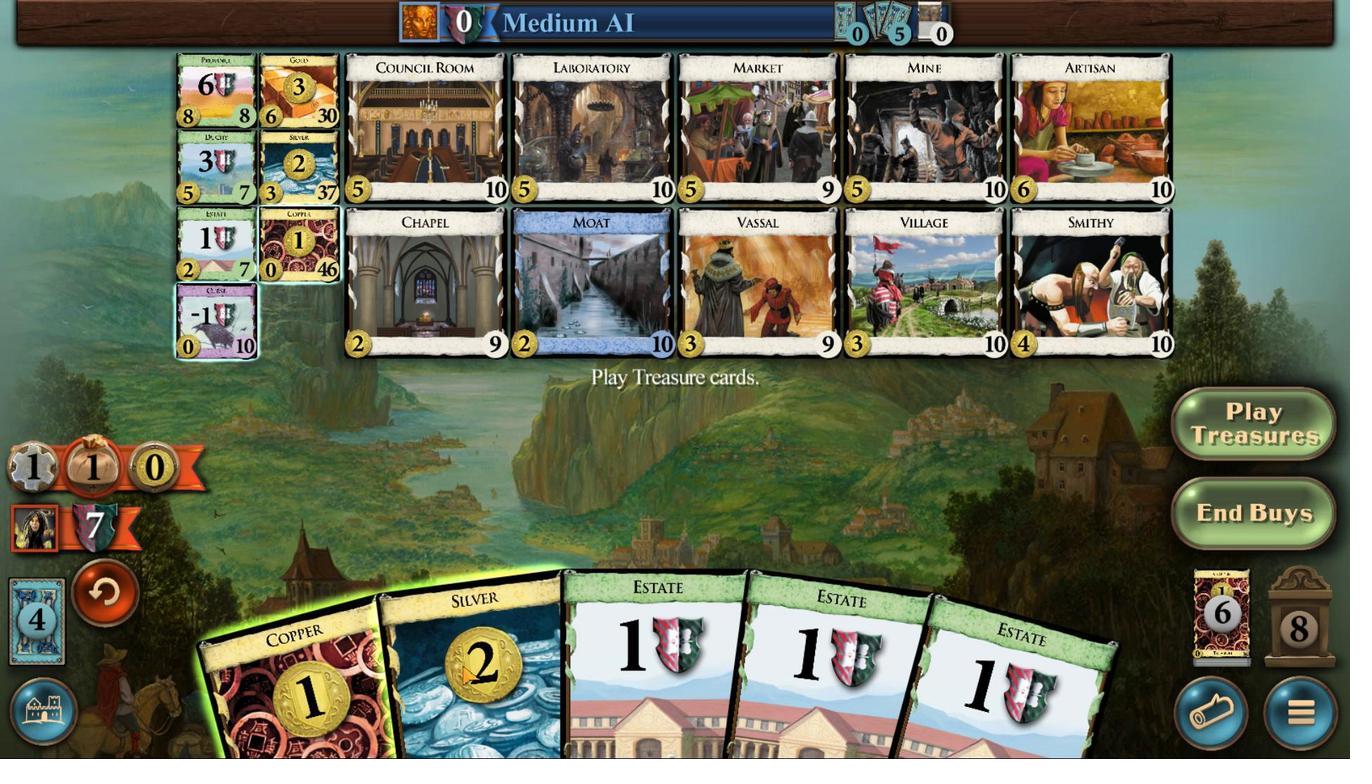 
Action: Mouse scrolled (456, 665) with delta (0, 0)
Screenshot: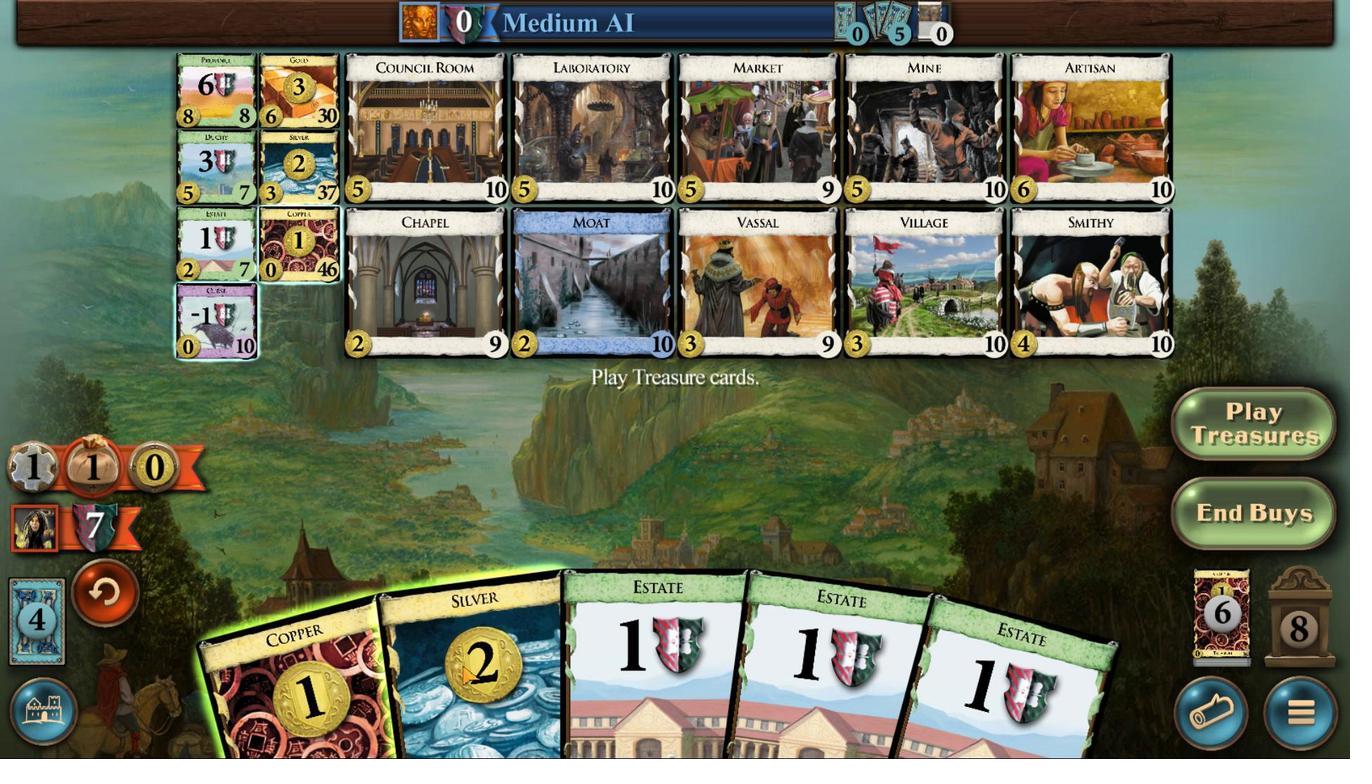 
Action: Mouse moved to (461, 666)
Screenshot: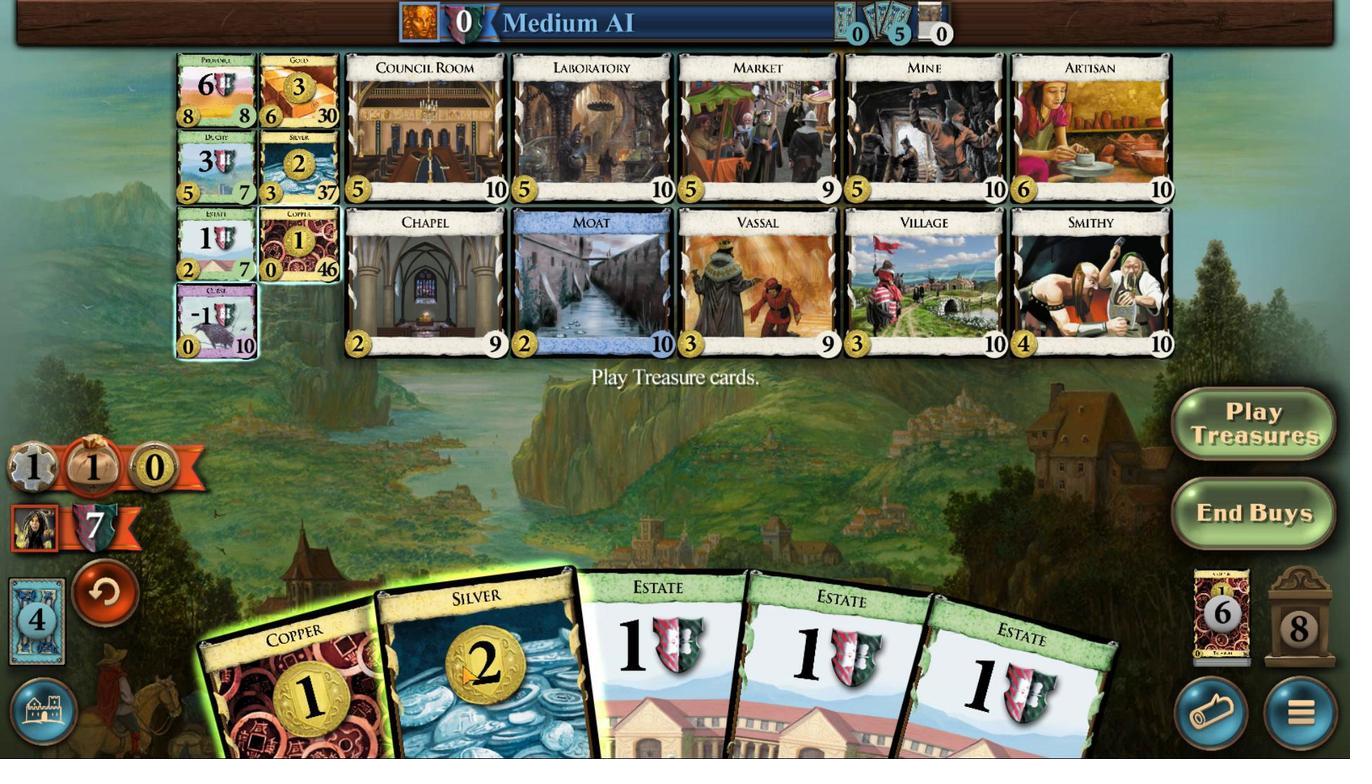 
Action: Mouse scrolled (461, 665) with delta (0, 0)
Screenshot: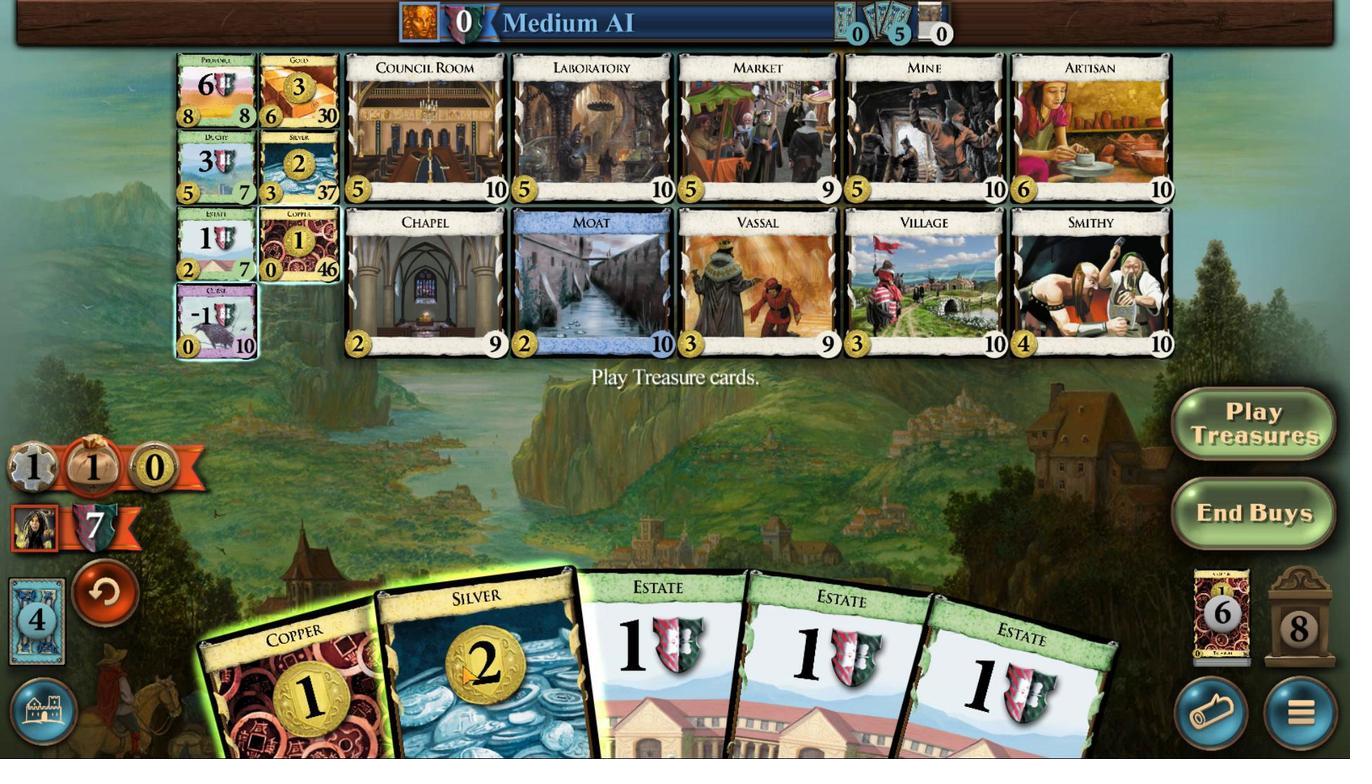 
Action: Mouse scrolled (461, 665) with delta (0, 0)
Screenshot: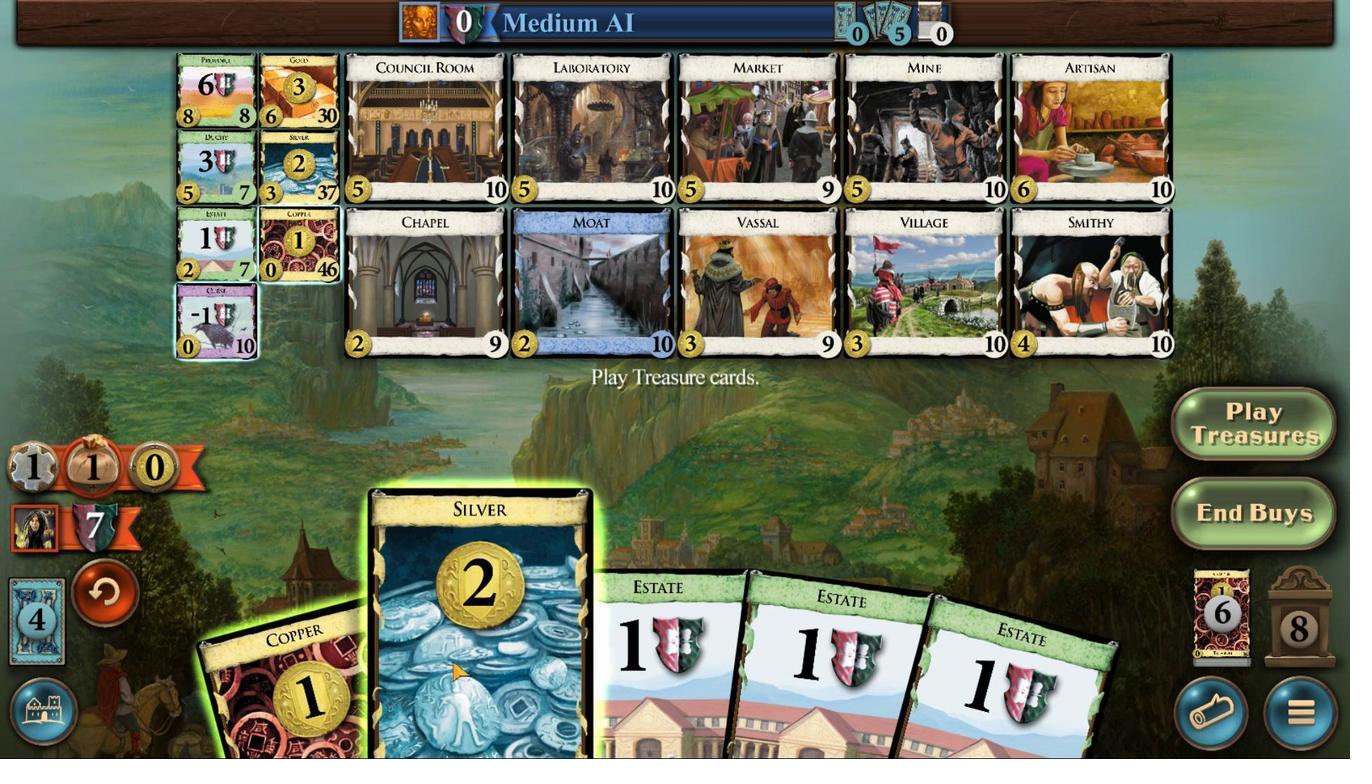 
Action: Mouse moved to (390, 661)
Screenshot: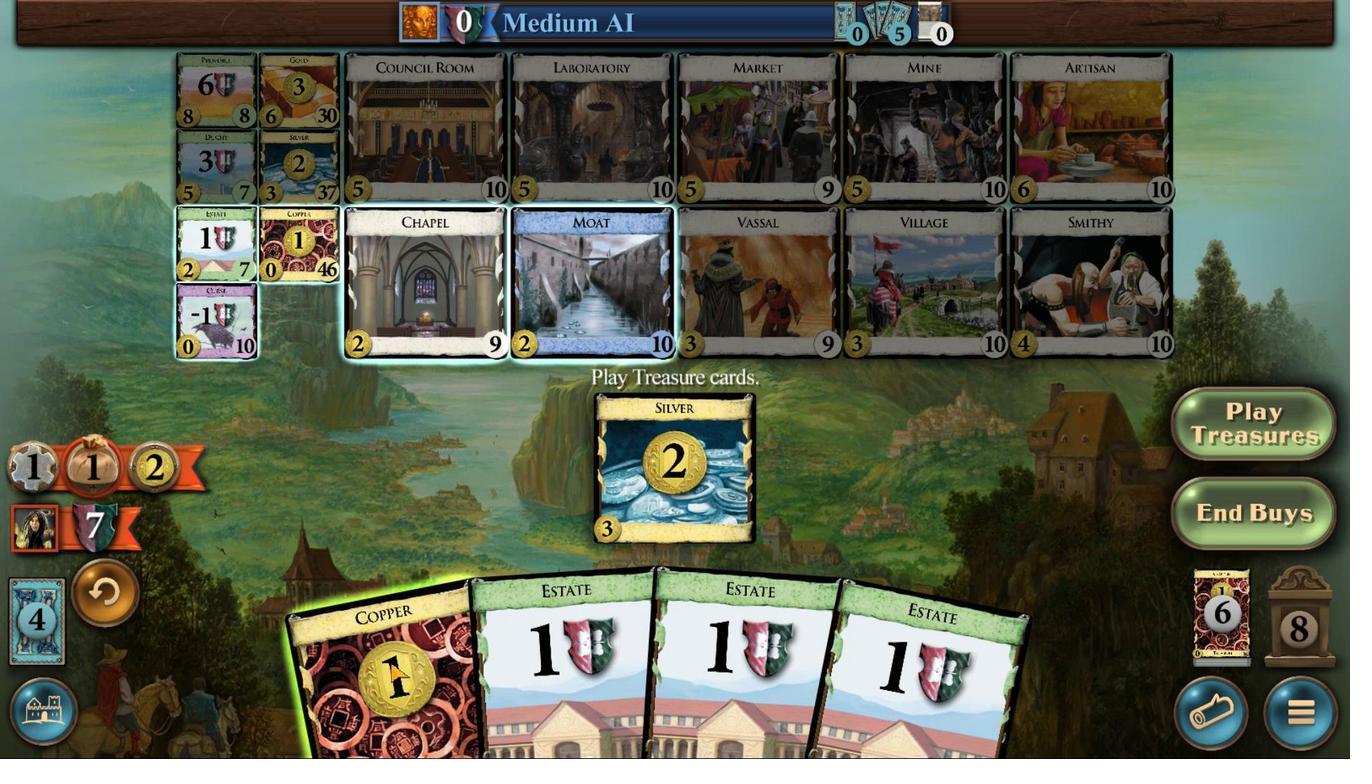 
Action: Mouse scrolled (390, 661) with delta (0, 0)
Screenshot: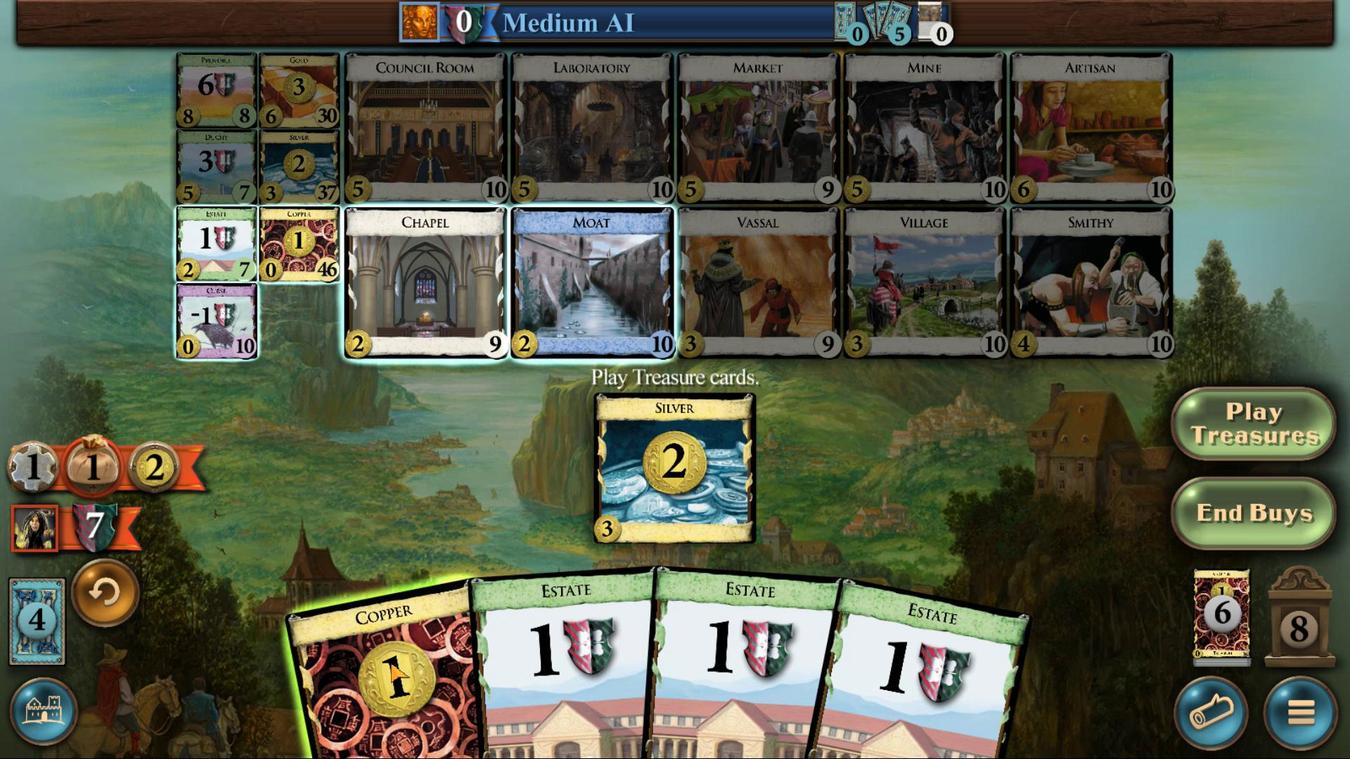 
Action: Mouse moved to (389, 662)
Screenshot: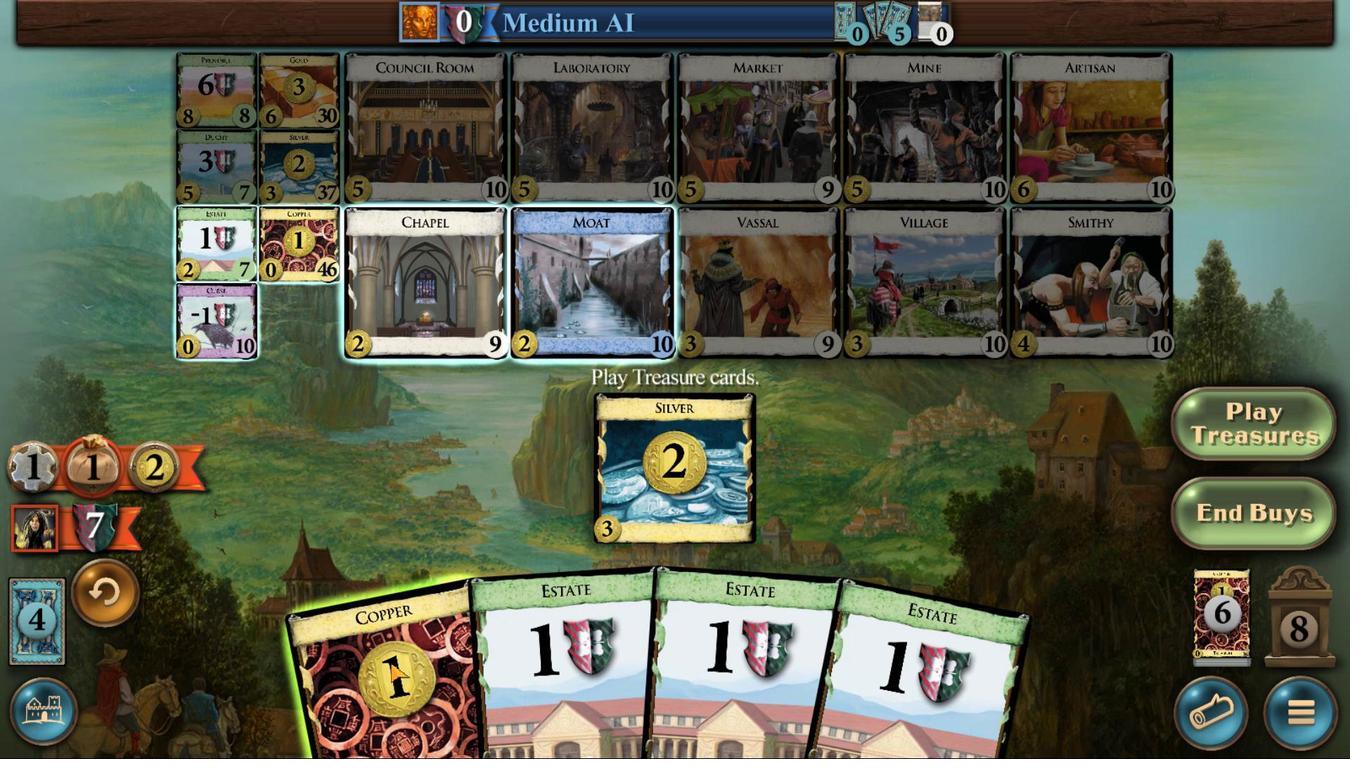 
Action: Mouse scrolled (389, 661) with delta (0, 0)
Screenshot: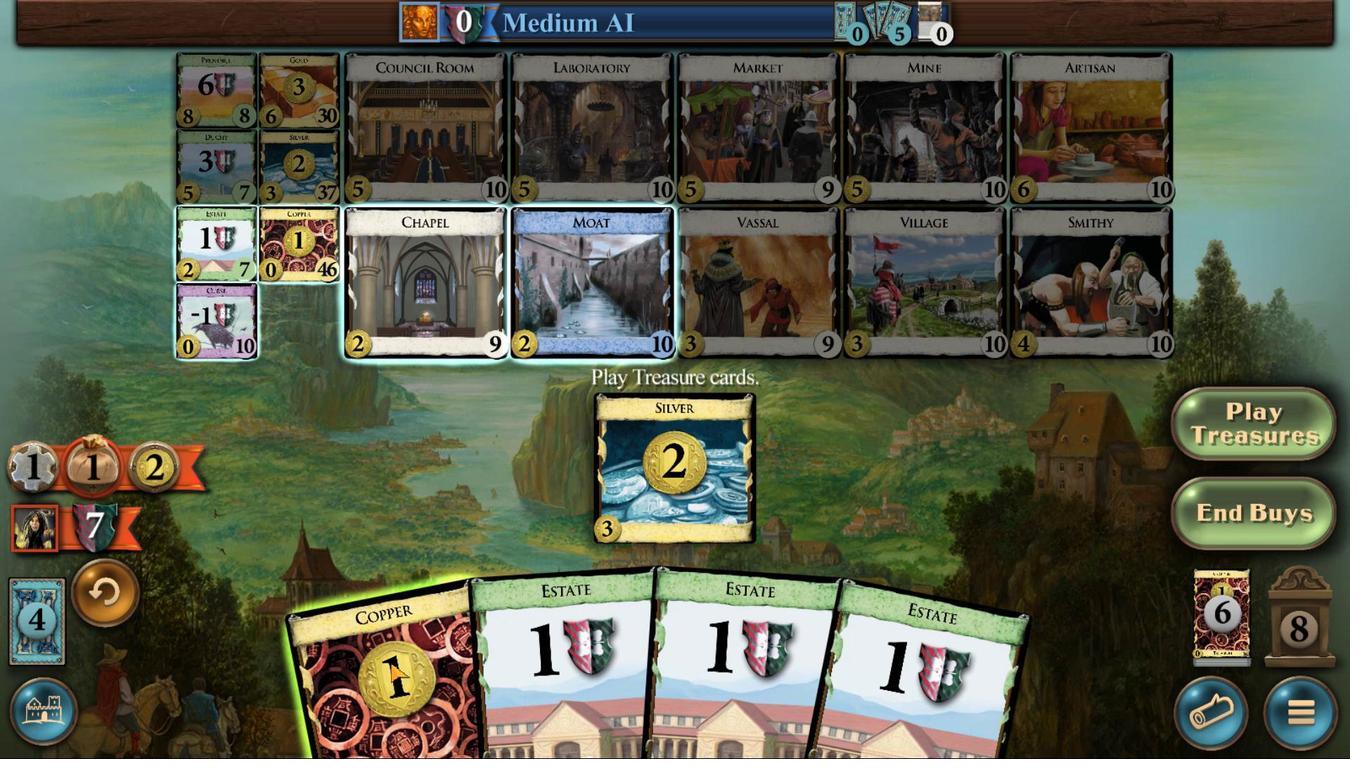 
Action: Mouse moved to (389, 663)
Screenshot: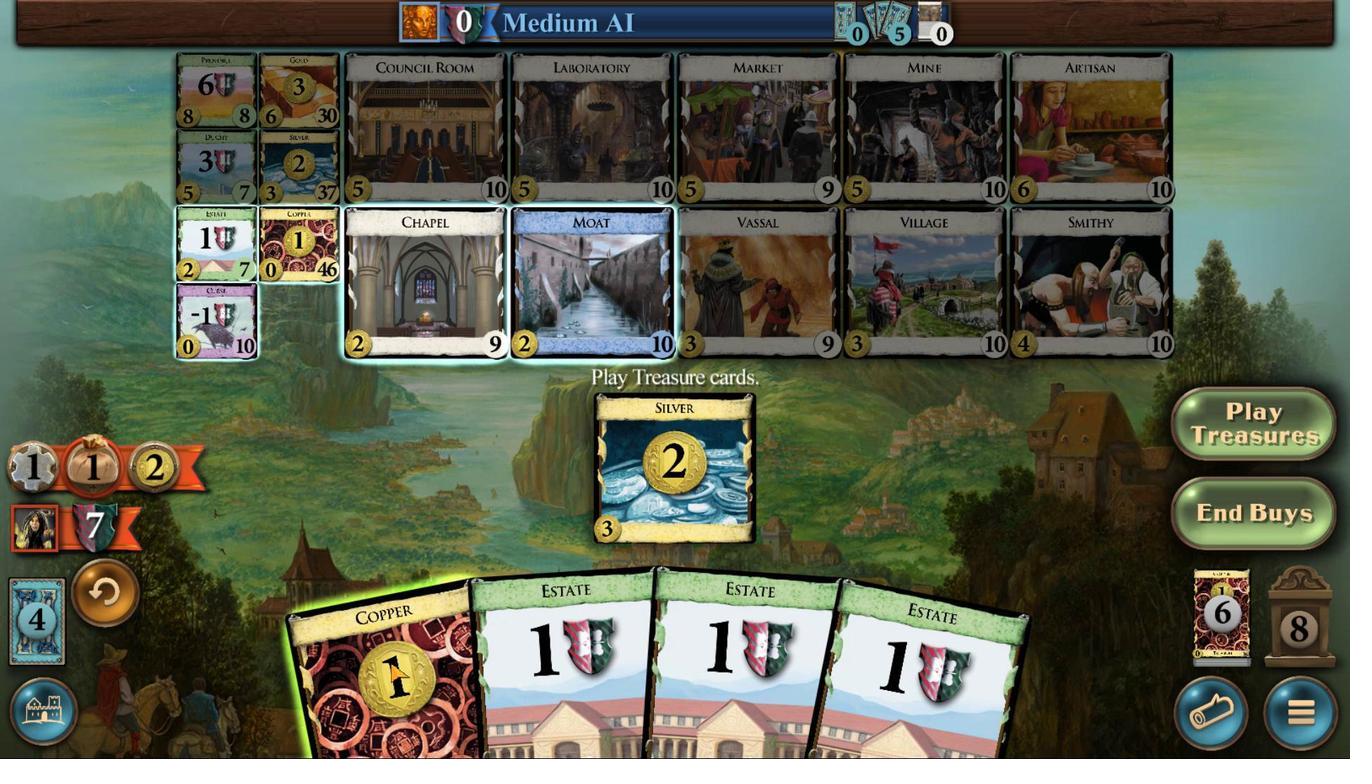 
Action: Mouse scrolled (389, 662) with delta (0, 0)
Screenshot: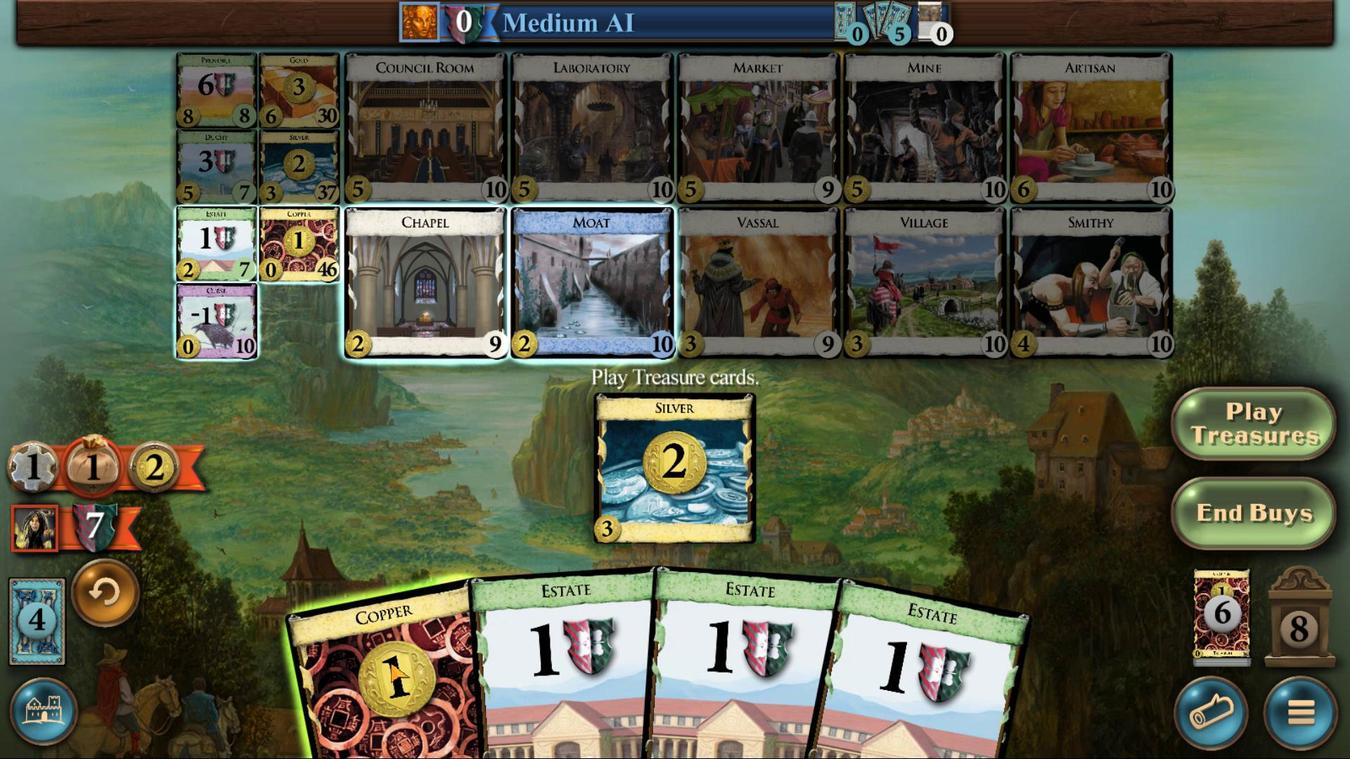 
Action: Mouse scrolled (389, 662) with delta (0, 0)
Screenshot: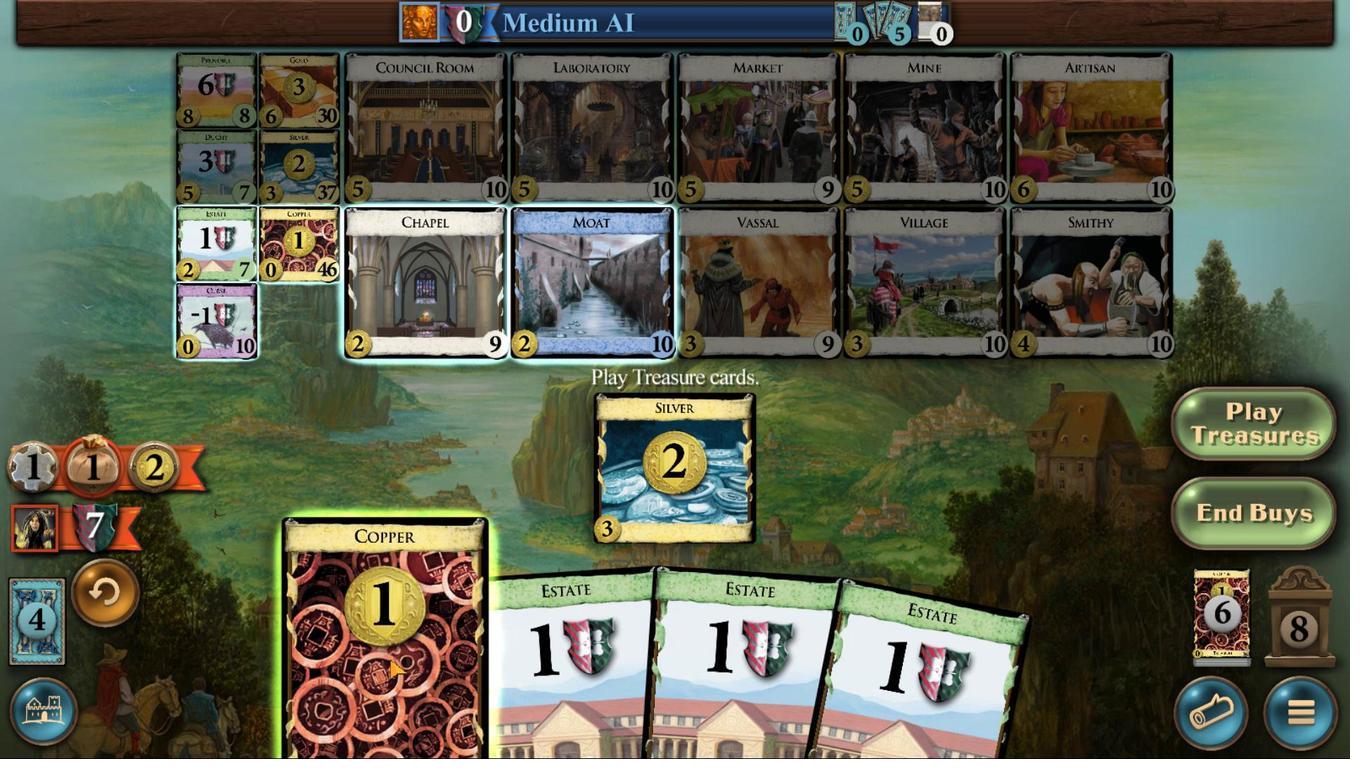 
Action: Mouse moved to (276, 190)
Screenshot: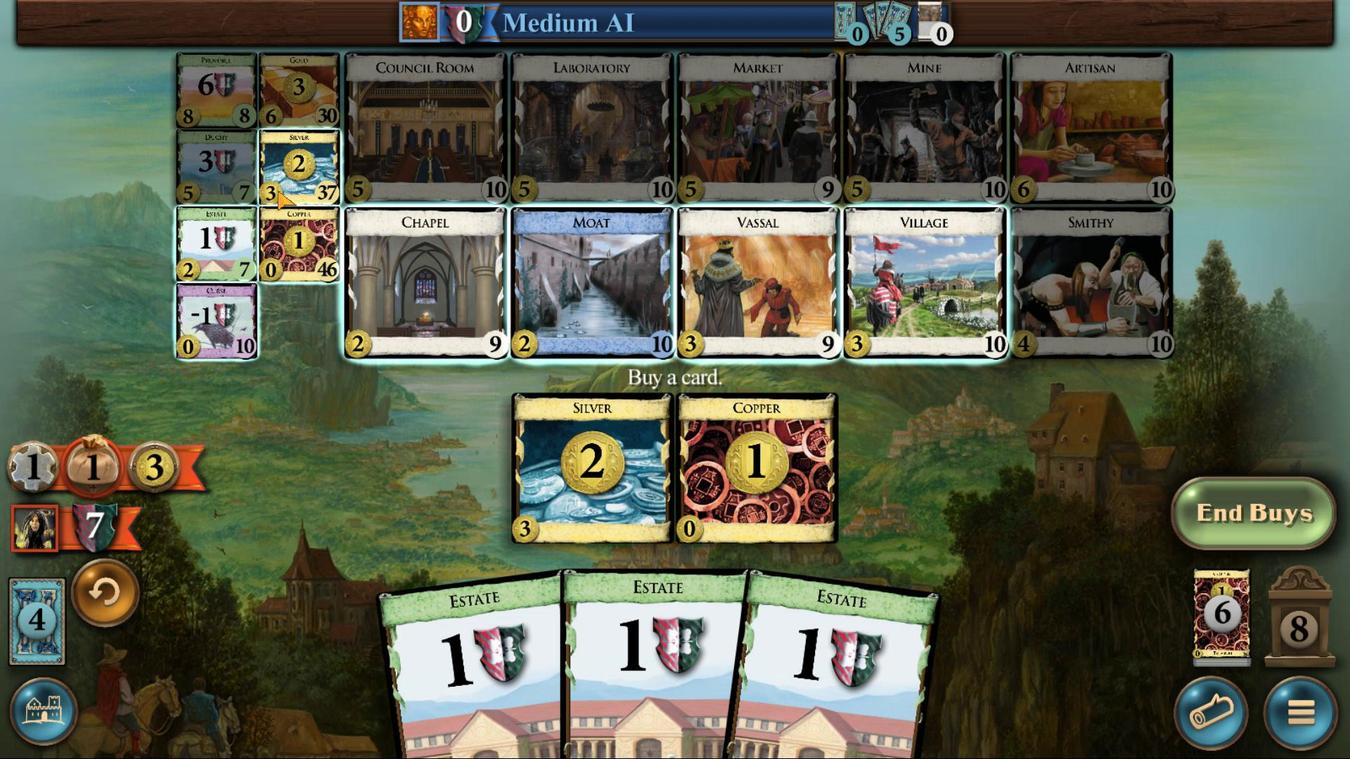 
Action: Mouse pressed left at (276, 190)
Screenshot: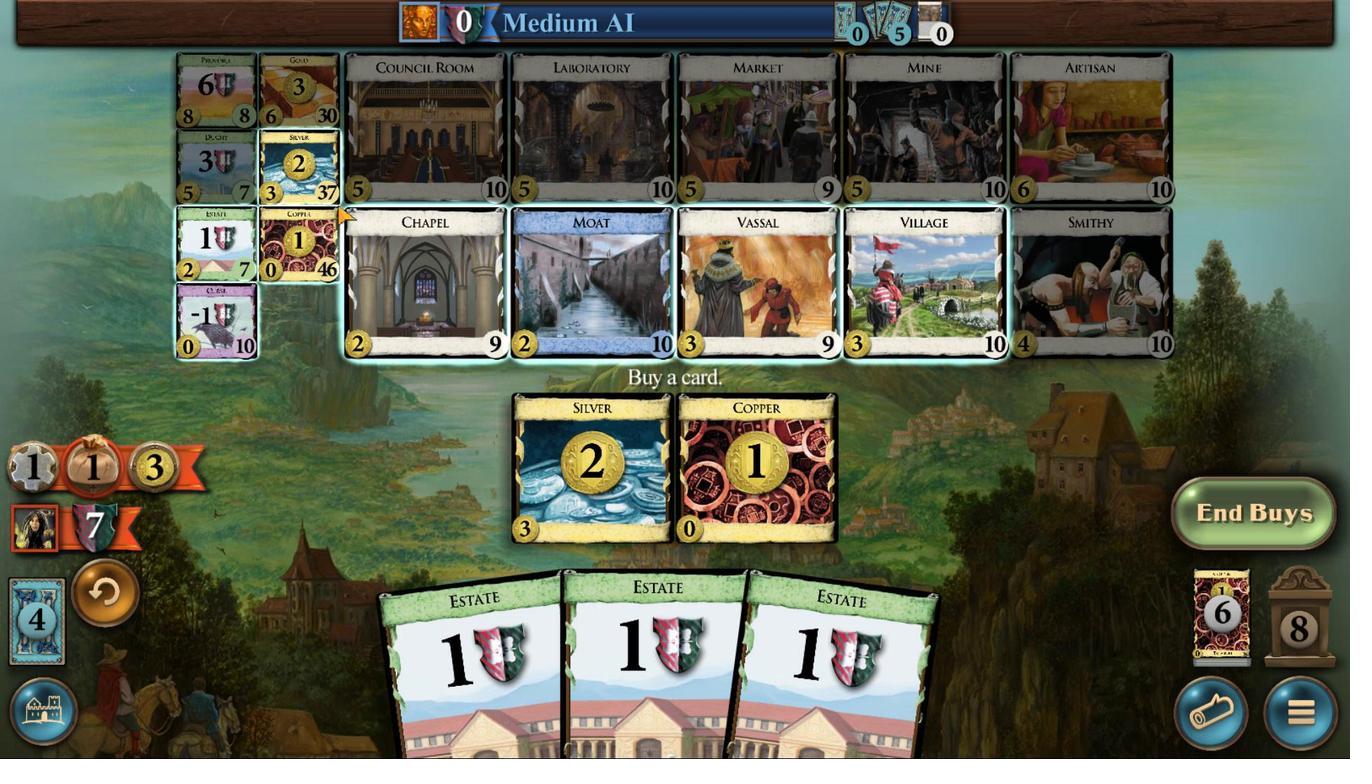 
Action: Mouse moved to (689, 636)
Screenshot: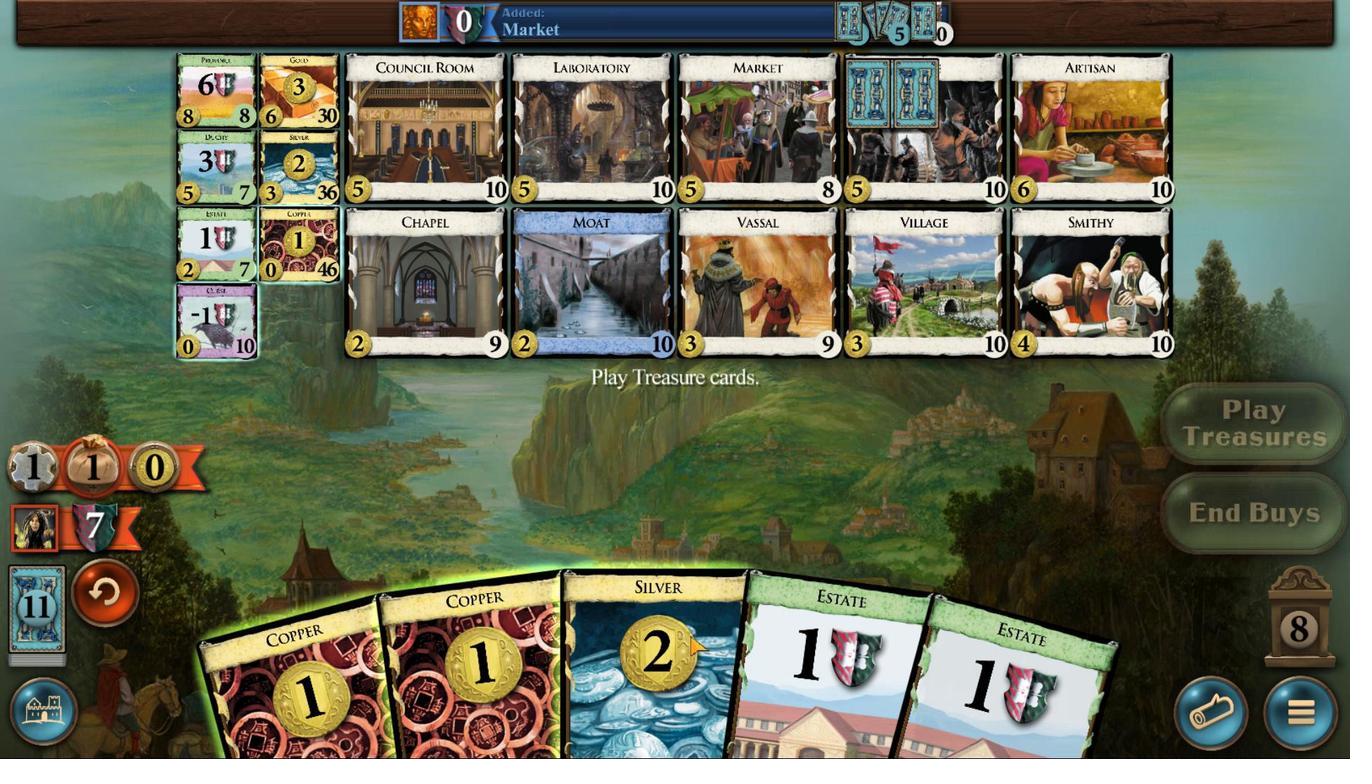 
Action: Mouse scrolled (689, 635) with delta (0, 0)
Screenshot: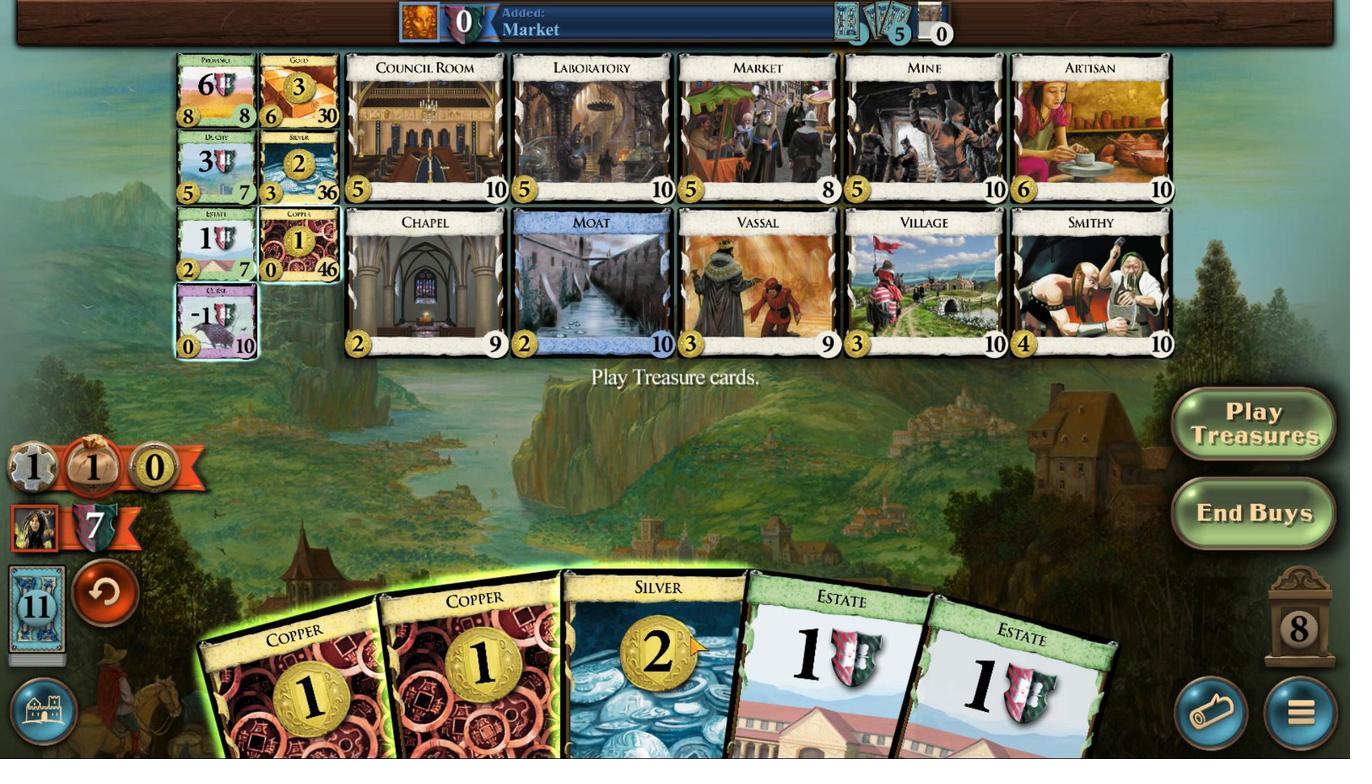
Action: Mouse scrolled (689, 635) with delta (0, 0)
Screenshot: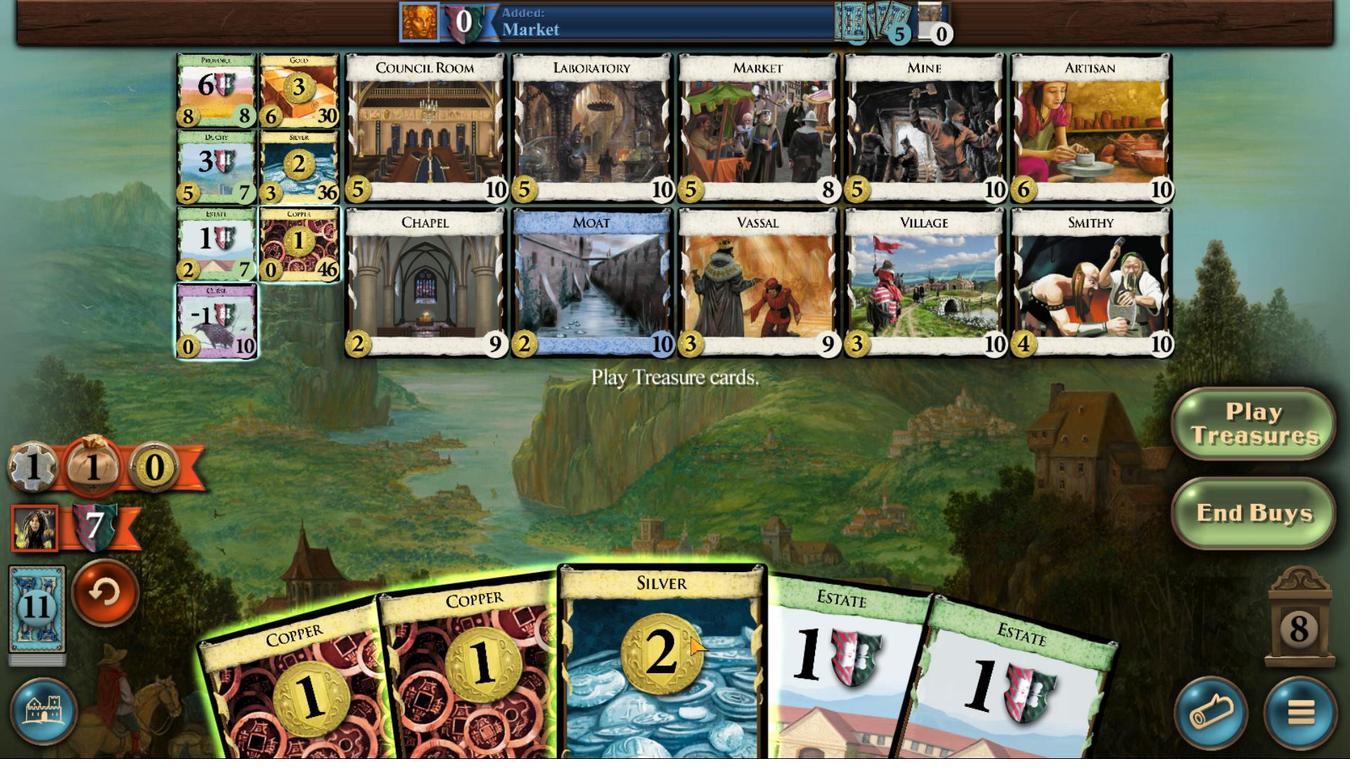 
Action: Mouse moved to (689, 636)
Screenshot: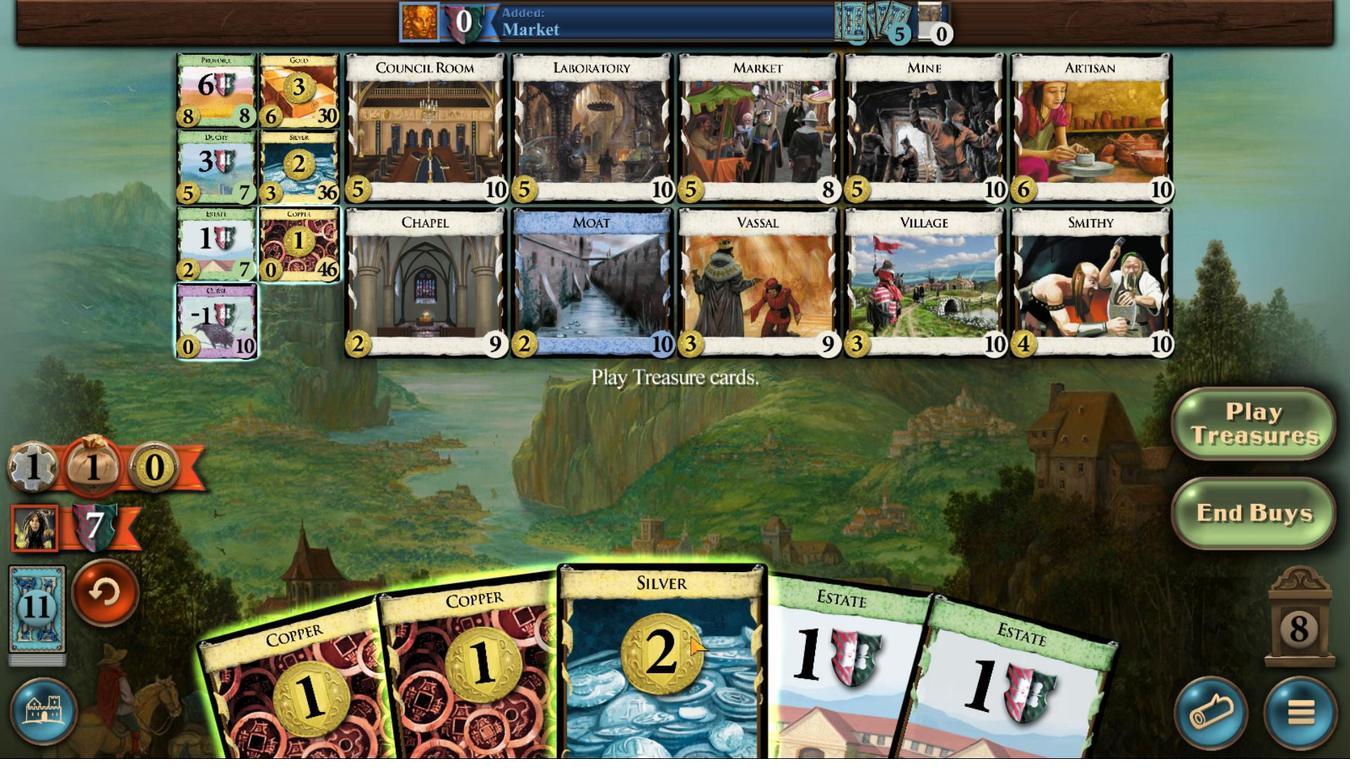 
Action: Mouse scrolled (689, 635) with delta (0, 0)
Screenshot: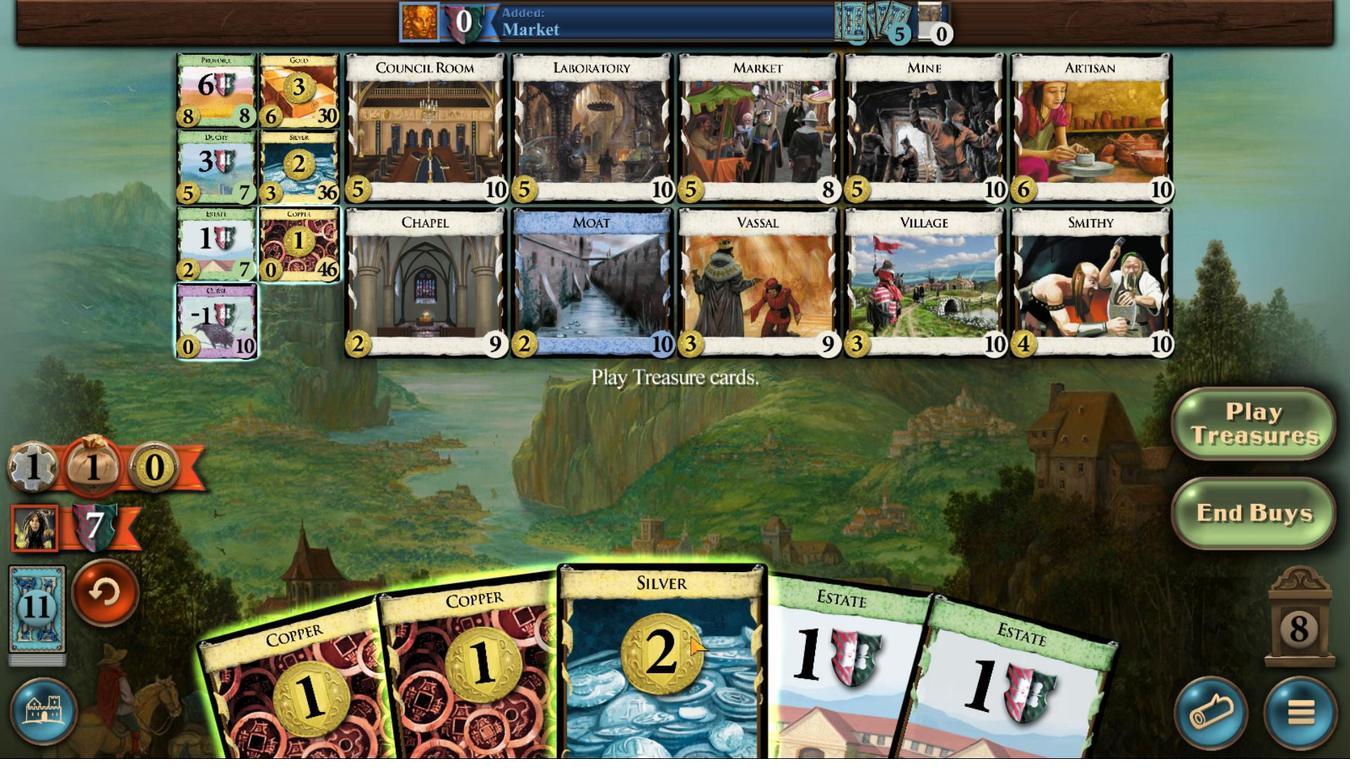 
Action: Mouse moved to (689, 636)
Screenshot: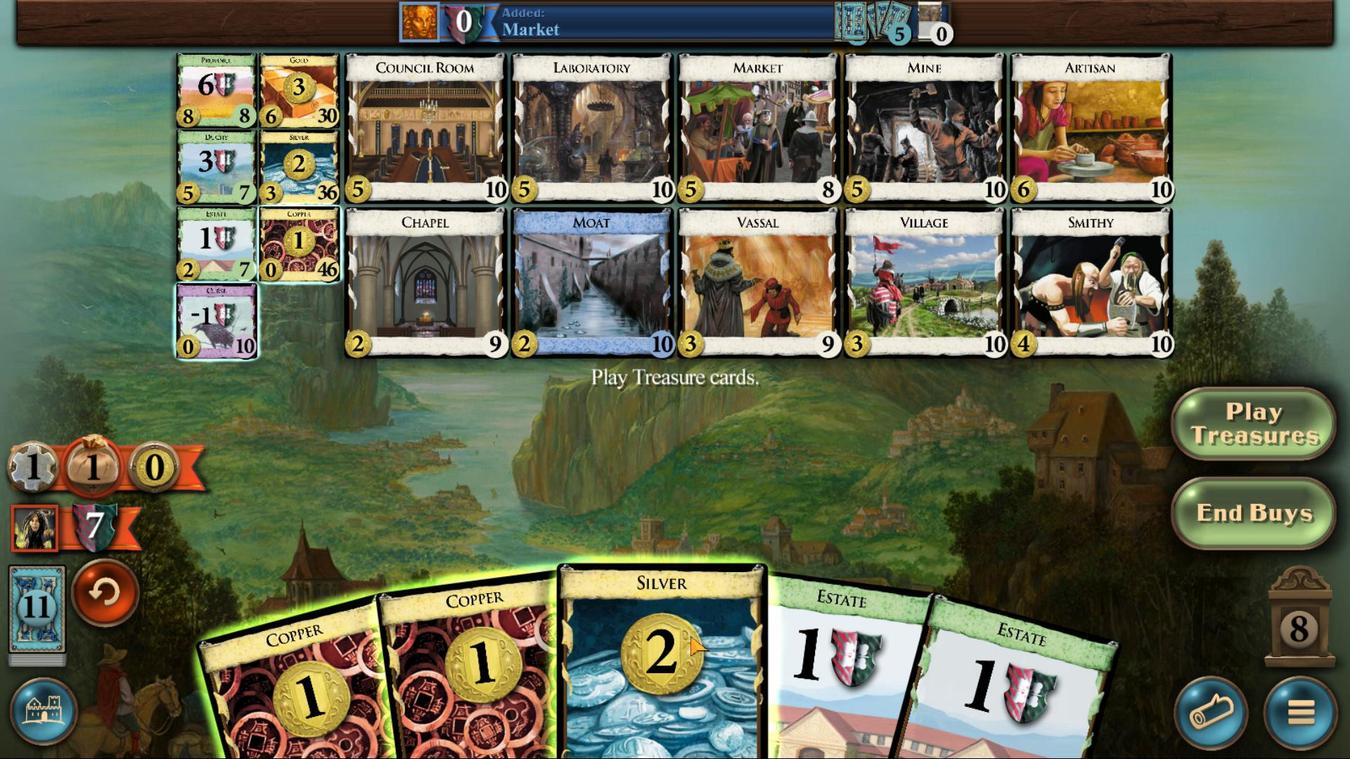 
Action: Mouse scrolled (689, 635) with delta (0, 0)
Screenshot: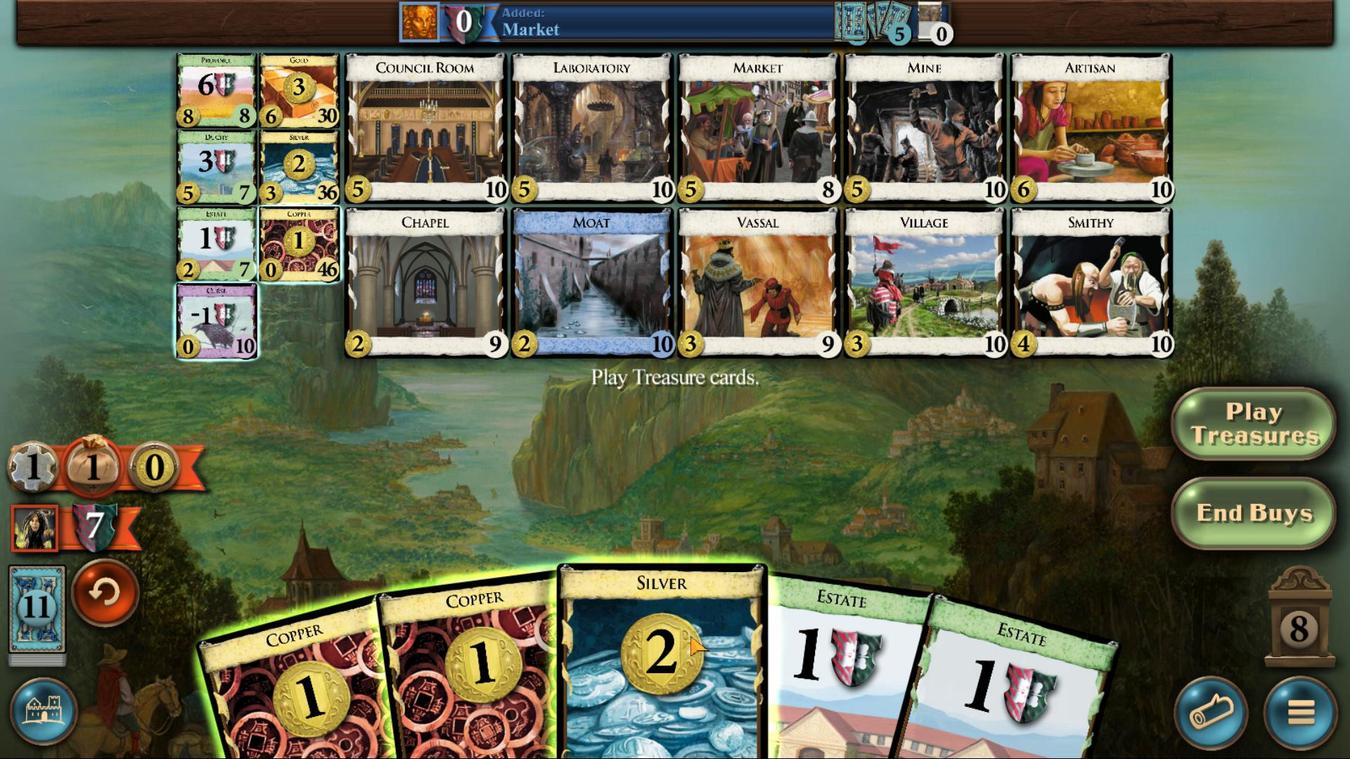 
Action: Mouse moved to (597, 639)
Screenshot: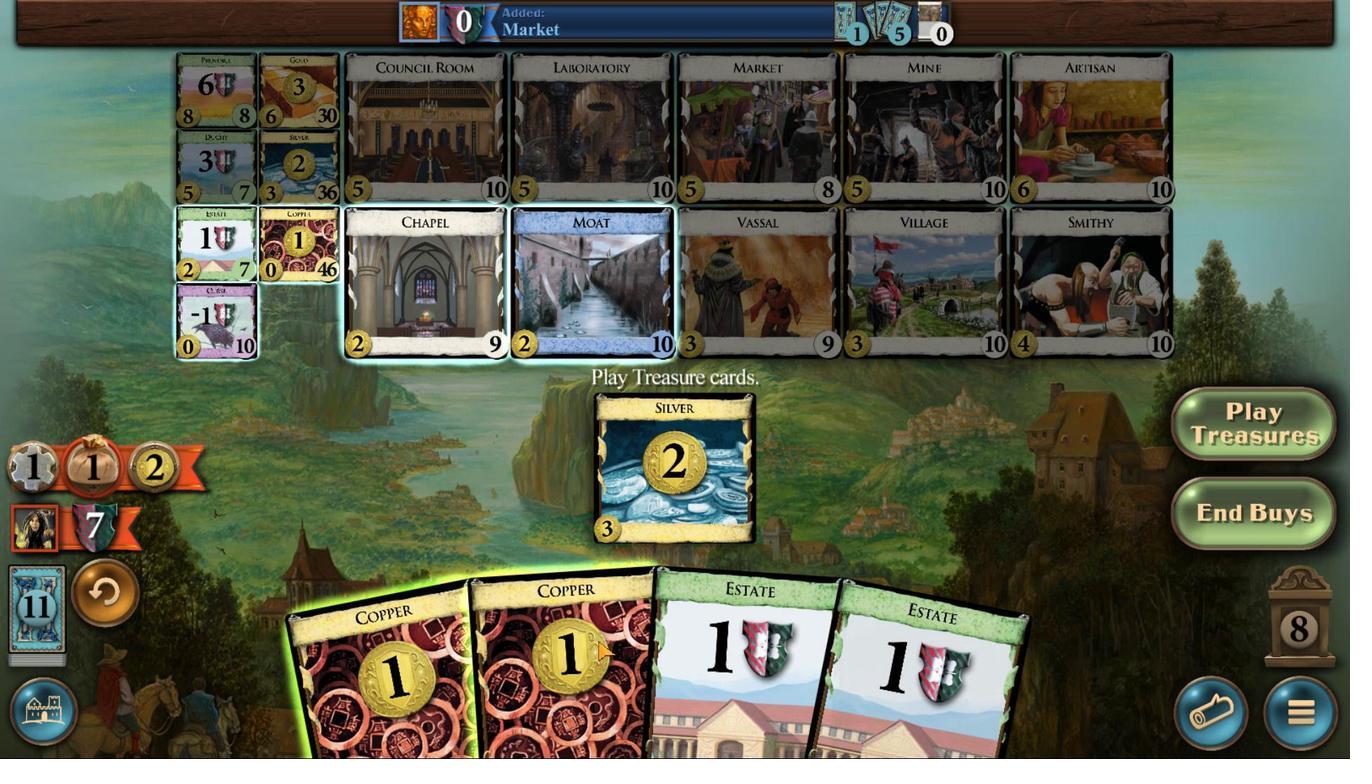 
Action: Mouse scrolled (597, 638) with delta (0, 0)
Screenshot: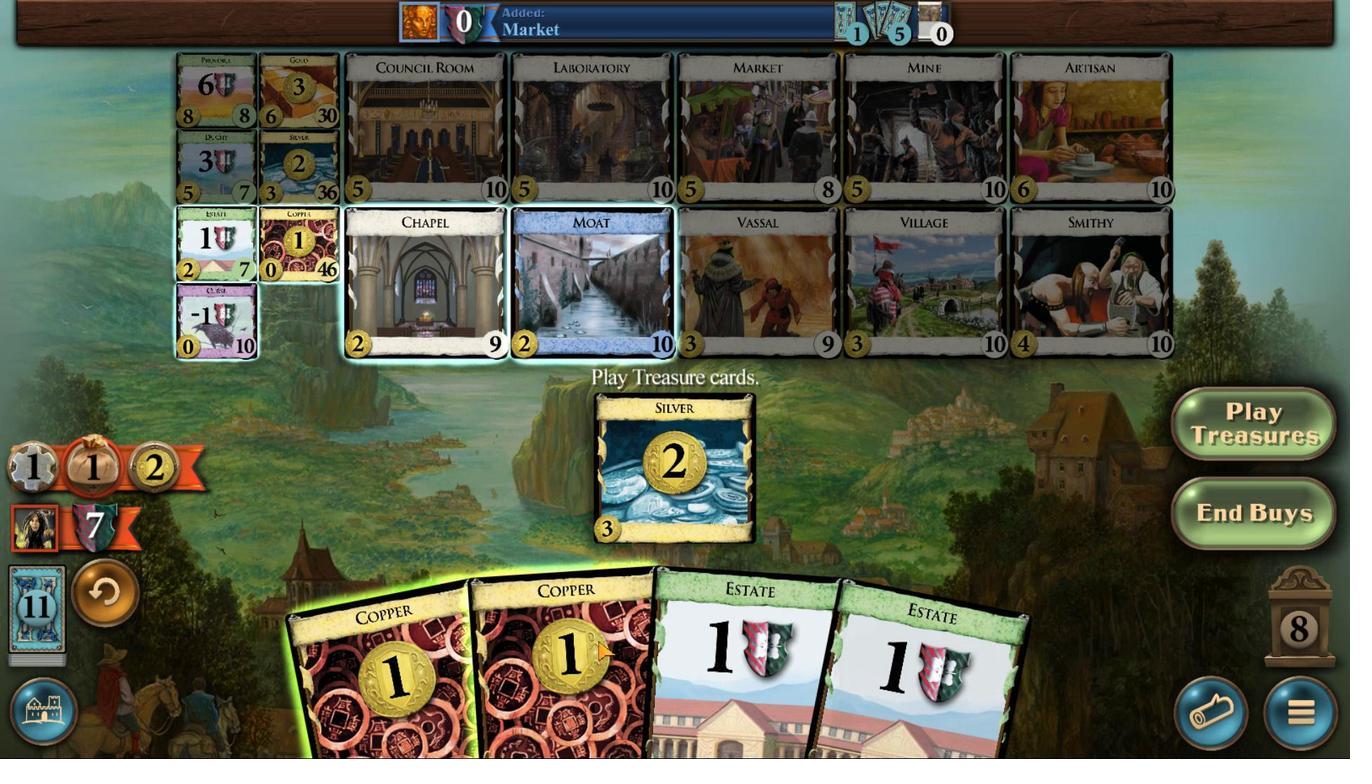 
Action: Mouse moved to (597, 641)
Screenshot: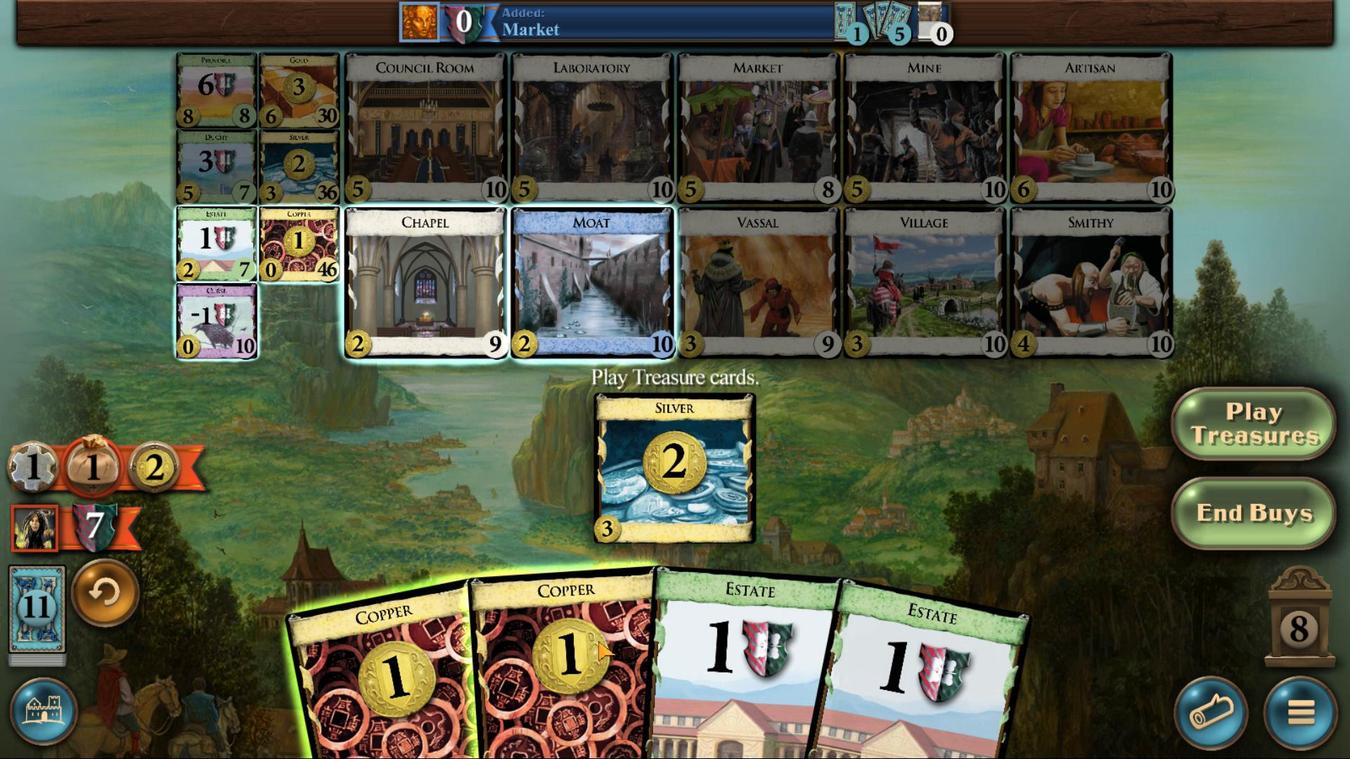 
Action: Mouse scrolled (597, 640) with delta (0, 0)
Screenshot: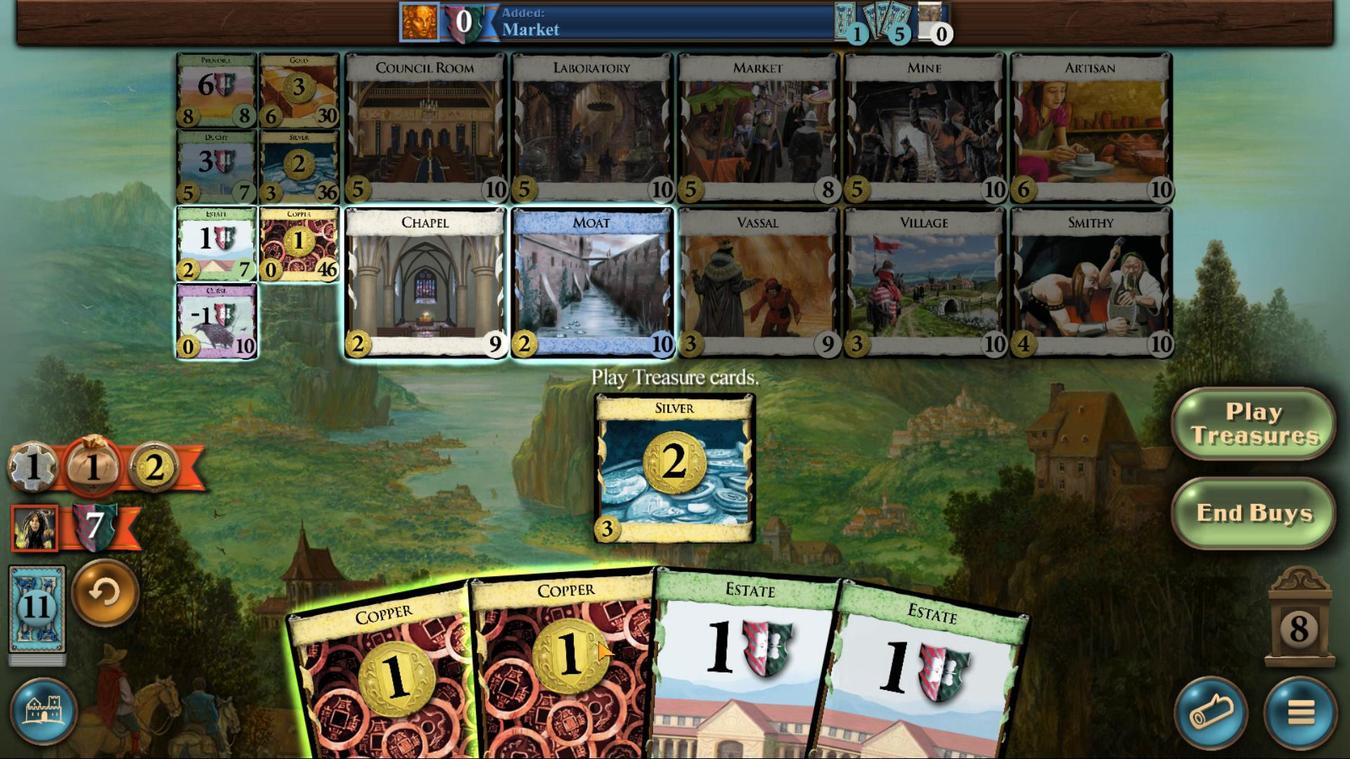 
Action: Mouse scrolled (597, 640) with delta (0, 0)
Screenshot: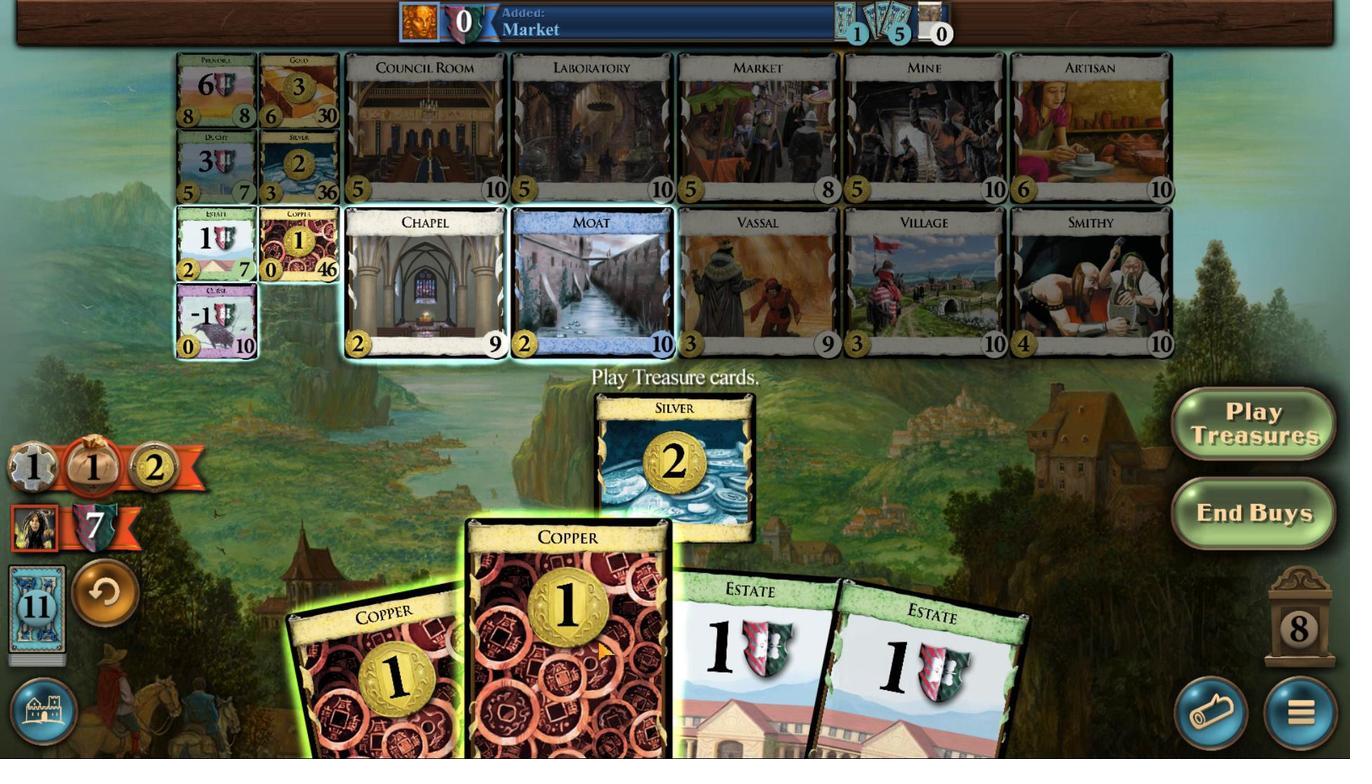 
Action: Mouse moved to (496, 668)
Screenshot: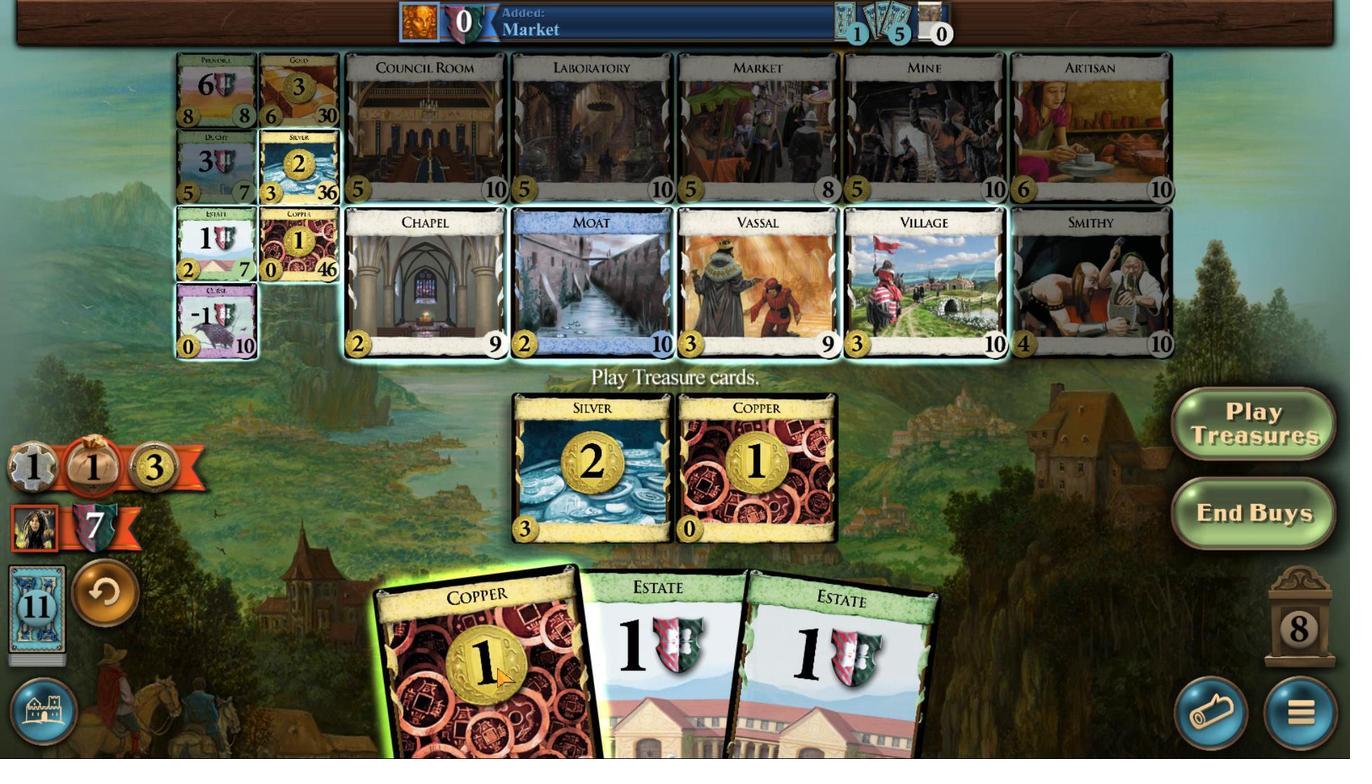 
Action: Mouse scrolled (496, 667) with delta (0, 0)
Screenshot: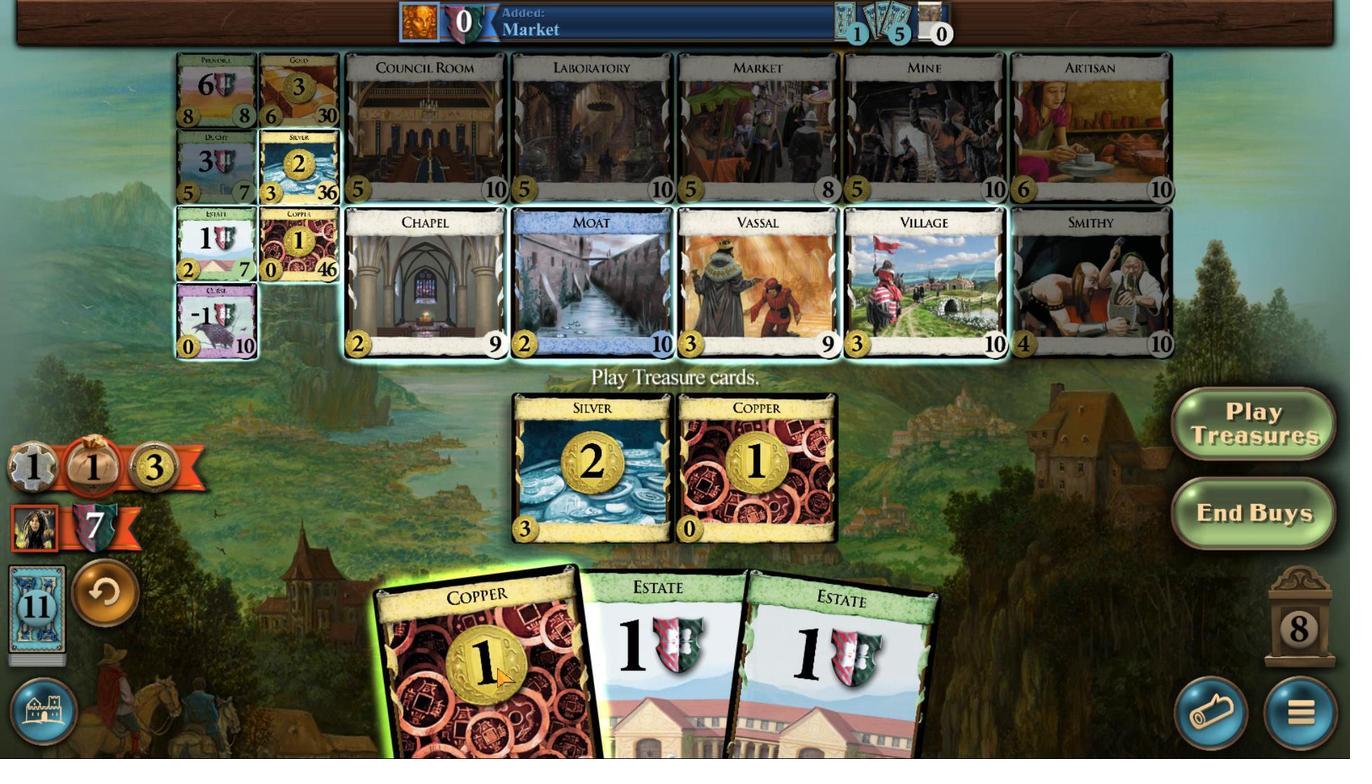 
Action: Mouse moved to (495, 668)
Screenshot: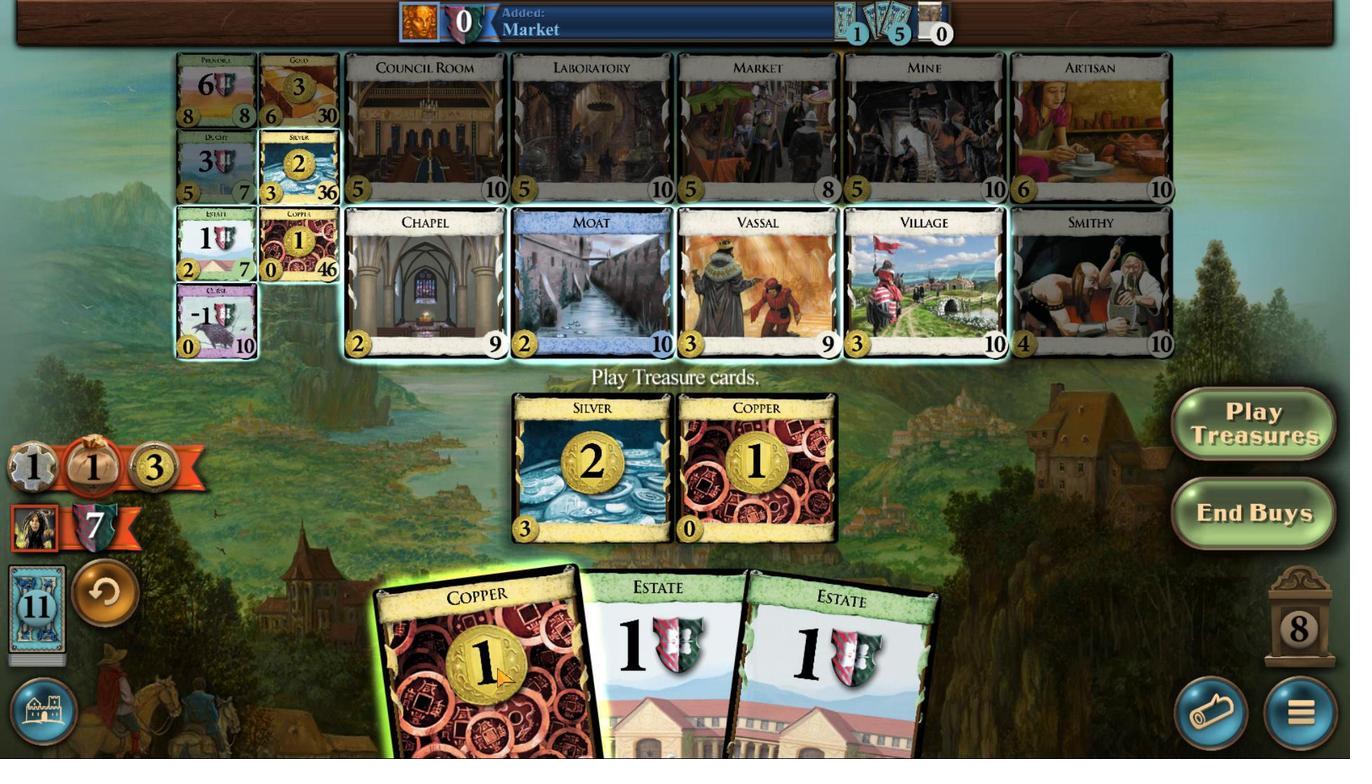 
Action: Mouse scrolled (495, 667) with delta (0, 0)
Screenshot: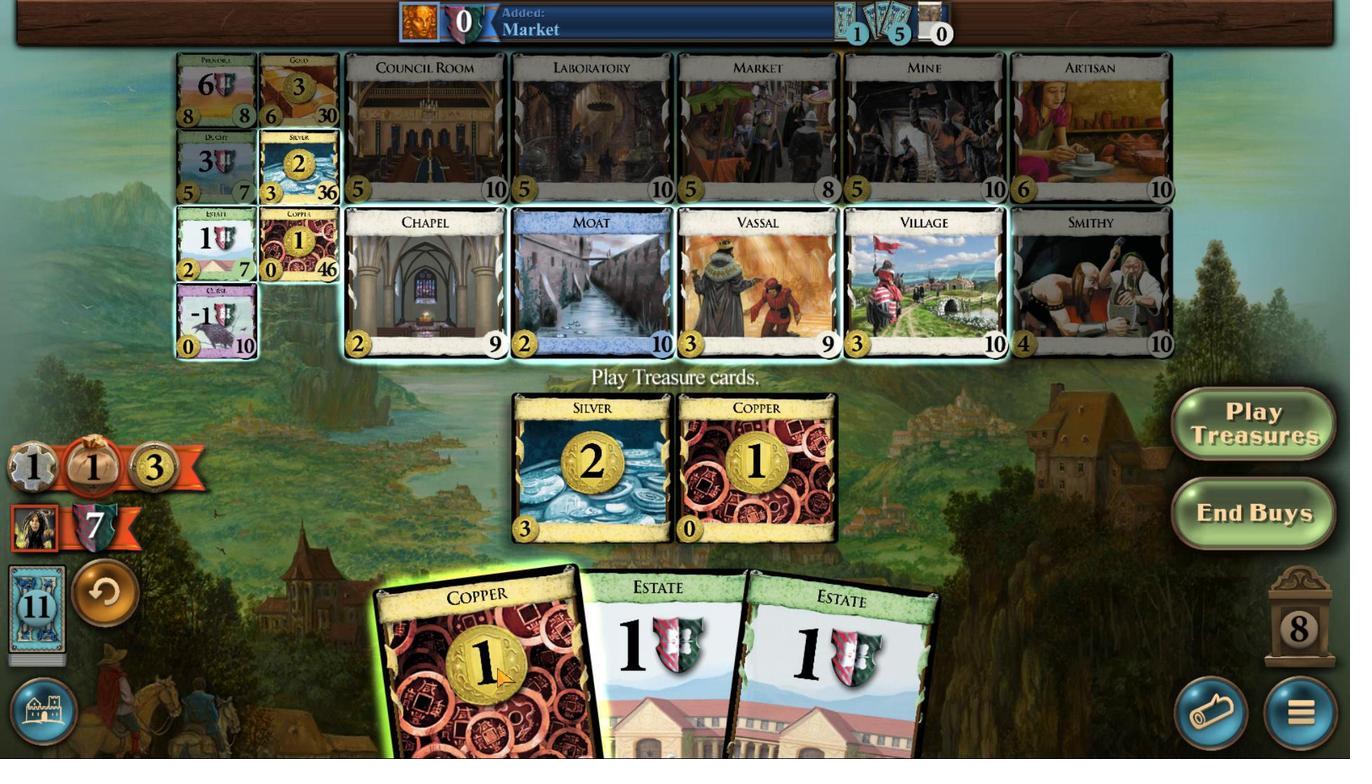 
Action: Mouse scrolled (495, 667) with delta (0, 0)
Screenshot: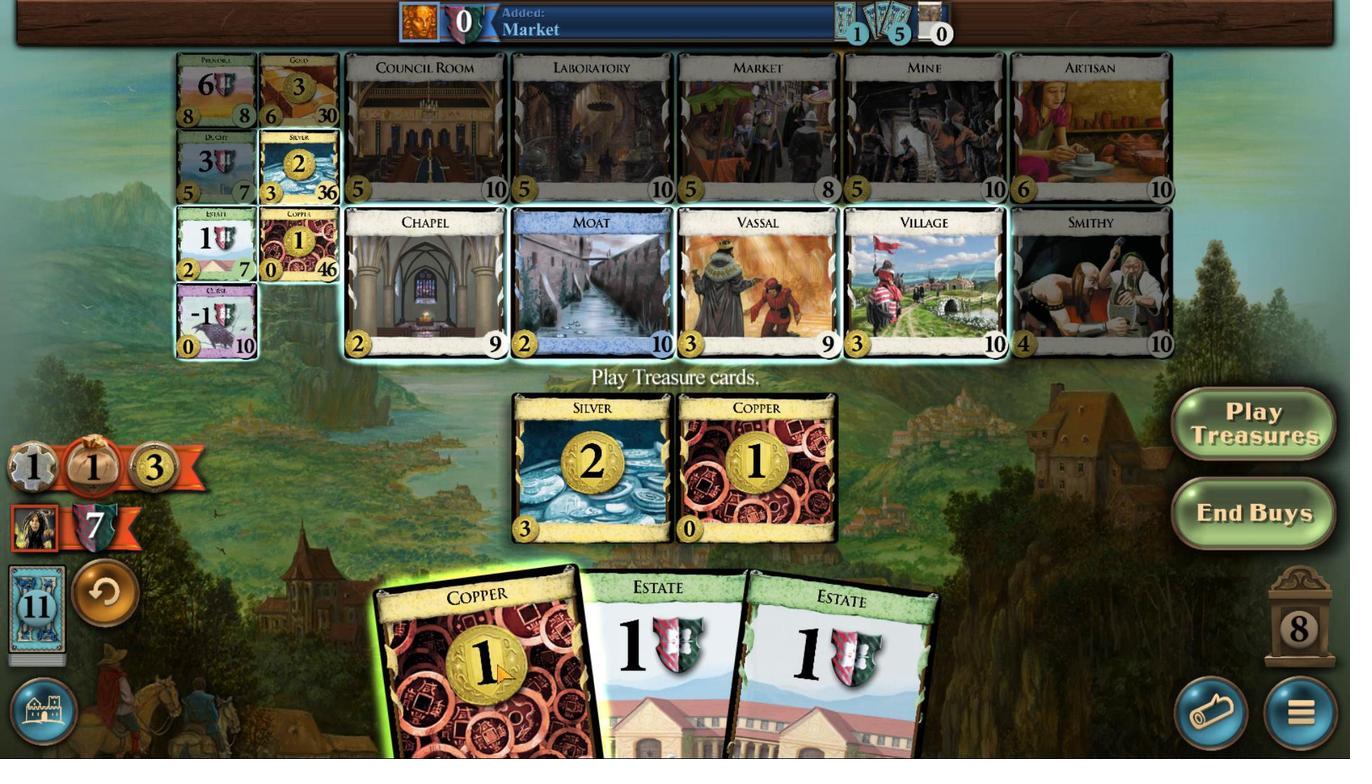 
Action: Mouse scrolled (495, 667) with delta (0, 0)
Screenshot: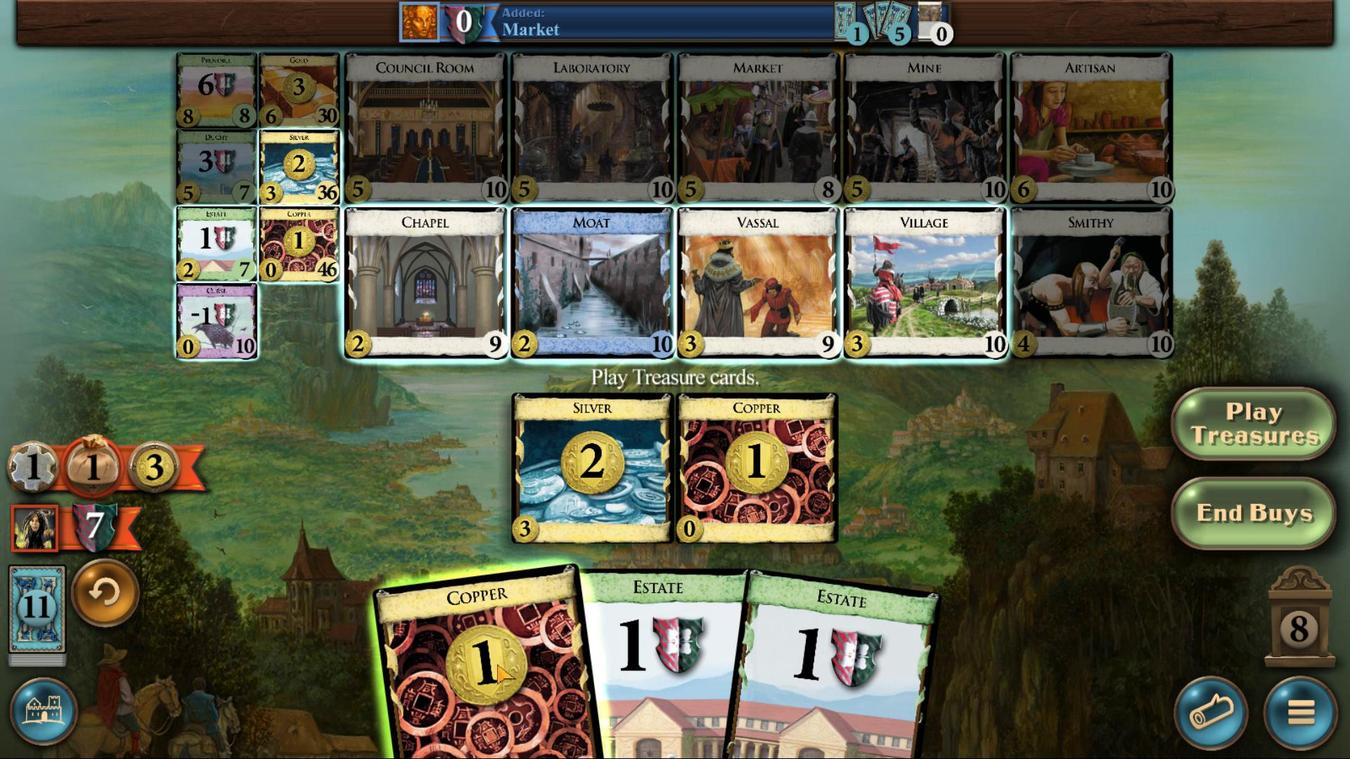 
Action: Mouse moved to (495, 668)
Screenshot: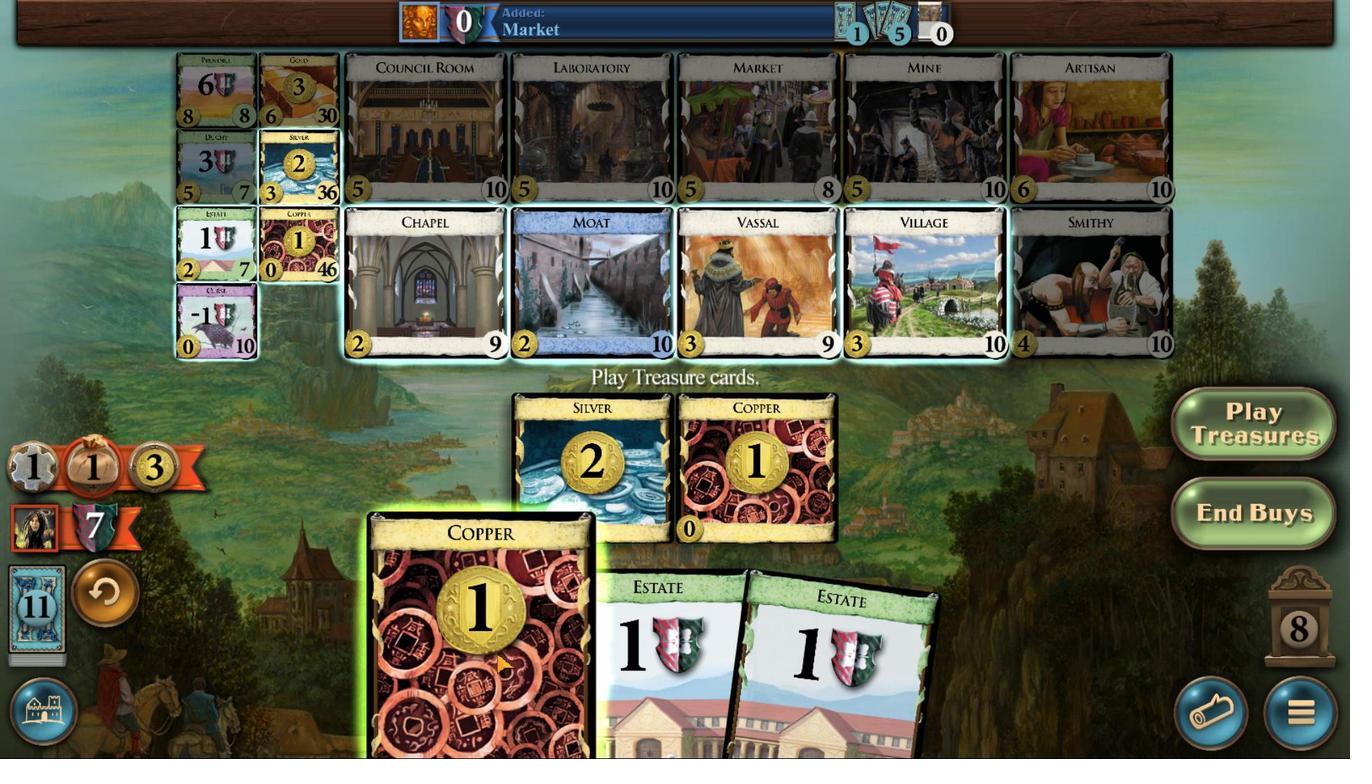
Action: Mouse scrolled (495, 667) with delta (0, 0)
Screenshot: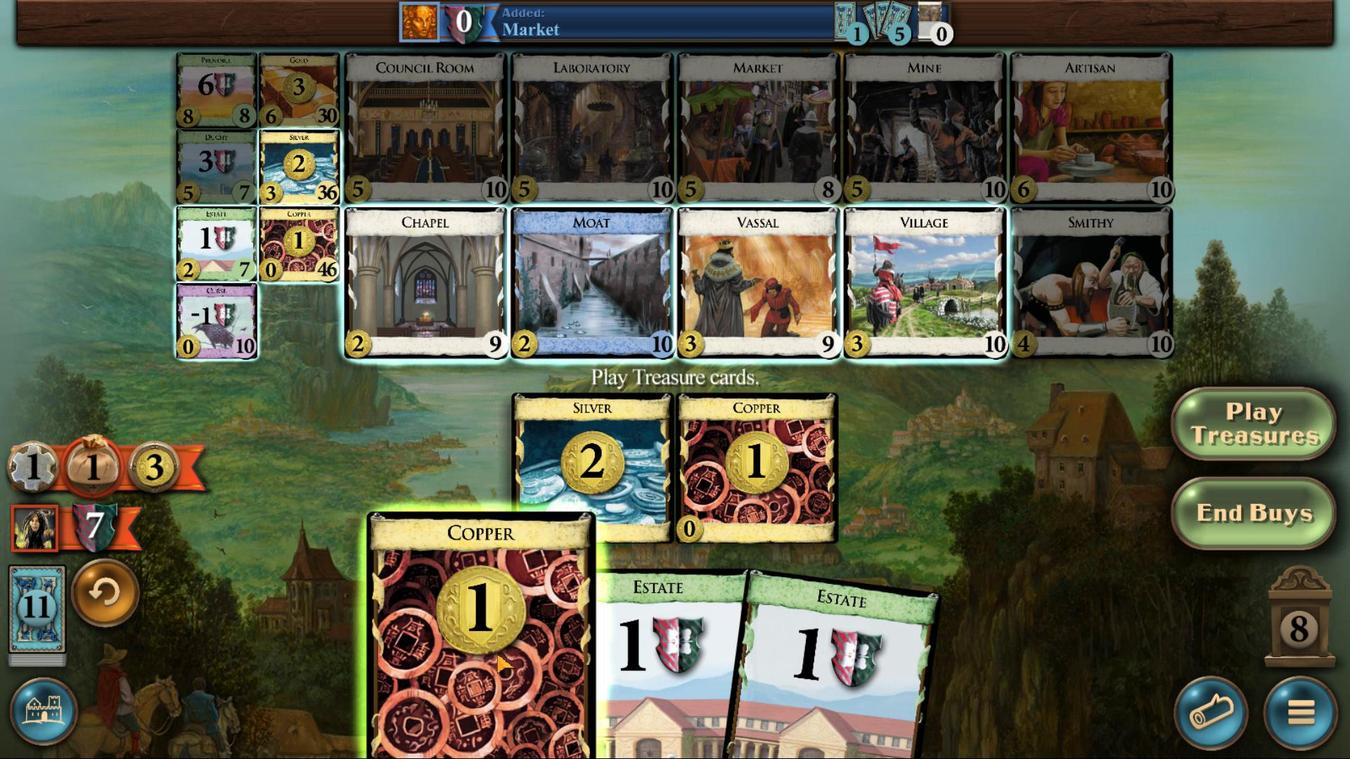 
Action: Mouse moved to (284, 173)
Screenshot: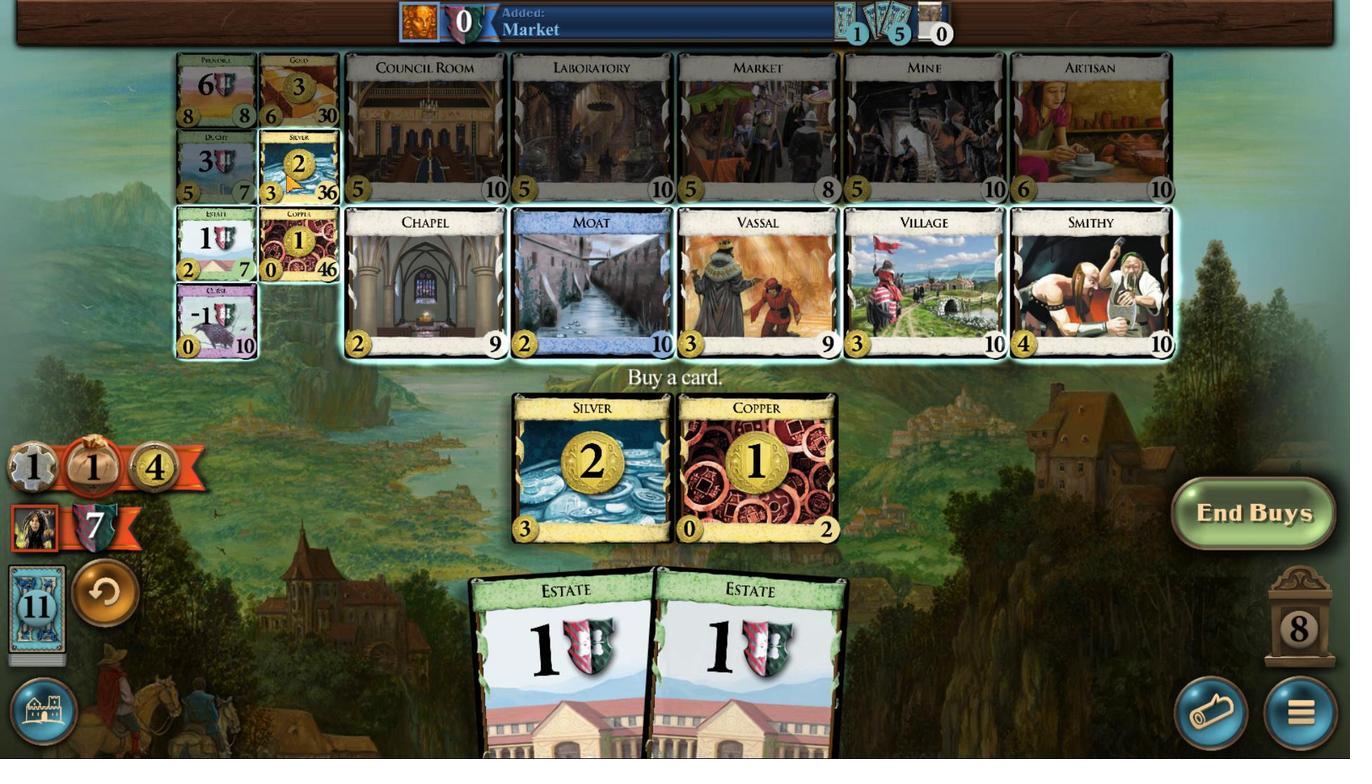 
Action: Mouse pressed left at (284, 173)
Screenshot: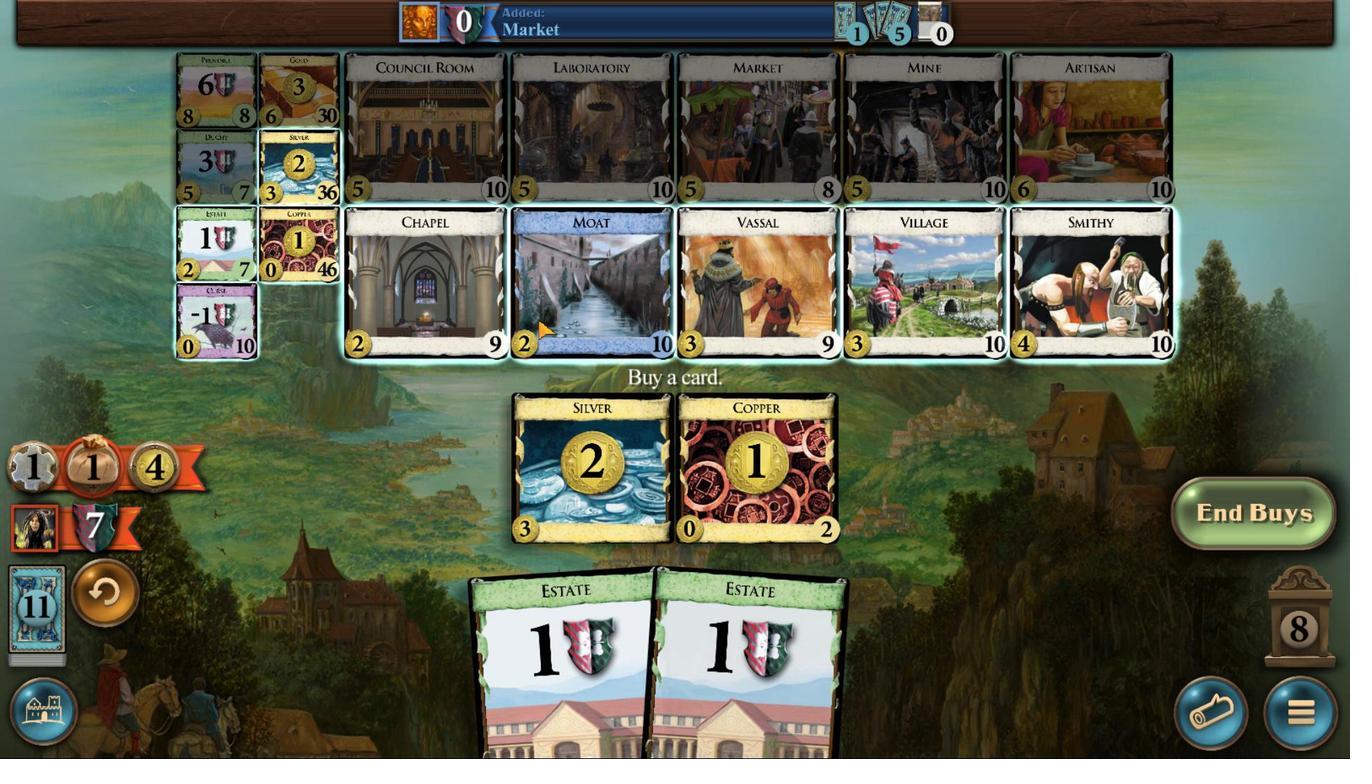 
Action: Mouse moved to (651, 667)
Screenshot: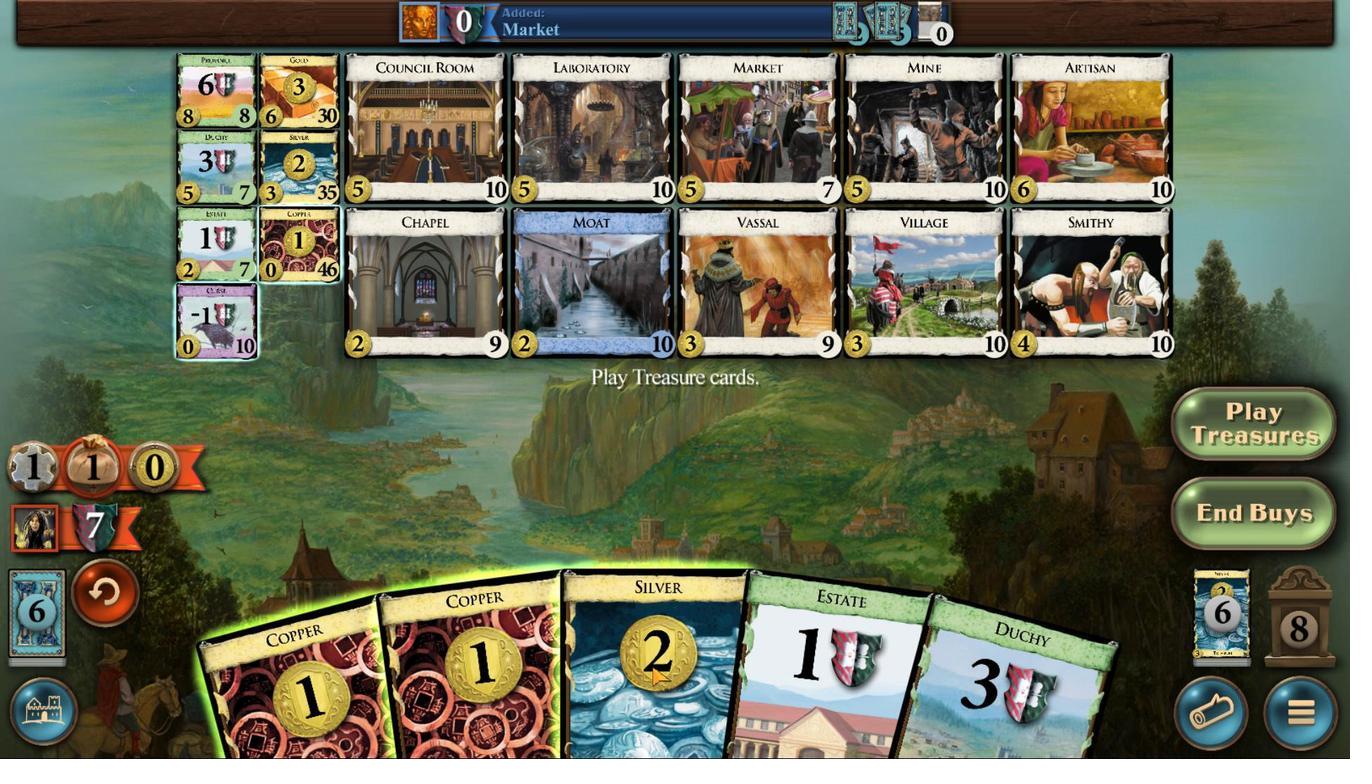 
Action: Mouse scrolled (651, 666) with delta (0, 0)
Screenshot: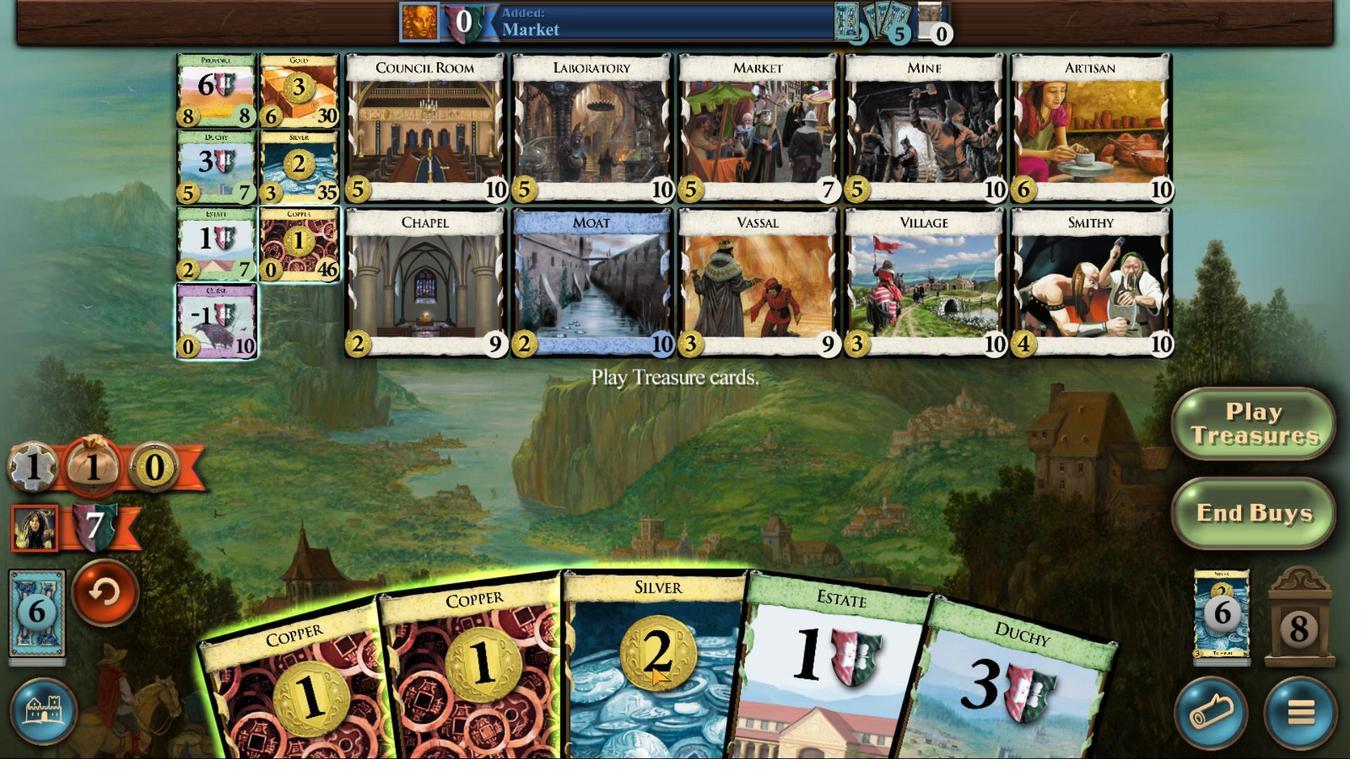 
Action: Mouse moved to (651, 666)
Screenshot: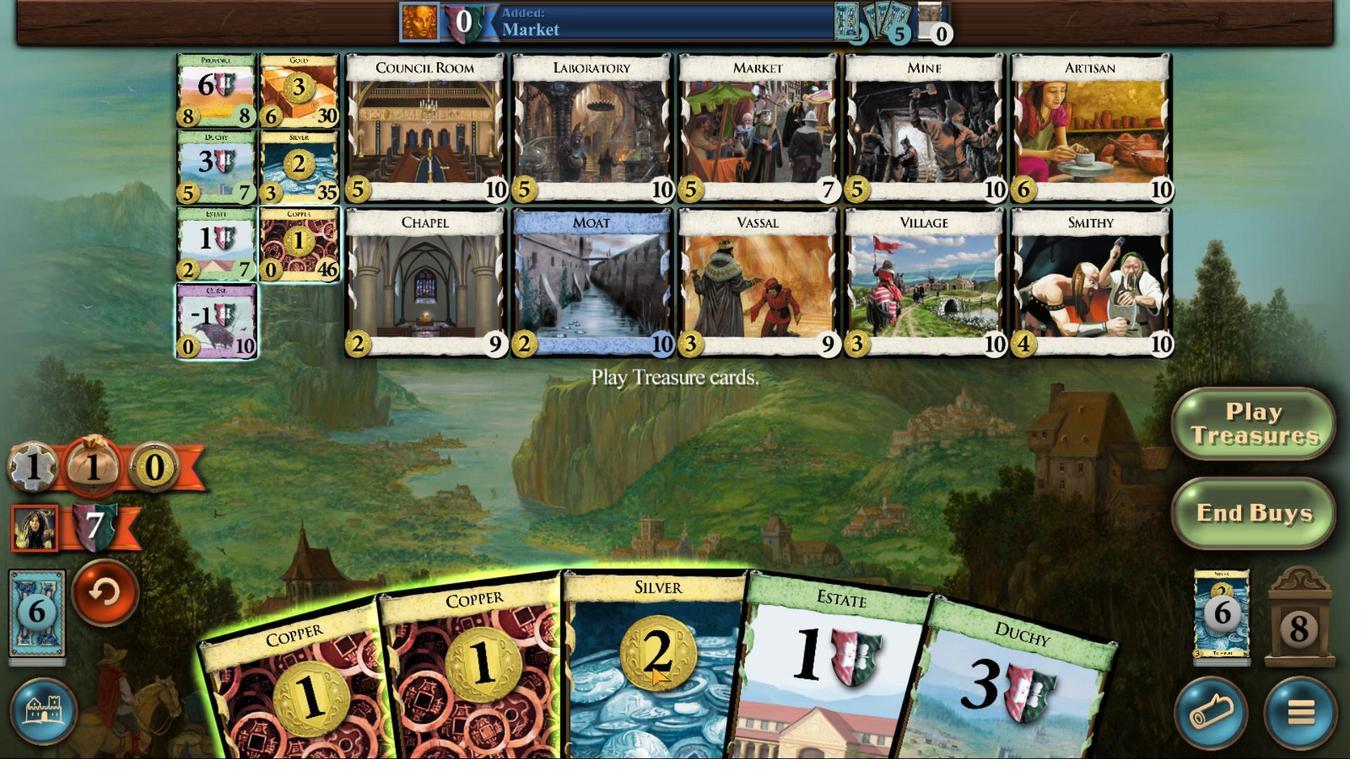 
Action: Mouse scrolled (651, 666) with delta (0, 0)
Screenshot: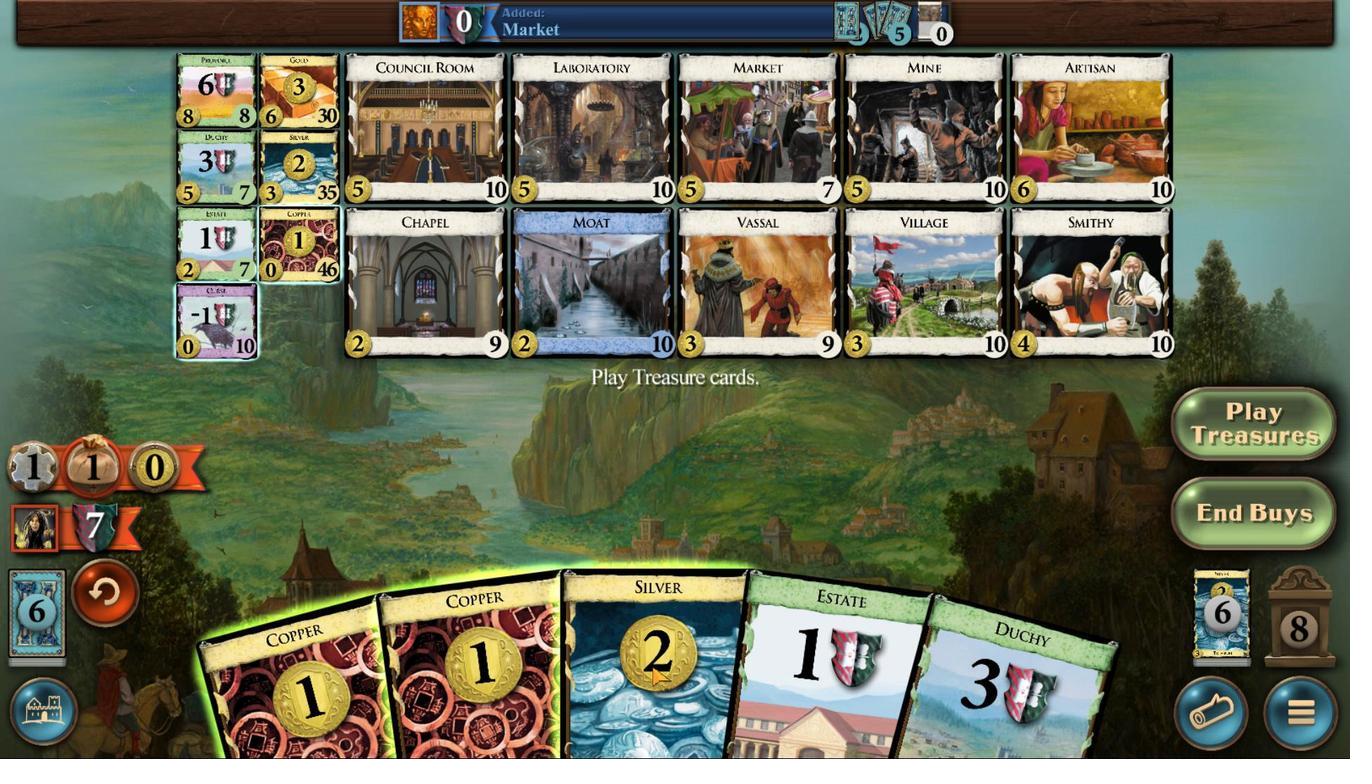 
Action: Mouse scrolled (651, 666) with delta (0, 0)
Screenshot: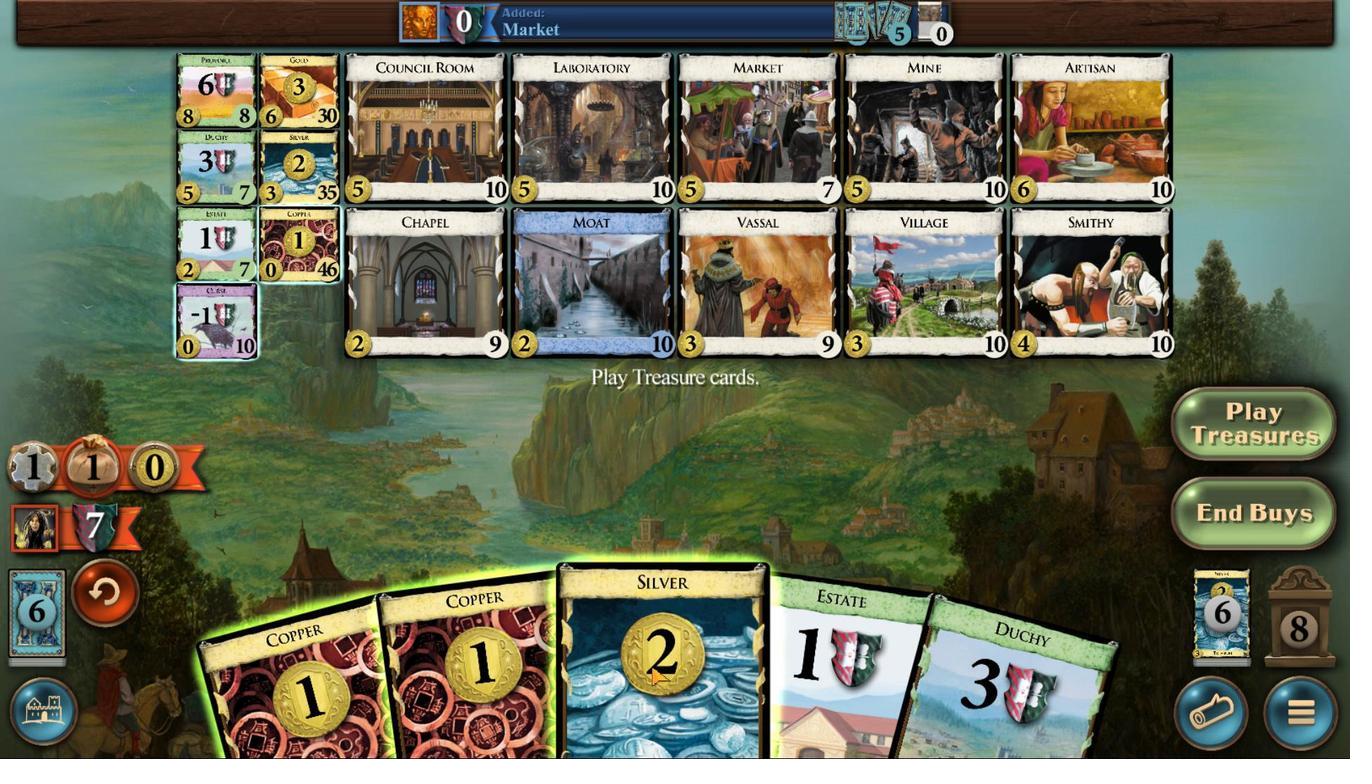 
Action: Mouse moved to (570, 665)
Screenshot: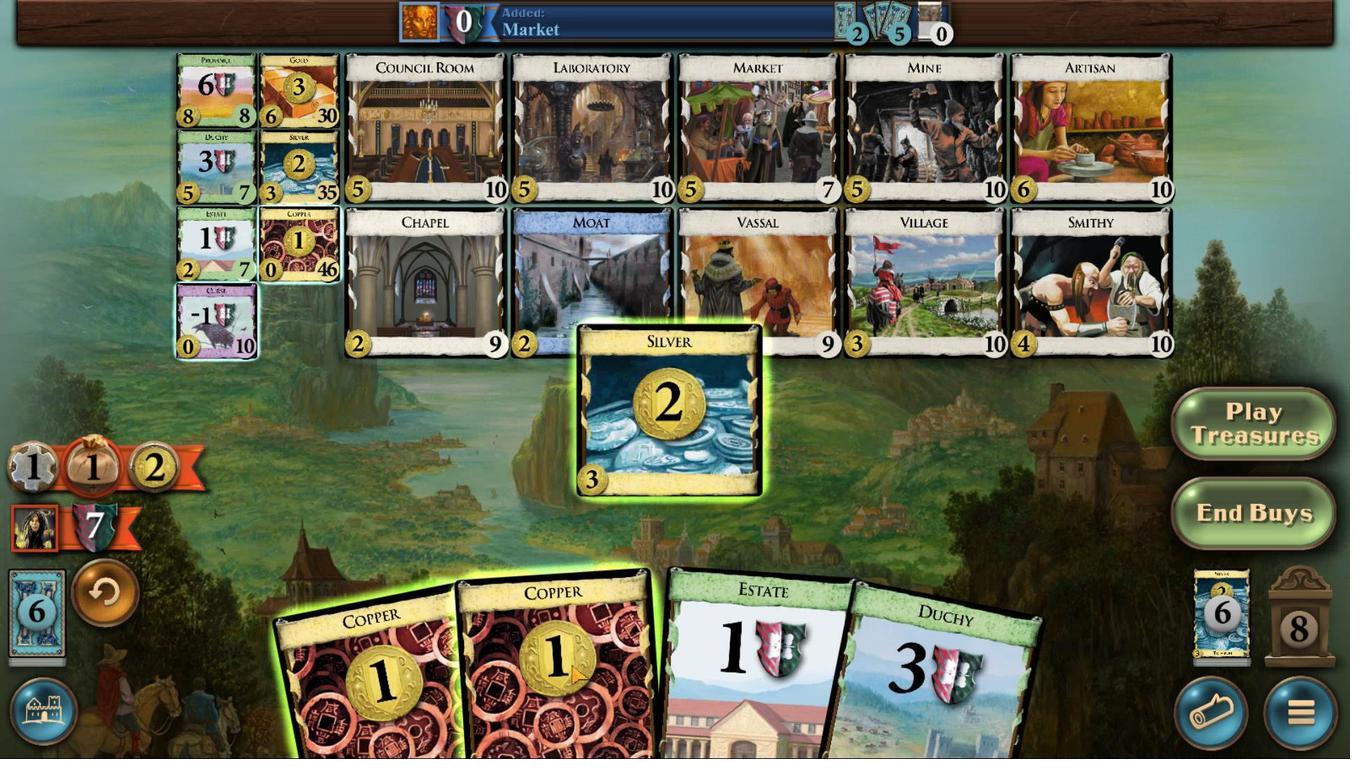 
Action: Mouse scrolled (570, 664) with delta (0, 0)
Screenshot: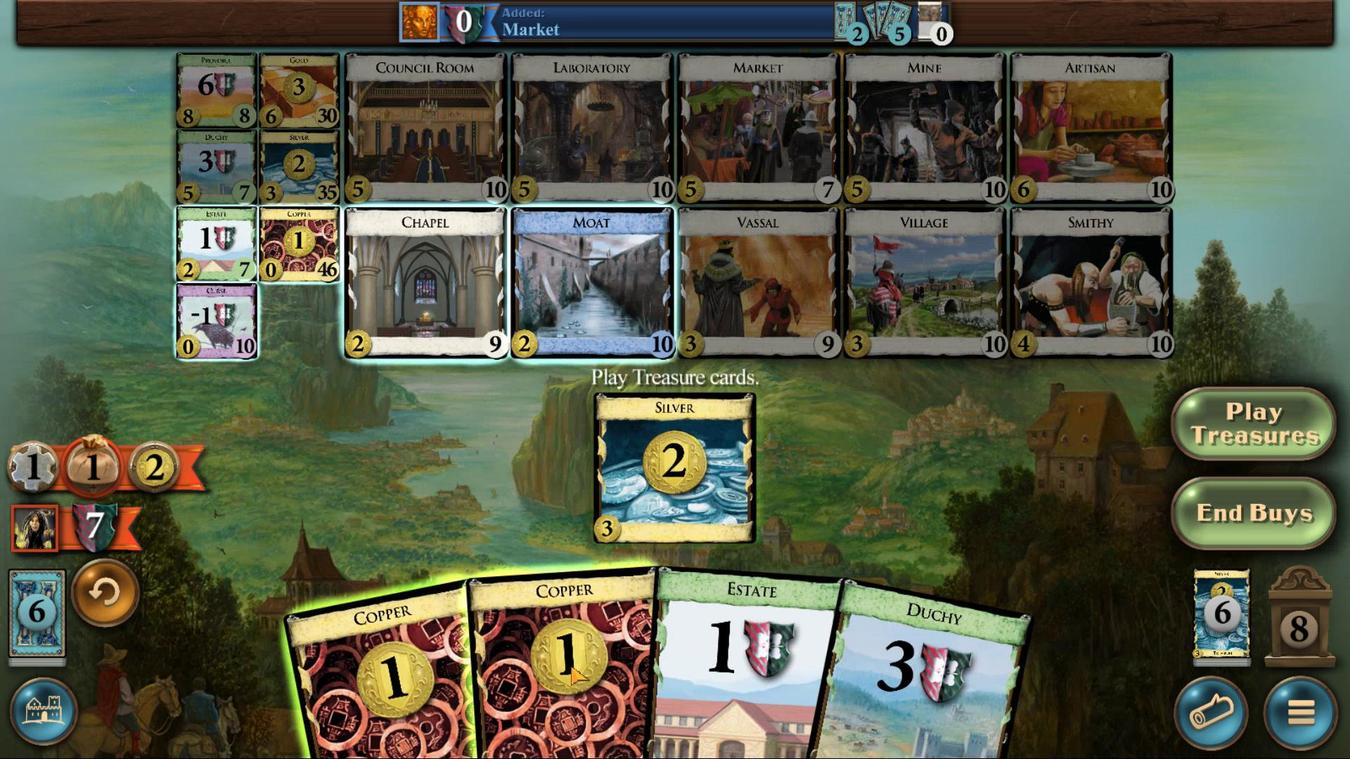 
Action: Mouse moved to (569, 666)
Screenshot: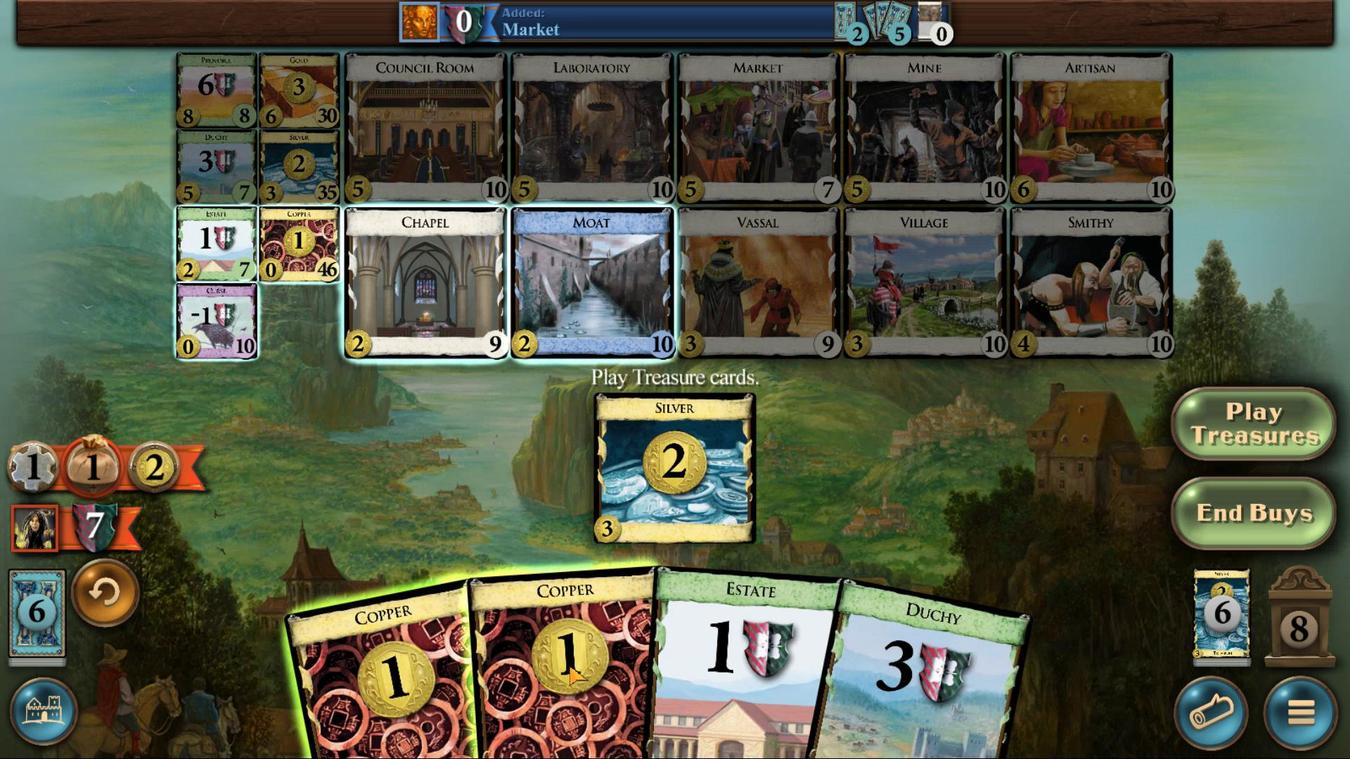 
Action: Mouse scrolled (569, 665) with delta (0, 0)
Screenshot: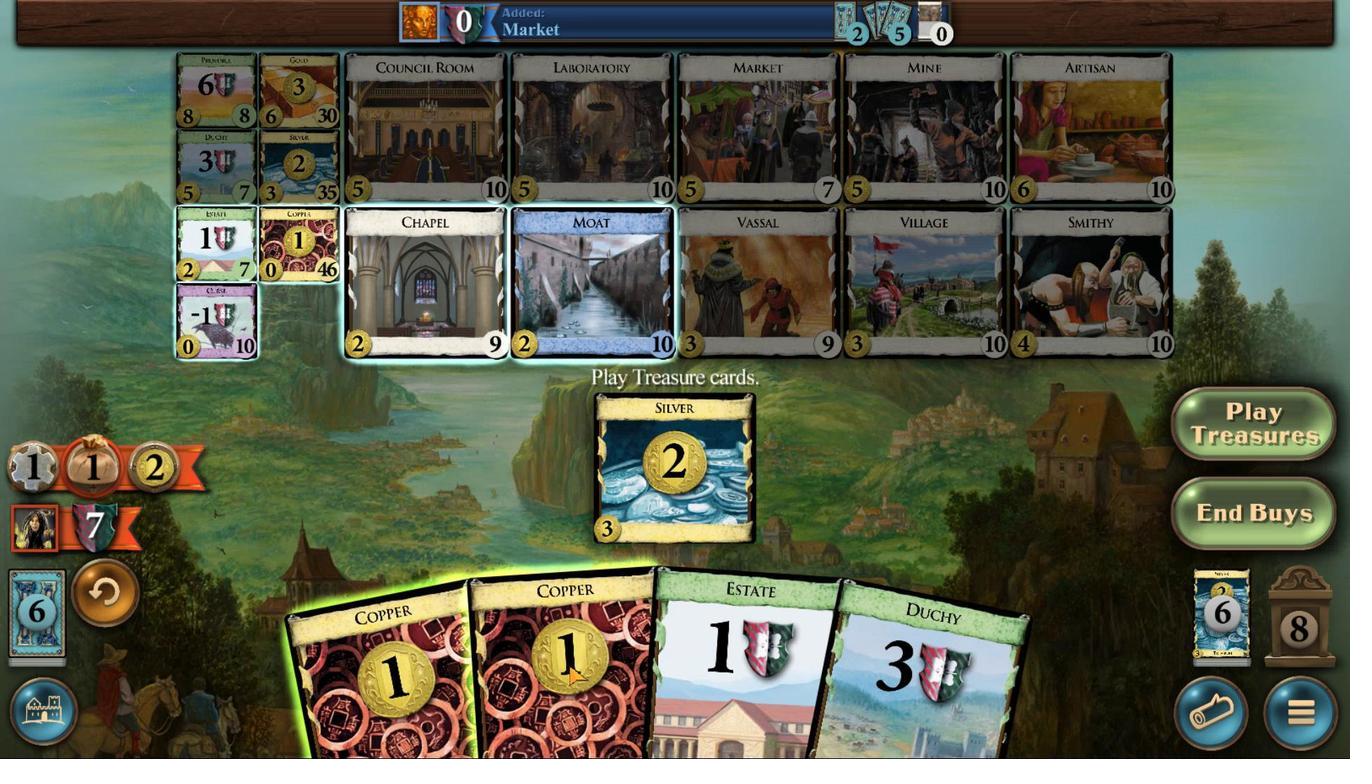 
Action: Mouse moved to (568, 666)
Screenshot: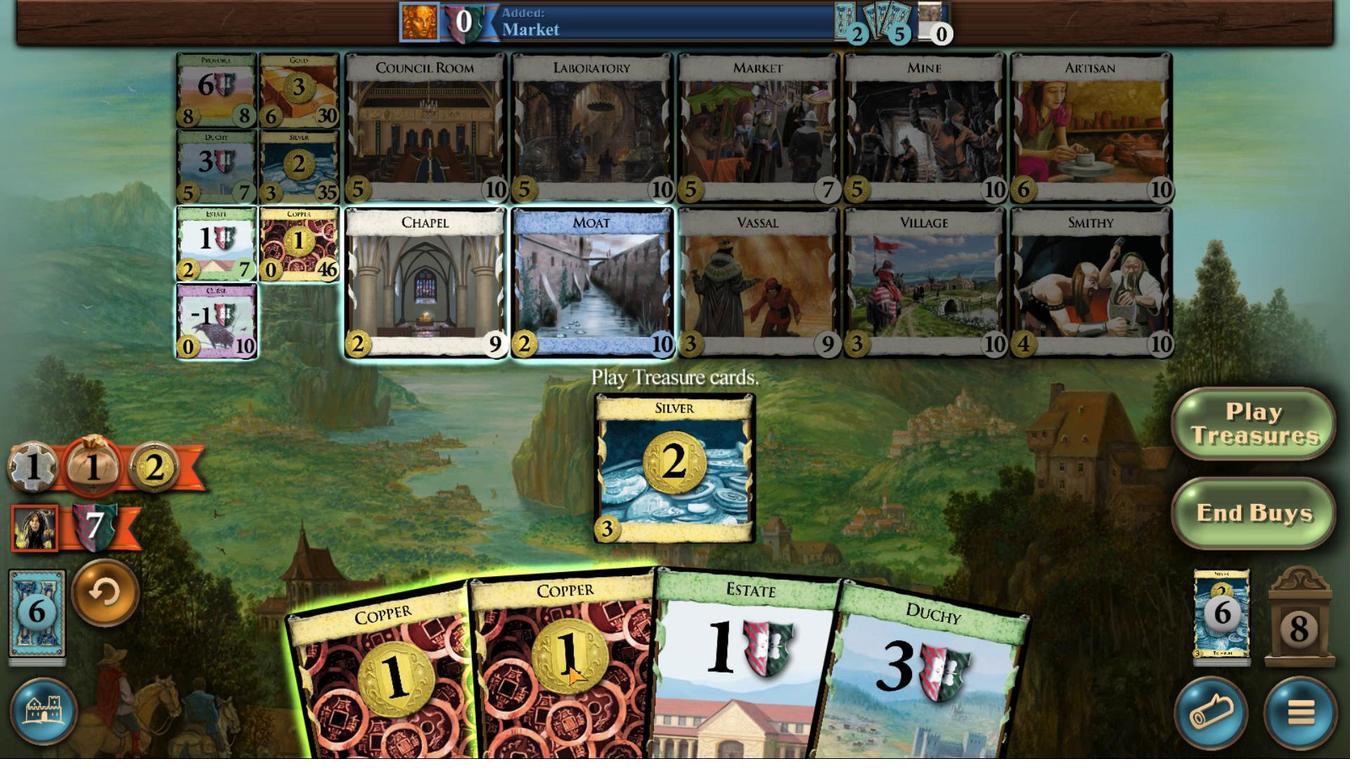 
Action: Mouse scrolled (568, 665) with delta (0, 0)
Screenshot: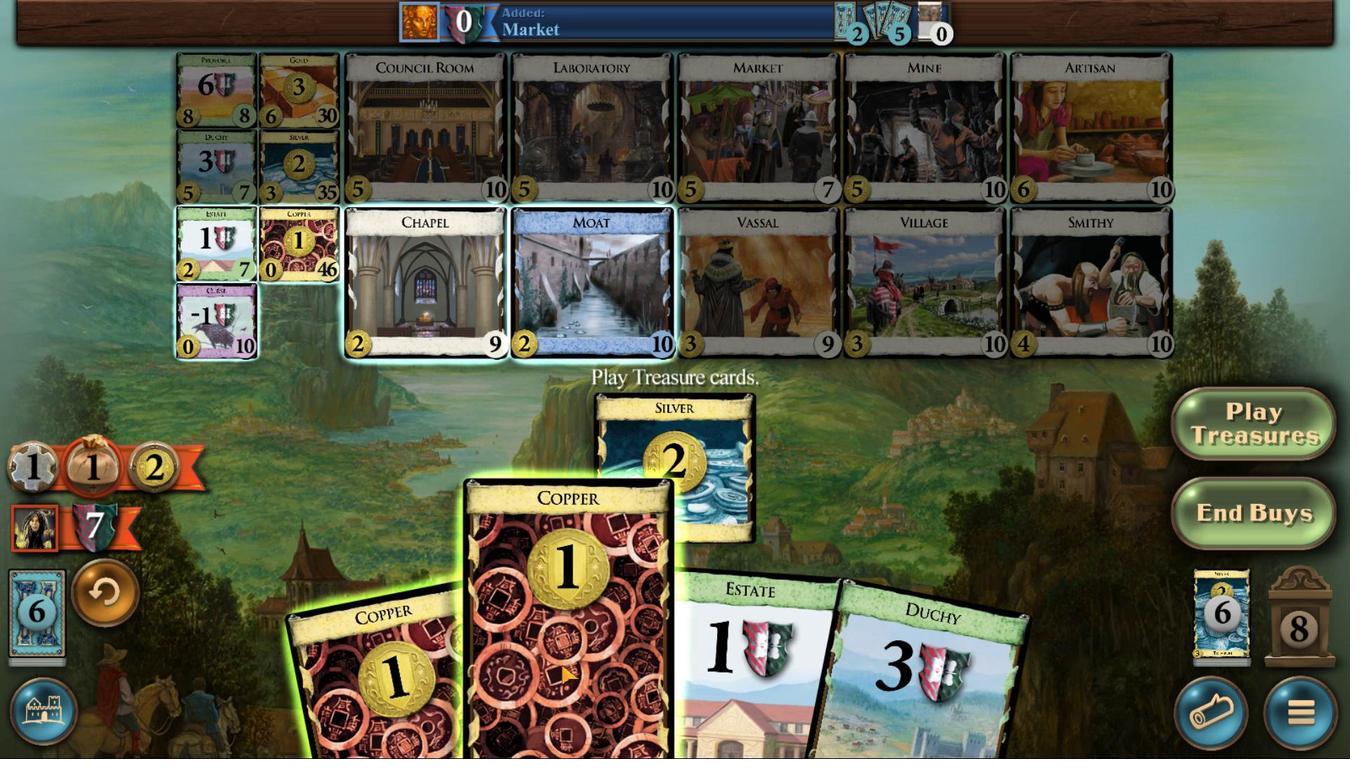
Action: Mouse moved to (494, 661)
Screenshot: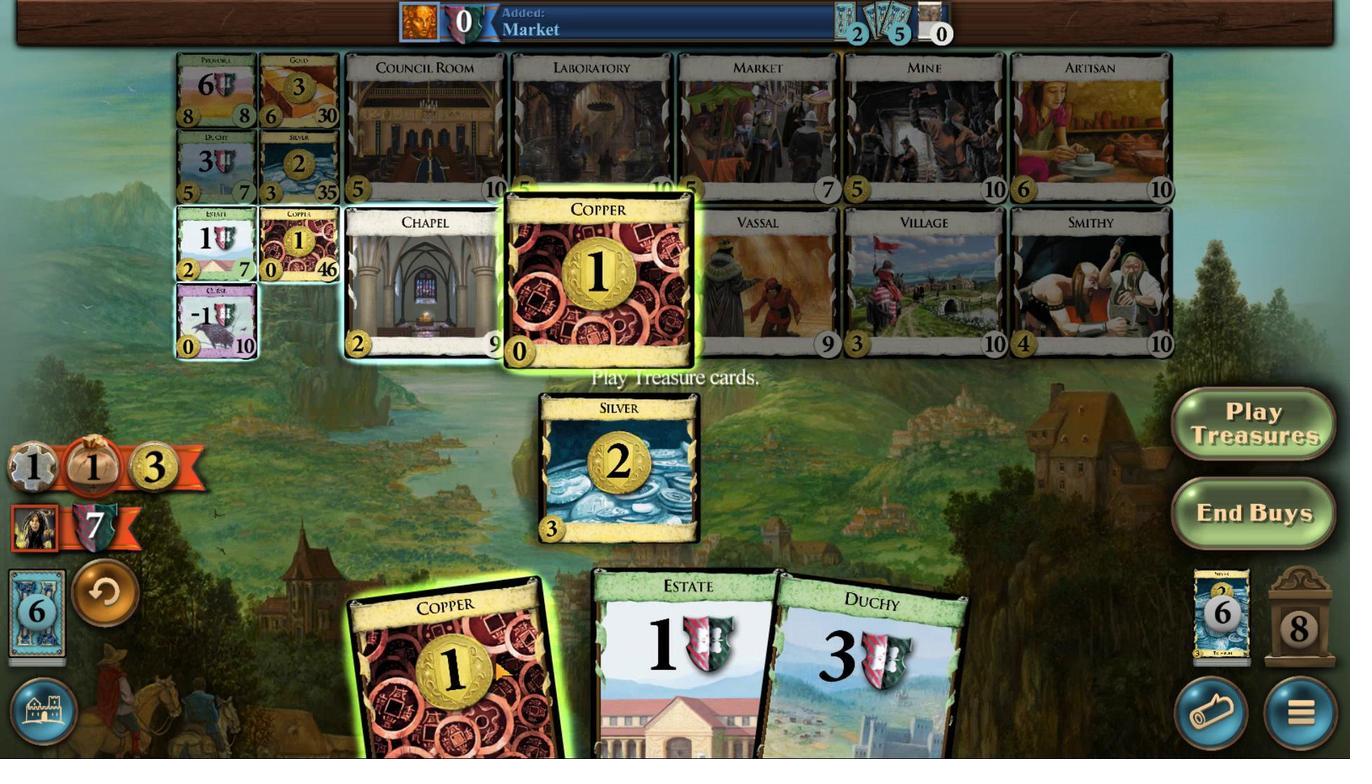 
Action: Mouse scrolled (494, 661) with delta (0, 0)
Screenshot: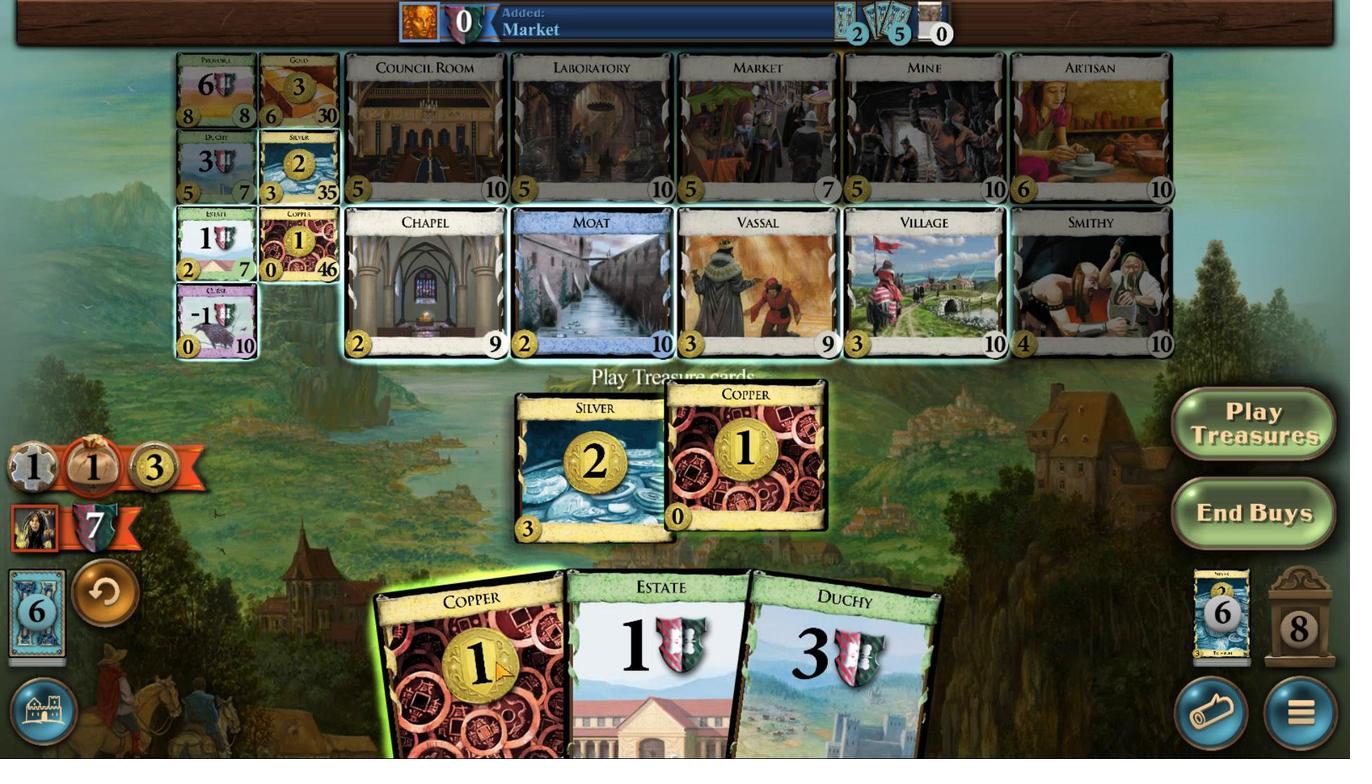 
Action: Mouse moved to (494, 661)
Screenshot: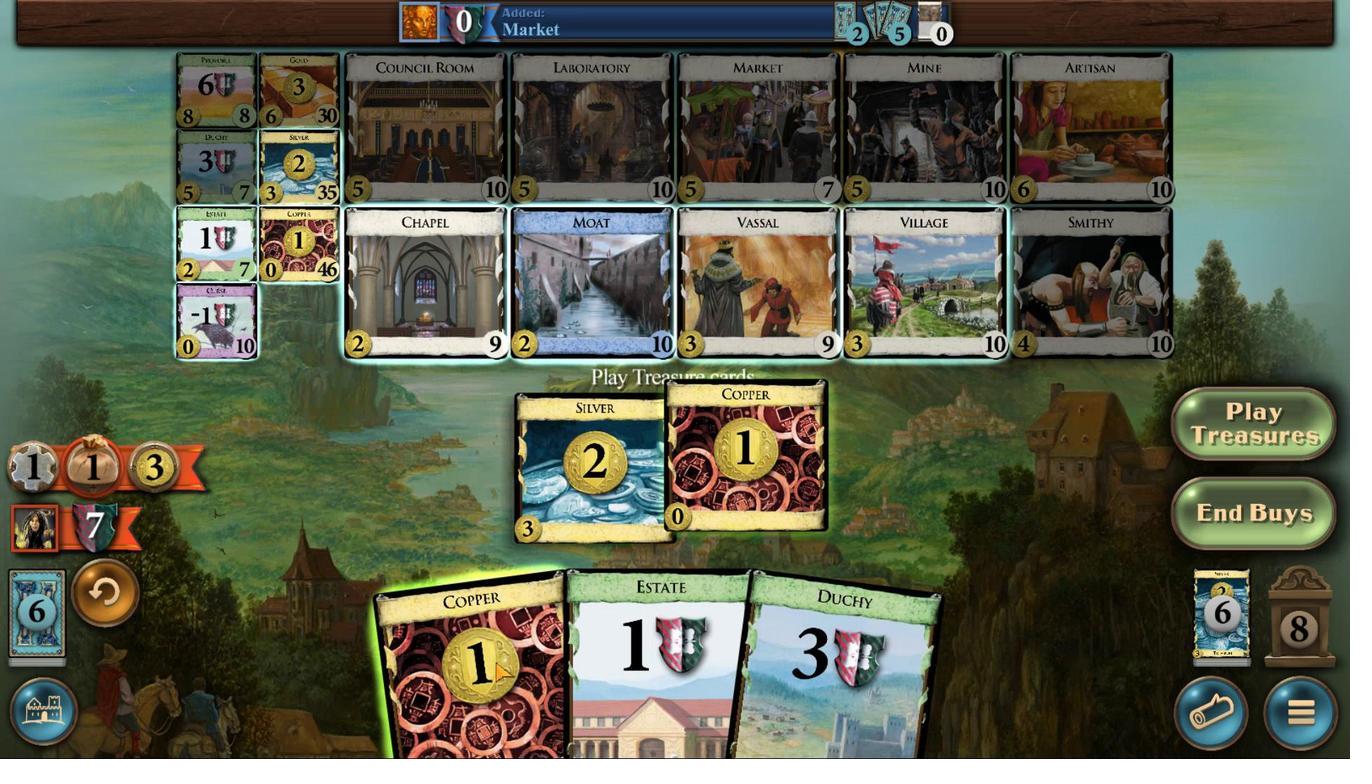 
Action: Mouse scrolled (494, 661) with delta (0, 0)
Screenshot: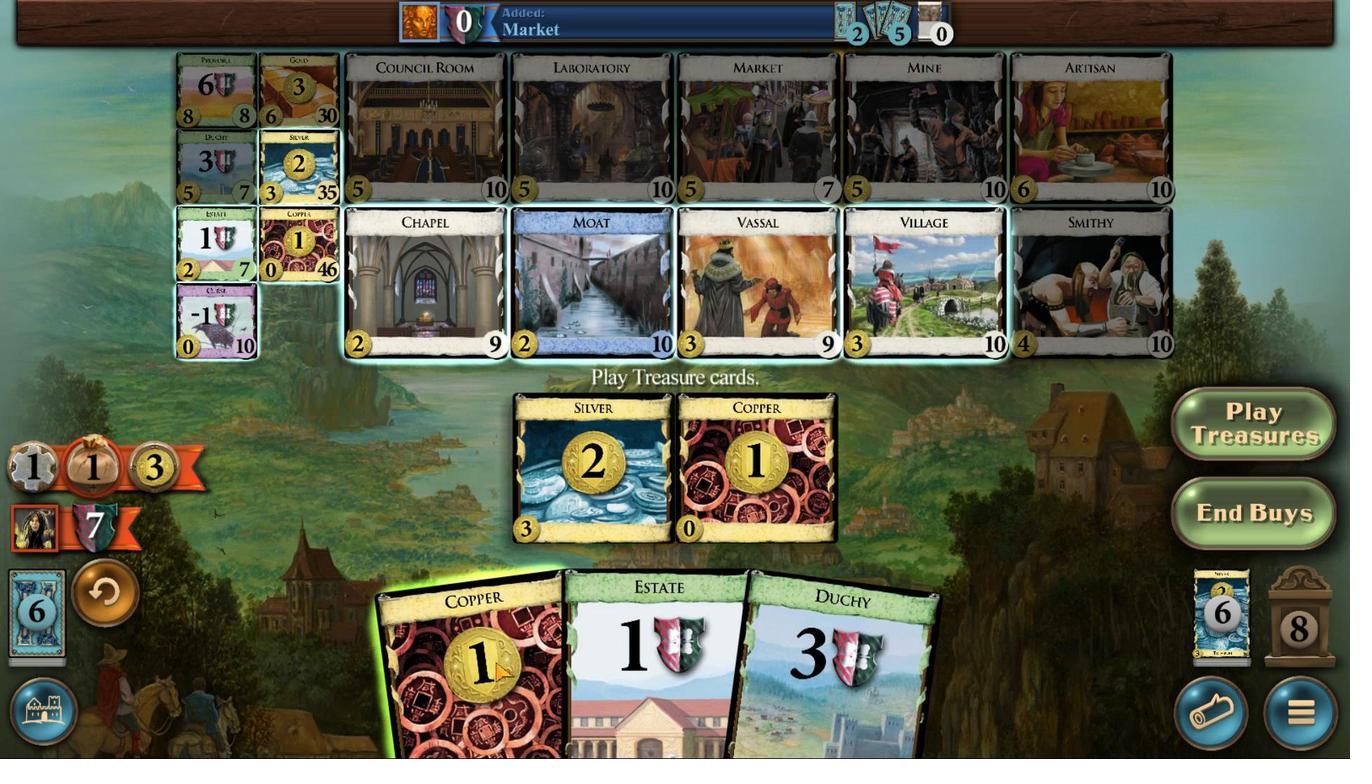 
Action: Mouse moved to (494, 662)
Screenshot: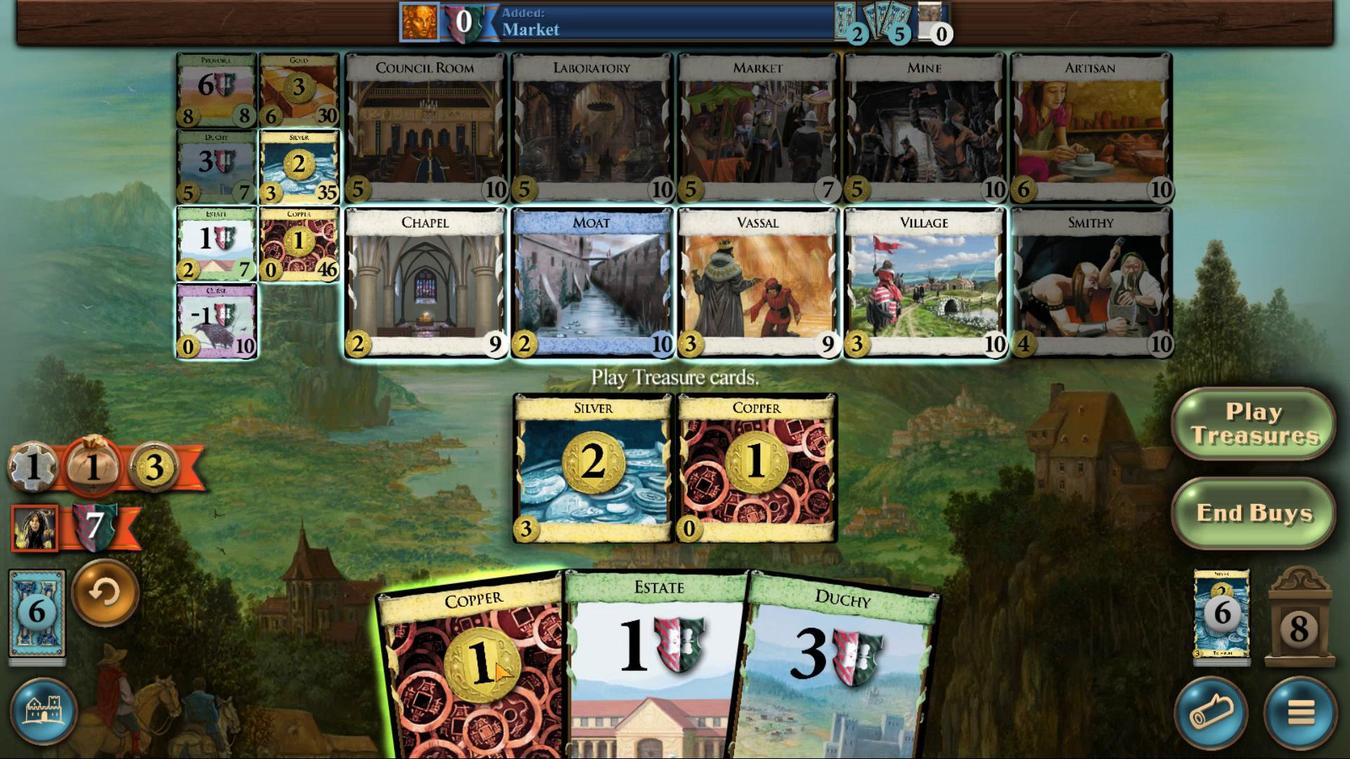 
Action: Mouse scrolled (494, 661) with delta (0, 0)
Screenshot: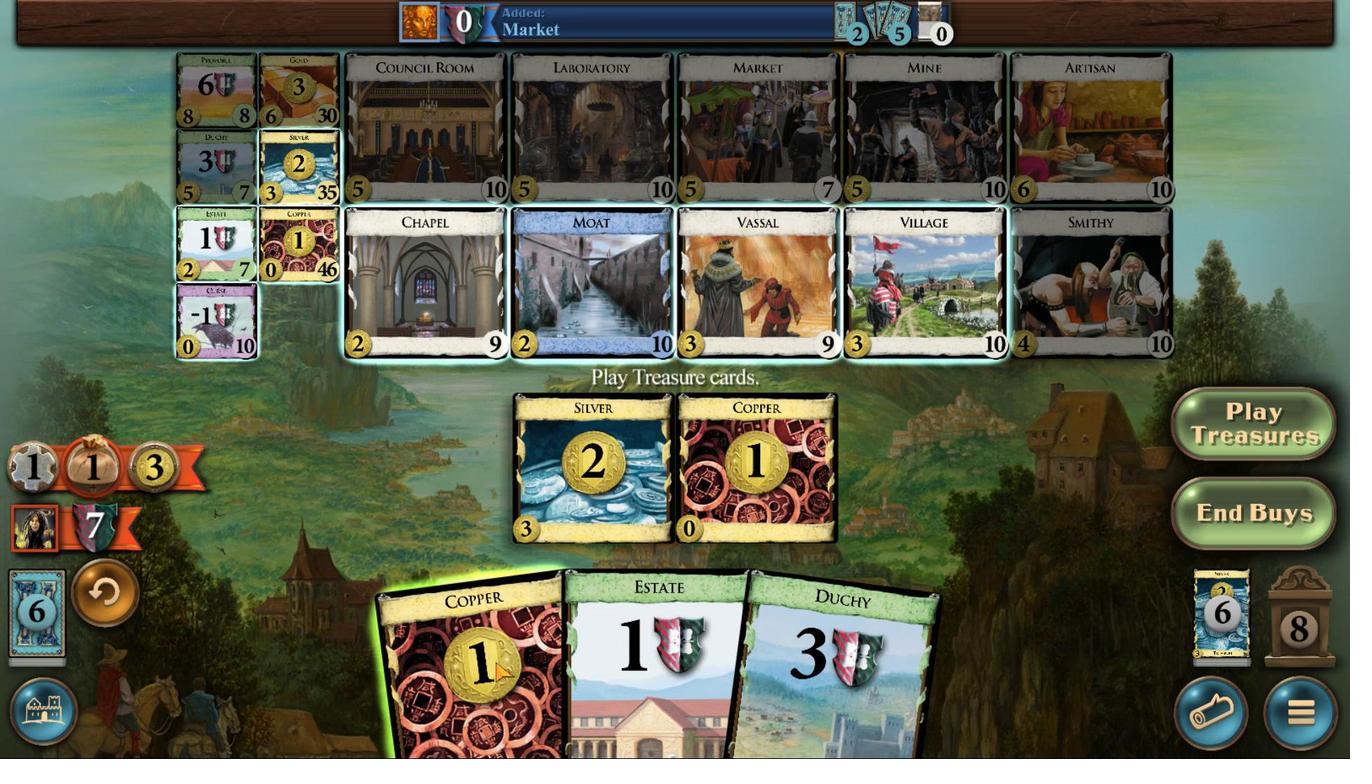 
Action: Mouse scrolled (494, 661) with delta (0, 0)
Screenshot: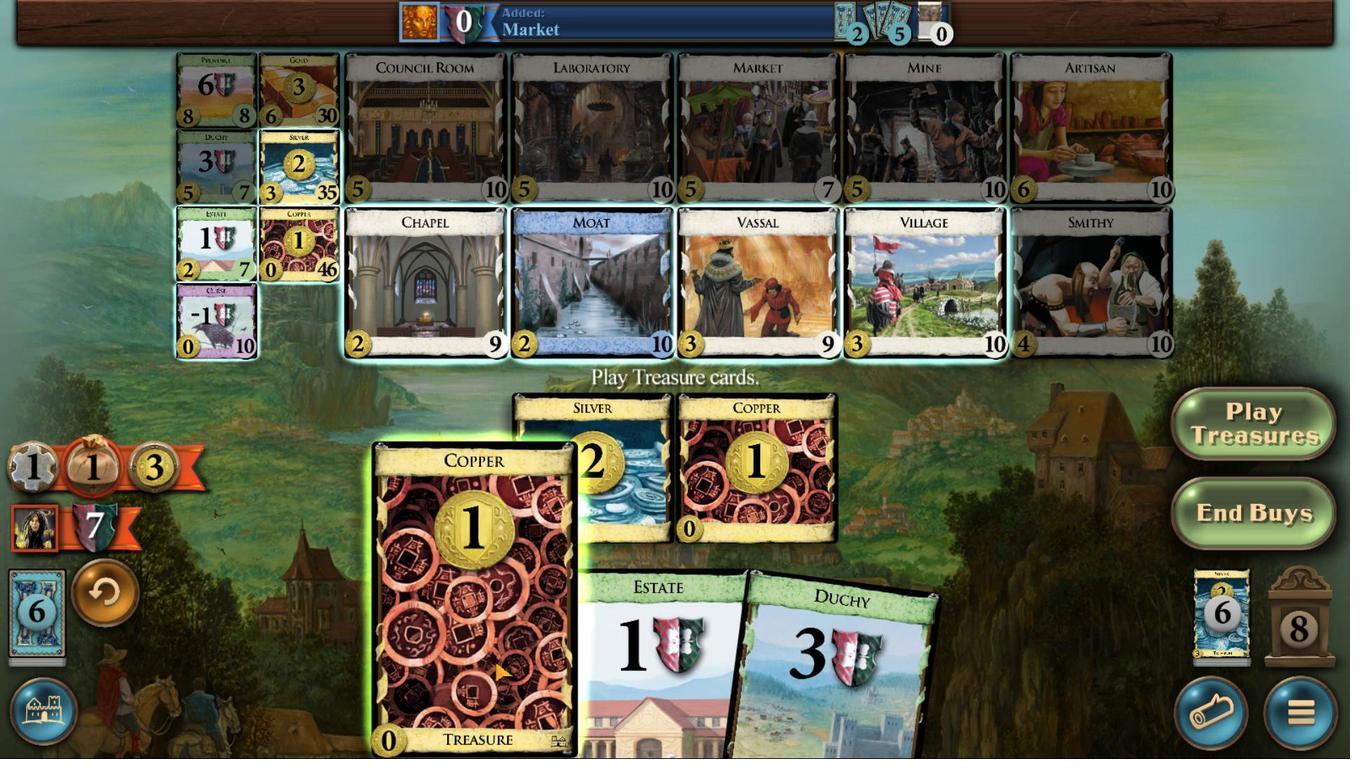 
Action: Mouse moved to (274, 163)
Screenshot: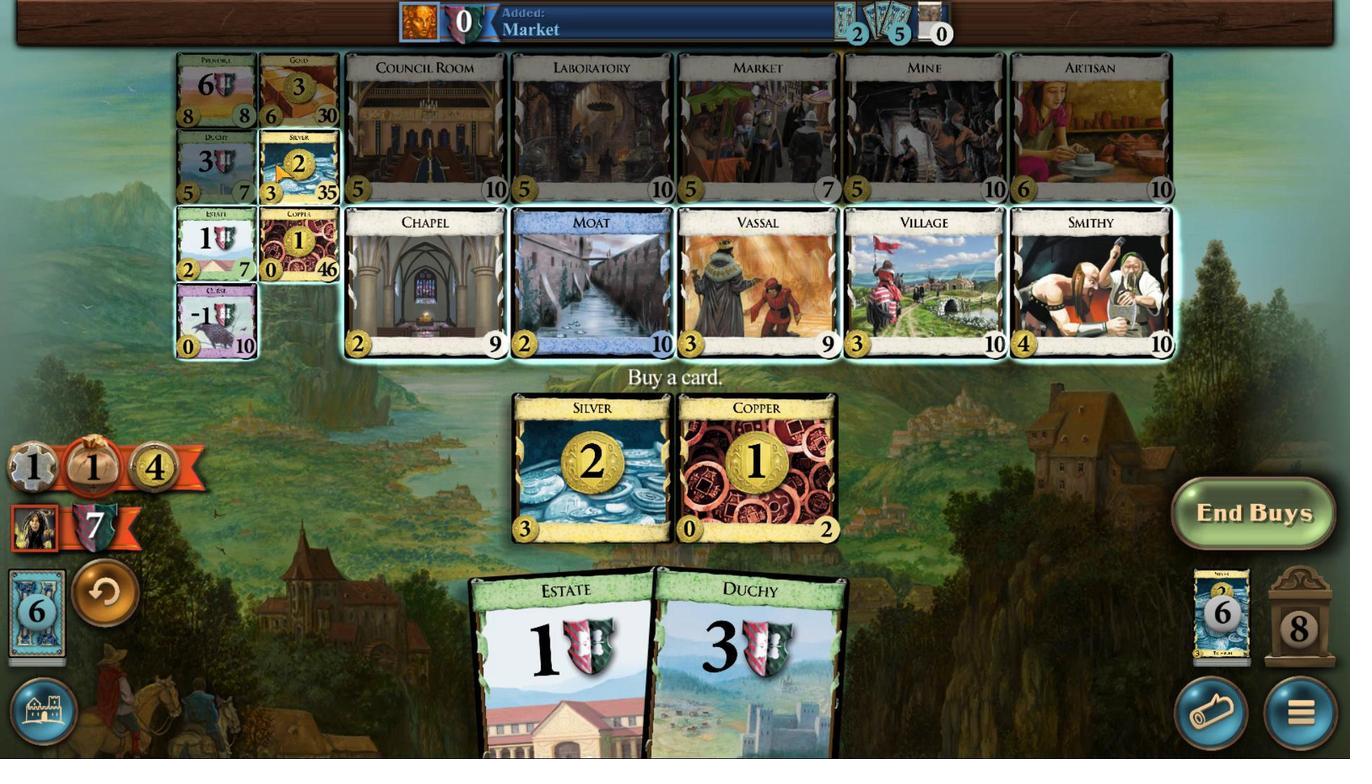 
Action: Mouse pressed left at (274, 163)
Screenshot: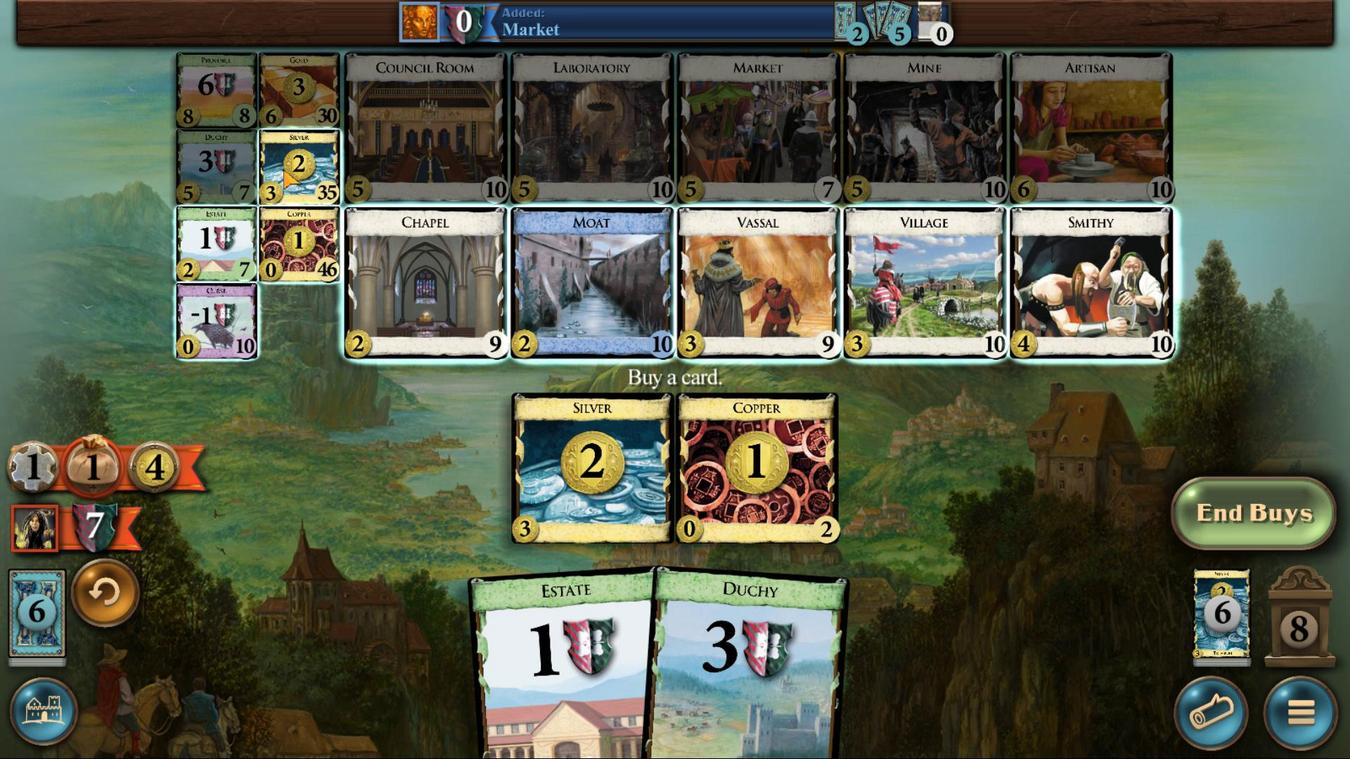 
Action: Mouse moved to (825, 653)
Screenshot: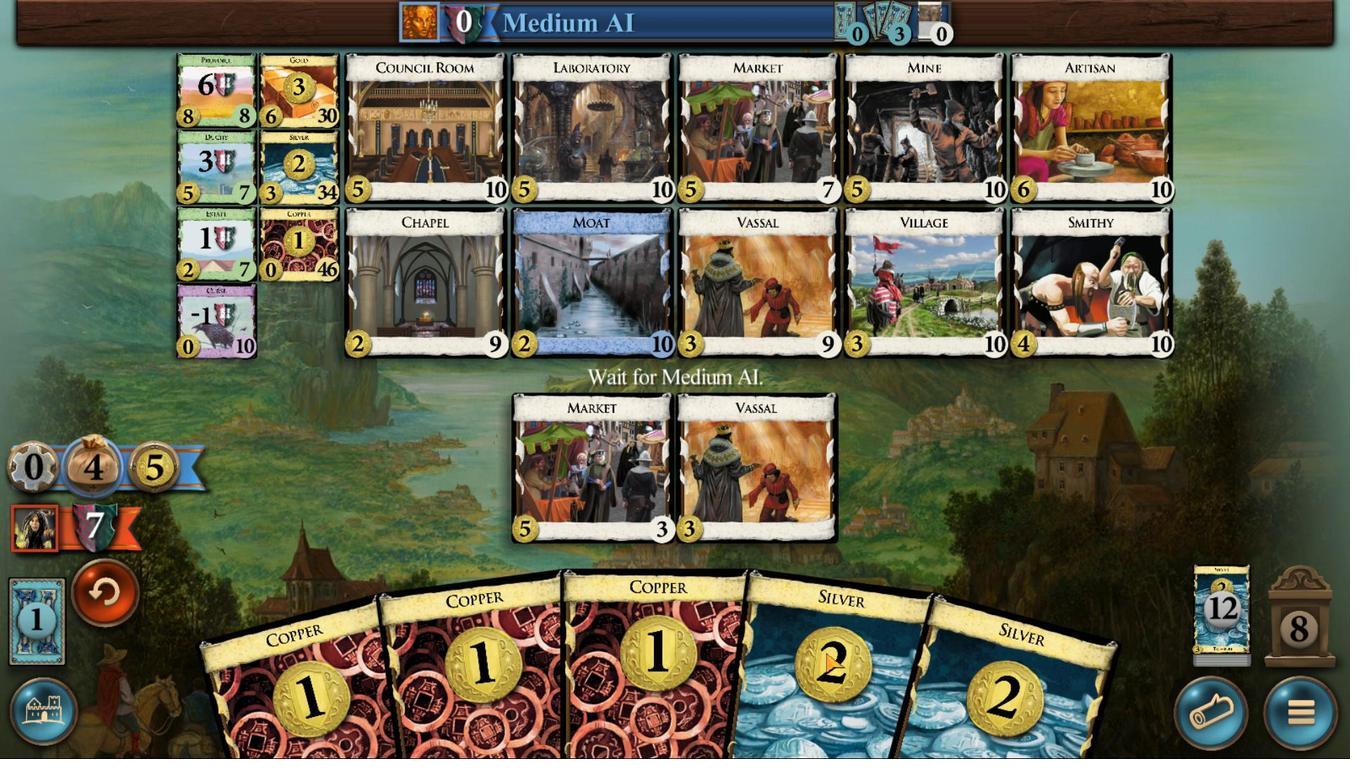 
Action: Mouse scrolled (825, 652) with delta (0, 0)
Screenshot: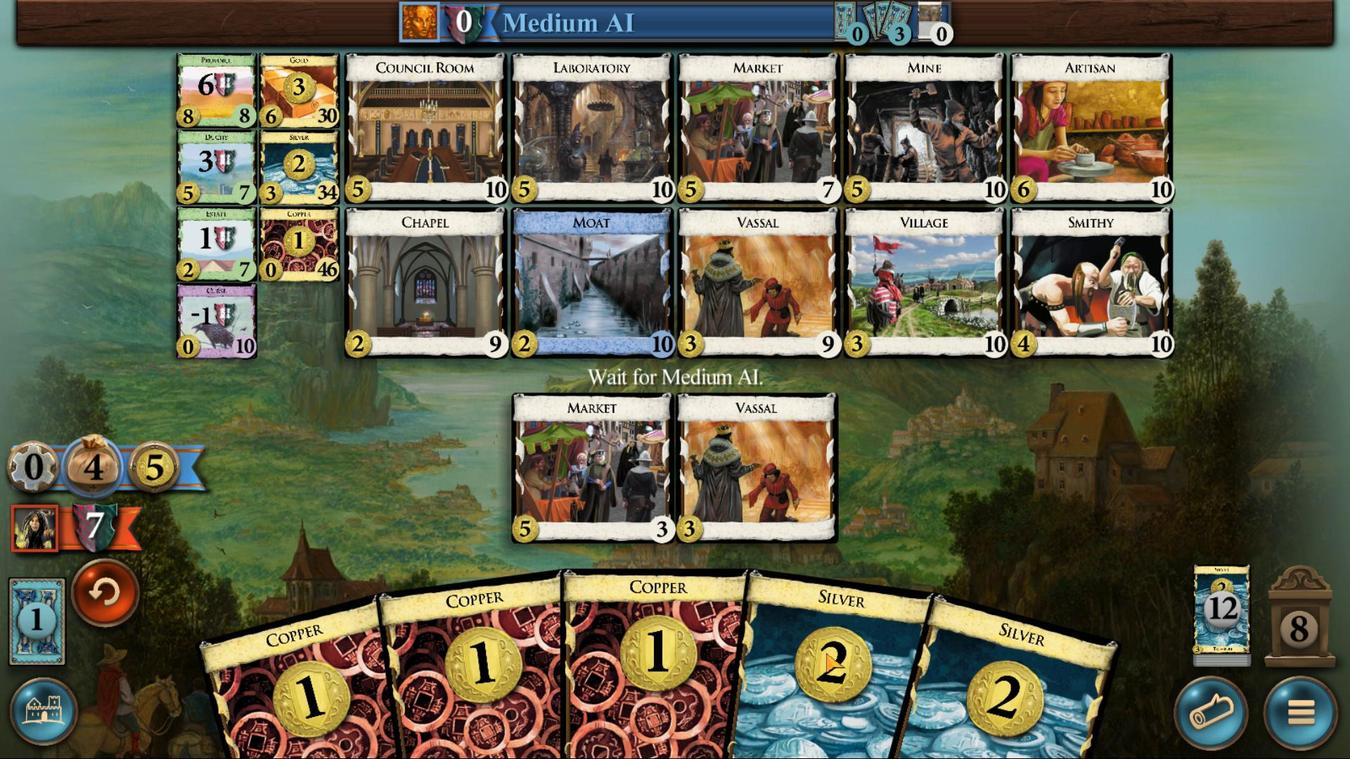 
Action: Mouse scrolled (825, 652) with delta (0, 0)
Screenshot: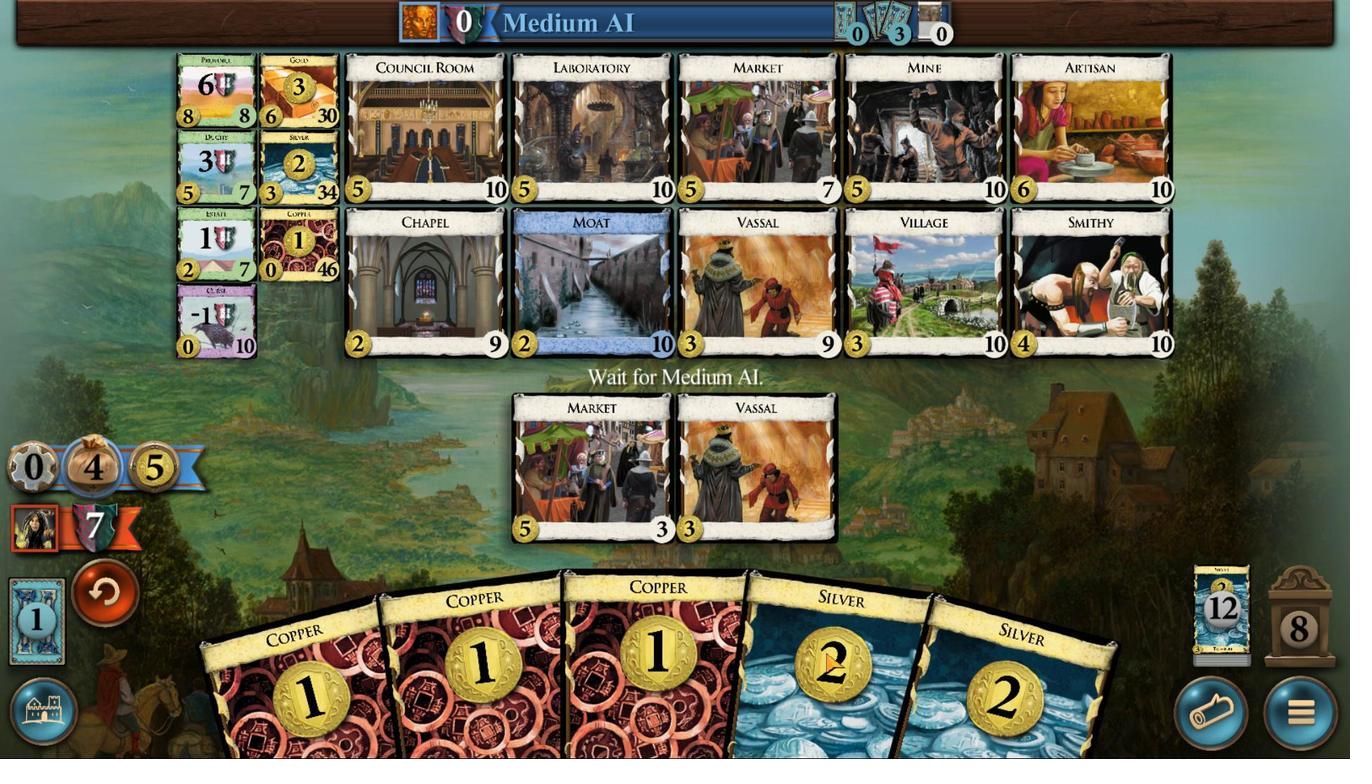 
Action: Mouse scrolled (825, 652) with delta (0, 0)
Screenshot: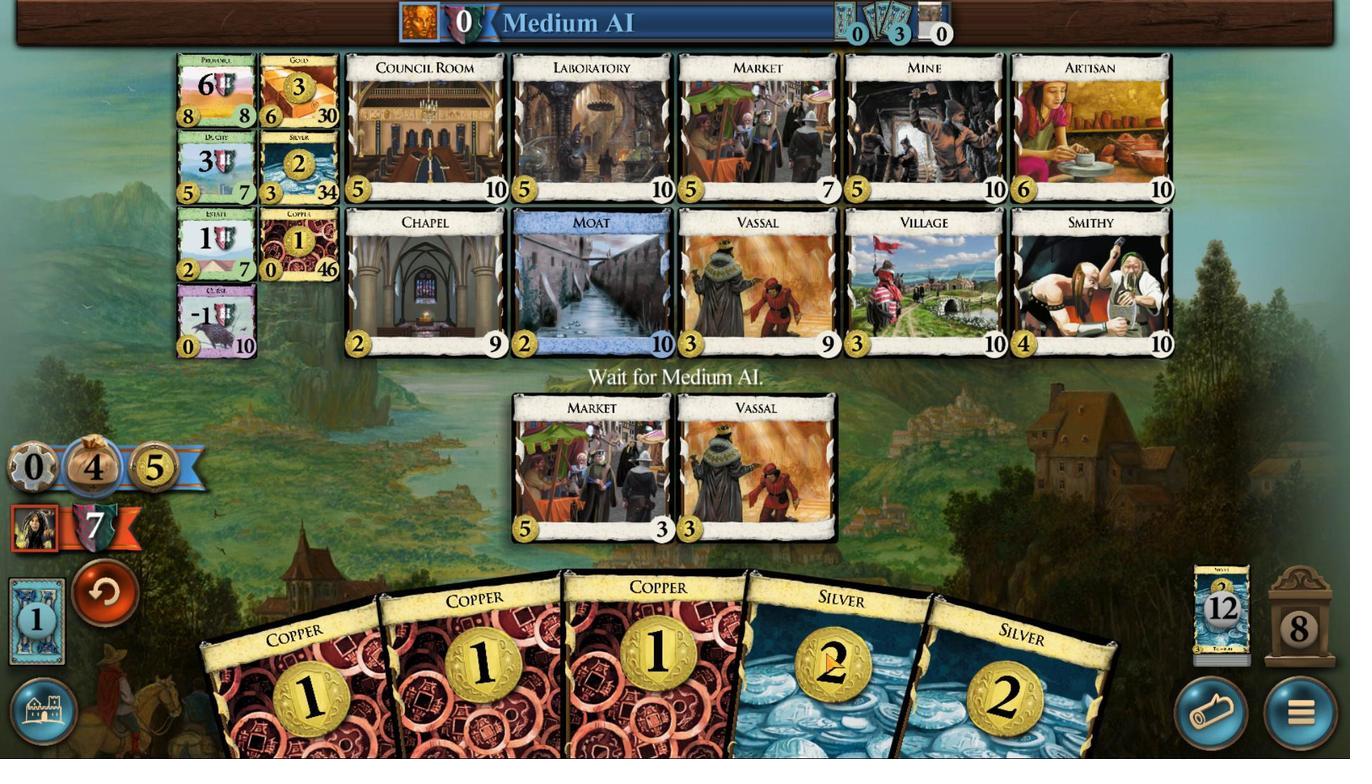
Action: Mouse moved to (582, 669)
Screenshot: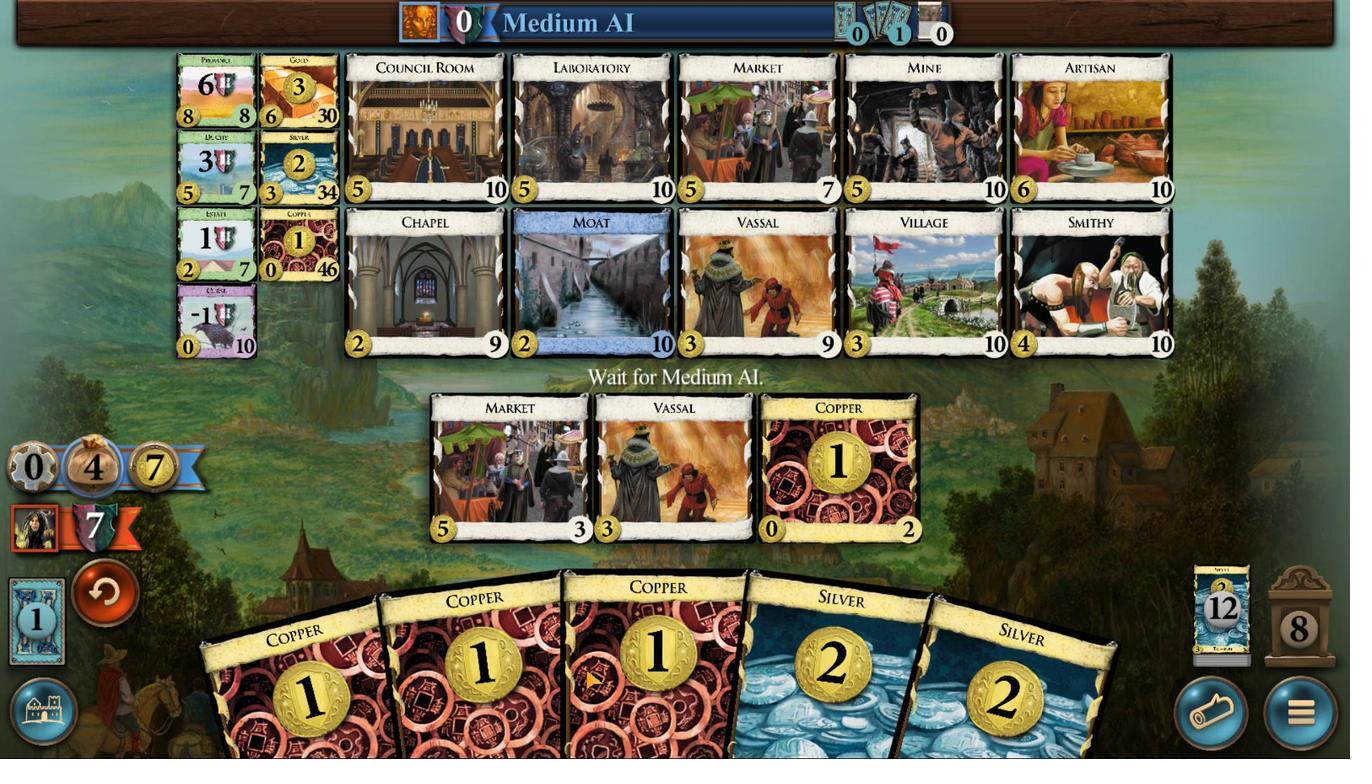 
Action: Mouse scrolled (582, 669) with delta (0, 0)
Screenshot: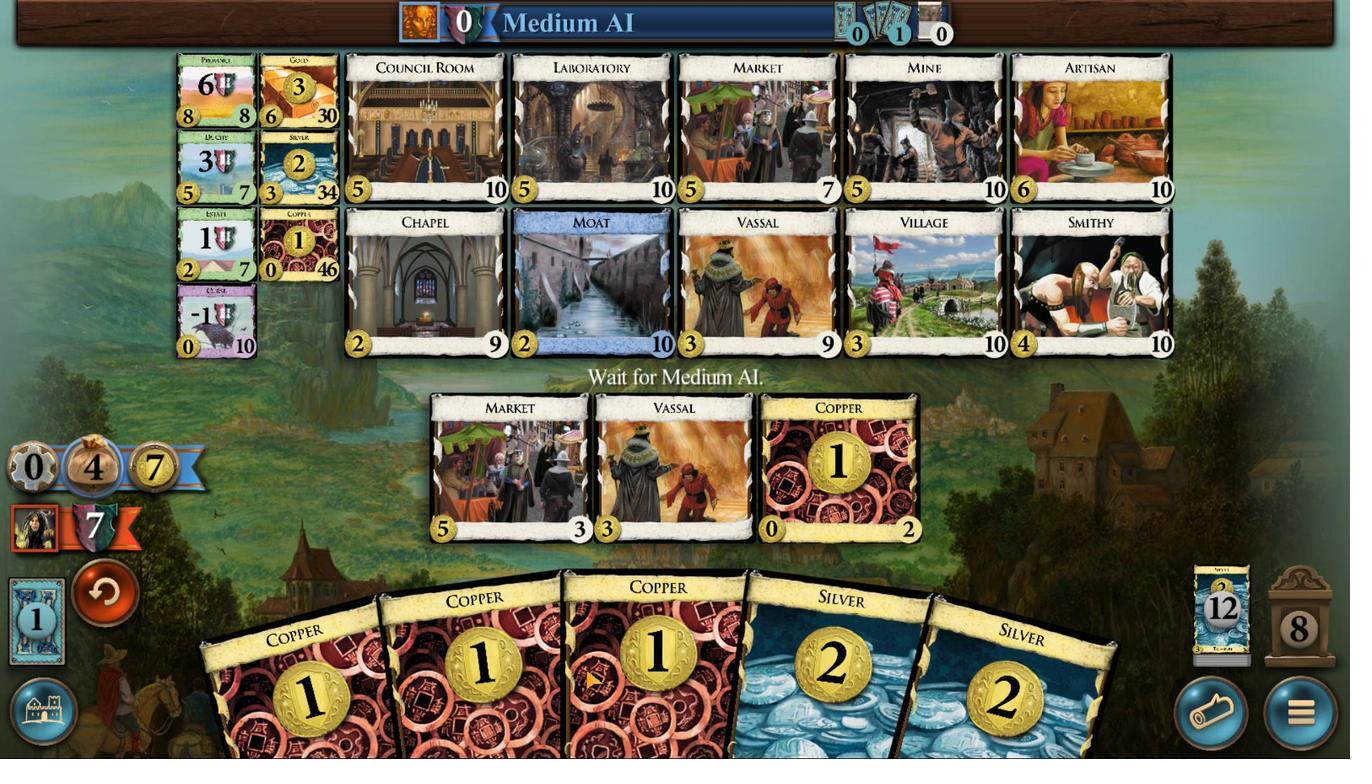 
Action: Mouse moved to (585, 670)
Screenshot: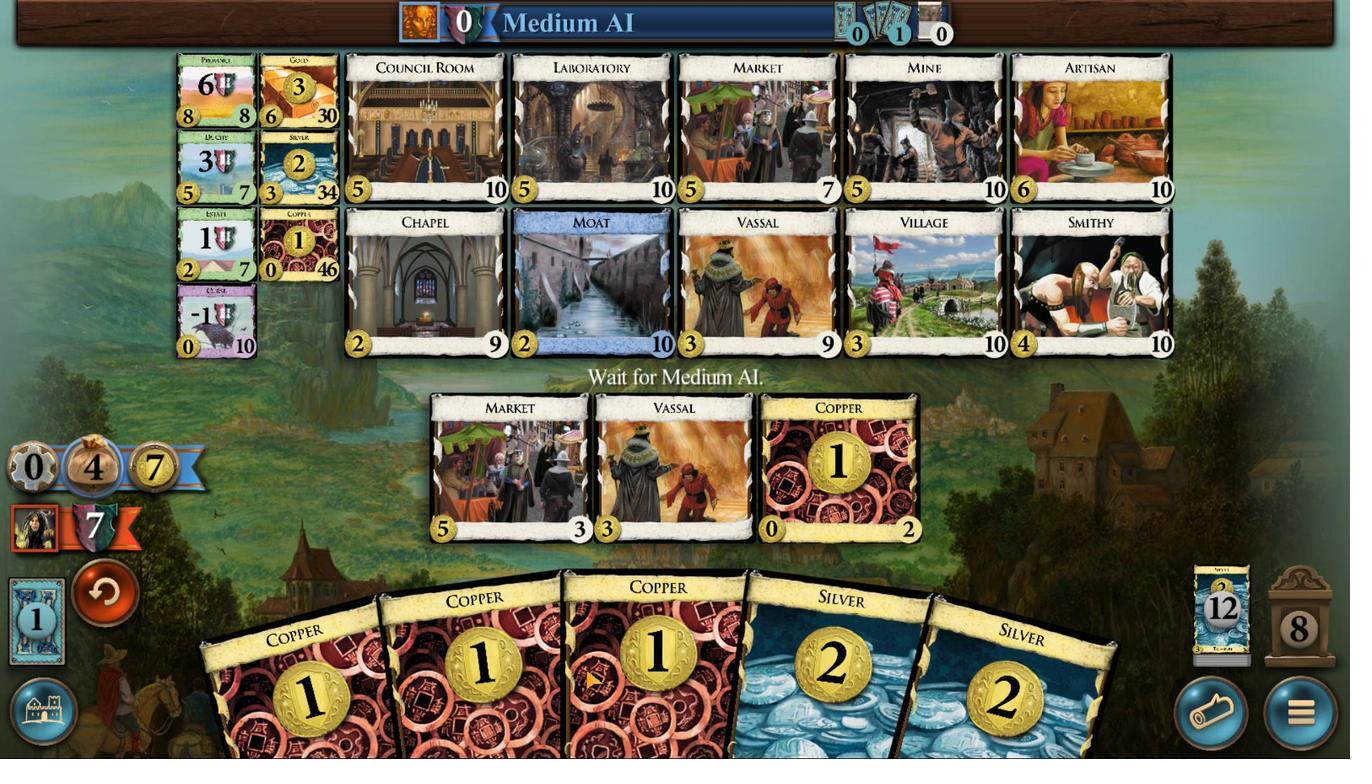 
Action: Mouse scrolled (585, 669) with delta (0, 0)
Screenshot: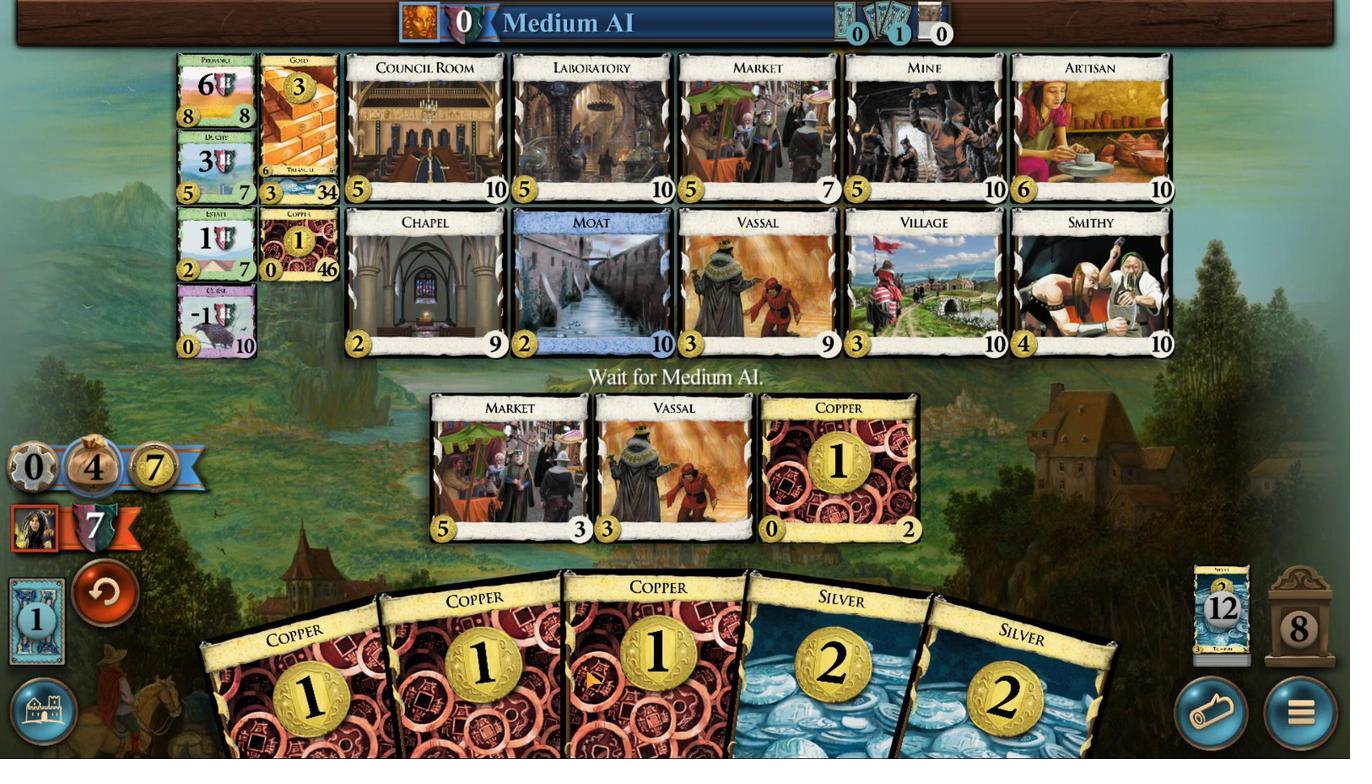 
Action: Mouse scrolled (585, 669) with delta (0, 0)
Screenshot: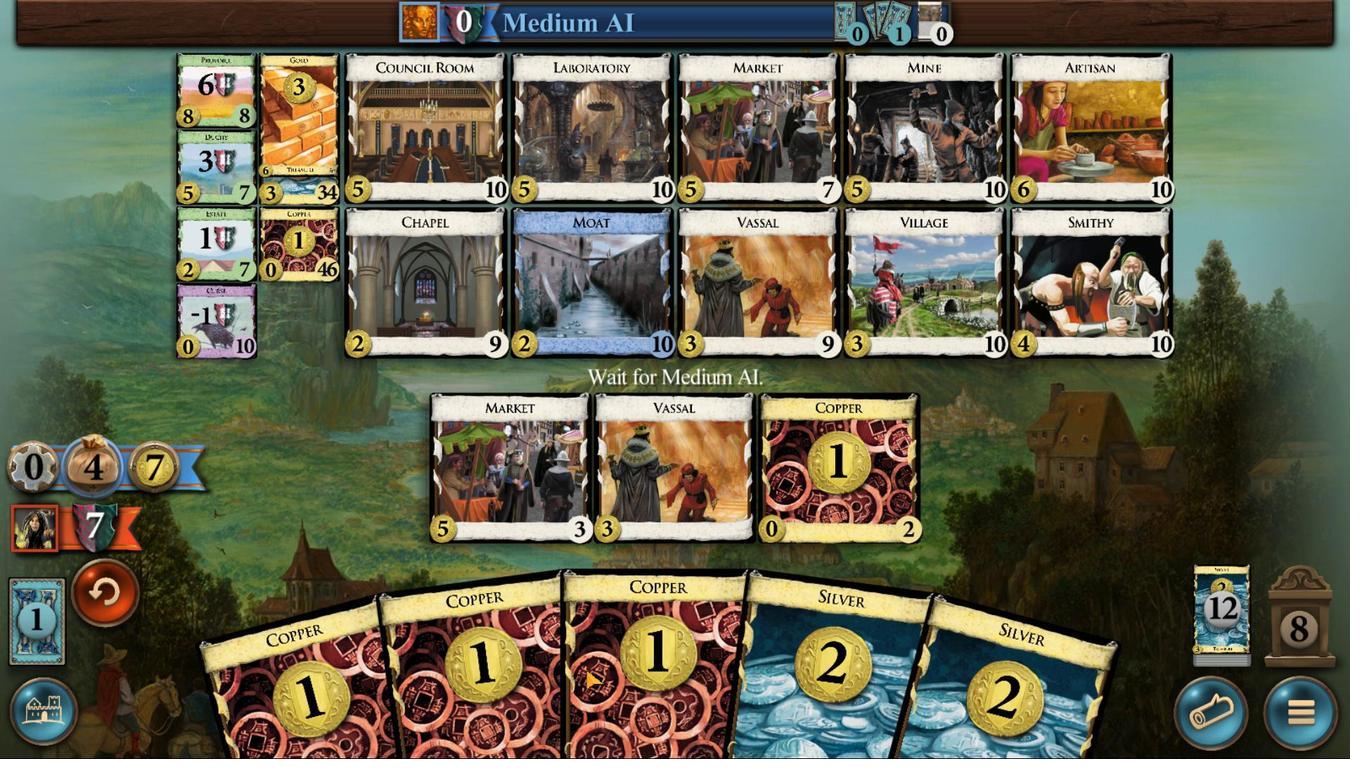 
Action: Mouse scrolled (585, 669) with delta (0, 0)
Screenshot: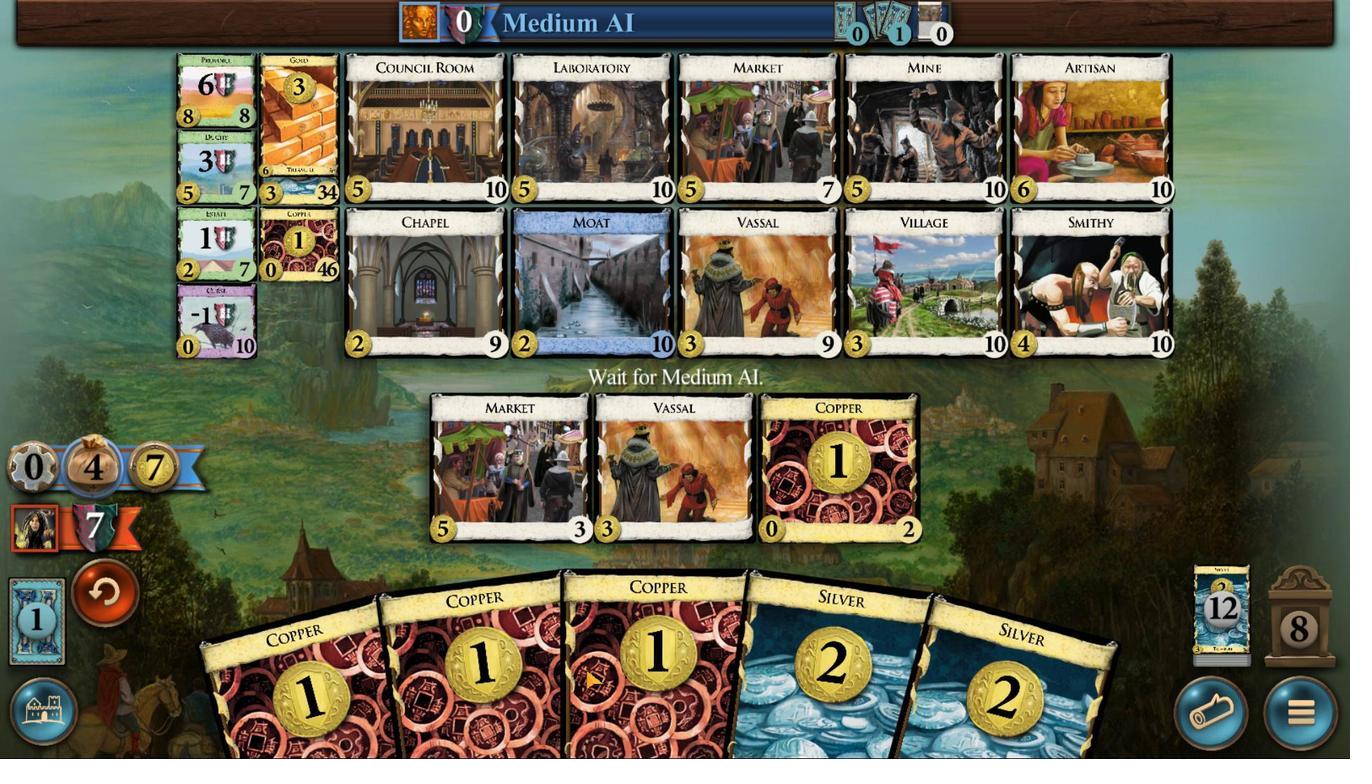 
Action: Mouse moved to (814, 640)
Screenshot: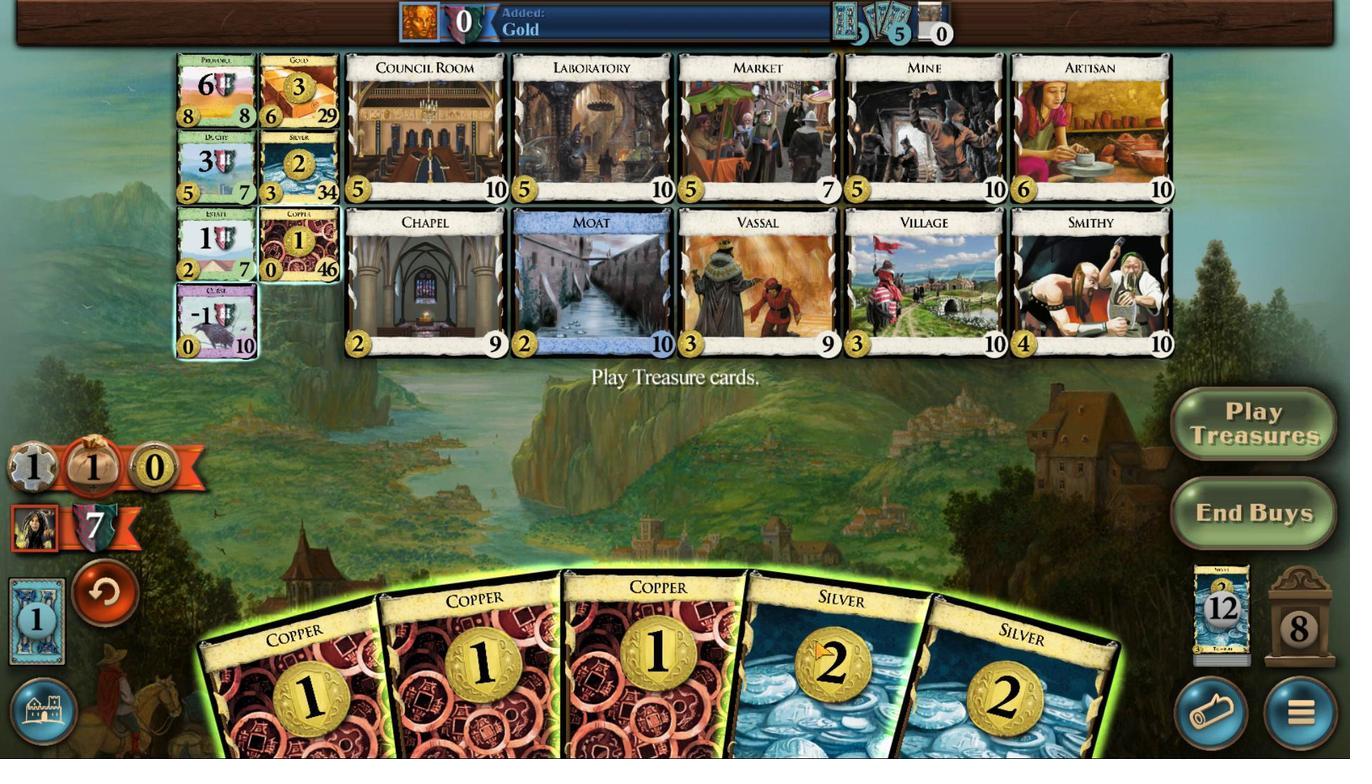 
Action: Mouse scrolled (814, 640) with delta (0, 0)
Screenshot: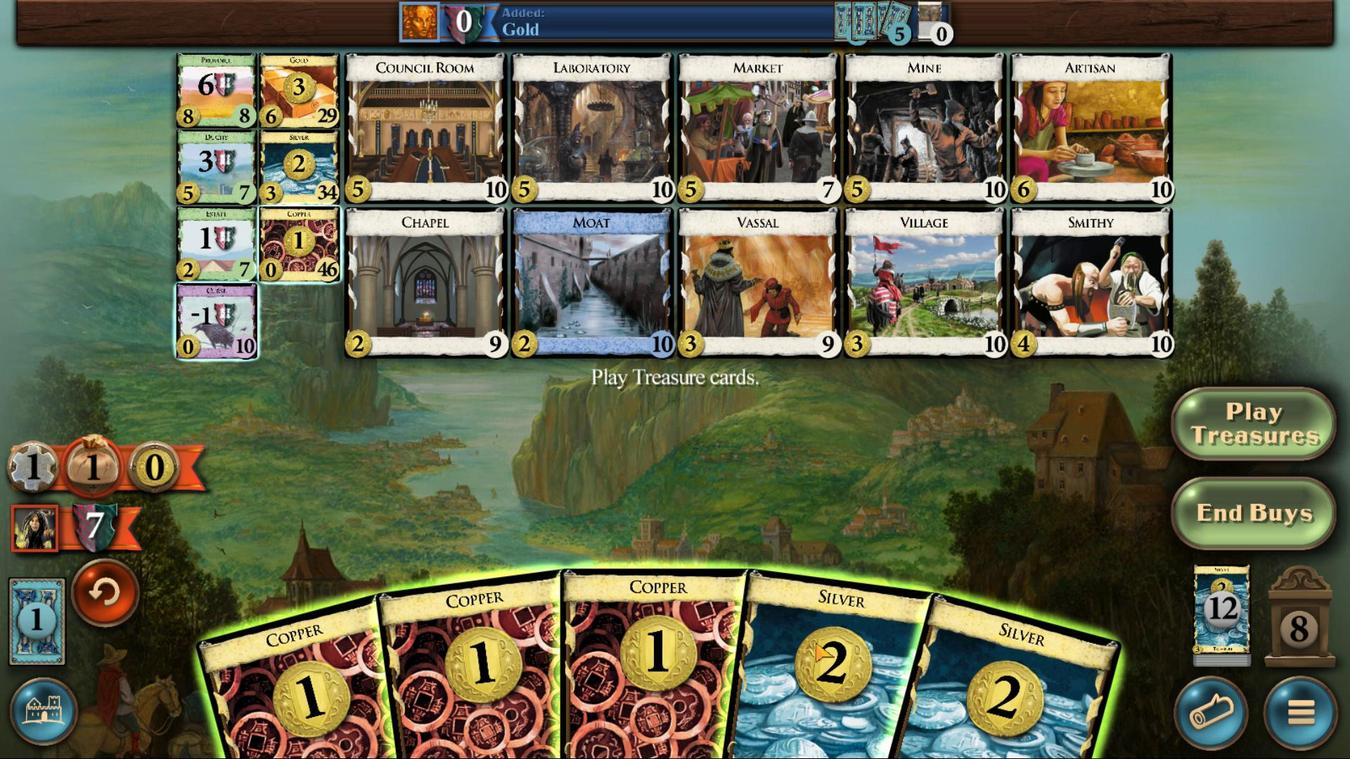 
Action: Mouse moved to (814, 642)
Screenshot: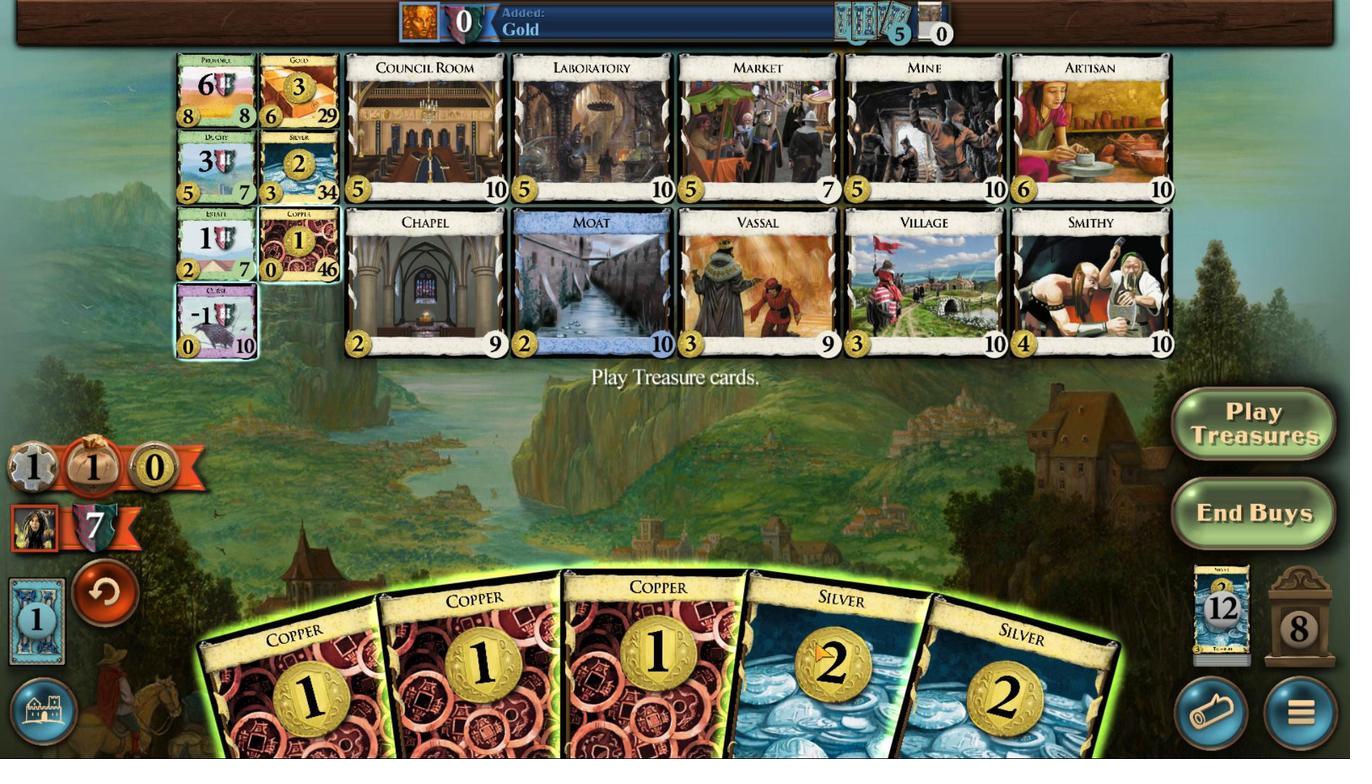 
Action: Mouse scrolled (814, 642) with delta (0, 0)
Screenshot: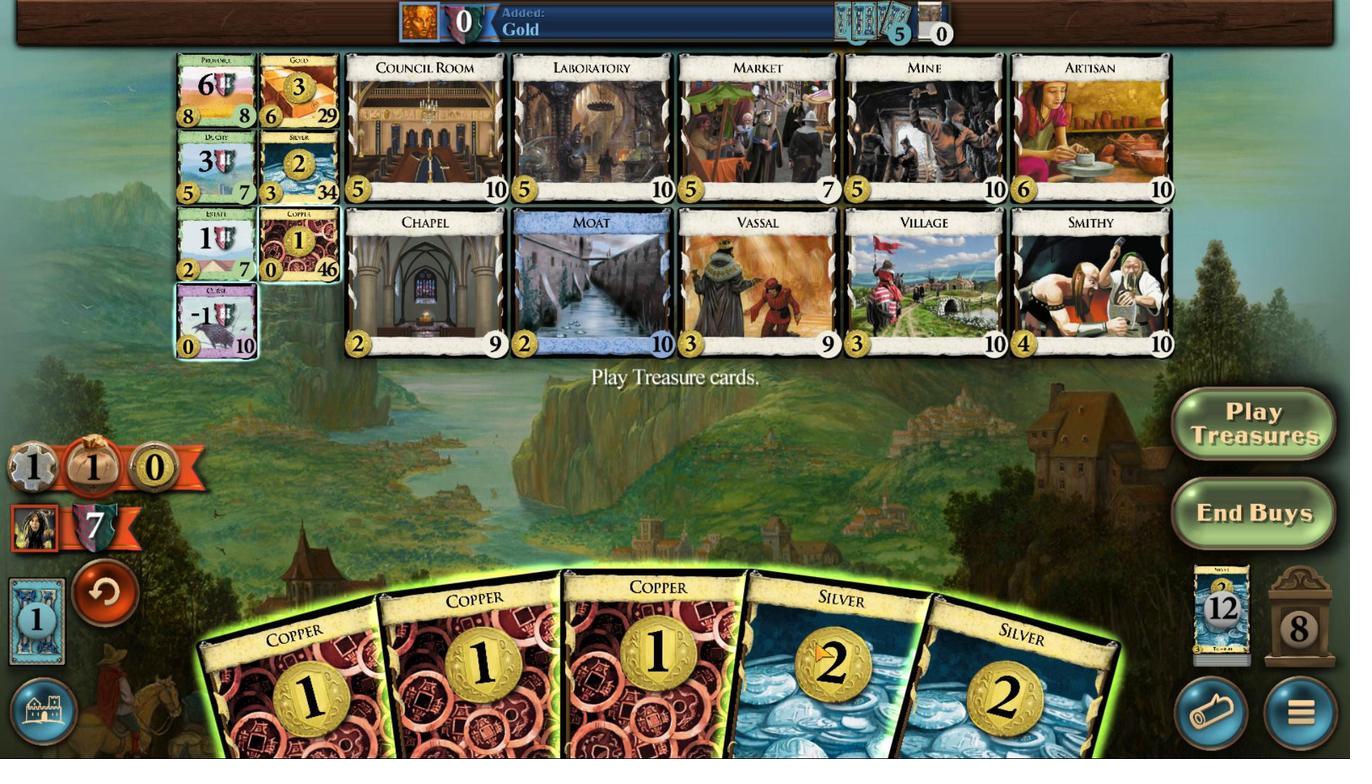 
Action: Mouse scrolled (814, 642) with delta (0, 0)
Screenshot: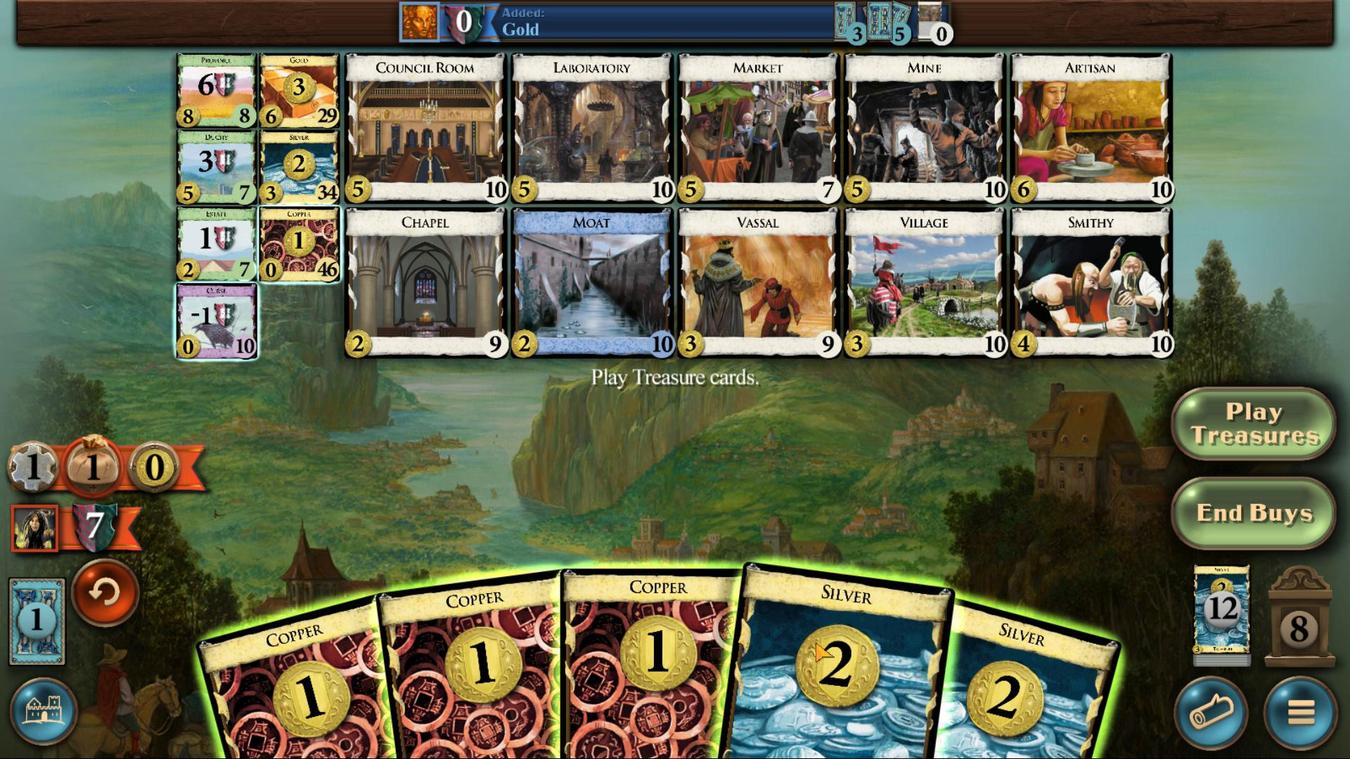 
Action: Mouse moved to (903, 662)
Screenshot: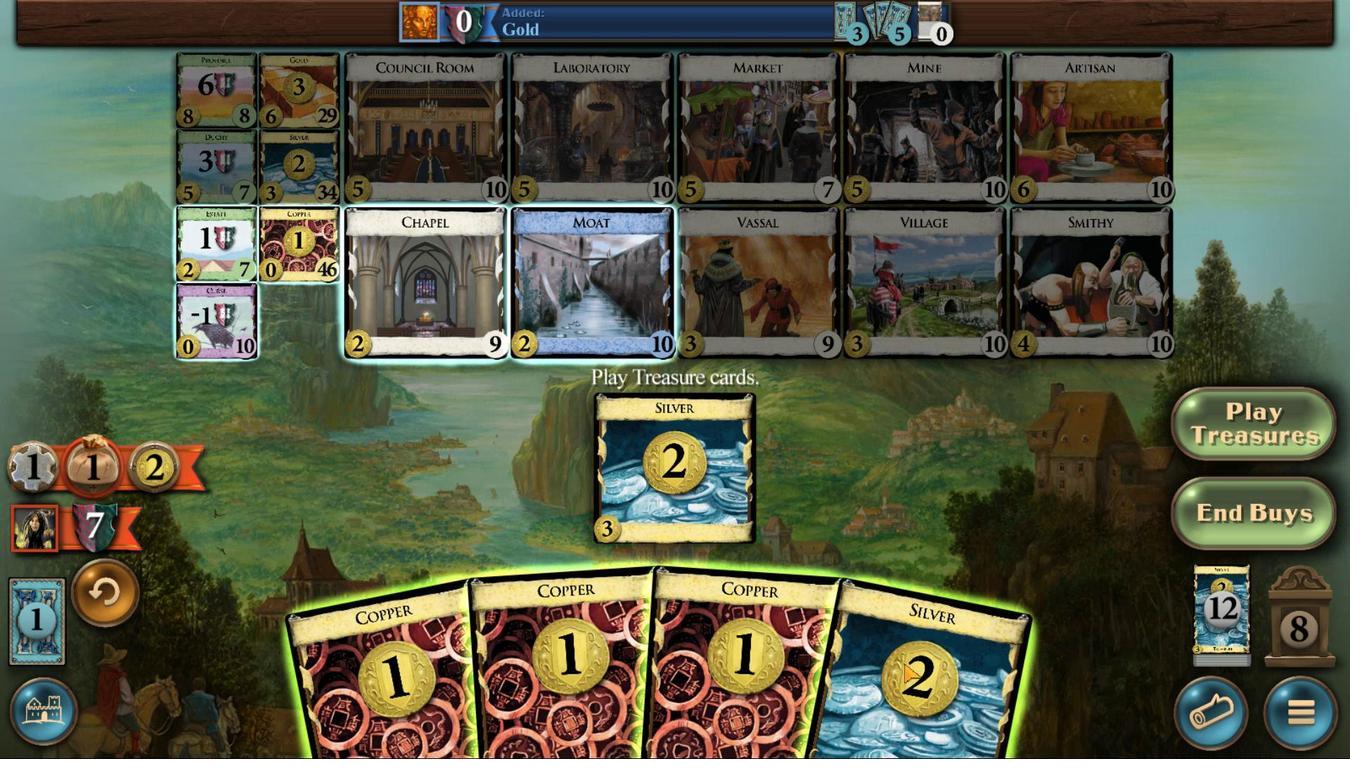 
Action: Mouse scrolled (903, 661) with delta (0, 0)
Screenshot: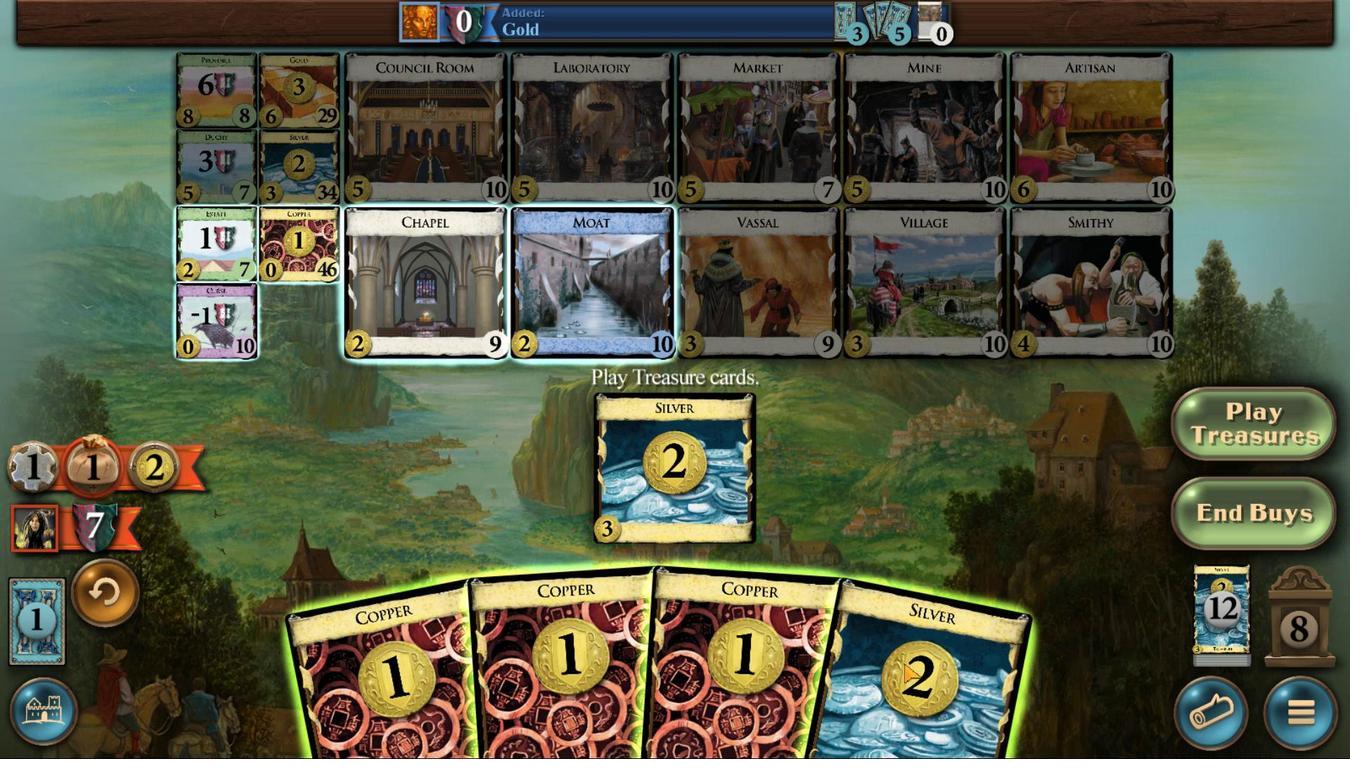 
Action: Mouse moved to (903, 664)
Screenshot: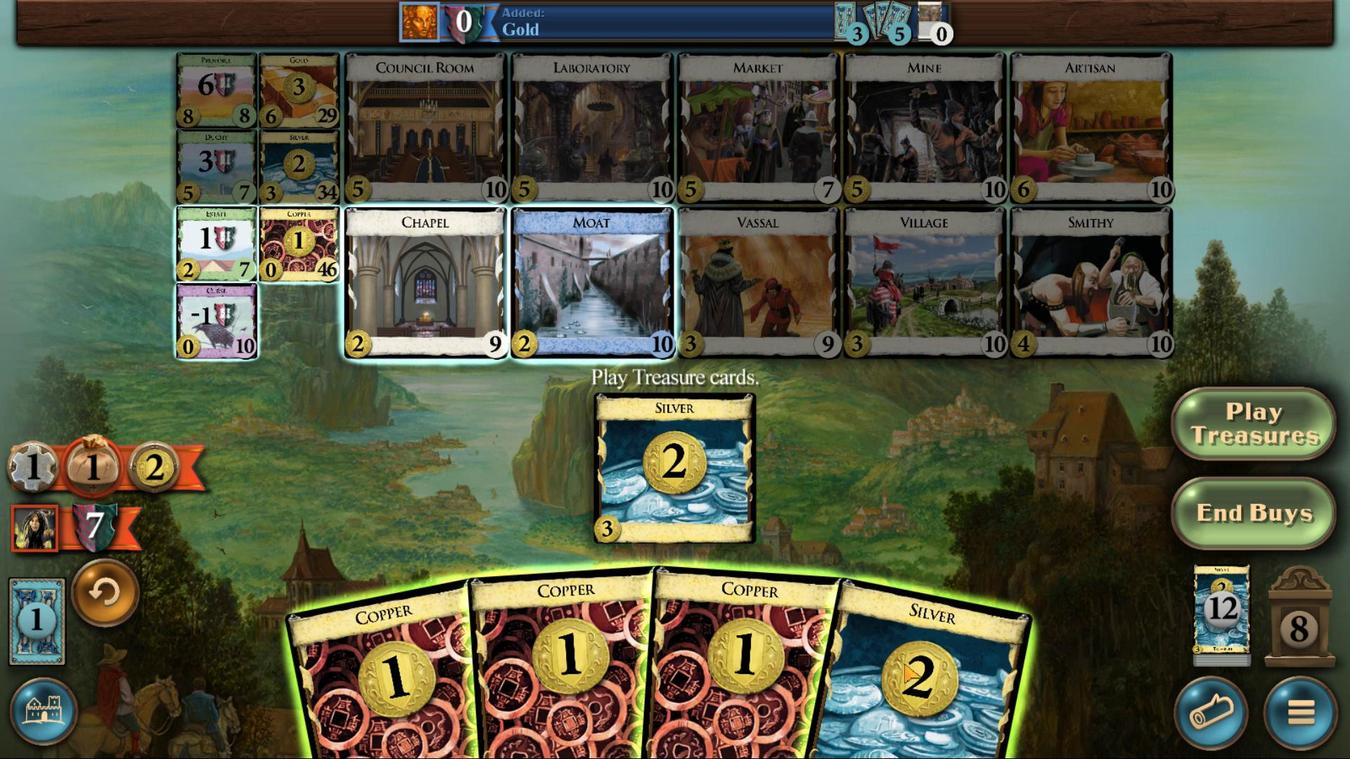 
Action: Mouse scrolled (903, 663) with delta (0, 0)
Screenshot: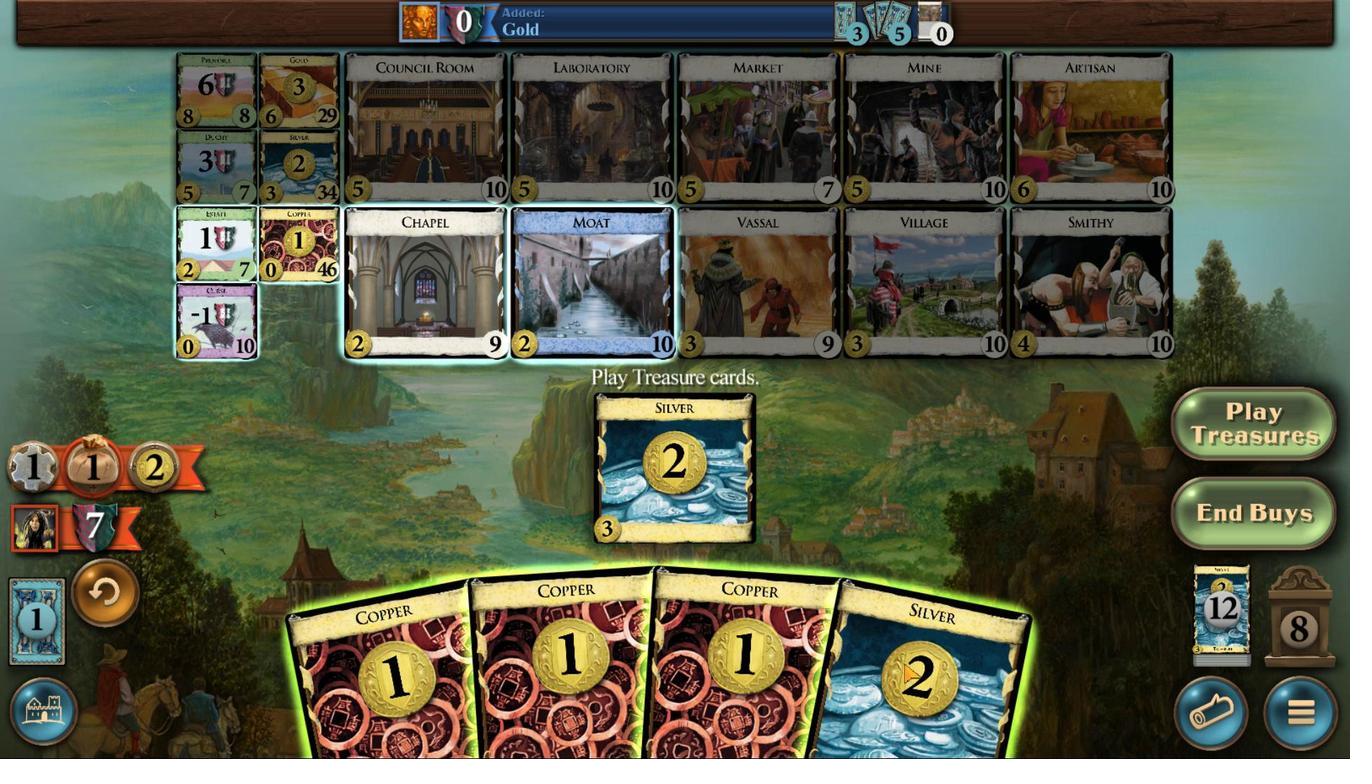 
Action: Mouse scrolled (903, 663) with delta (0, 0)
Screenshot: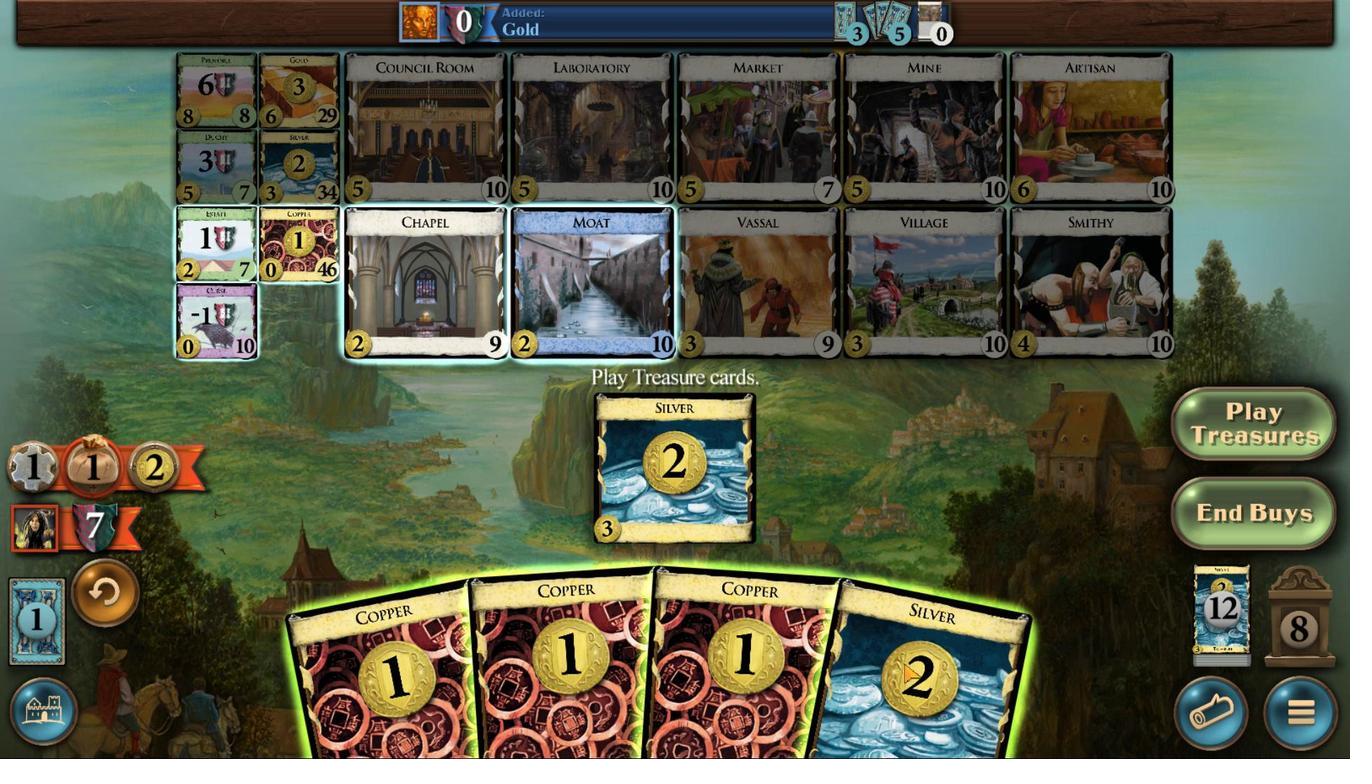 
Action: Mouse moved to (804, 650)
Screenshot: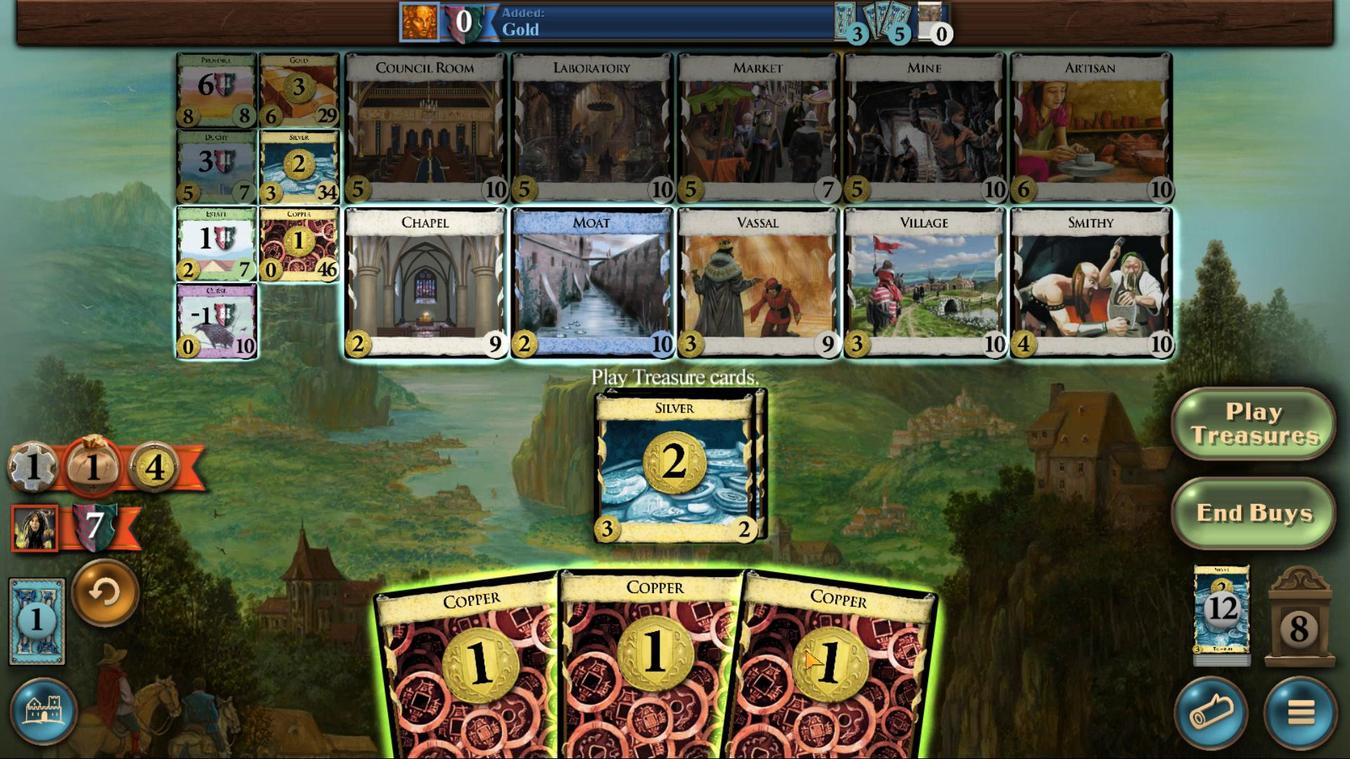 
Action: Mouse scrolled (804, 650) with delta (0, 0)
Screenshot: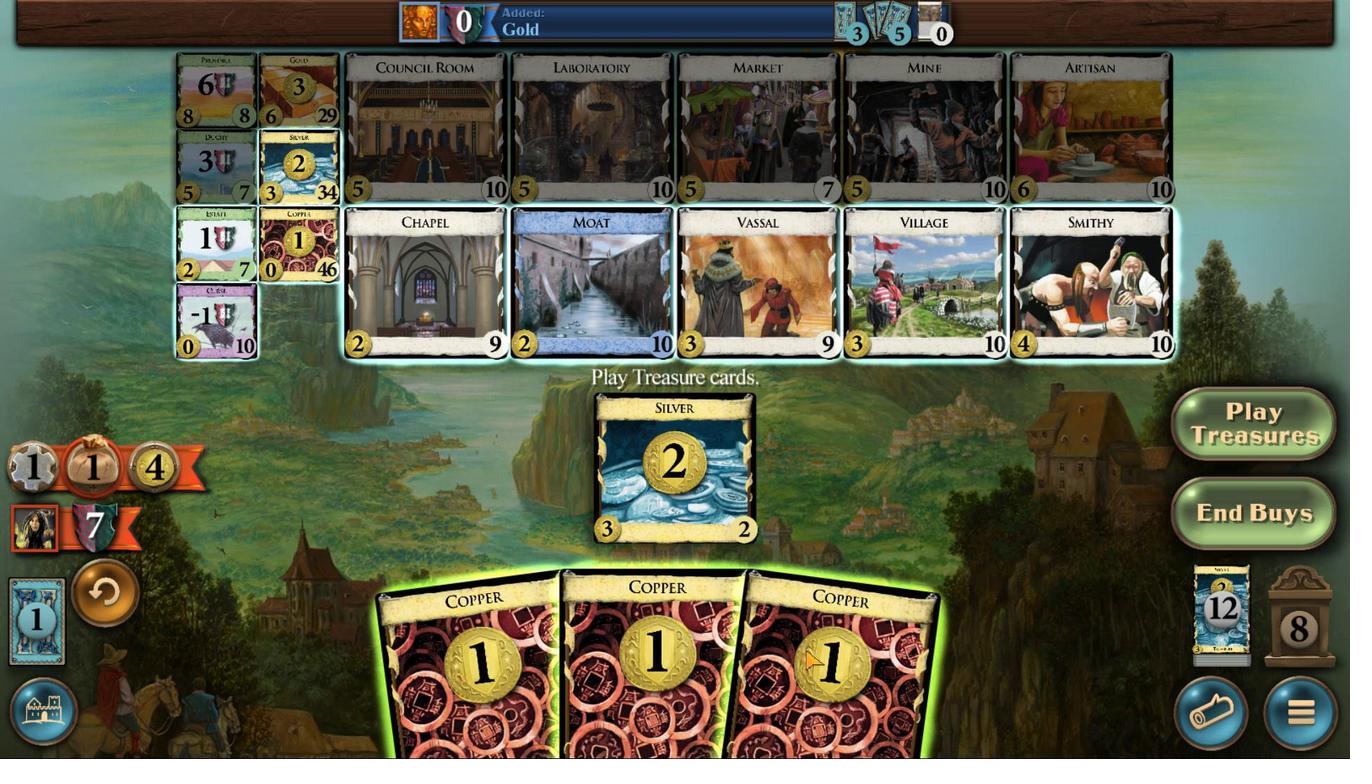
Action: Mouse scrolled (804, 650) with delta (0, 0)
Screenshot: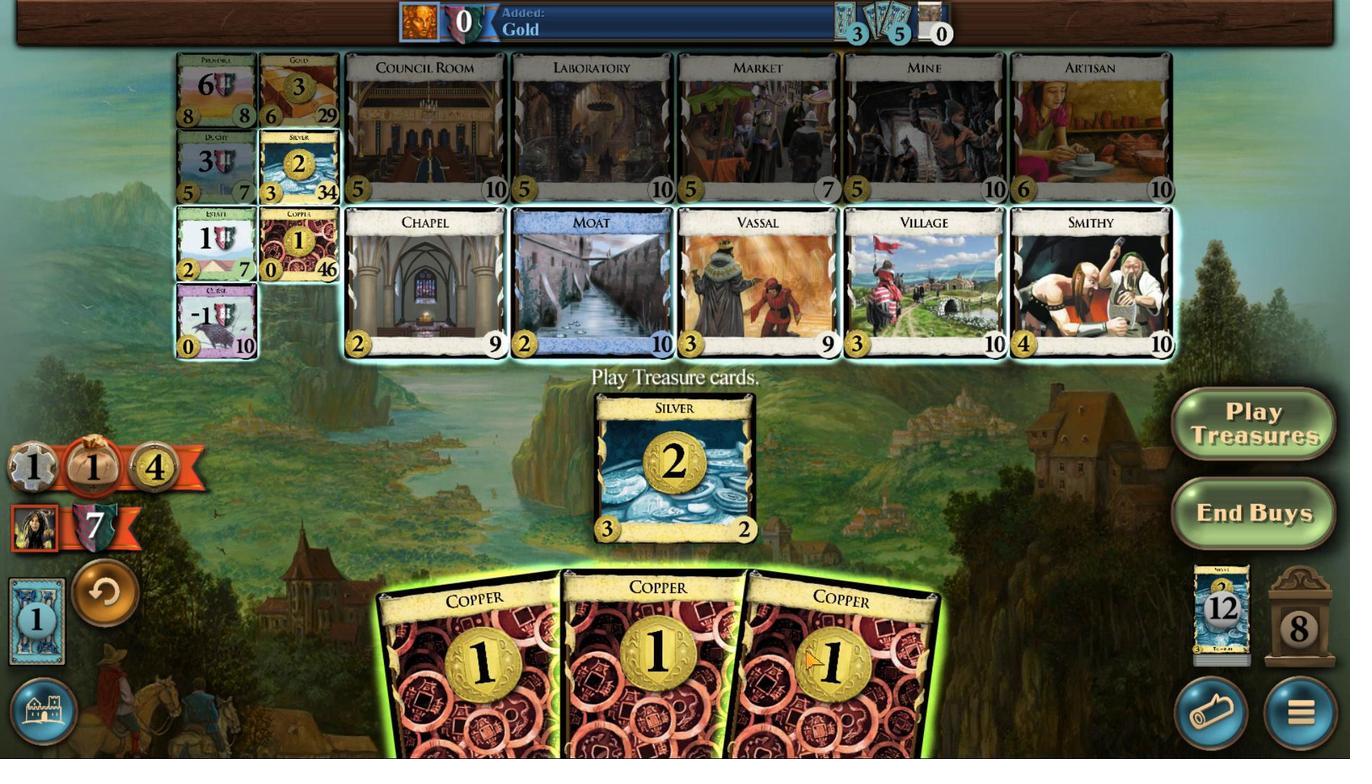
Action: Mouse scrolled (804, 650) with delta (0, 0)
Screenshot: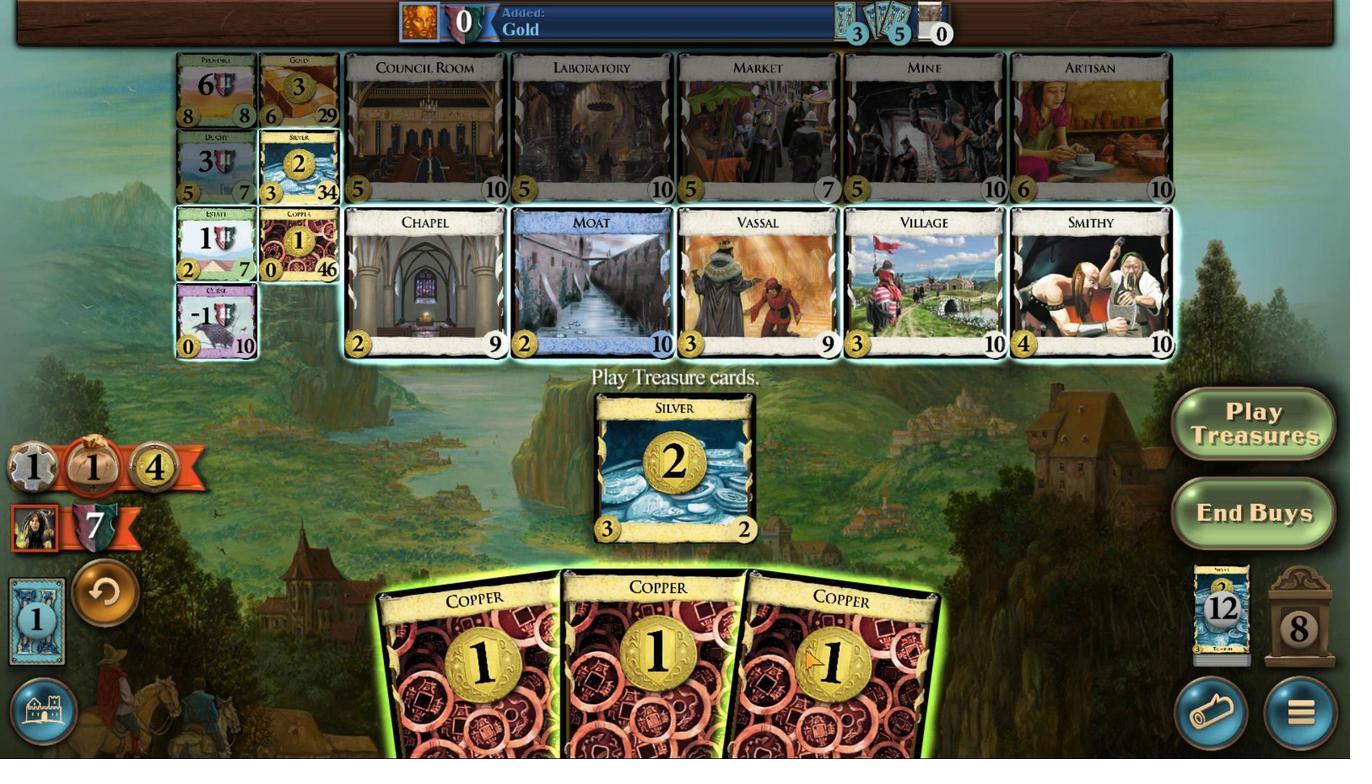 
Action: Mouse moved to (234, 159)
Screenshot: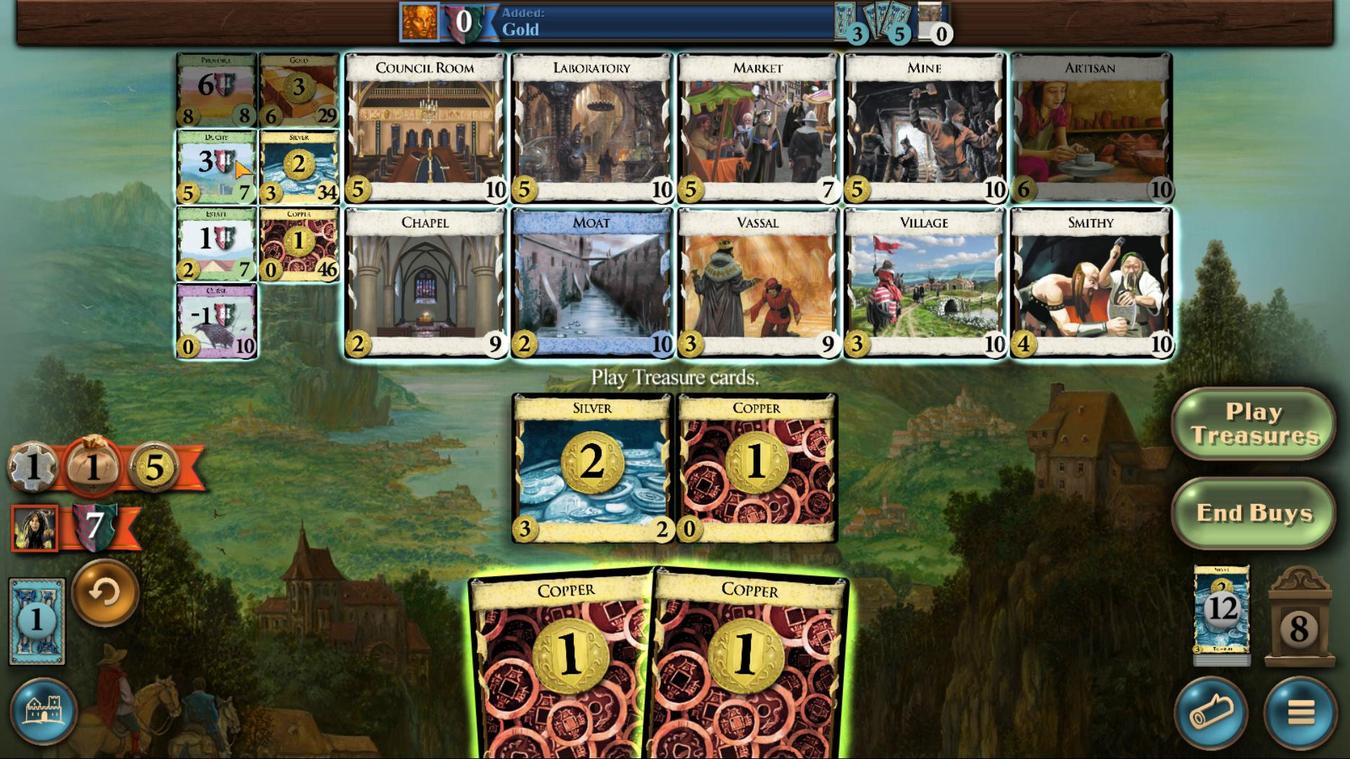 
Action: Mouse pressed left at (234, 159)
Screenshot: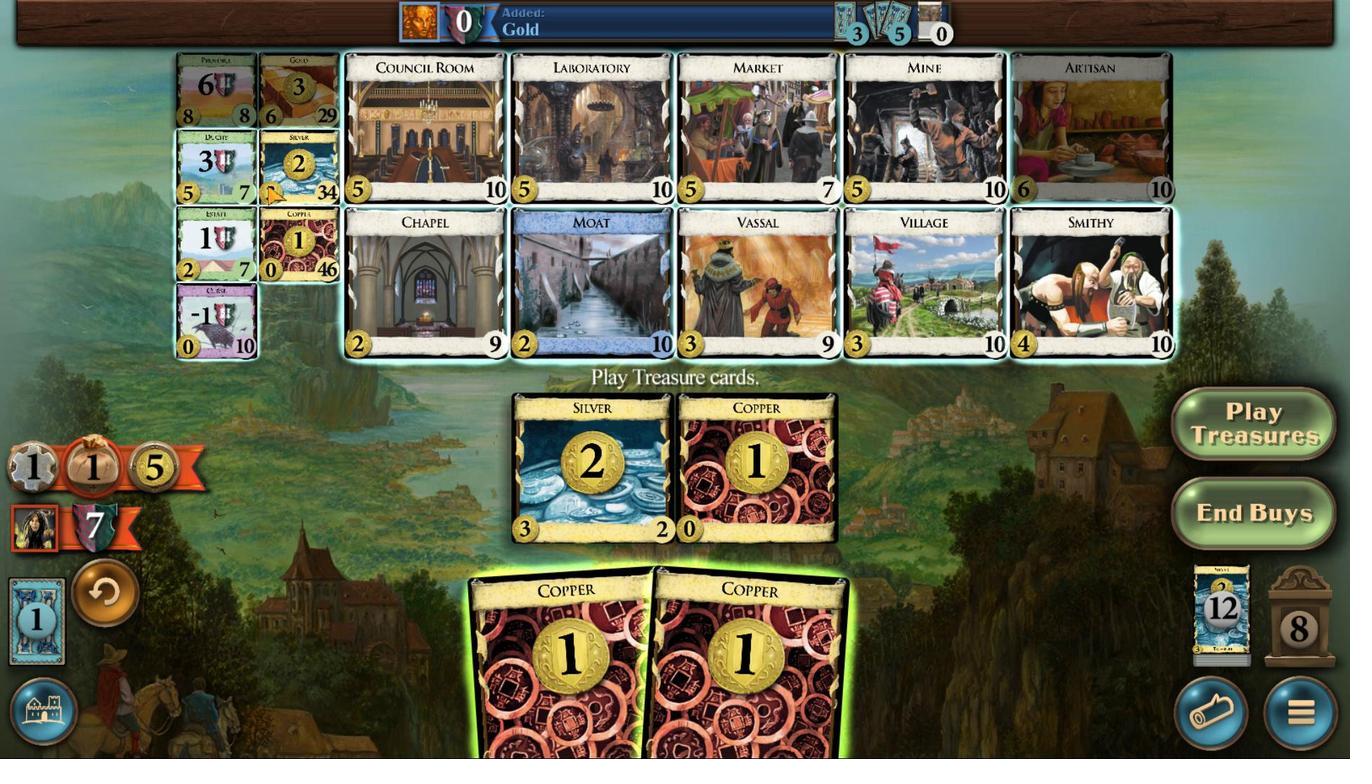 
Action: Mouse moved to (963, 721)
Screenshot: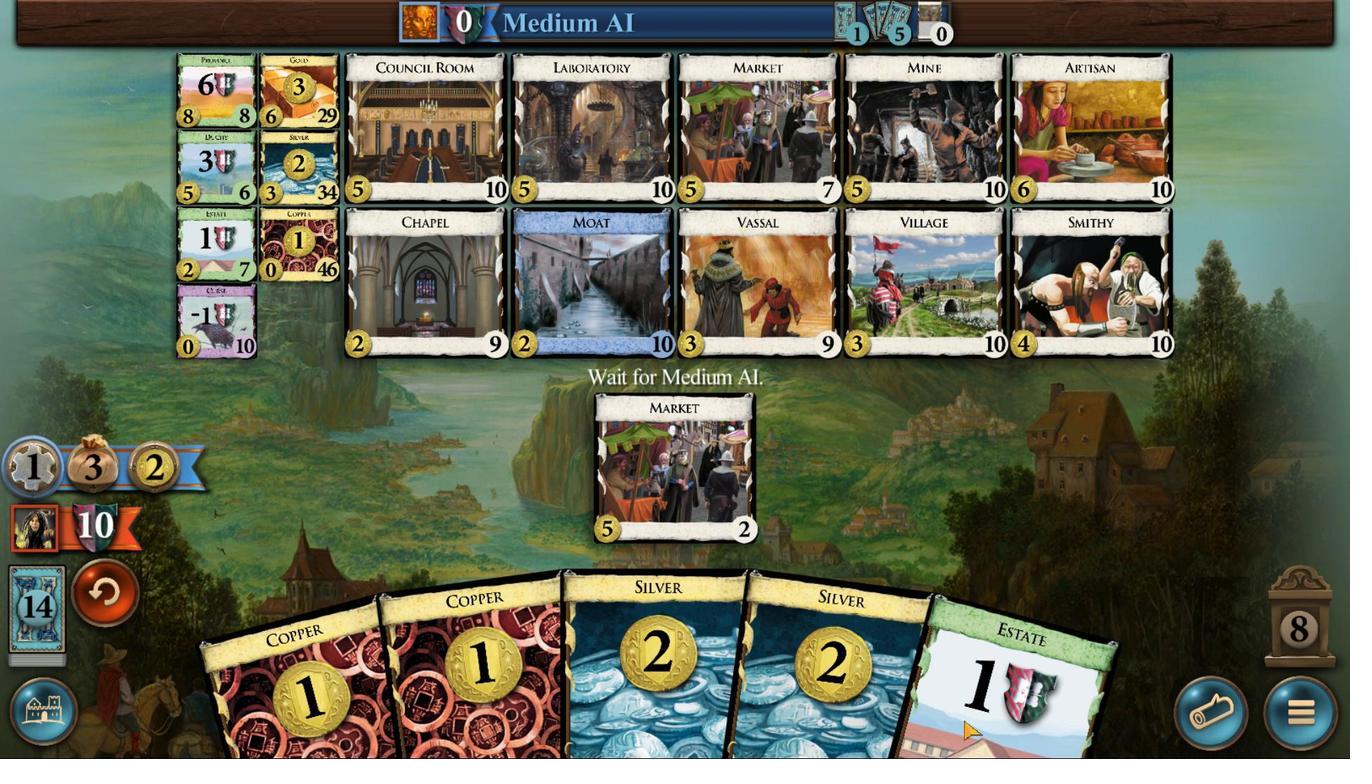 
Action: Mouse scrolled (963, 720) with delta (0, 0)
Screenshot: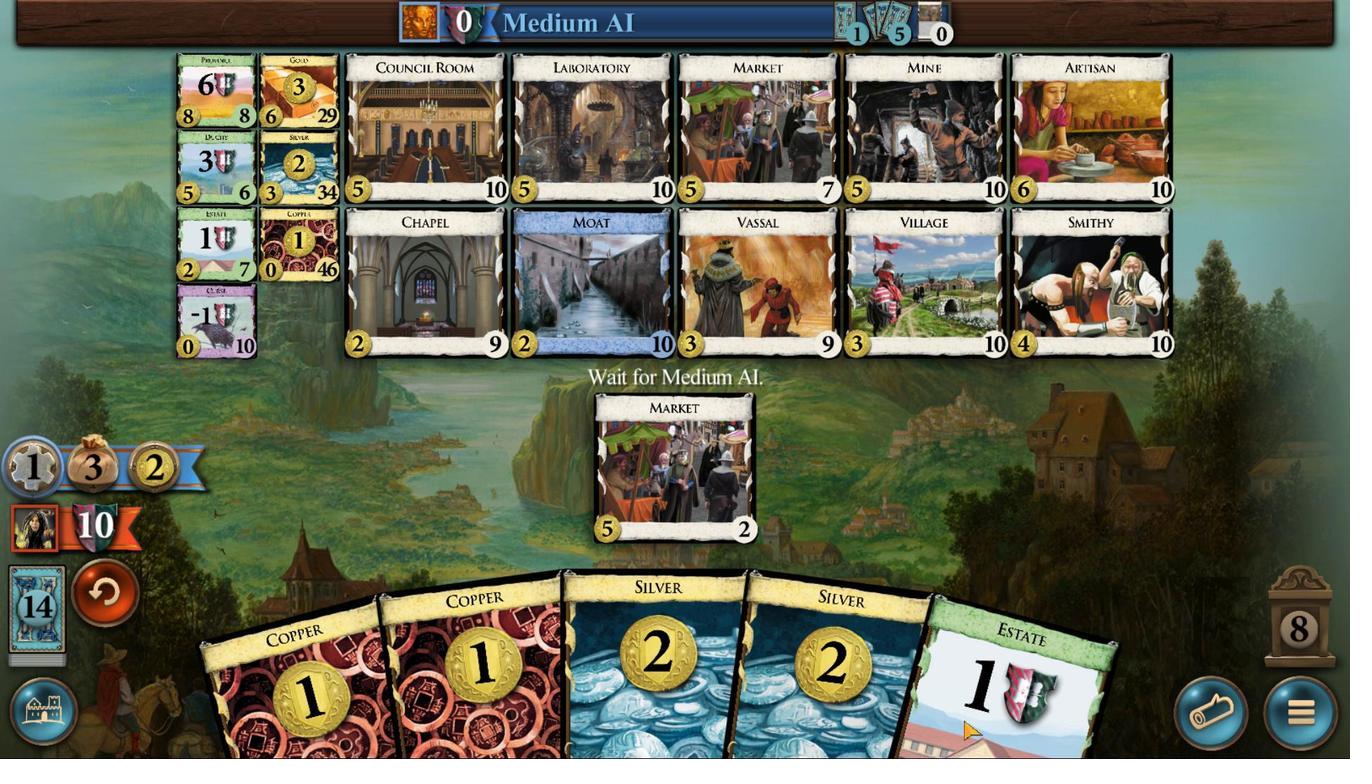 
Action: Mouse scrolled (963, 720) with delta (0, 0)
Screenshot: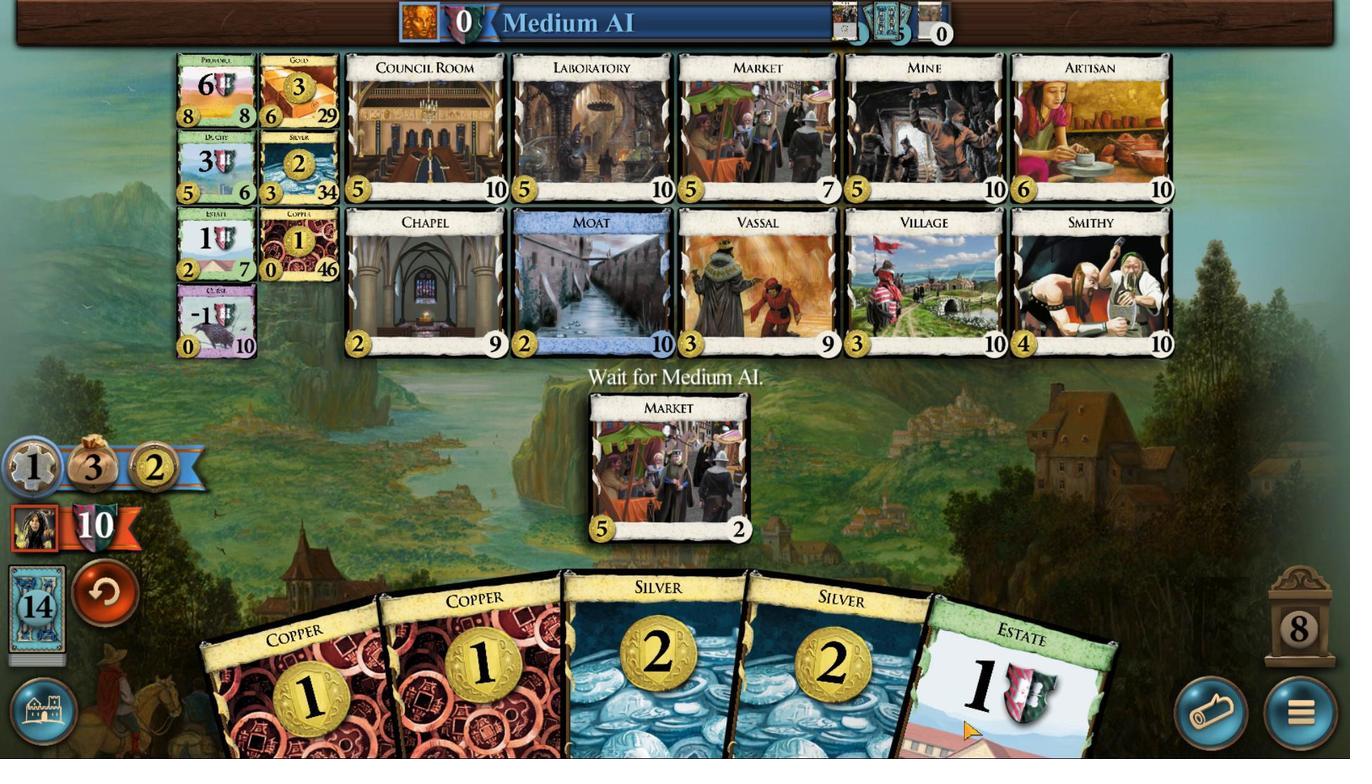 
Action: Mouse scrolled (963, 720) with delta (0, 0)
Screenshot: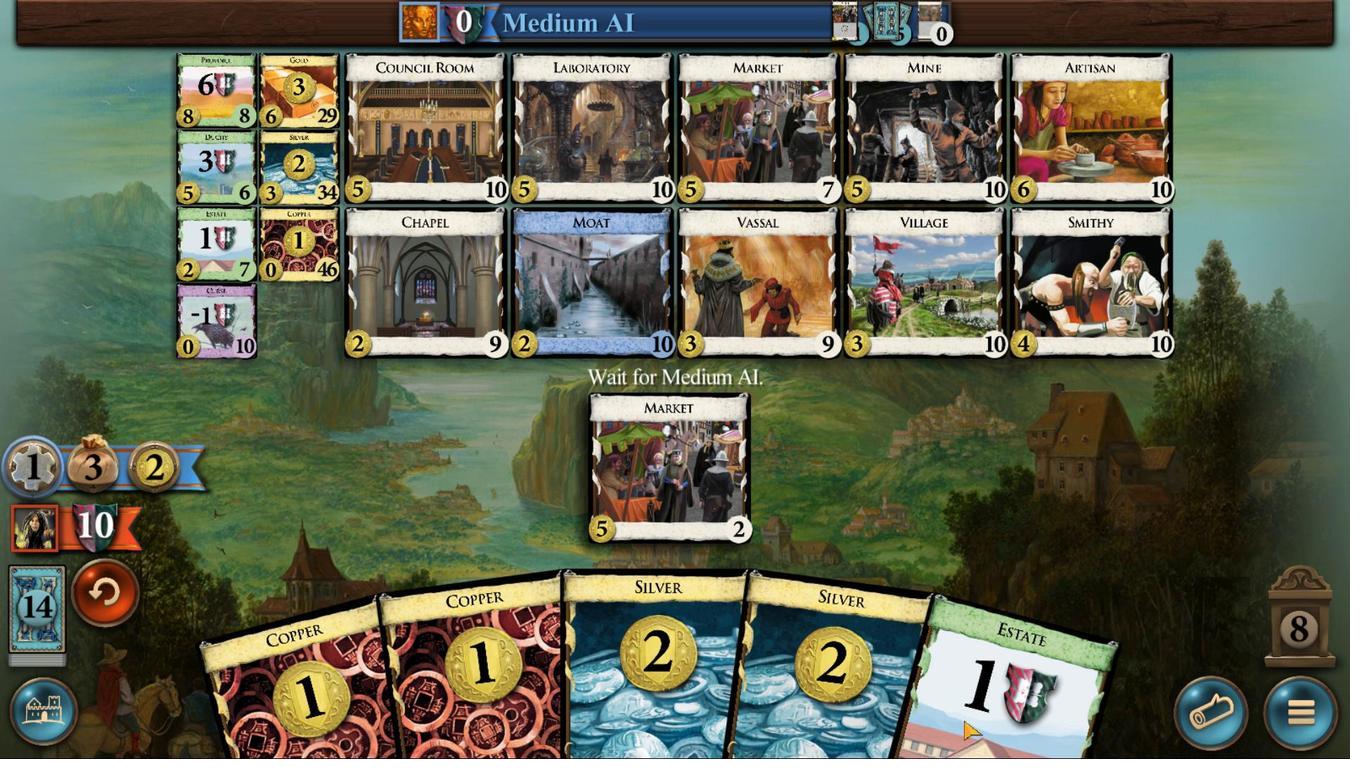 
Action: Mouse scrolled (963, 720) with delta (0, 0)
Screenshot: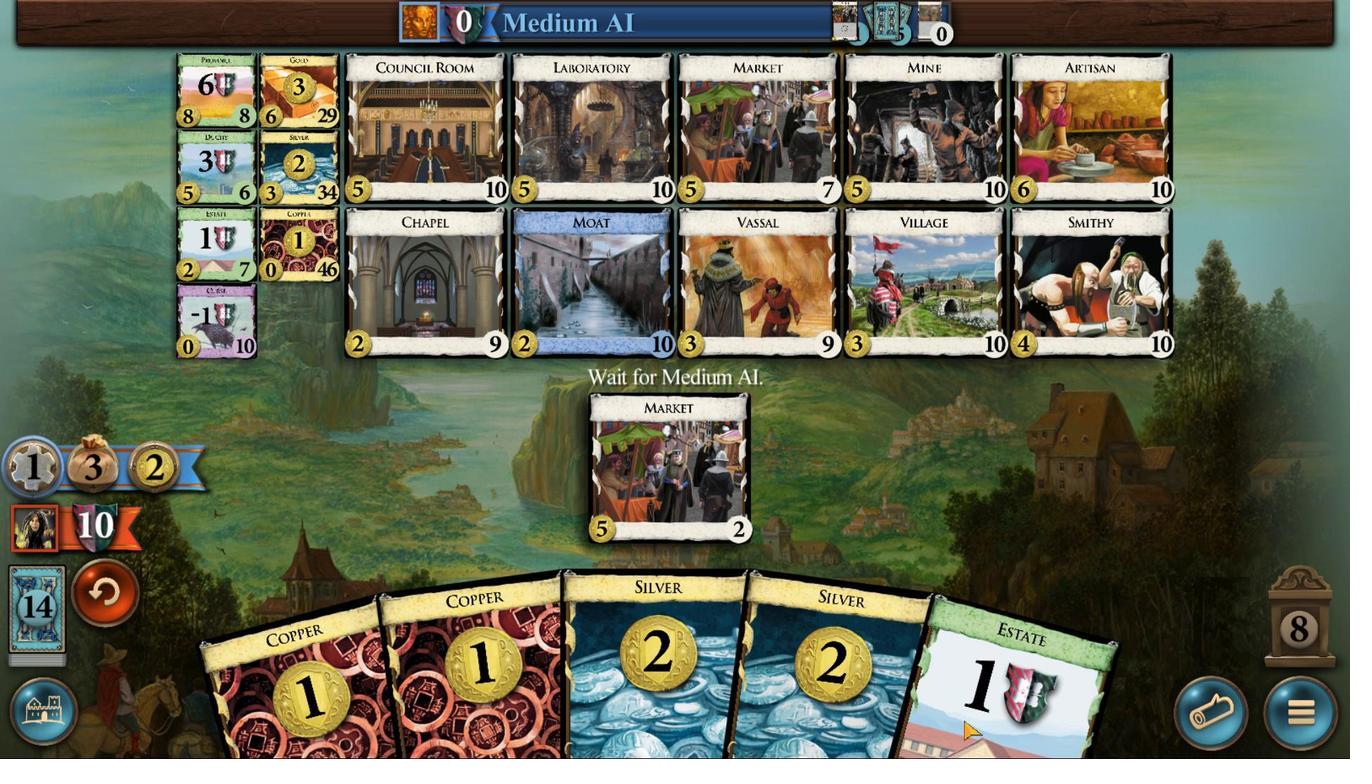 
Action: Mouse moved to (1025, 583)
Screenshot: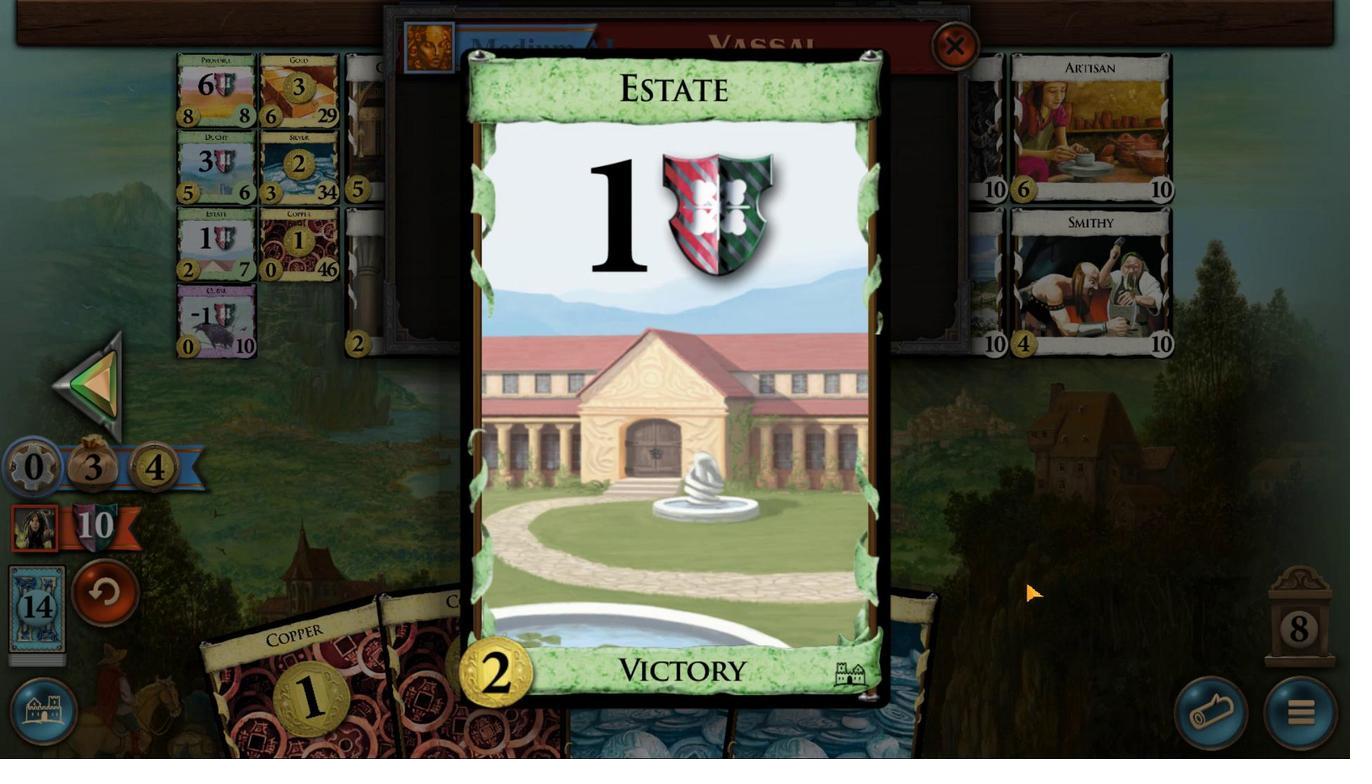 
Action: Mouse pressed left at (1025, 583)
Screenshot: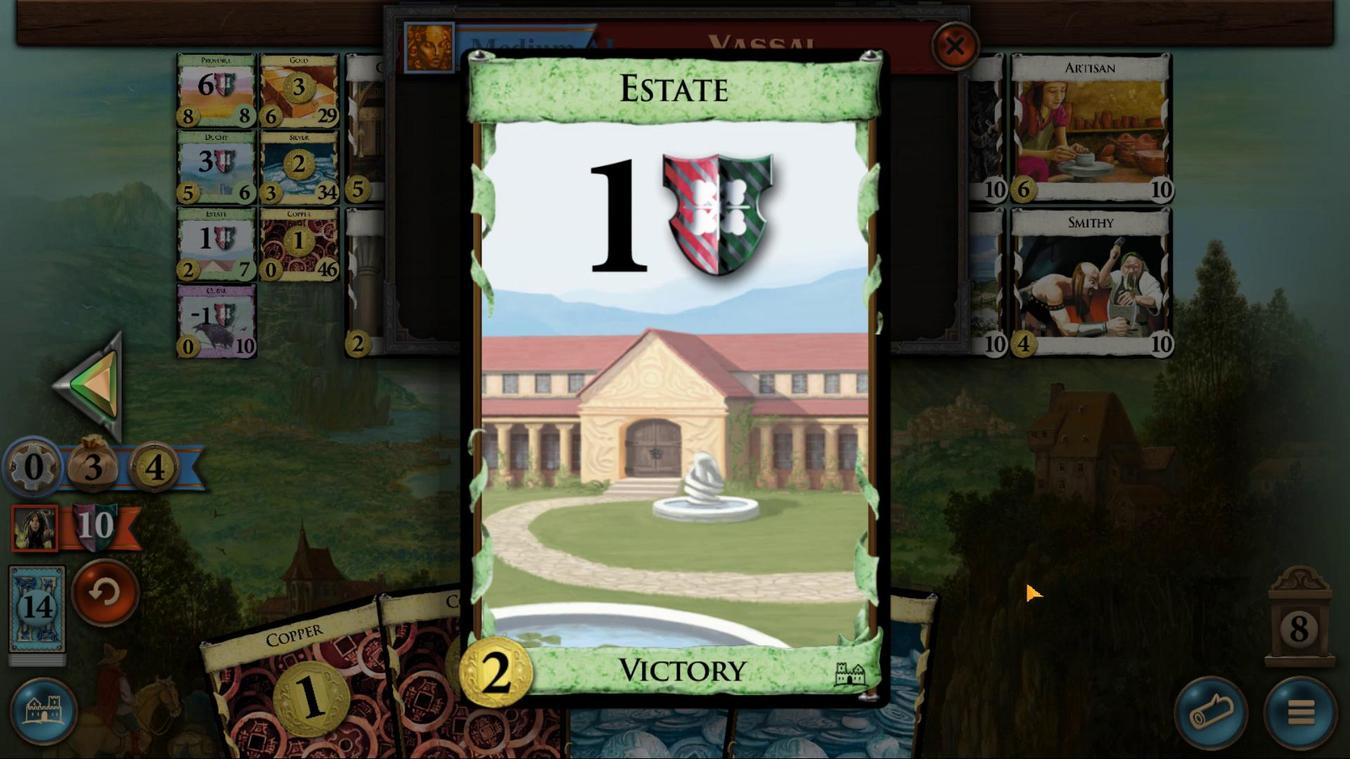 
Action: Mouse moved to (845, 677)
Screenshot: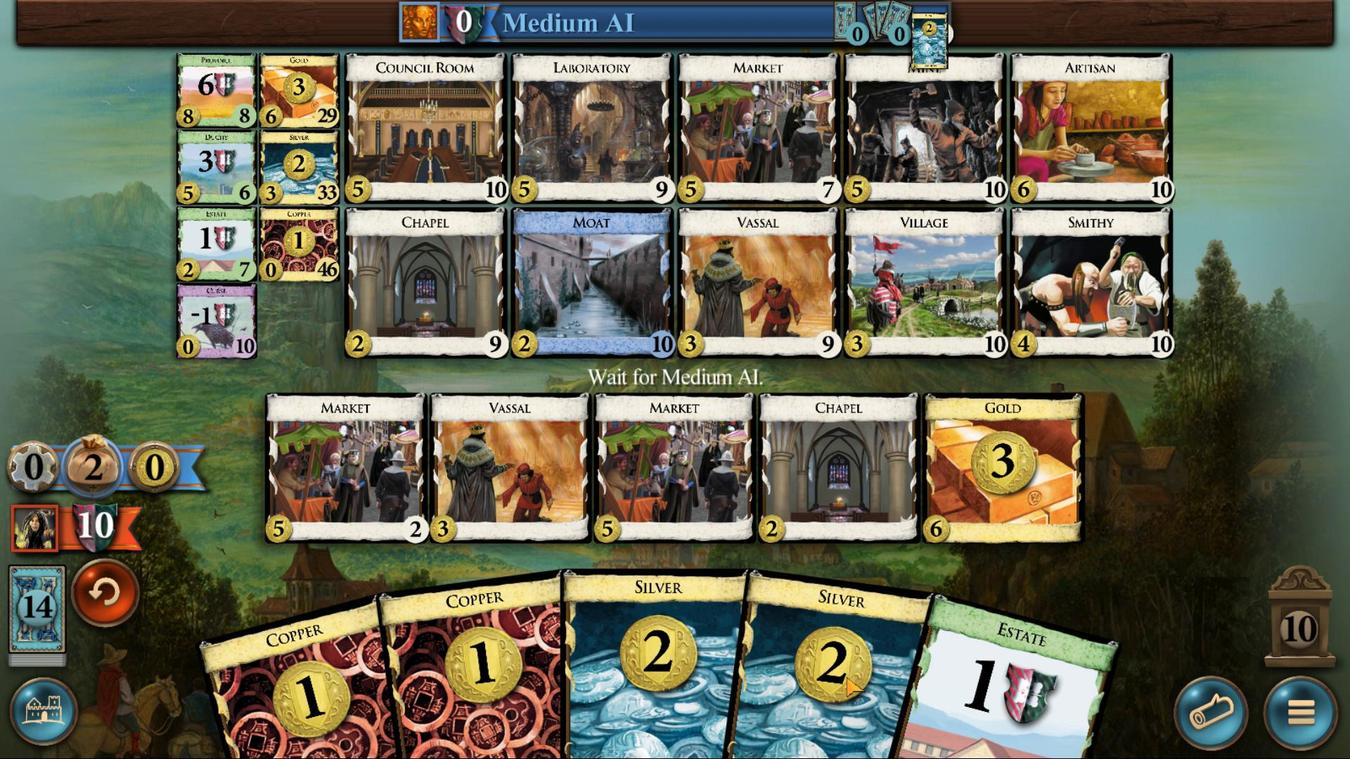 
Action: Mouse scrolled (845, 676) with delta (0, 0)
Screenshot: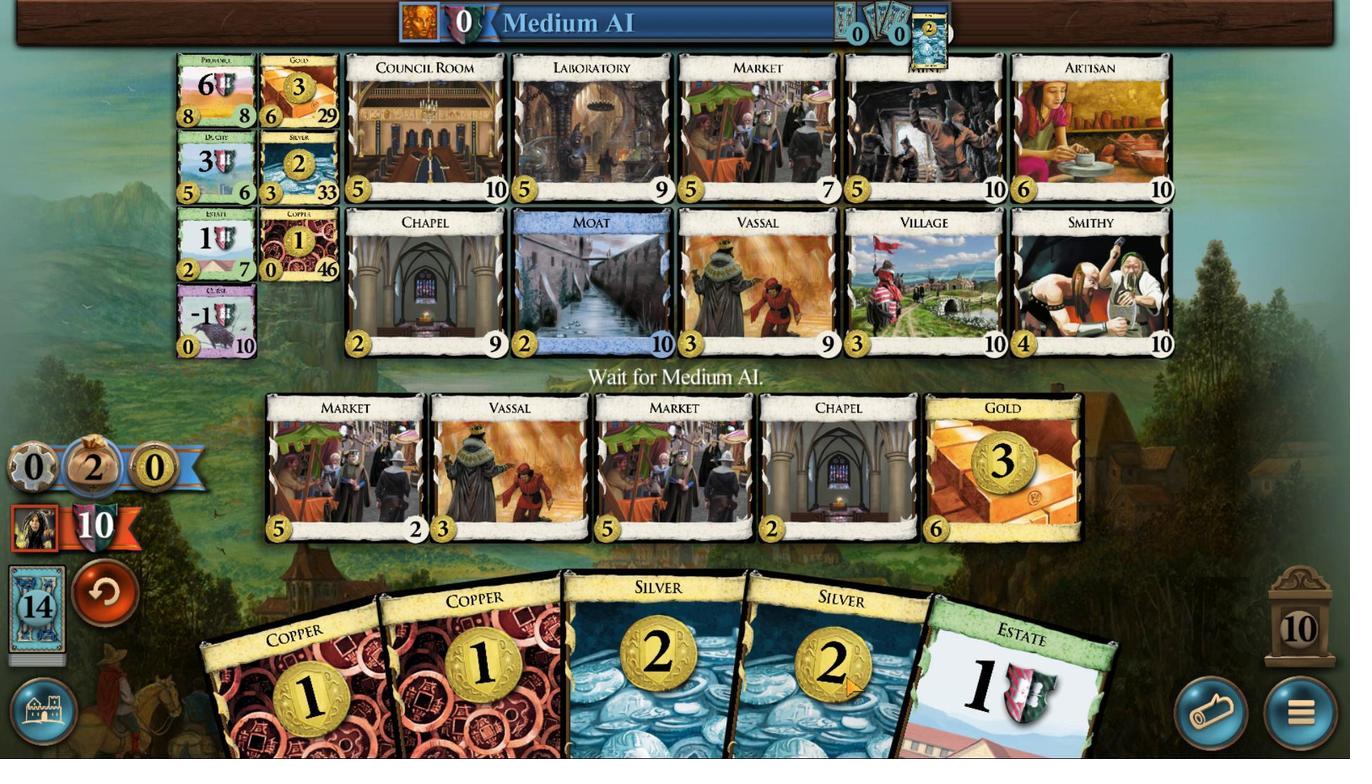 
Action: Mouse moved to (780, 661)
Screenshot: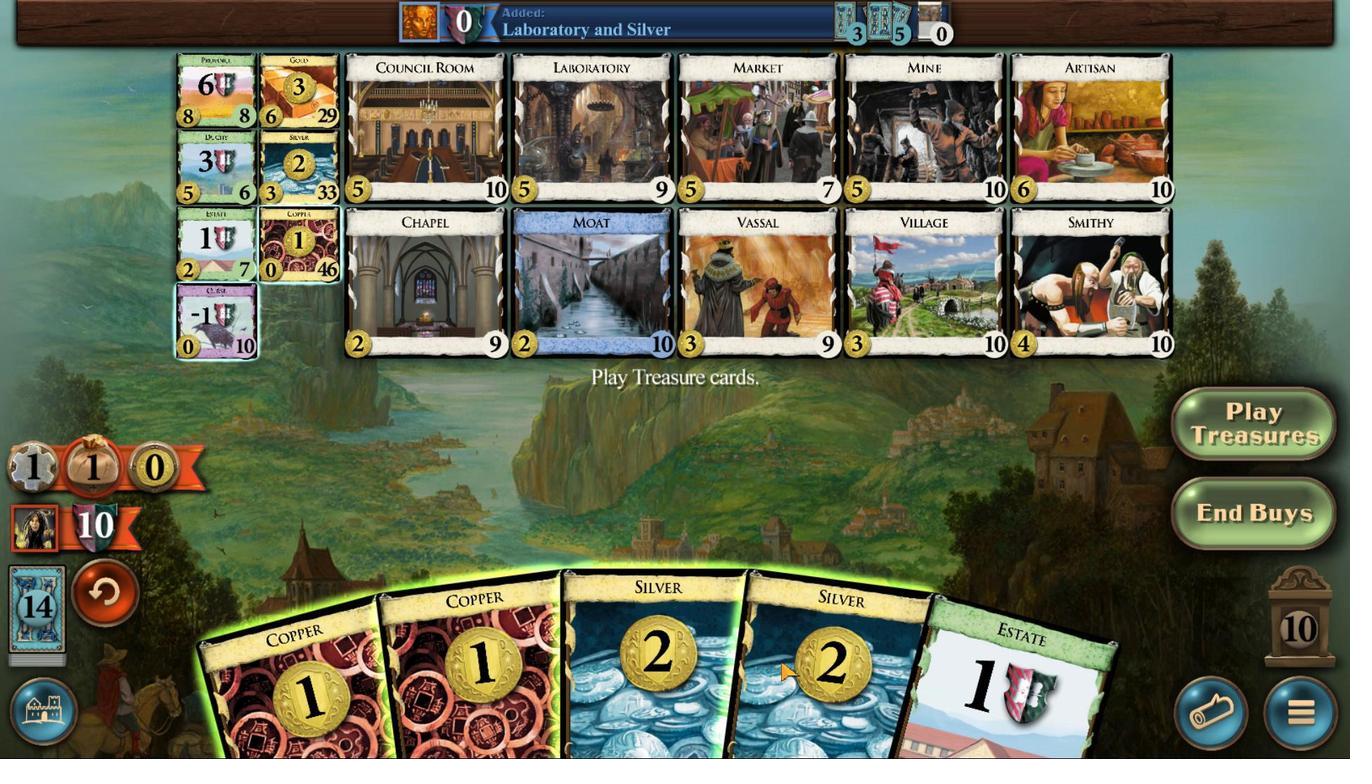 
Action: Mouse scrolled (780, 661) with delta (0, 0)
Screenshot: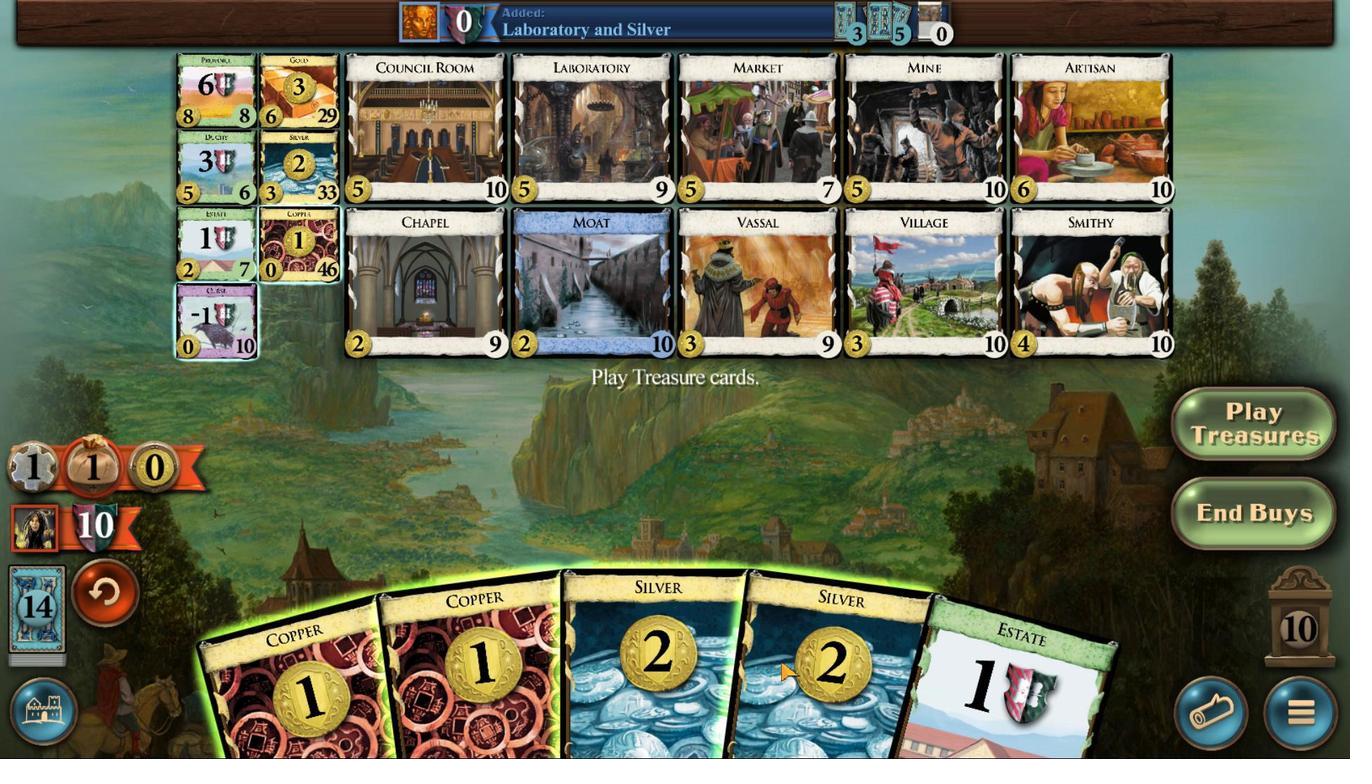 
Action: Mouse moved to (780, 661)
Screenshot: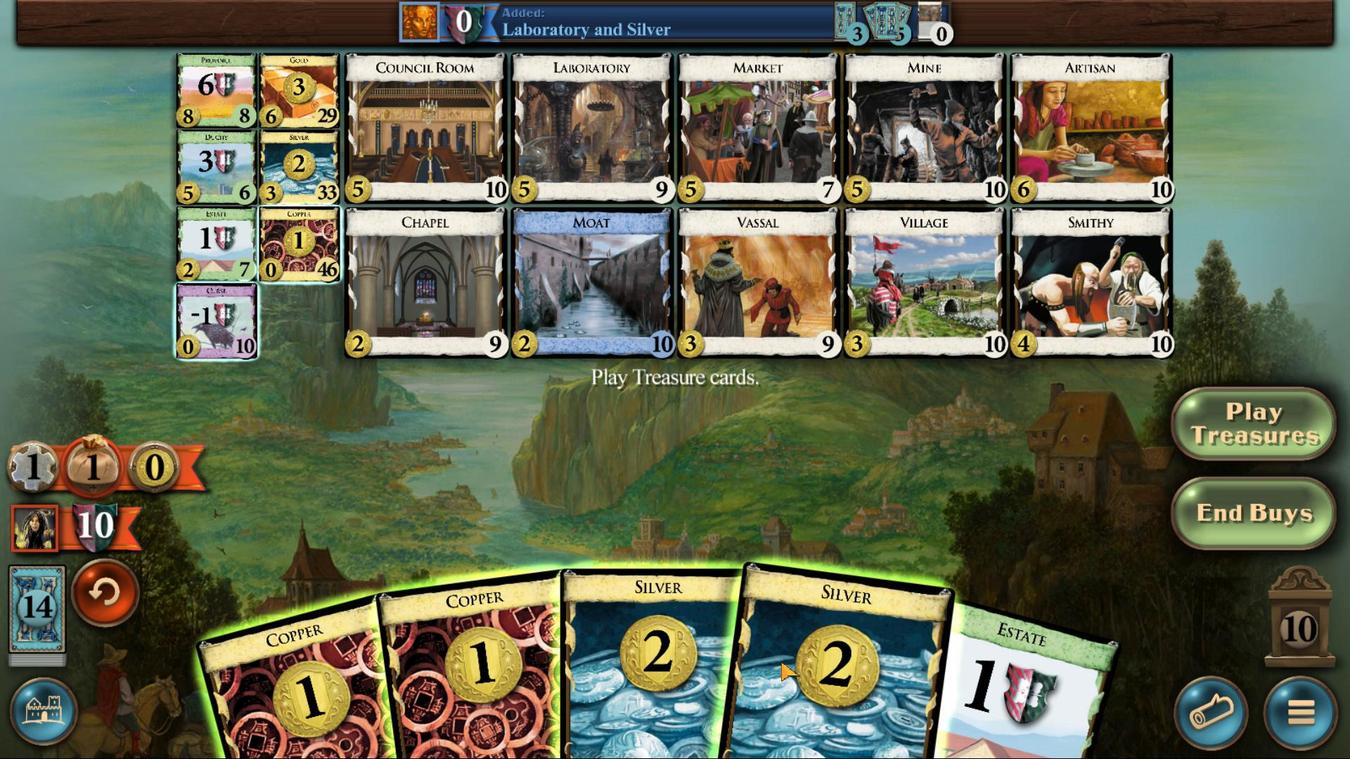 
Action: Mouse scrolled (780, 661) with delta (0, 0)
Screenshot: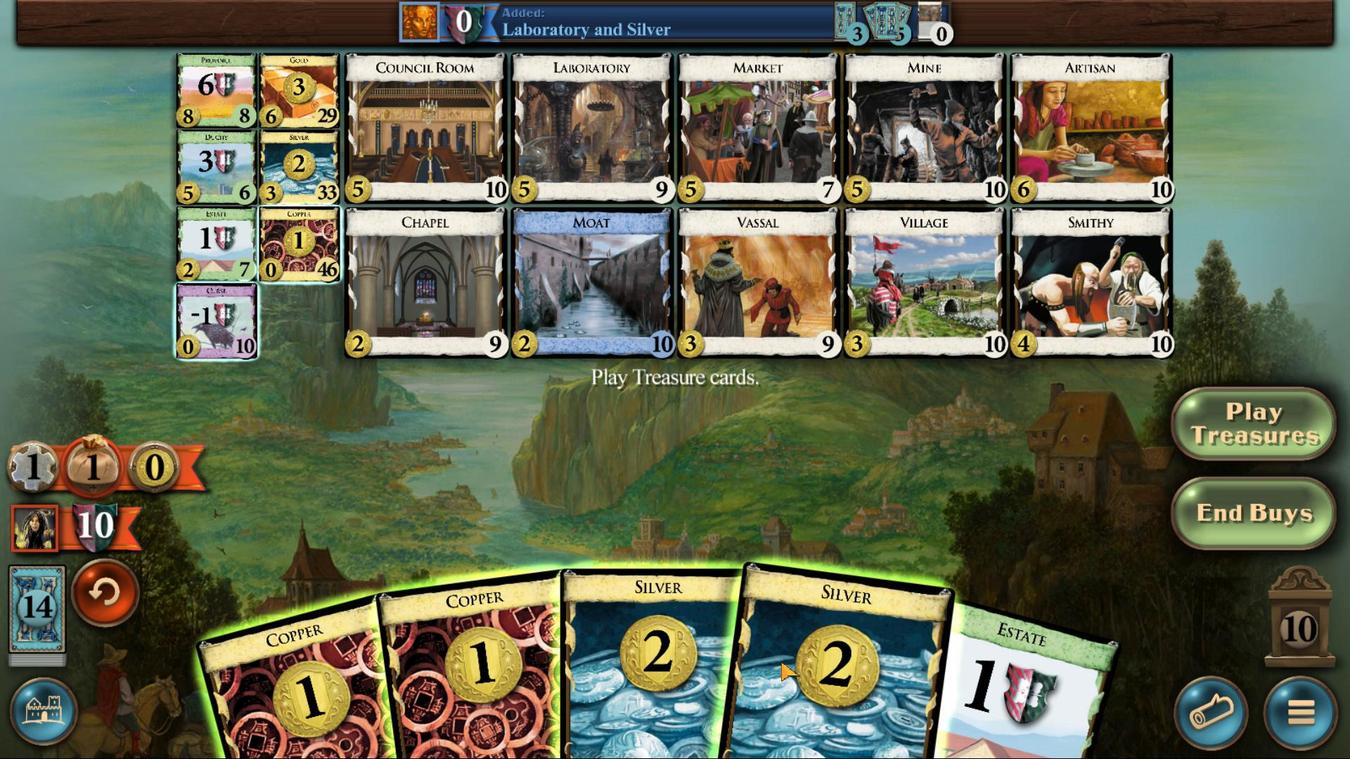 
Action: Mouse scrolled (780, 661) with delta (0, 0)
Screenshot: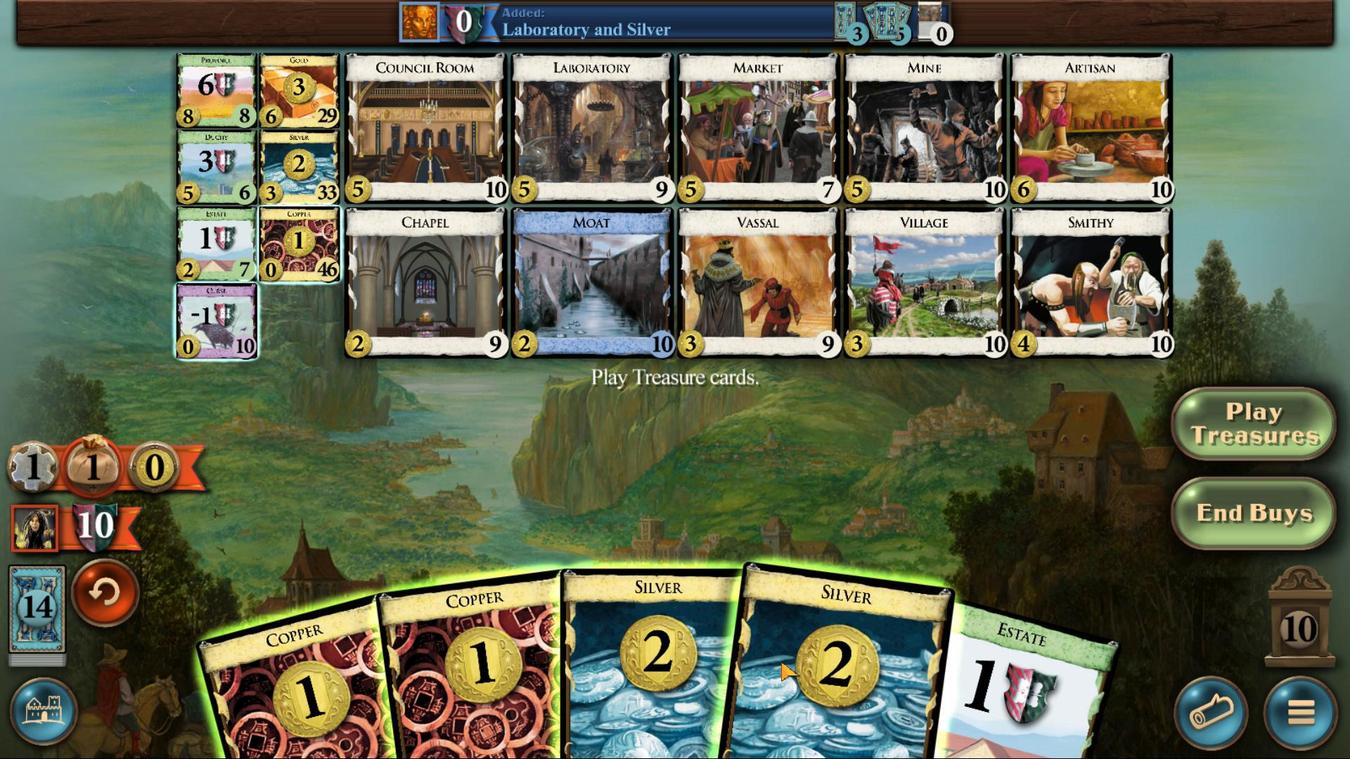 
Action: Mouse scrolled (780, 661) with delta (0, 0)
Screenshot: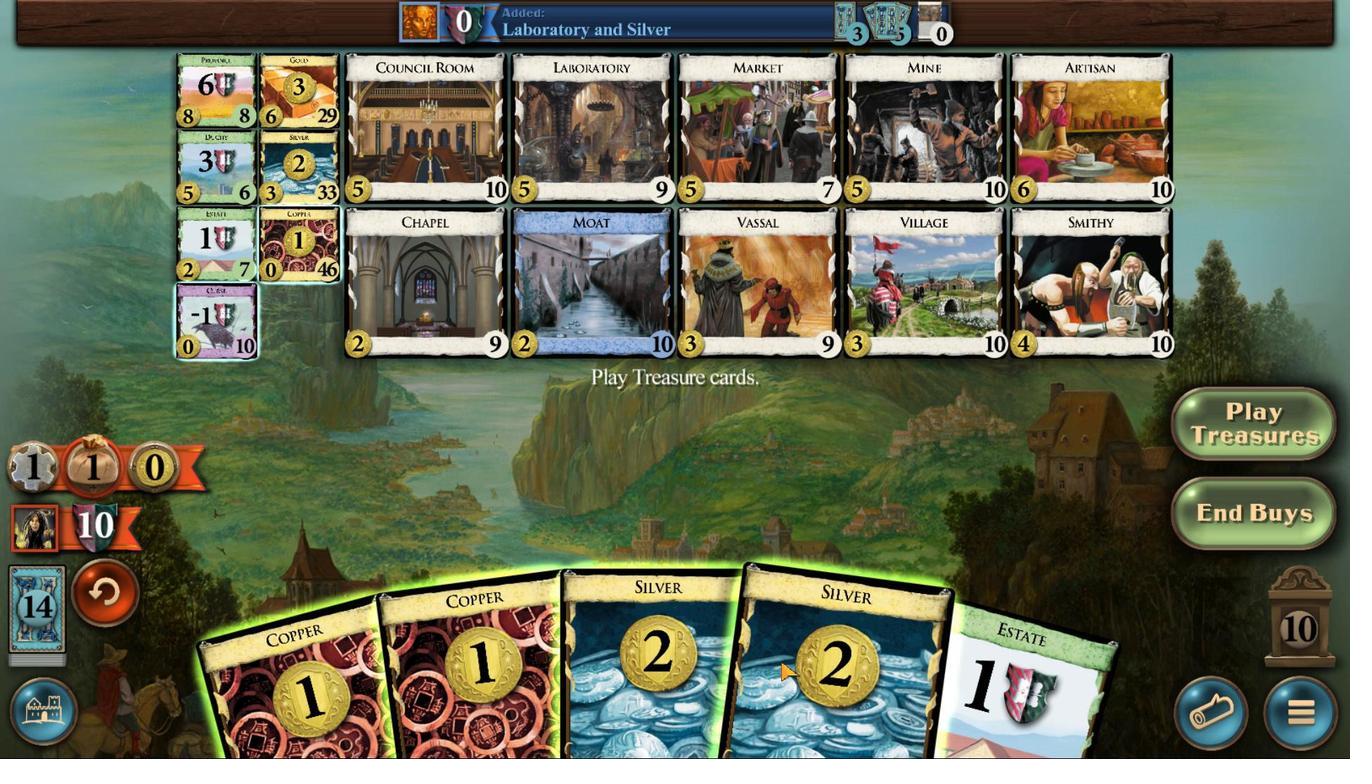 
Action: Mouse moved to (680, 669)
Screenshot: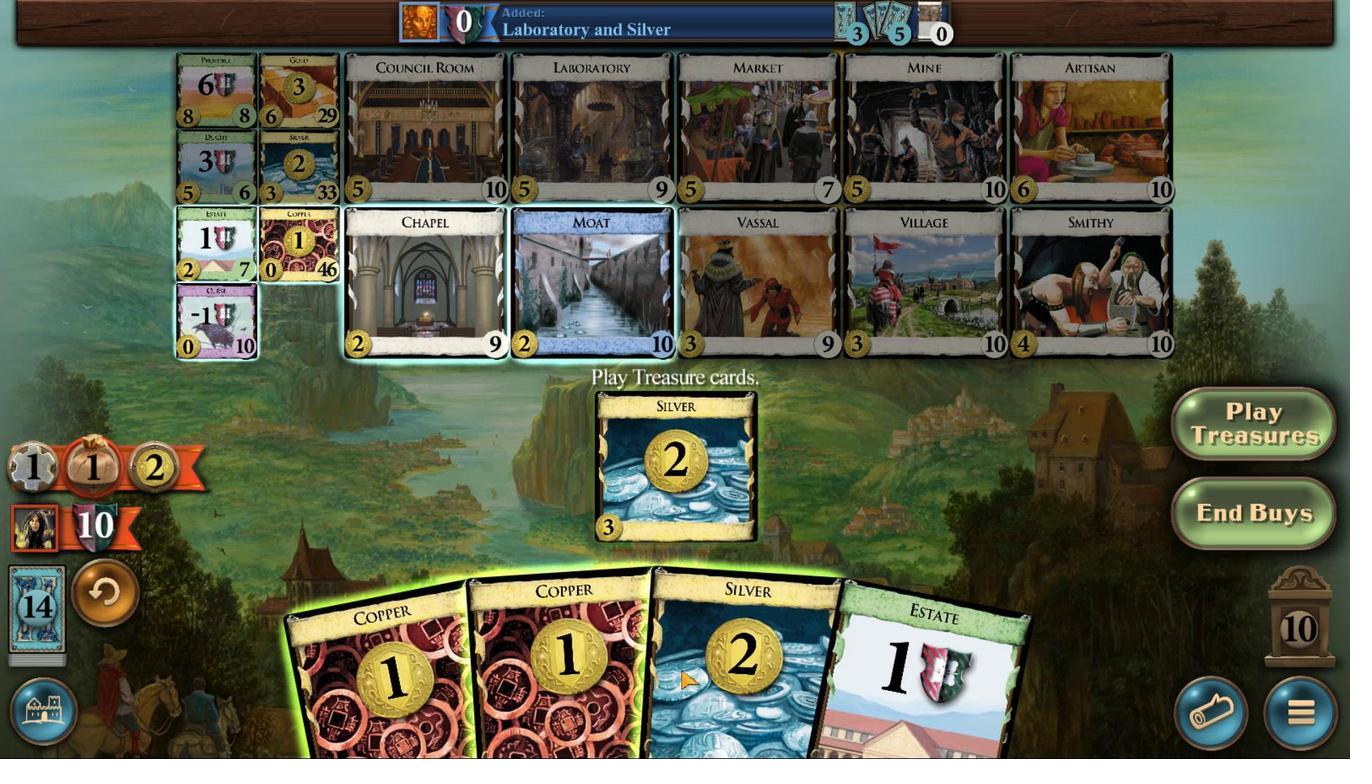 
Action: Mouse scrolled (680, 668) with delta (0, 0)
Screenshot: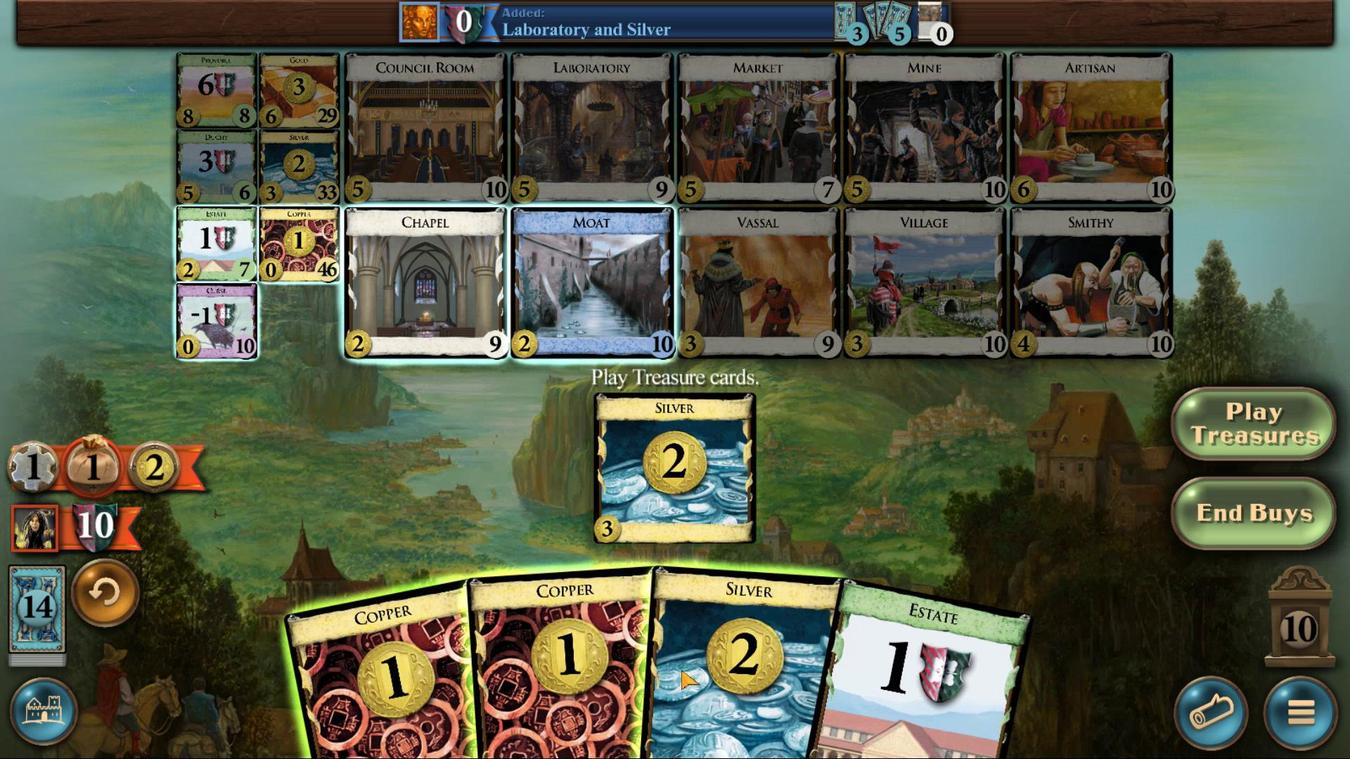 
Action: Mouse moved to (680, 670)
Screenshot: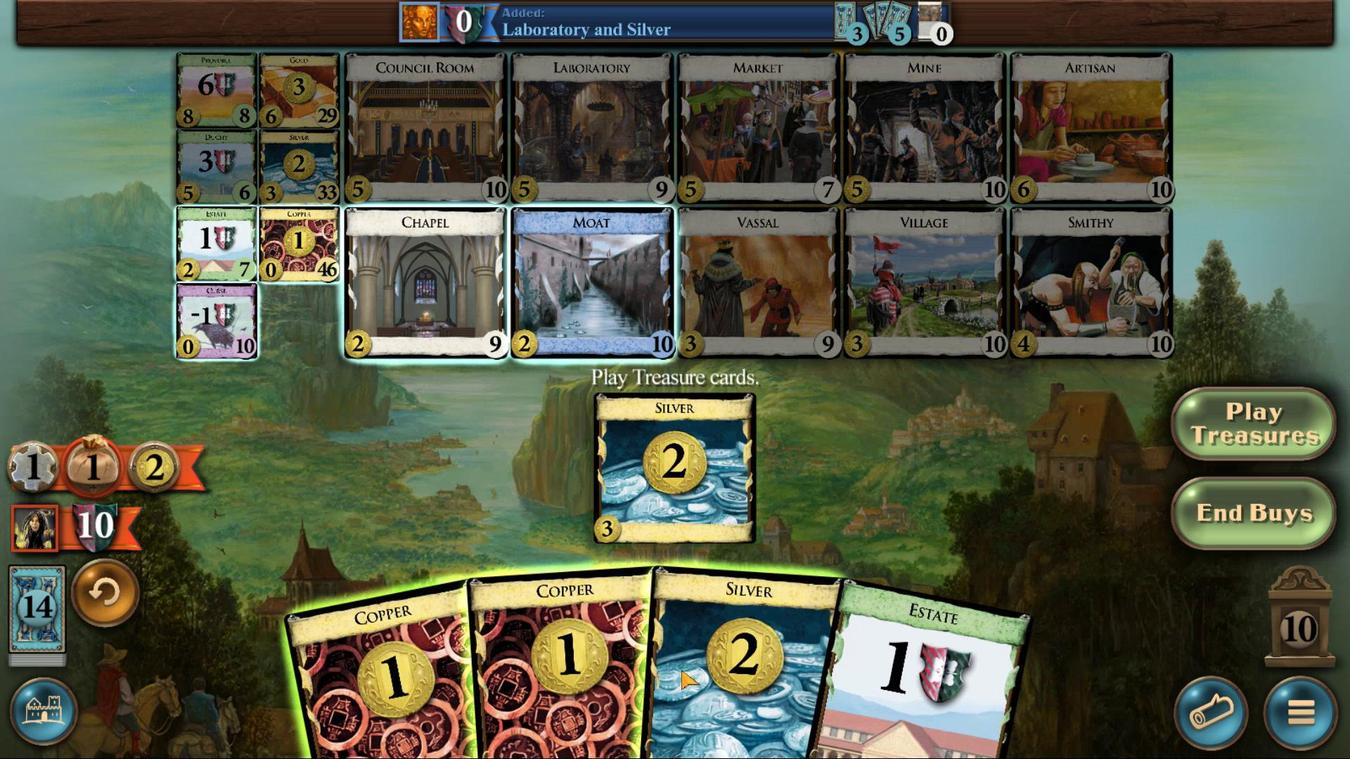 
Action: Mouse scrolled (680, 669) with delta (0, 0)
Screenshot: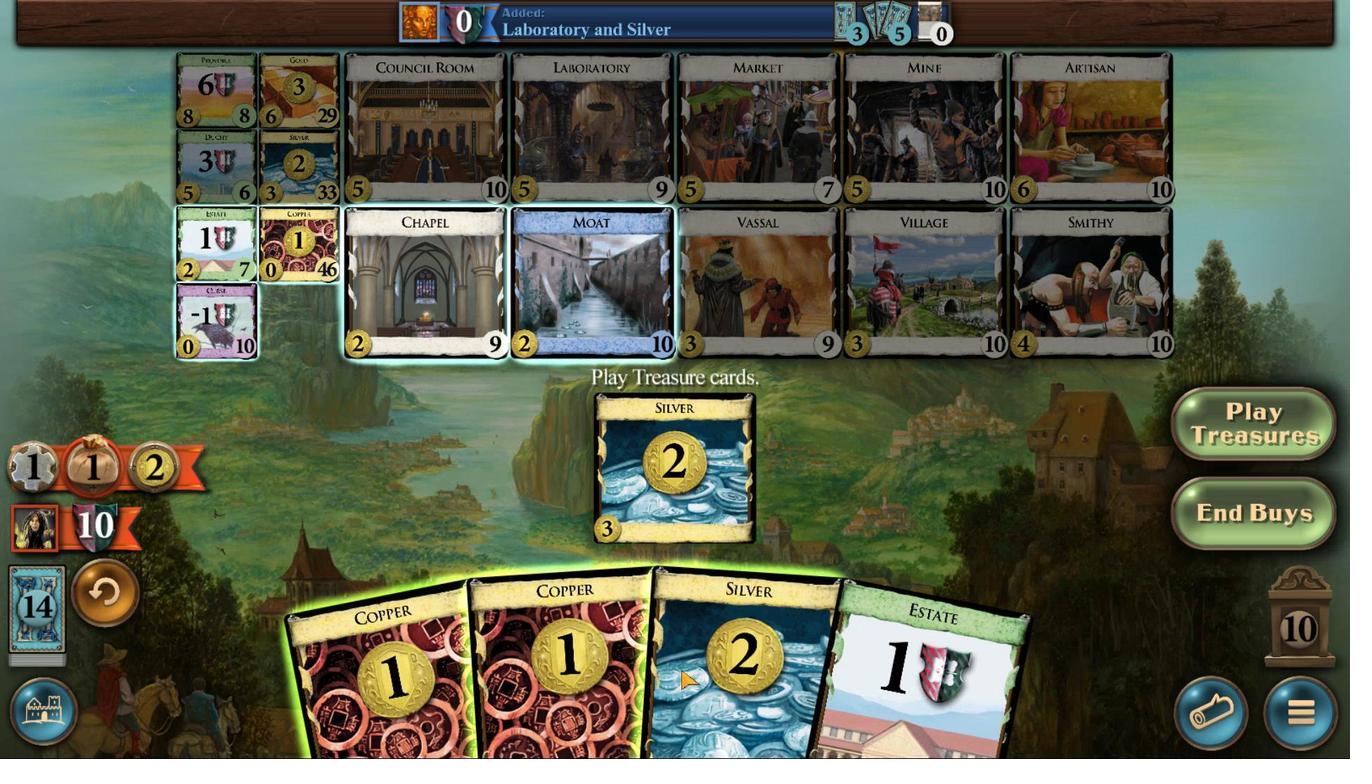 
Action: Mouse scrolled (680, 669) with delta (0, 0)
Screenshot: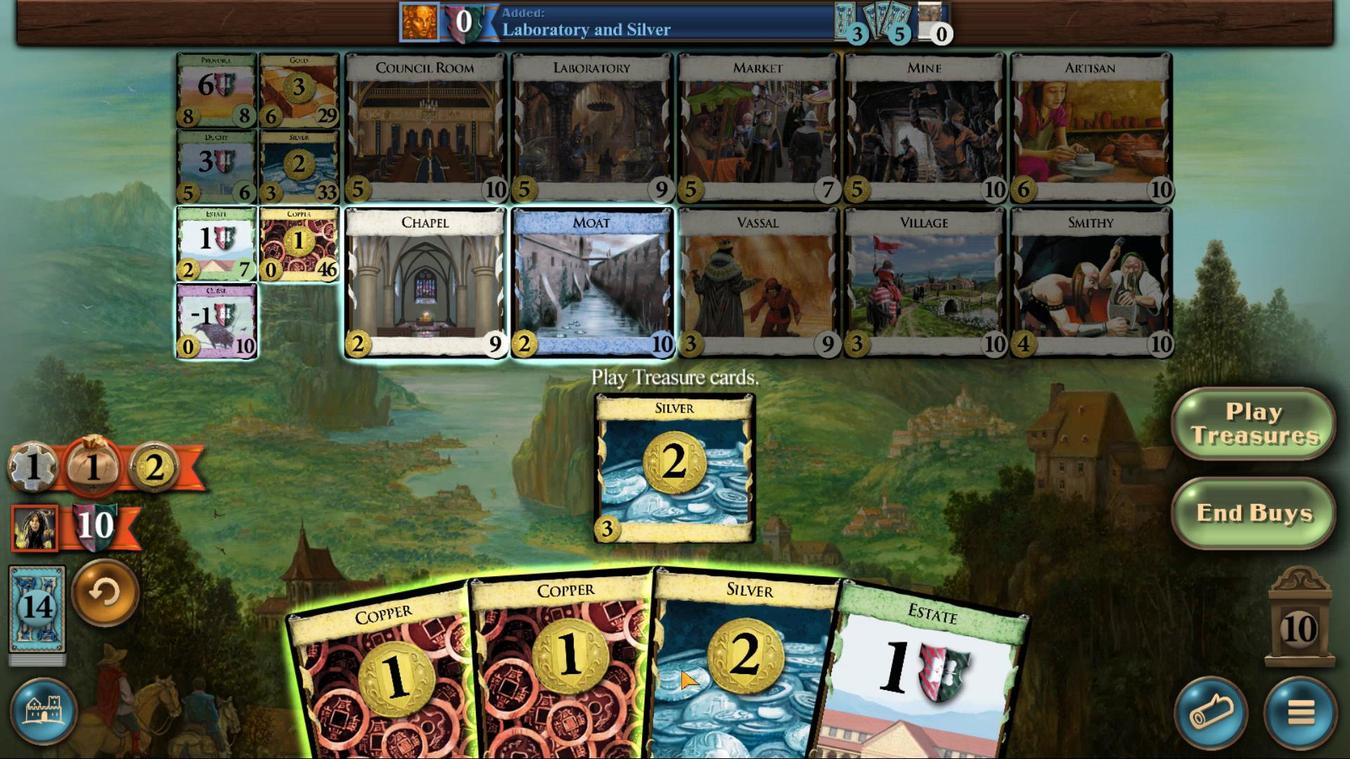 
Action: Mouse moved to (633, 670)
Screenshot: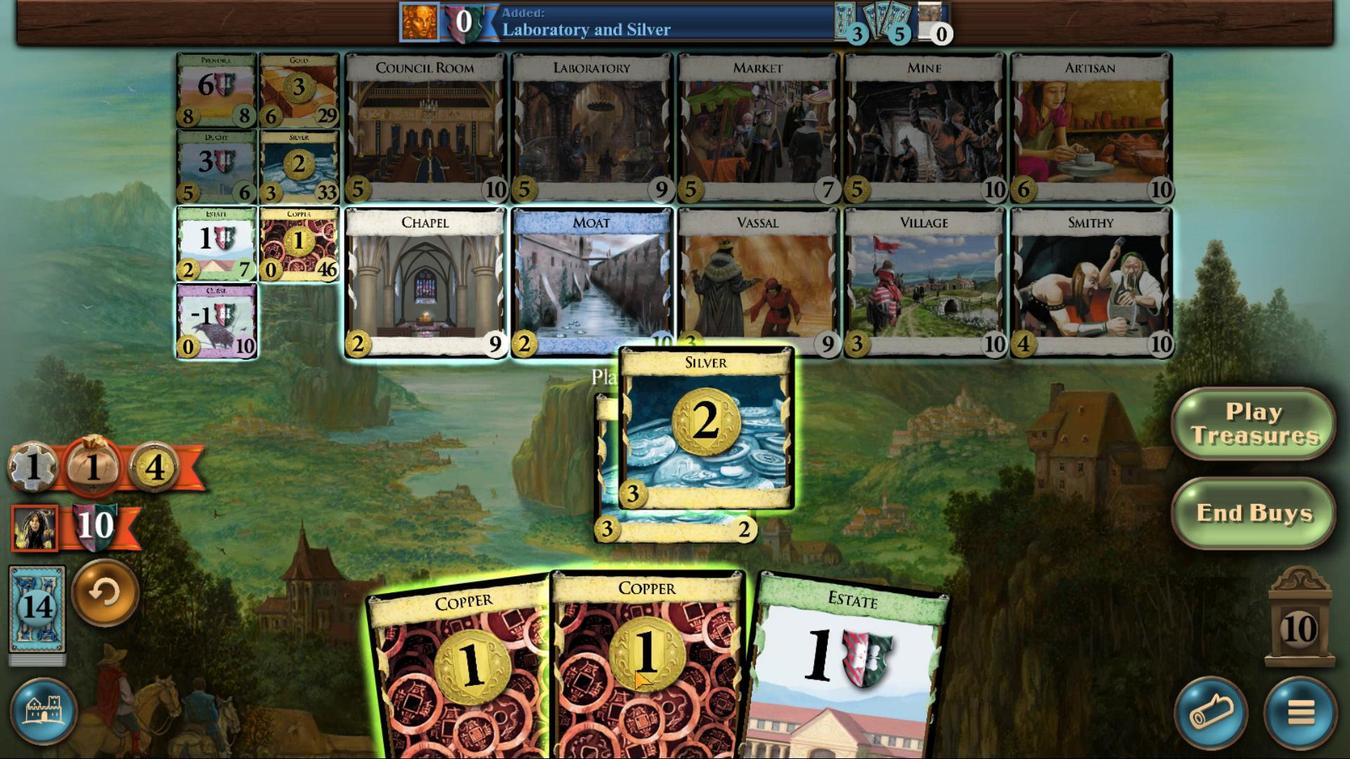 
Action: Mouse scrolled (633, 669) with delta (0, 0)
Screenshot: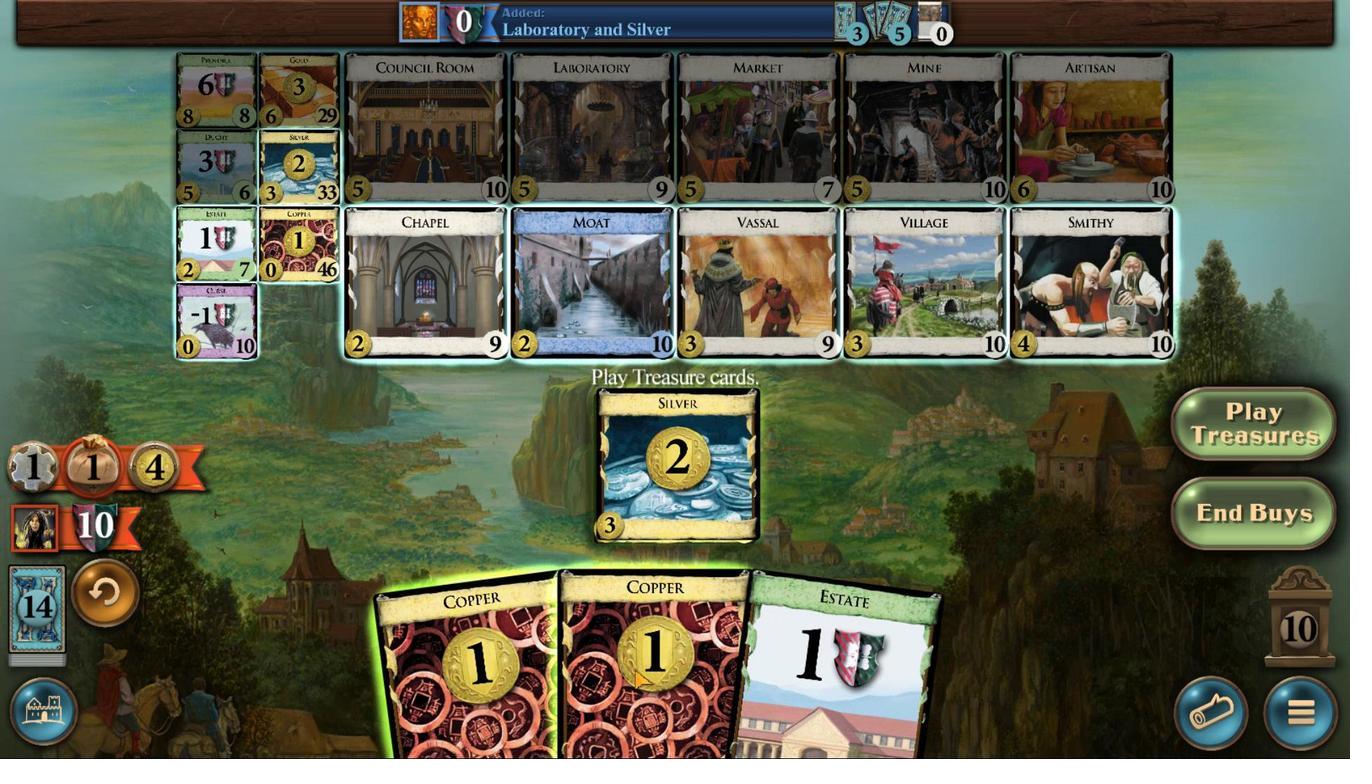 
Action: Mouse scrolled (633, 669) with delta (0, 0)
Screenshot: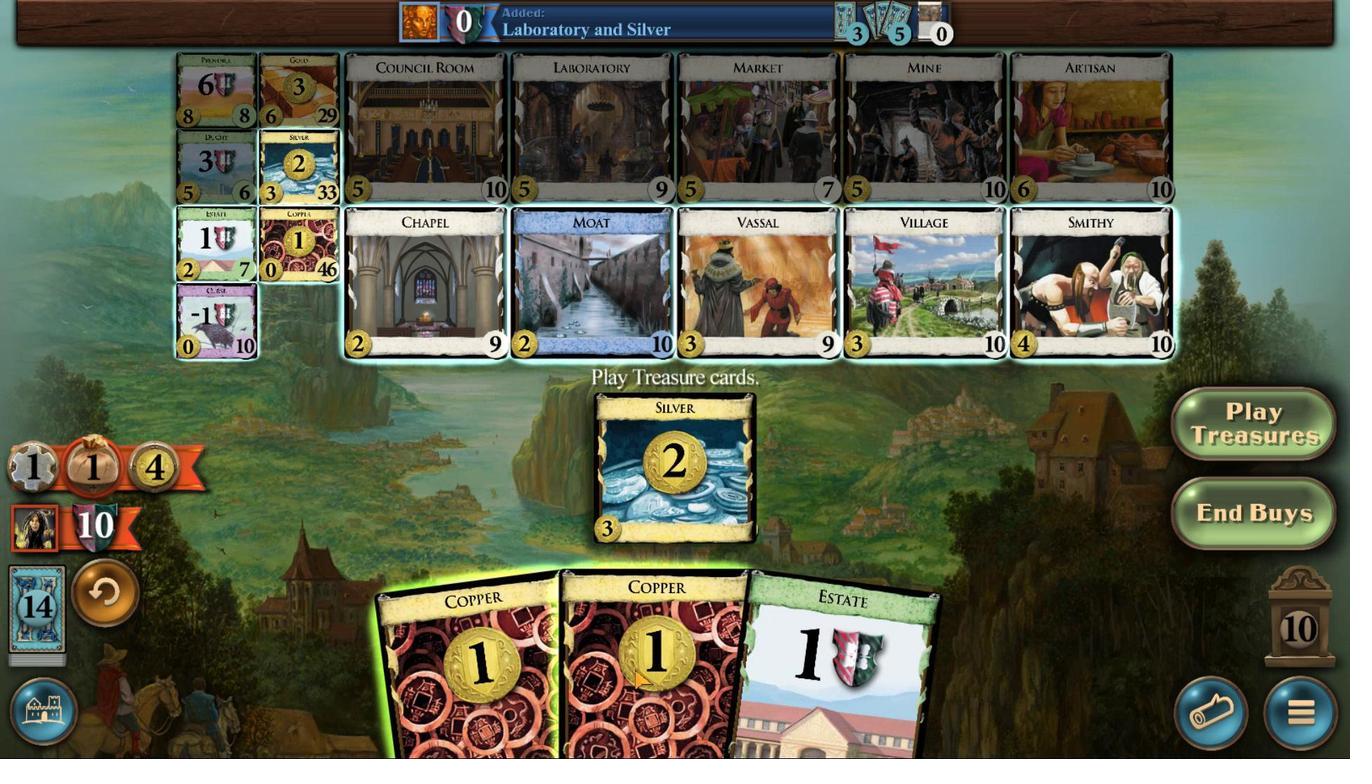 
Action: Mouse scrolled (633, 669) with delta (0, 0)
Screenshot: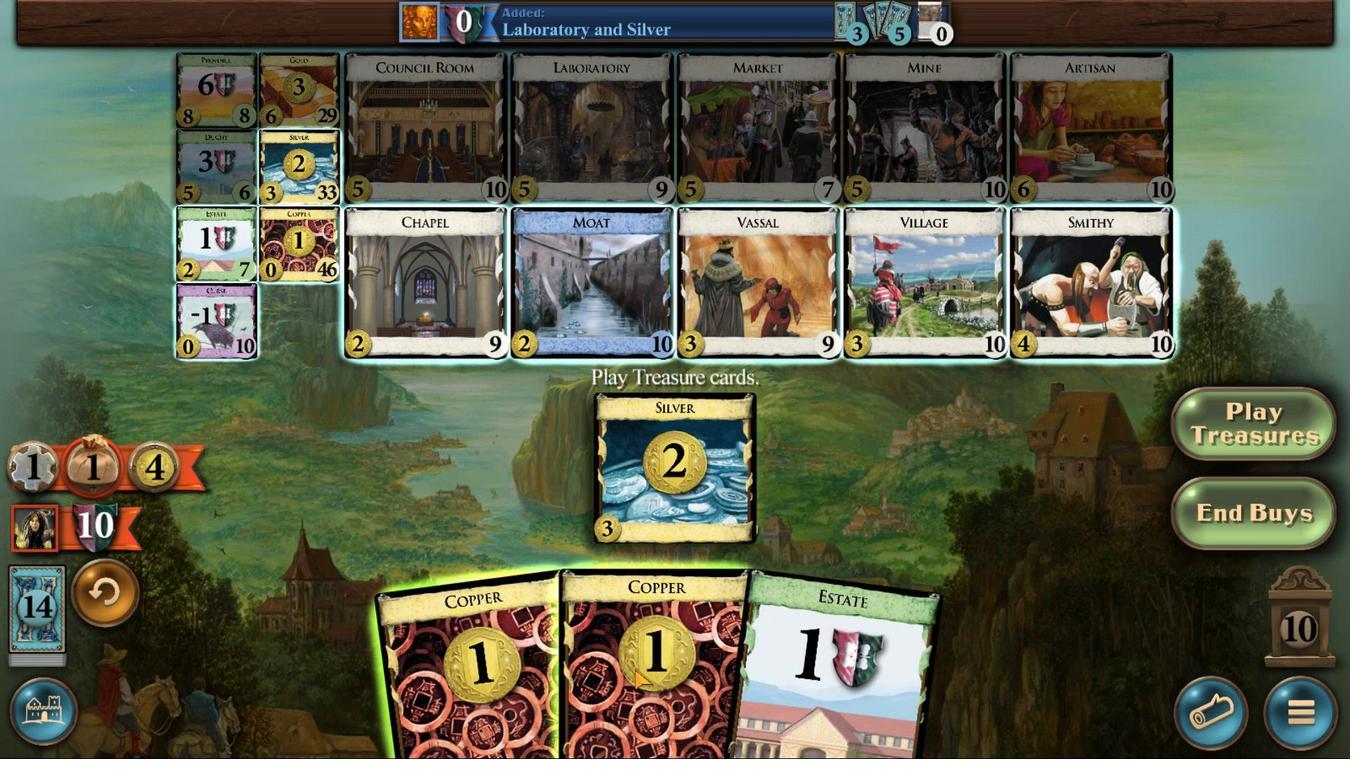 
Action: Mouse scrolled (633, 669) with delta (0, 0)
Screenshot: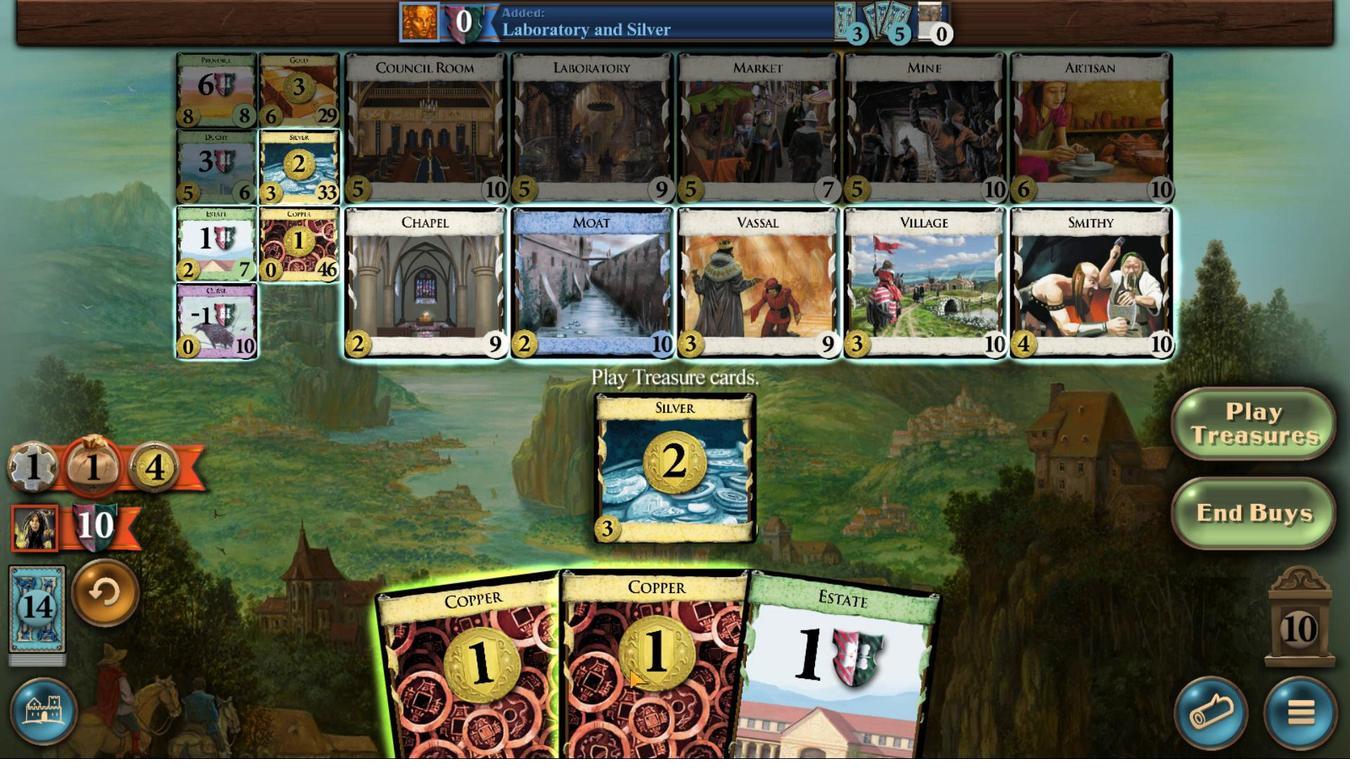 
Action: Mouse moved to (222, 190)
Screenshot: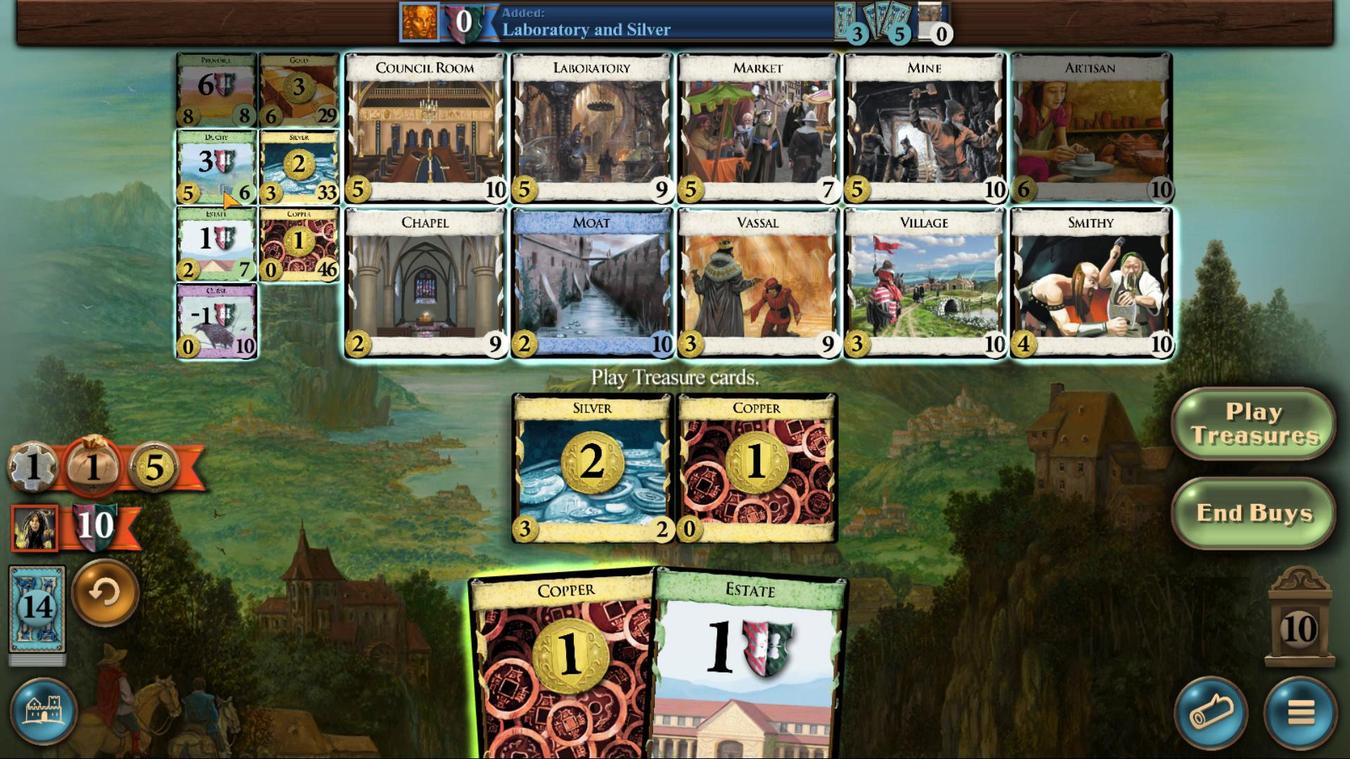 
Action: Mouse pressed left at (222, 190)
Screenshot: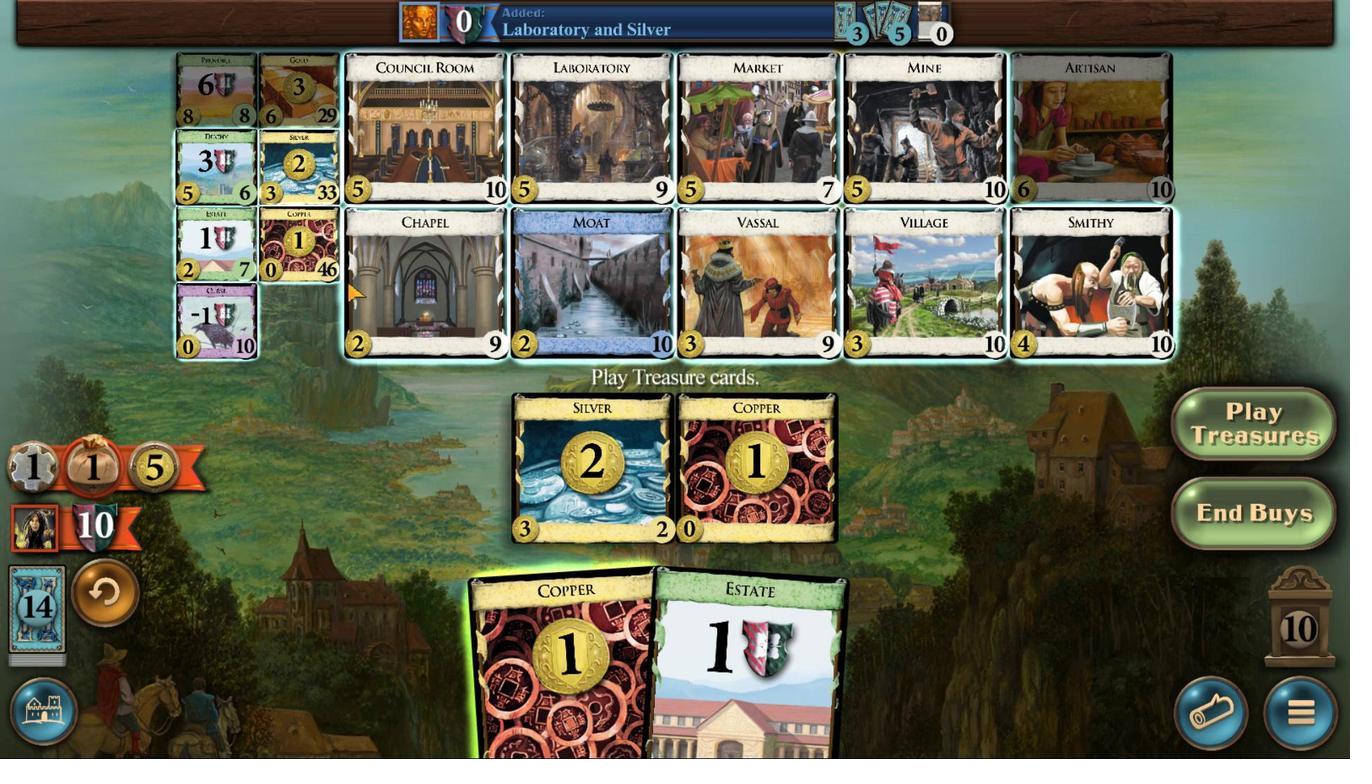 
Action: Mouse moved to (497, 635)
Screenshot: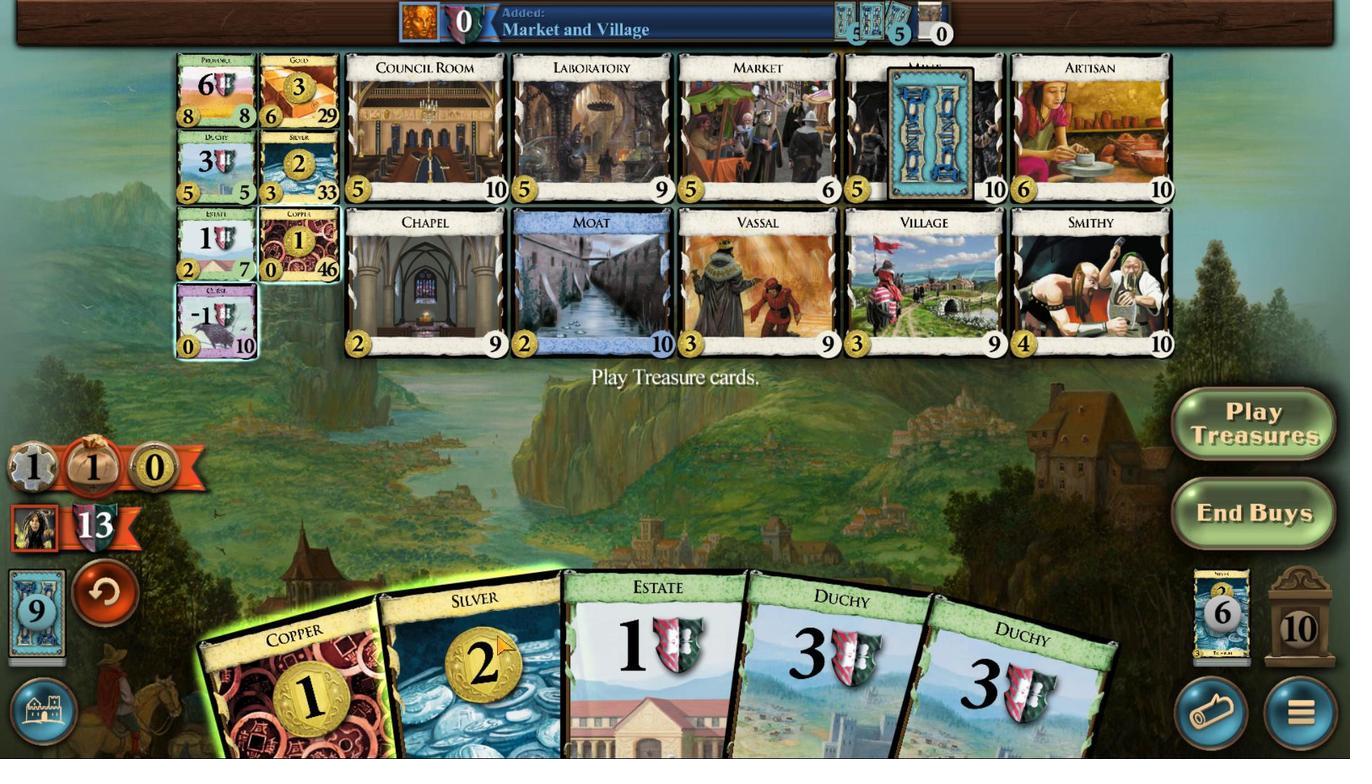 
Action: Mouse scrolled (497, 635) with delta (0, 0)
Screenshot: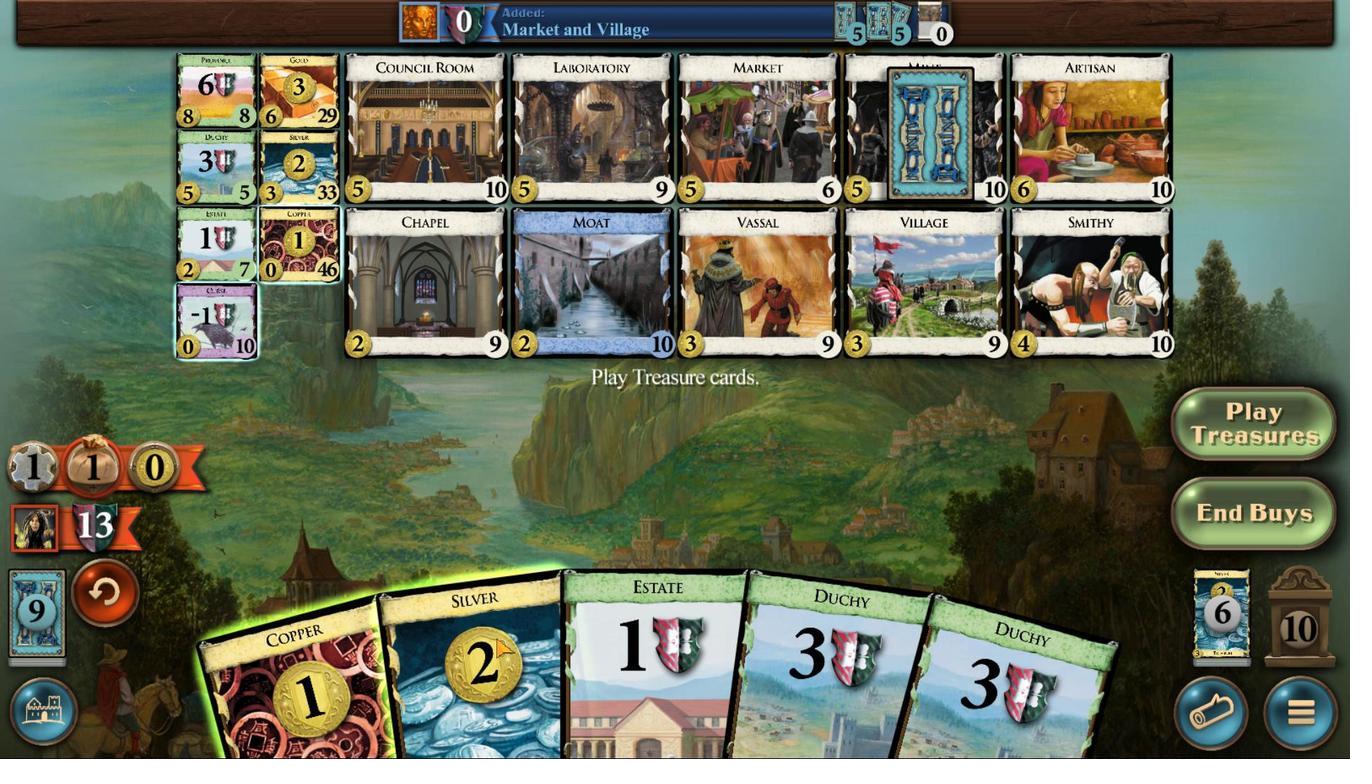 
Action: Mouse moved to (495, 638)
Screenshot: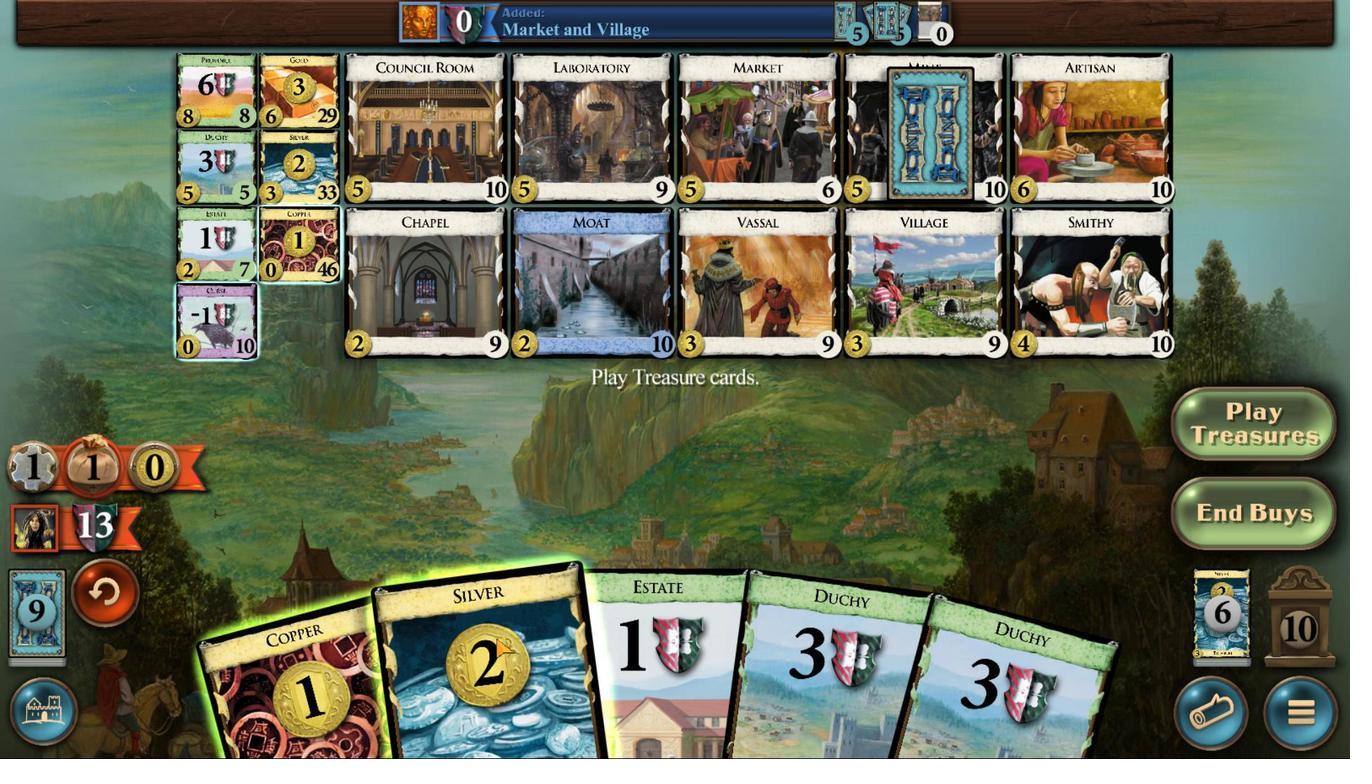 
Action: Mouse scrolled (495, 638) with delta (0, 0)
Screenshot: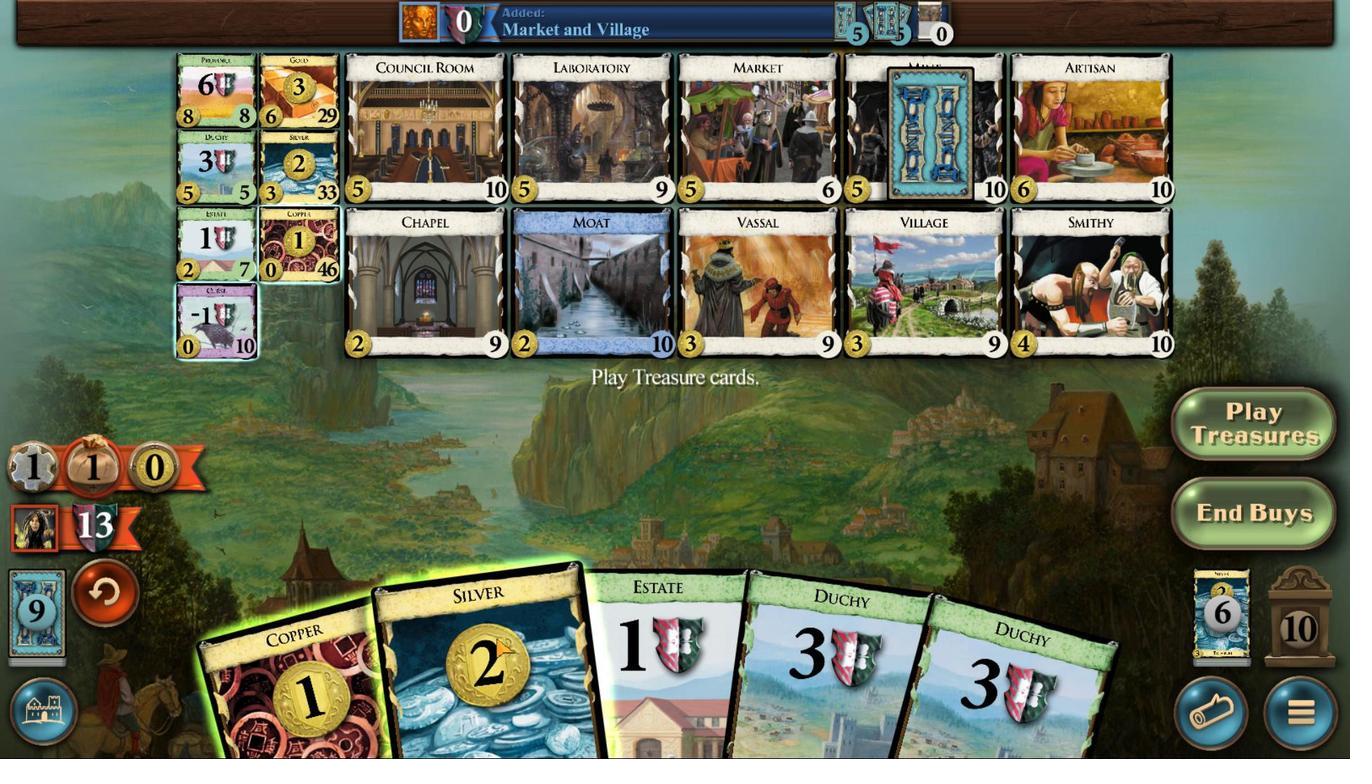 
Action: Mouse scrolled (495, 638) with delta (0, 0)
Screenshot: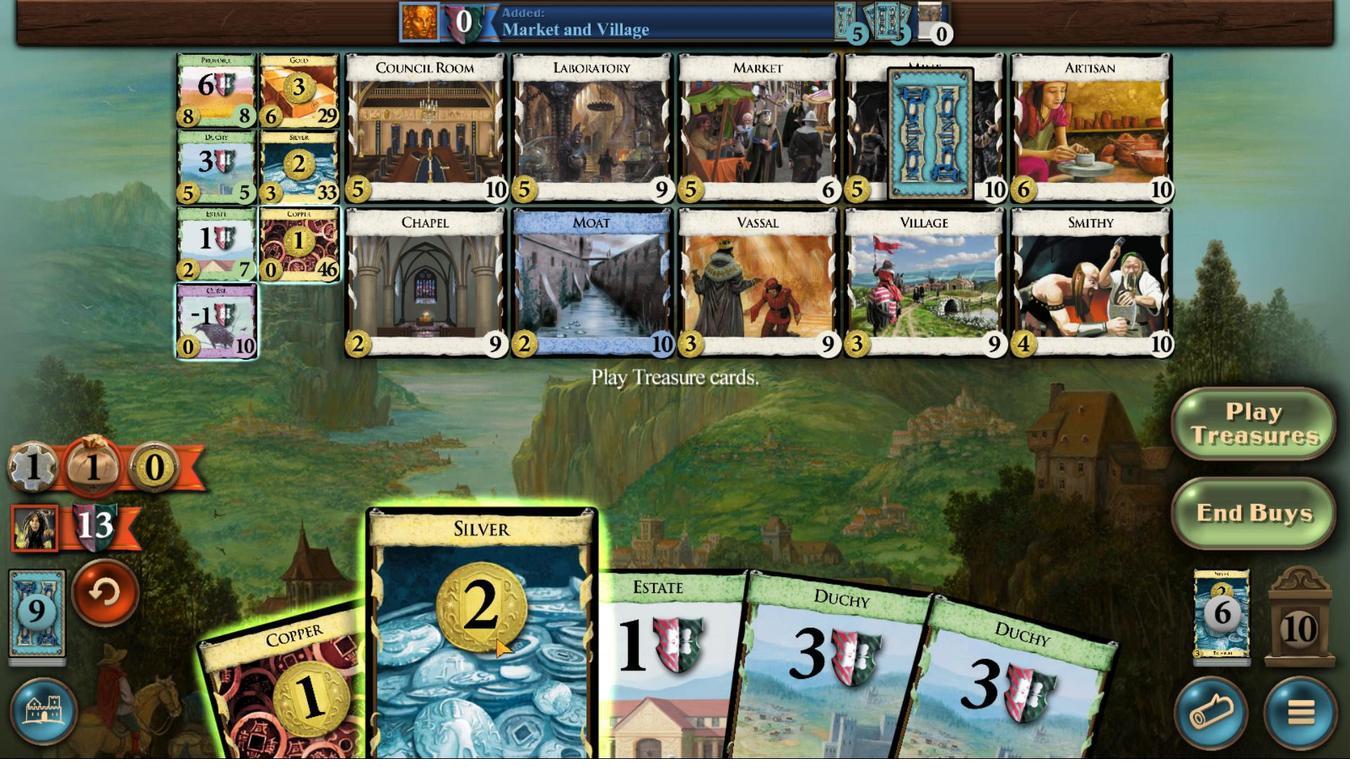 
Action: Mouse scrolled (495, 638) with delta (0, 0)
Screenshot: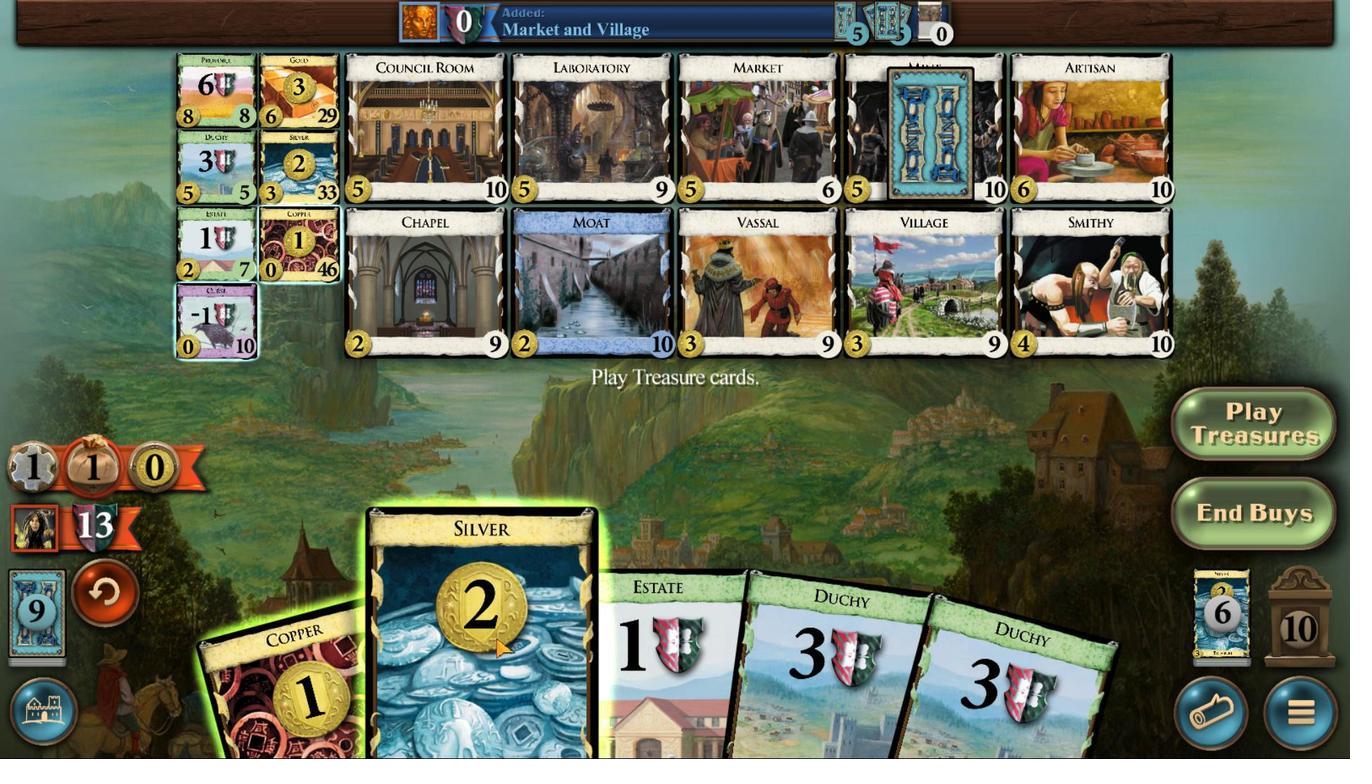
Action: Mouse moved to (403, 642)
Screenshot: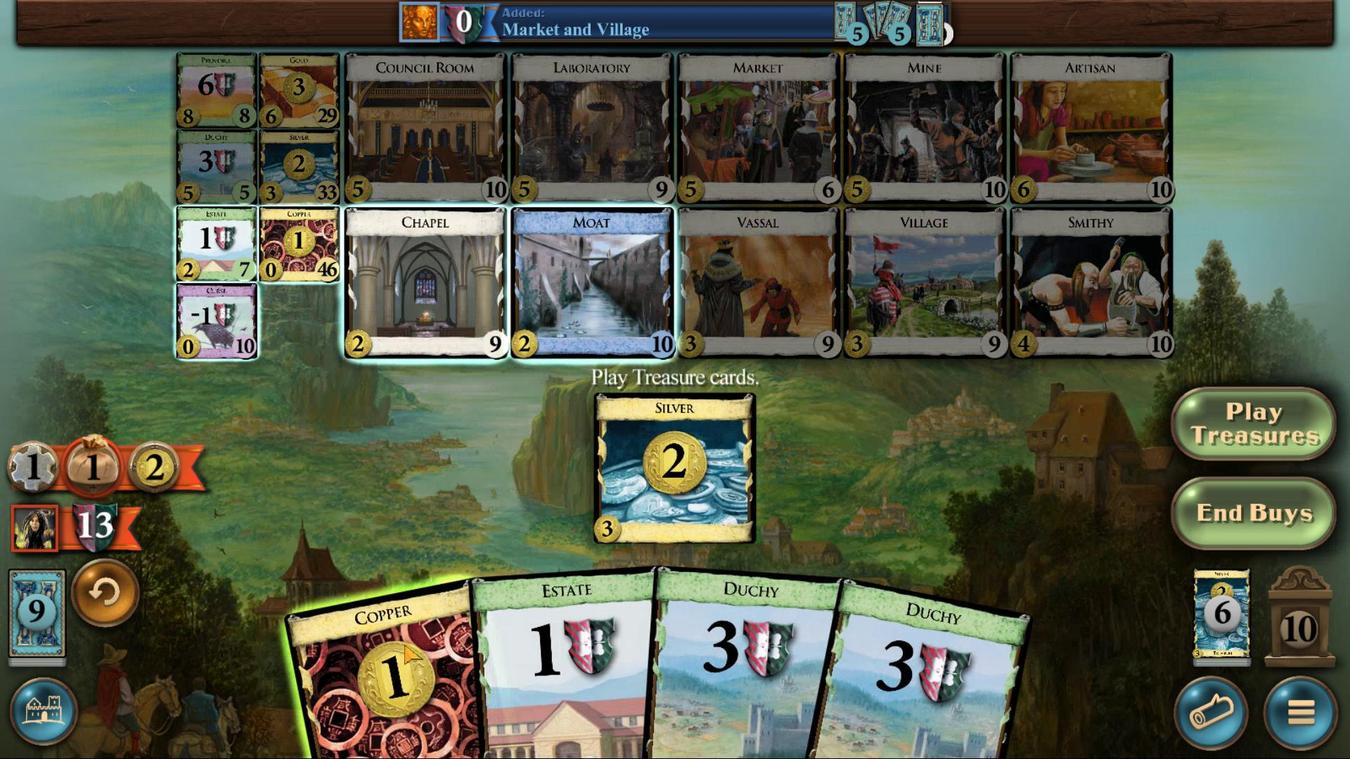 
Action: Mouse scrolled (403, 642) with delta (0, 0)
Screenshot: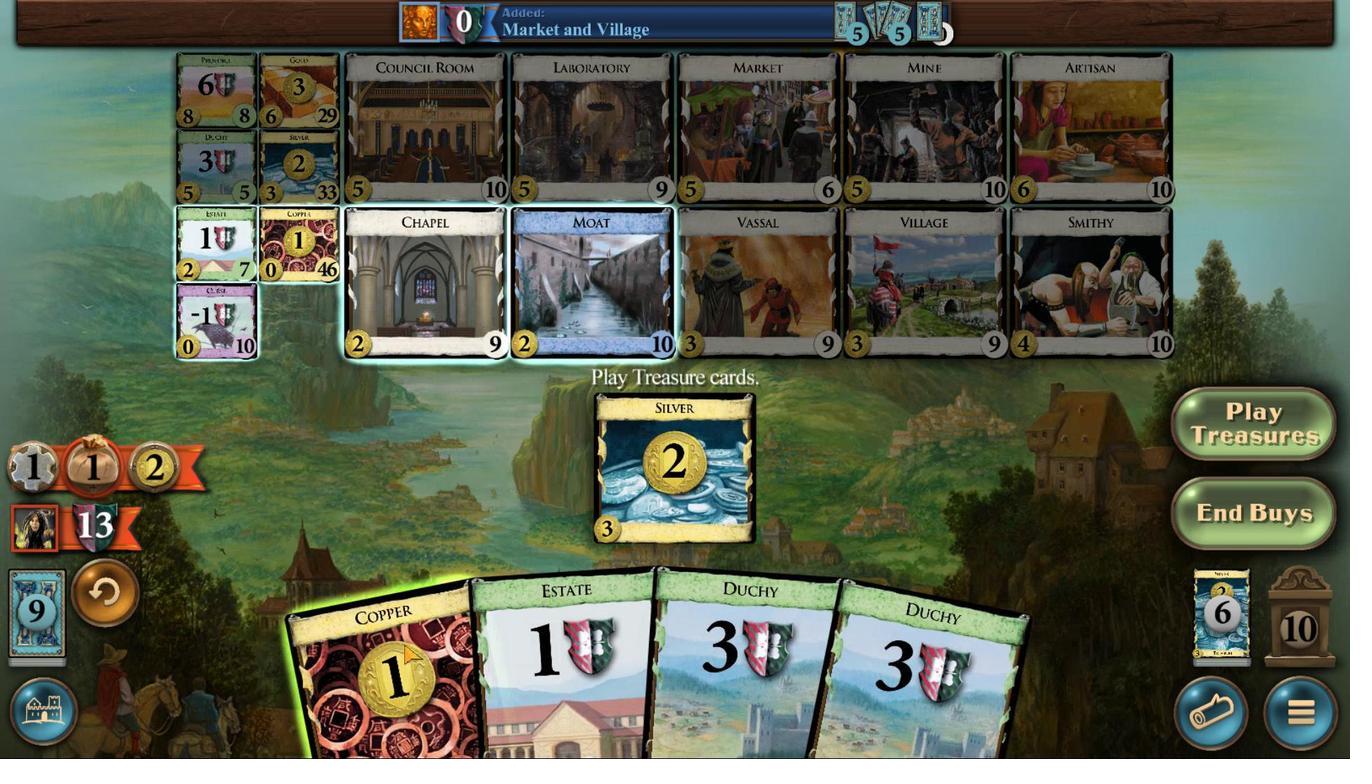 
Action: Mouse moved to (403, 645)
